 Task: Check a repository's "Repository Settings" to configure repository options.
Action: Mouse moved to (960, 406)
Screenshot: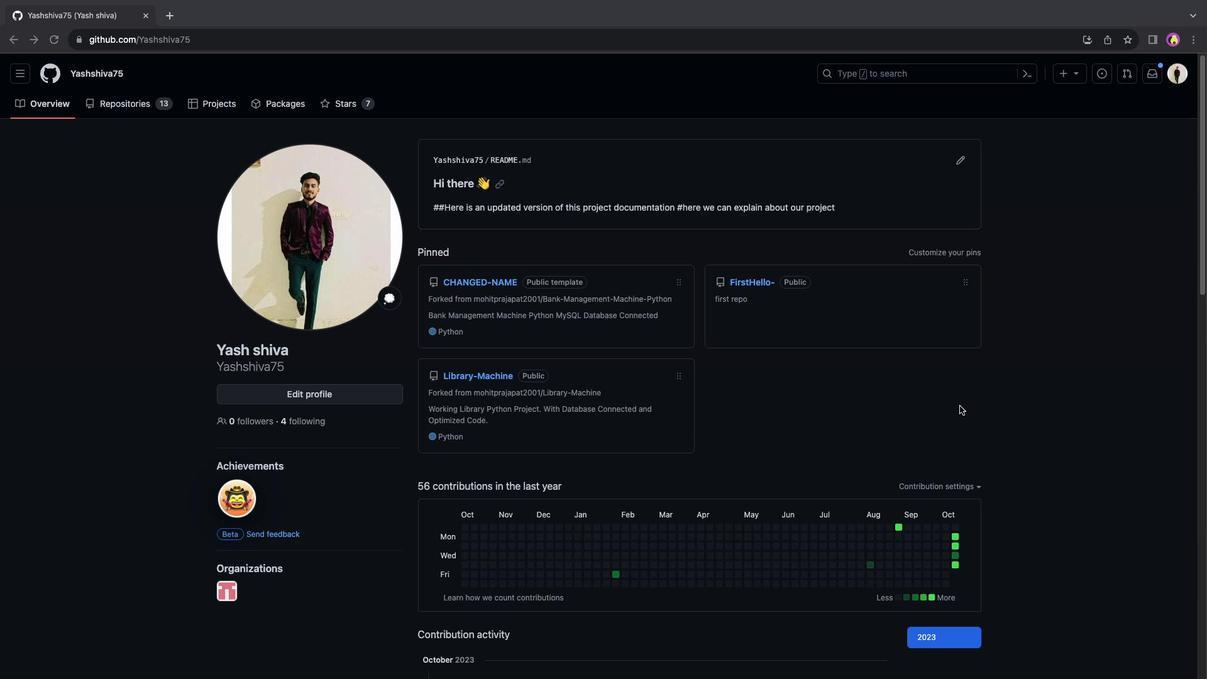 
Action: Mouse pressed left at (960, 406)
Screenshot: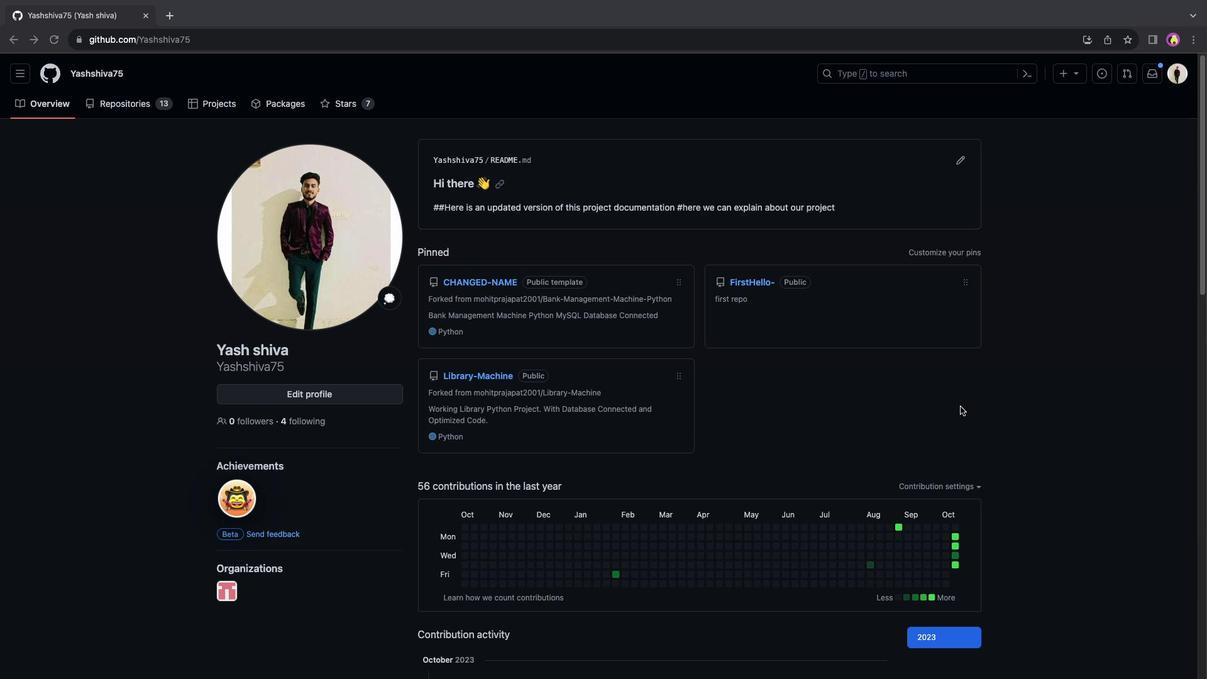 
Action: Mouse moved to (471, 283)
Screenshot: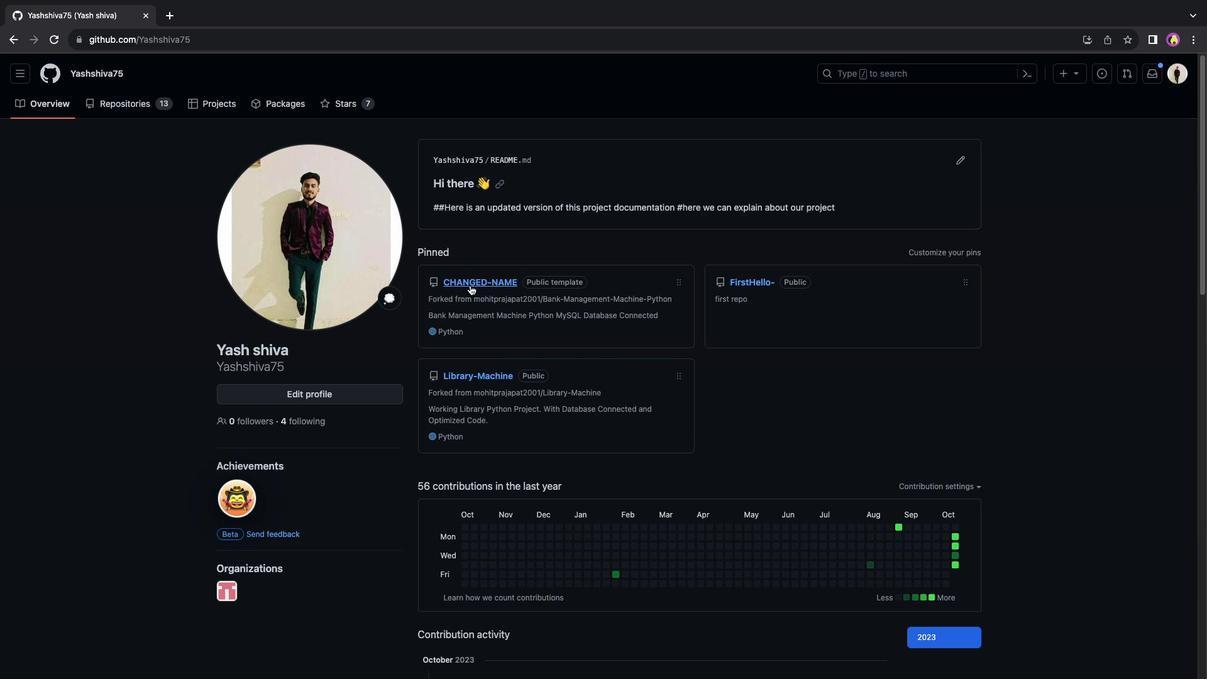 
Action: Mouse pressed left at (471, 283)
Screenshot: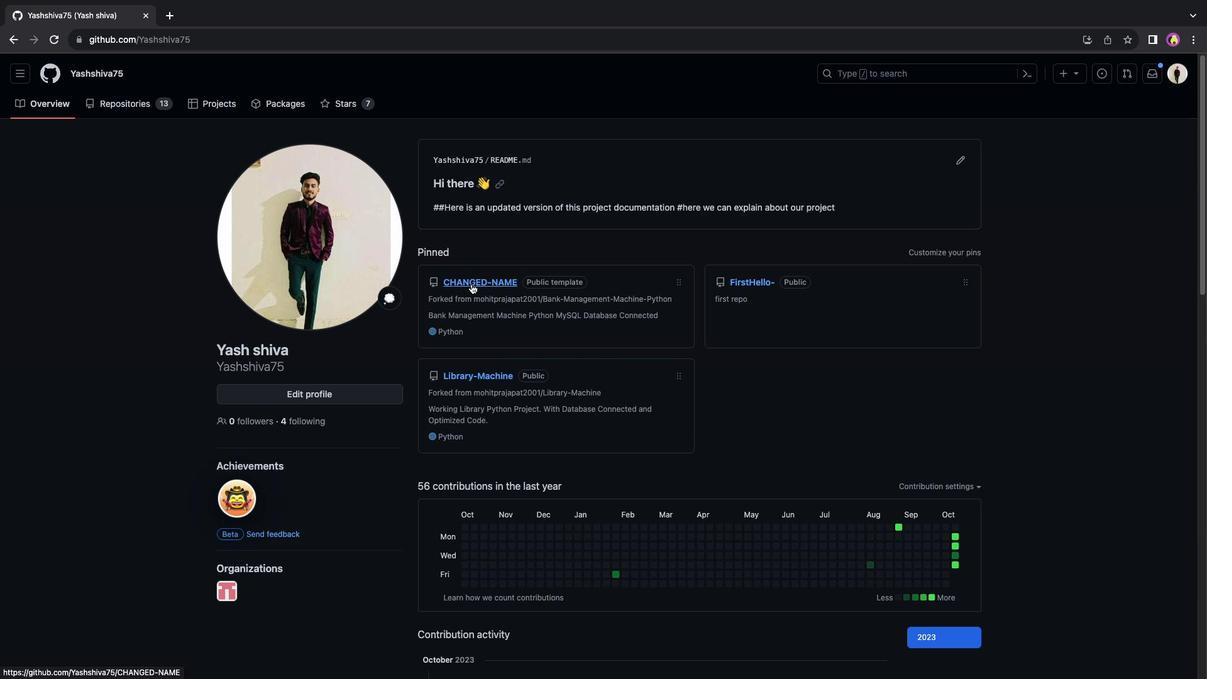 
Action: Mouse moved to (639, 106)
Screenshot: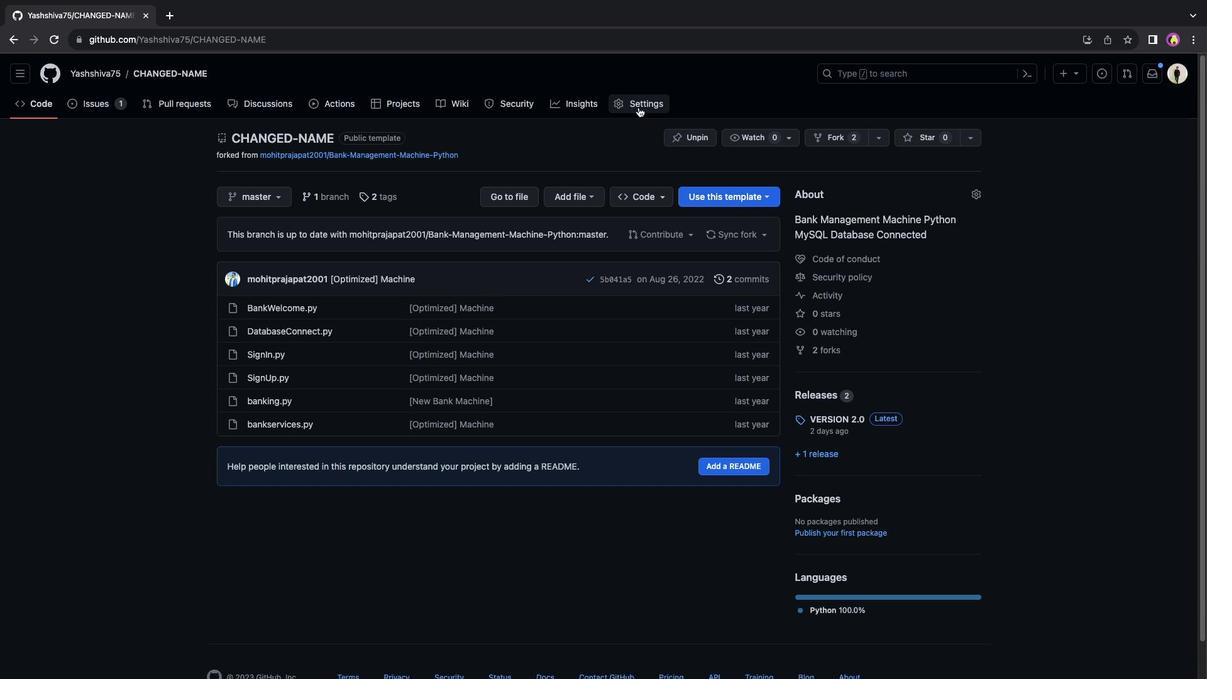
Action: Mouse pressed left at (639, 106)
Screenshot: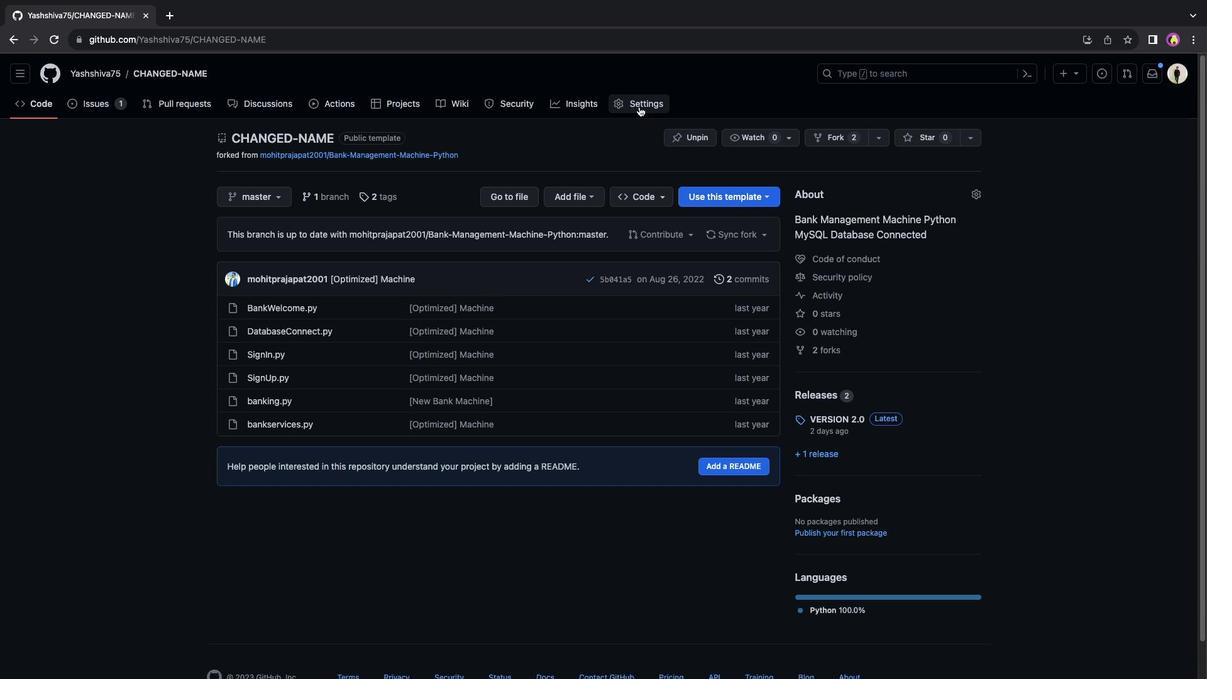 
Action: Mouse moved to (692, 330)
Screenshot: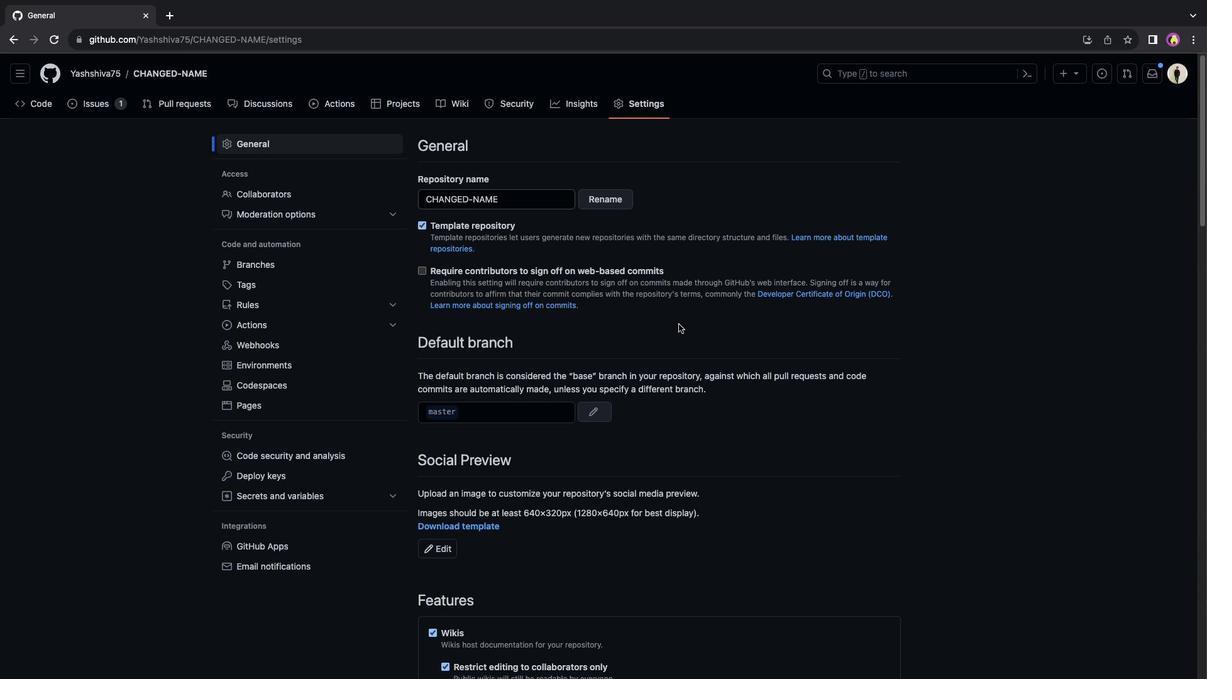 
Action: Mouse scrolled (692, 330) with delta (0, 0)
Screenshot: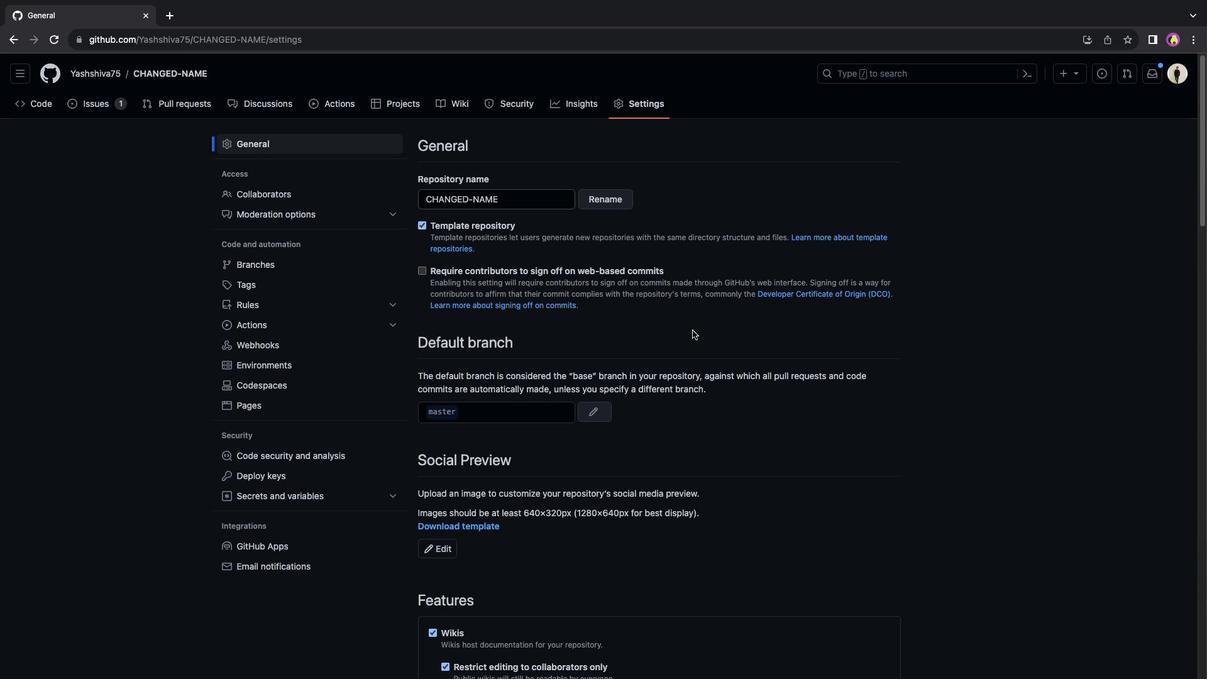
Action: Mouse scrolled (692, 330) with delta (0, 0)
Screenshot: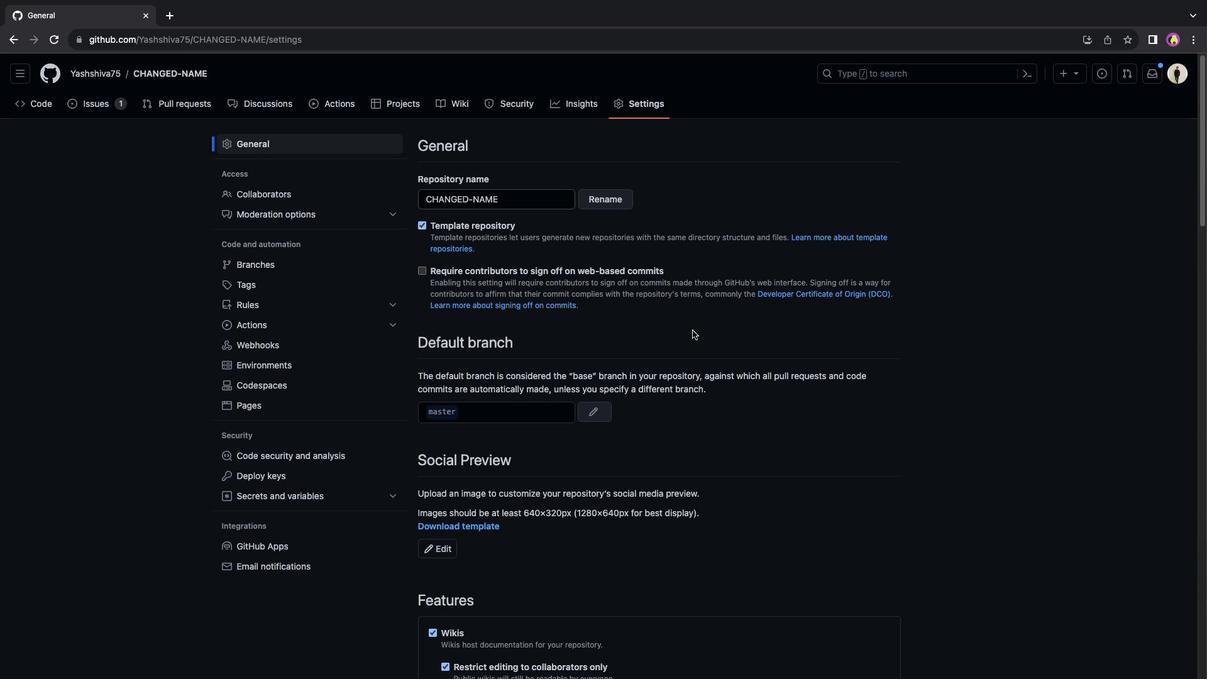 
Action: Mouse scrolled (692, 330) with delta (0, -1)
Screenshot: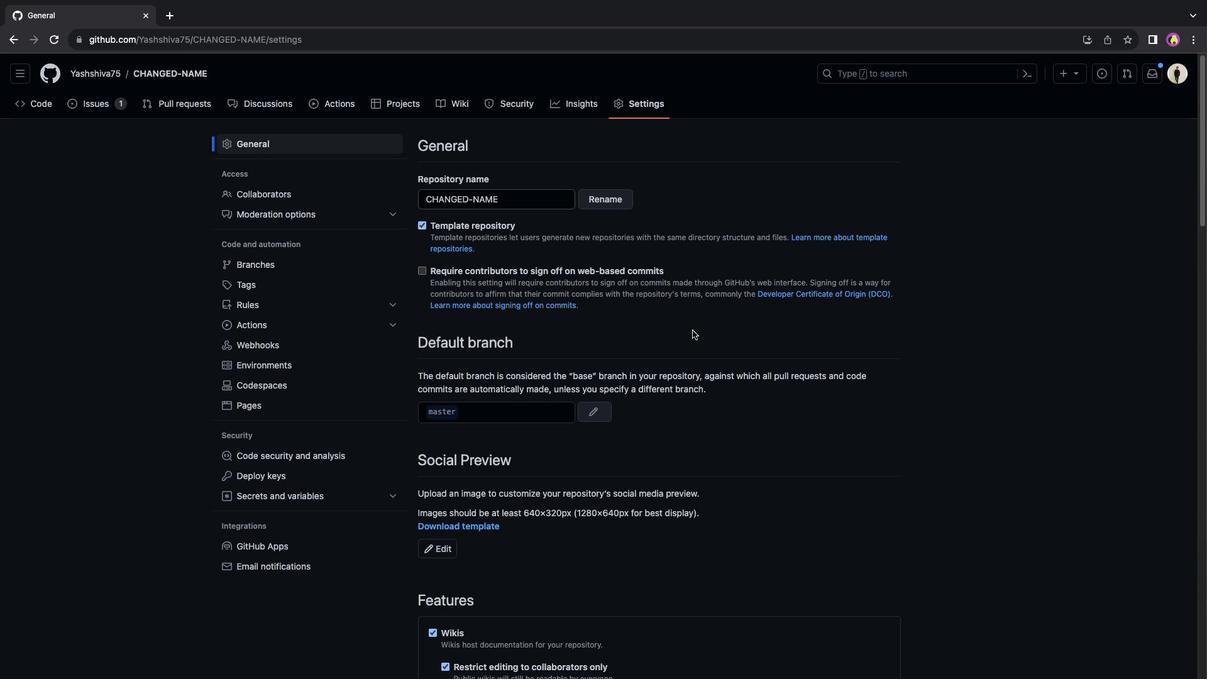 
Action: Mouse scrolled (692, 330) with delta (0, 0)
Screenshot: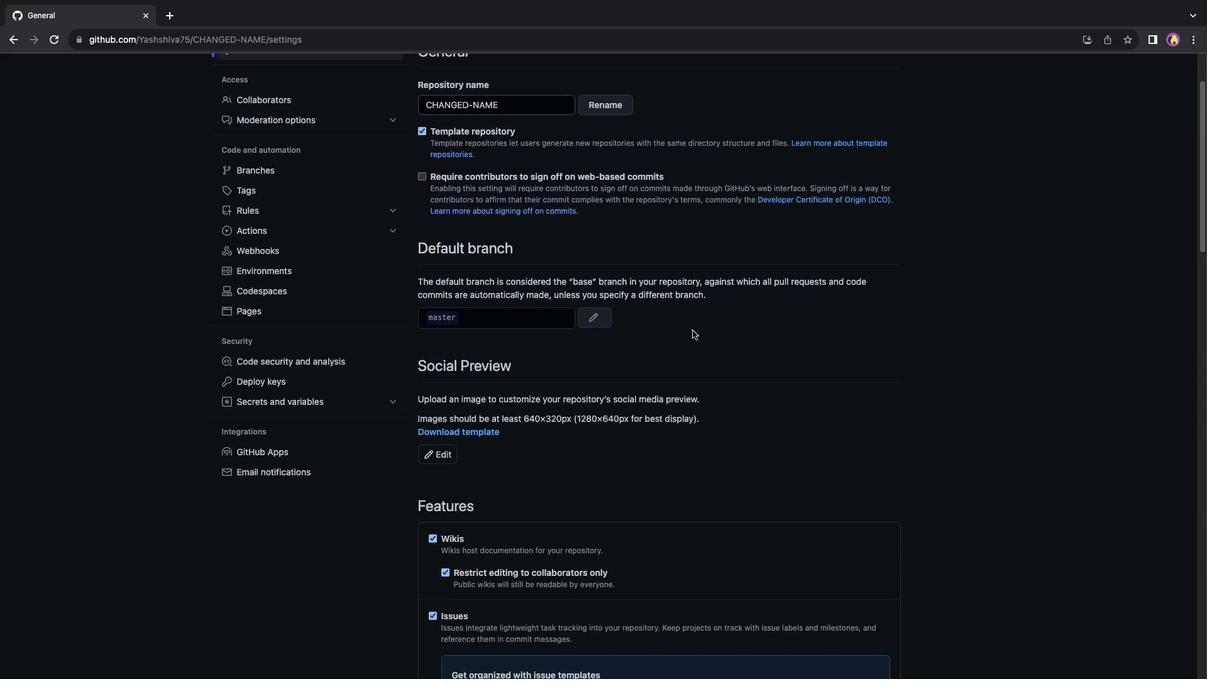 
Action: Mouse scrolled (692, 330) with delta (0, 0)
Screenshot: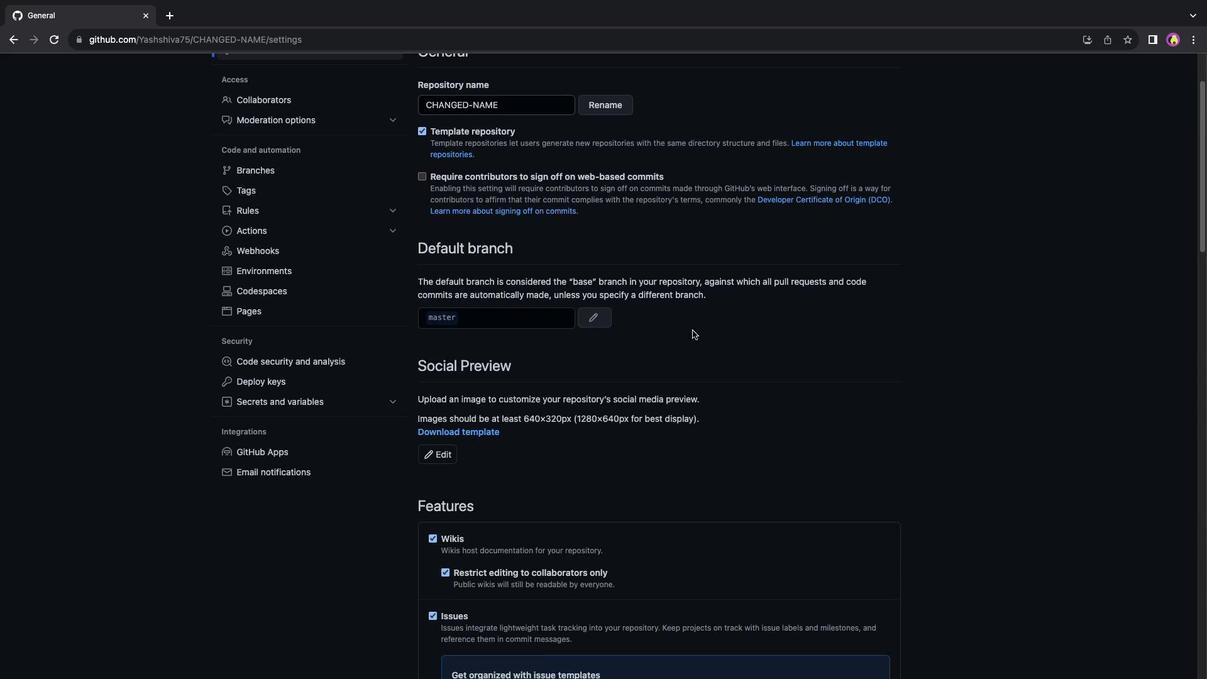 
Action: Mouse scrolled (692, 330) with delta (0, 0)
Screenshot: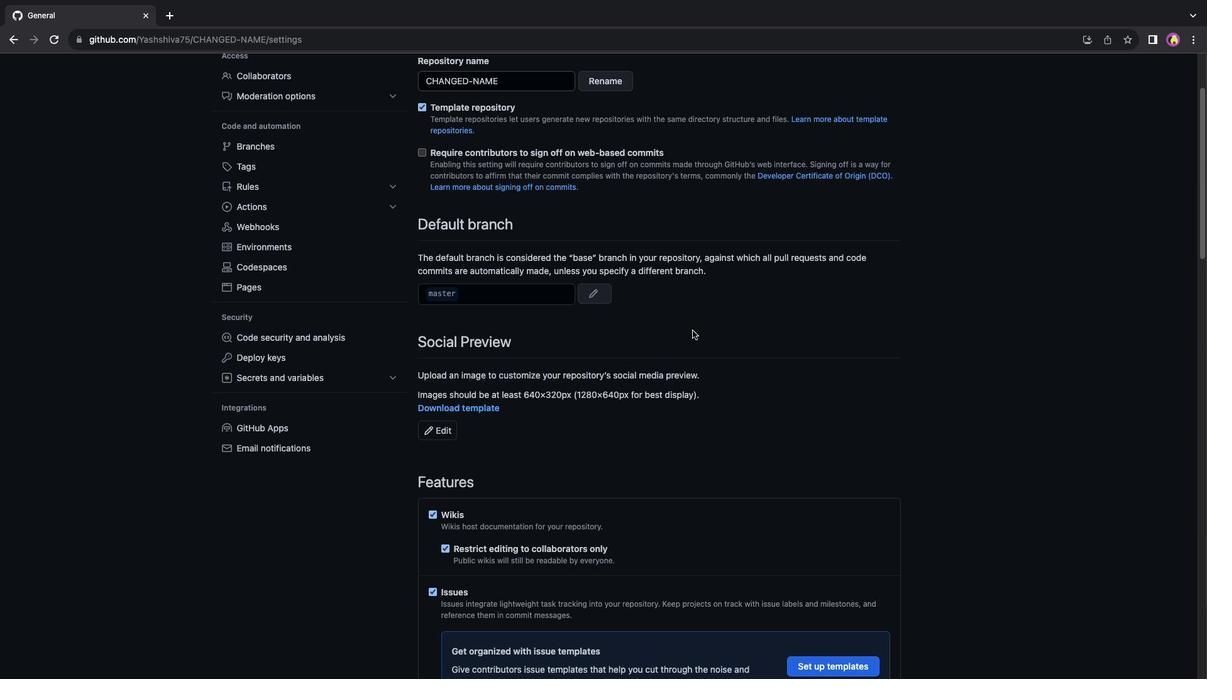 
Action: Mouse scrolled (692, 330) with delta (0, 0)
Screenshot: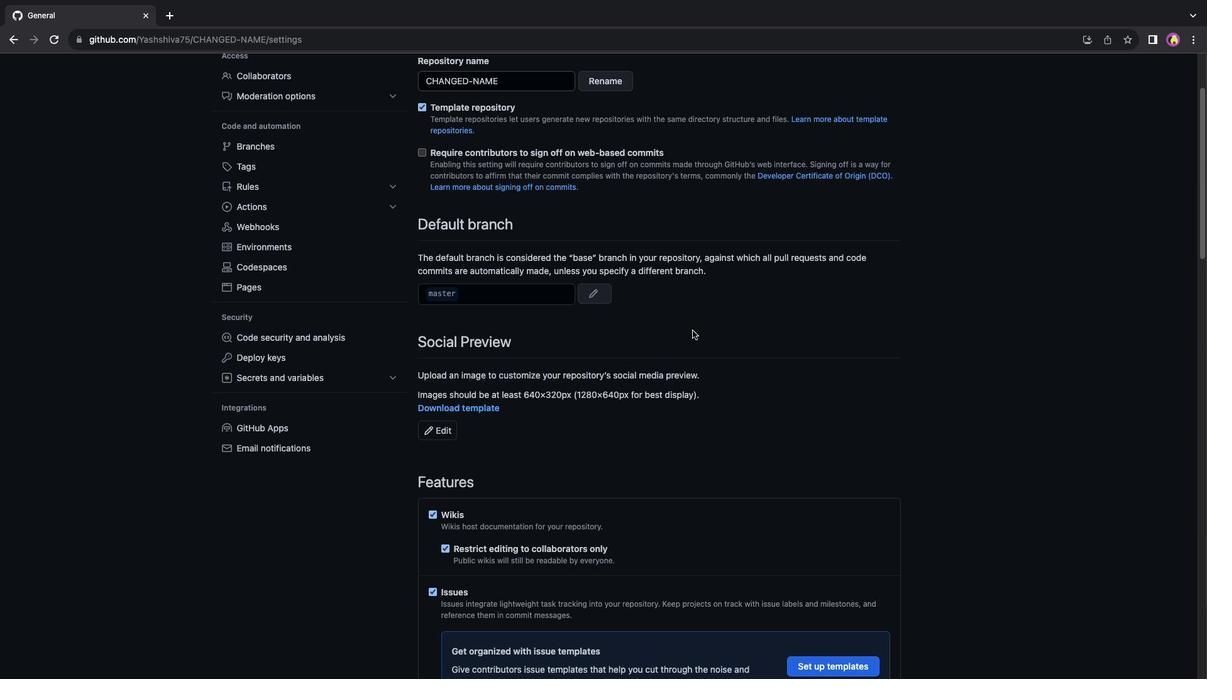 
Action: Mouse scrolled (692, 330) with delta (0, -1)
Screenshot: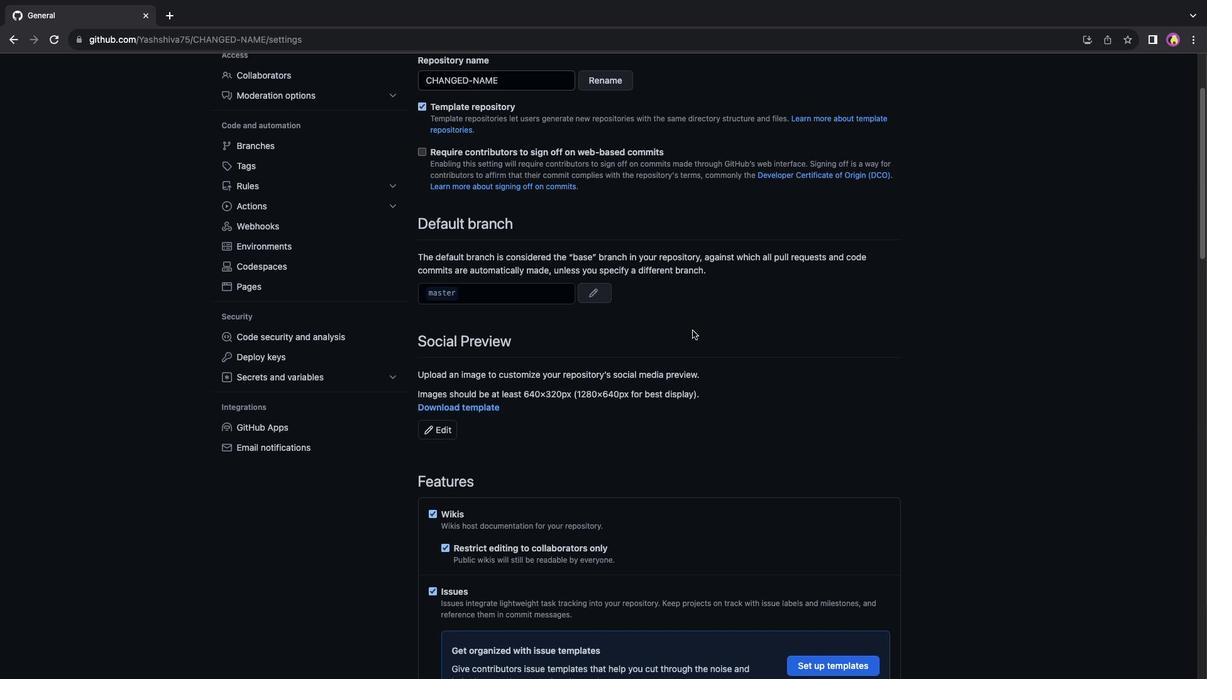 
Action: Mouse scrolled (692, 330) with delta (0, 0)
Screenshot: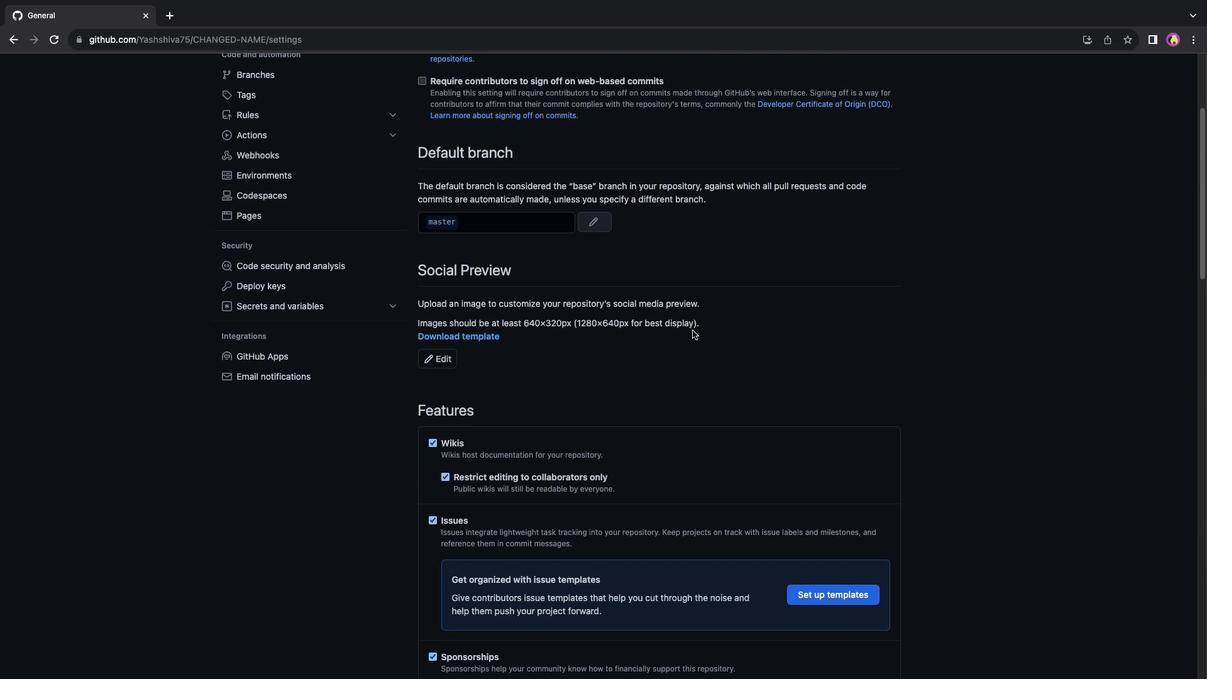 
Action: Mouse scrolled (692, 330) with delta (0, 0)
Screenshot: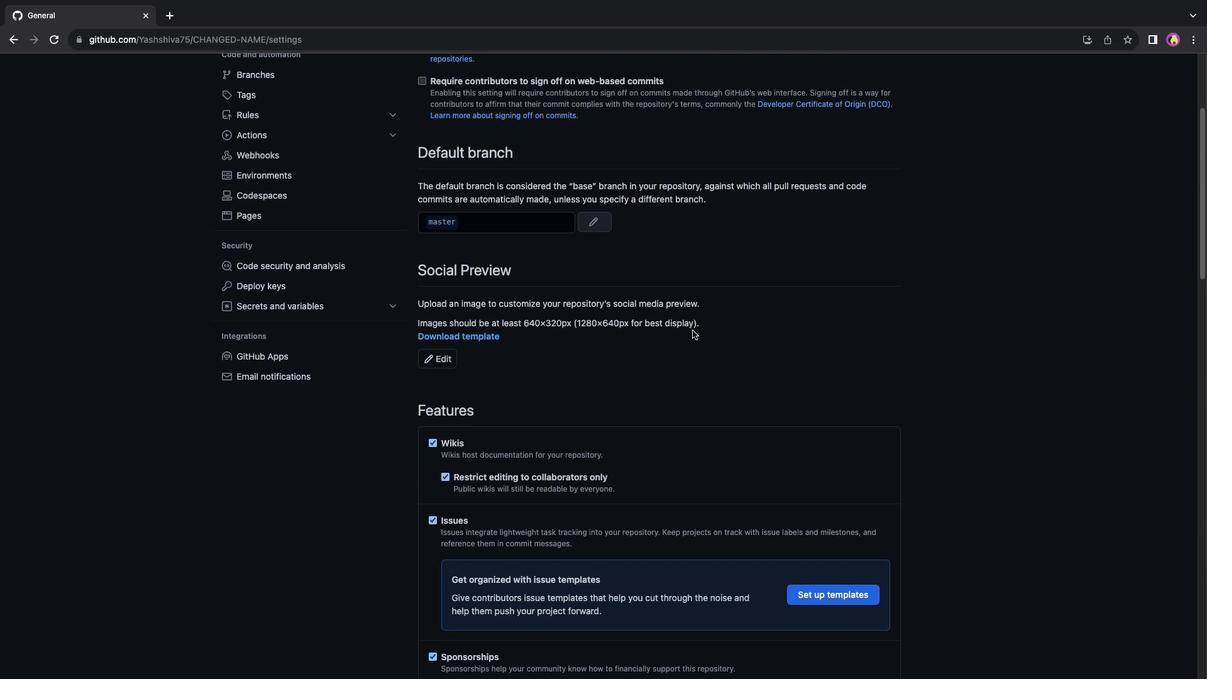 
Action: Mouse scrolled (692, 330) with delta (0, -1)
Screenshot: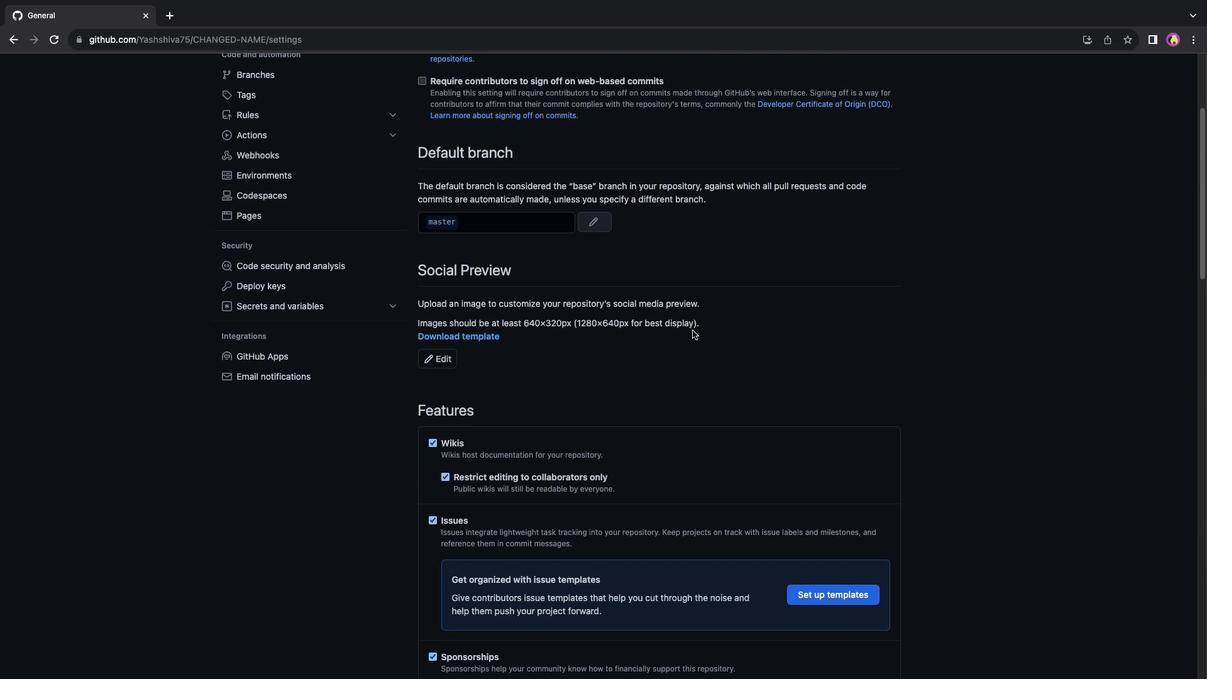 
Action: Mouse scrolled (692, 330) with delta (0, 0)
Screenshot: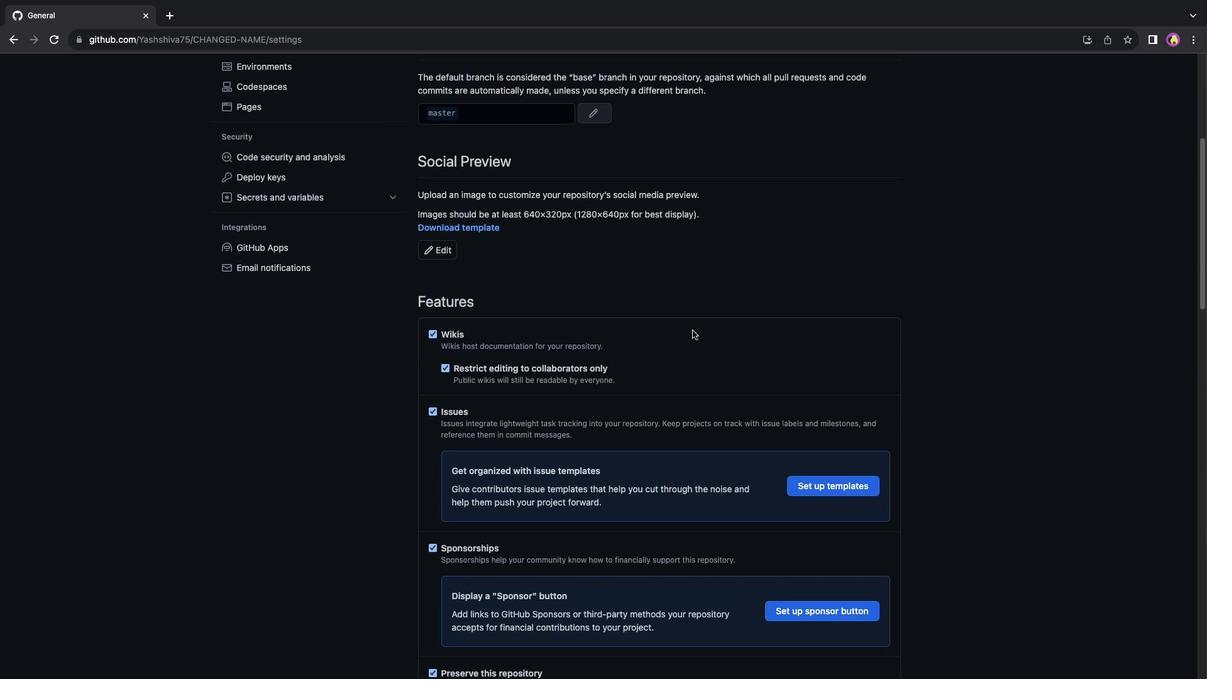 
Action: Mouse scrolled (692, 330) with delta (0, 0)
Screenshot: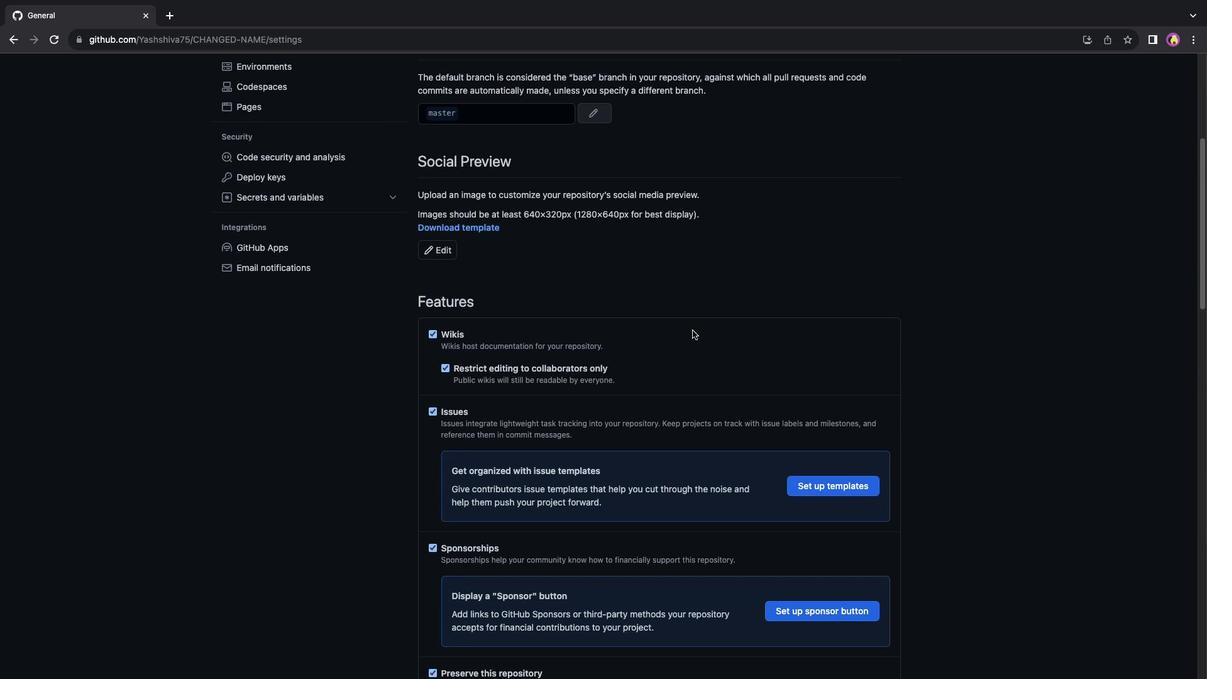 
Action: Mouse scrolled (692, 330) with delta (0, -1)
Screenshot: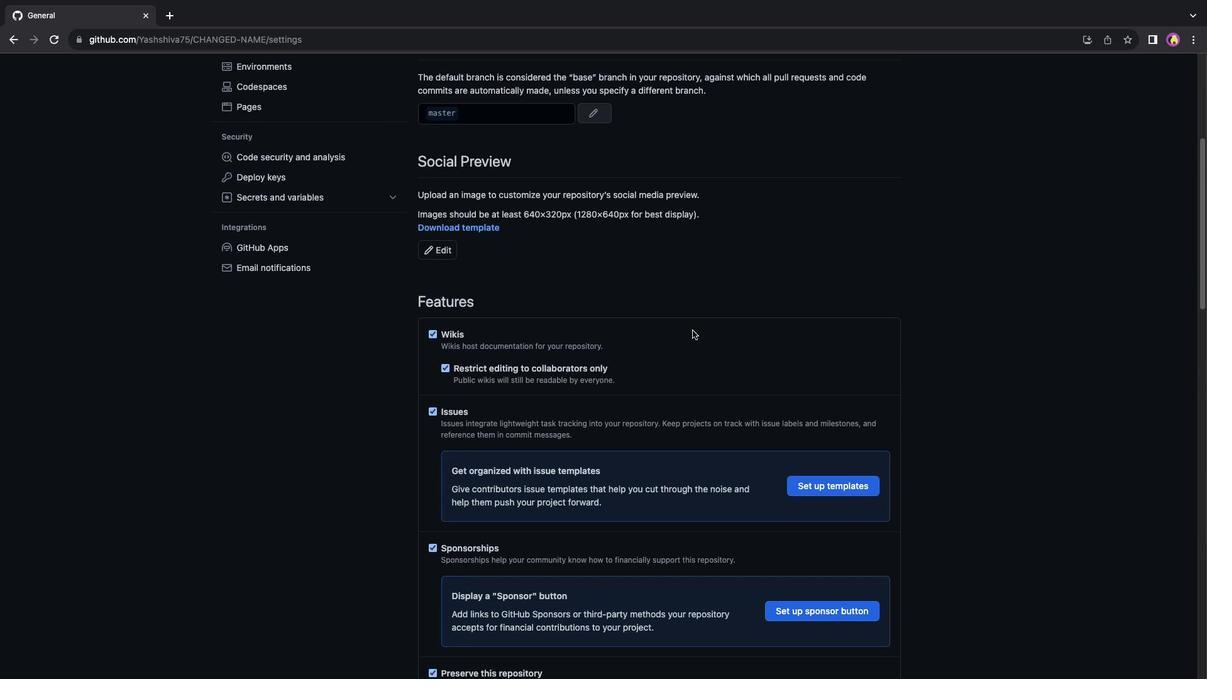 
Action: Mouse scrolled (692, 330) with delta (0, 0)
Screenshot: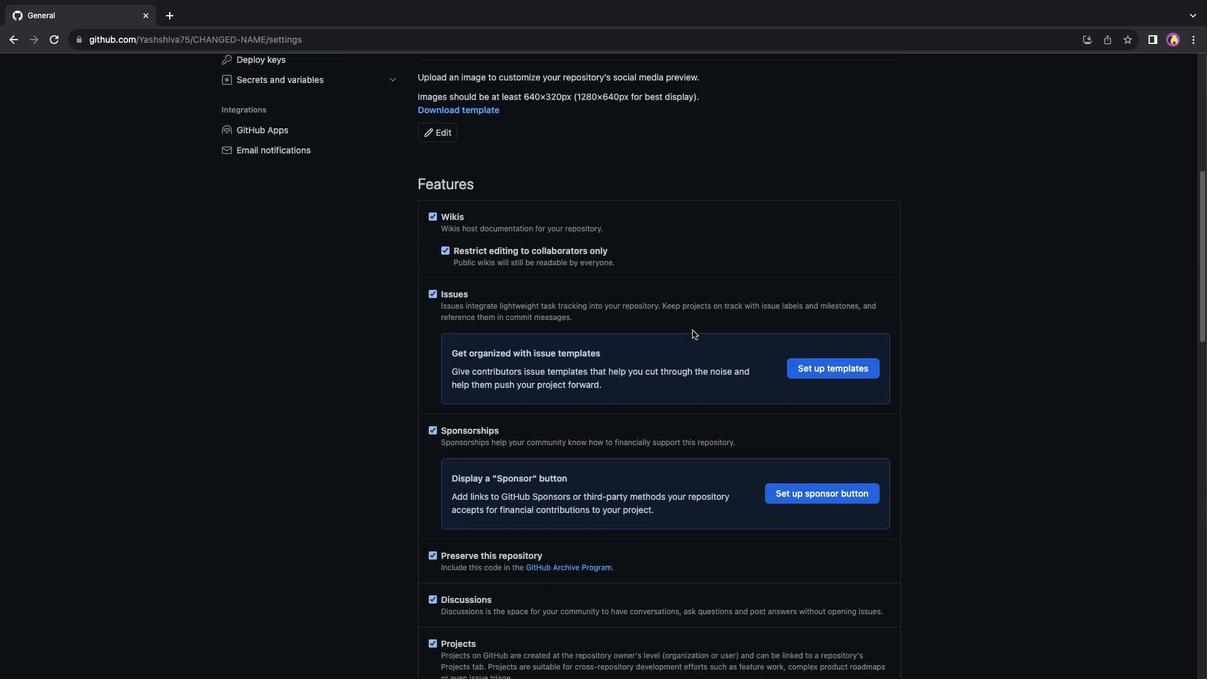 
Action: Mouse scrolled (692, 330) with delta (0, 0)
Screenshot: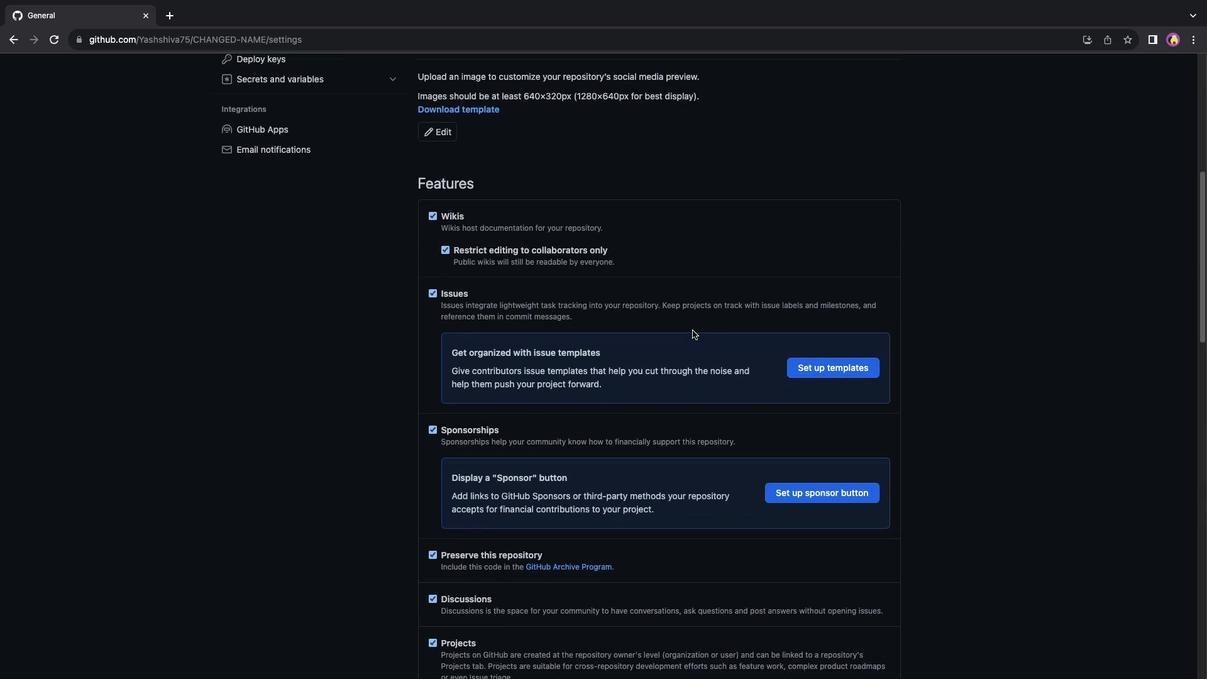 
Action: Mouse scrolled (692, 330) with delta (0, -1)
Screenshot: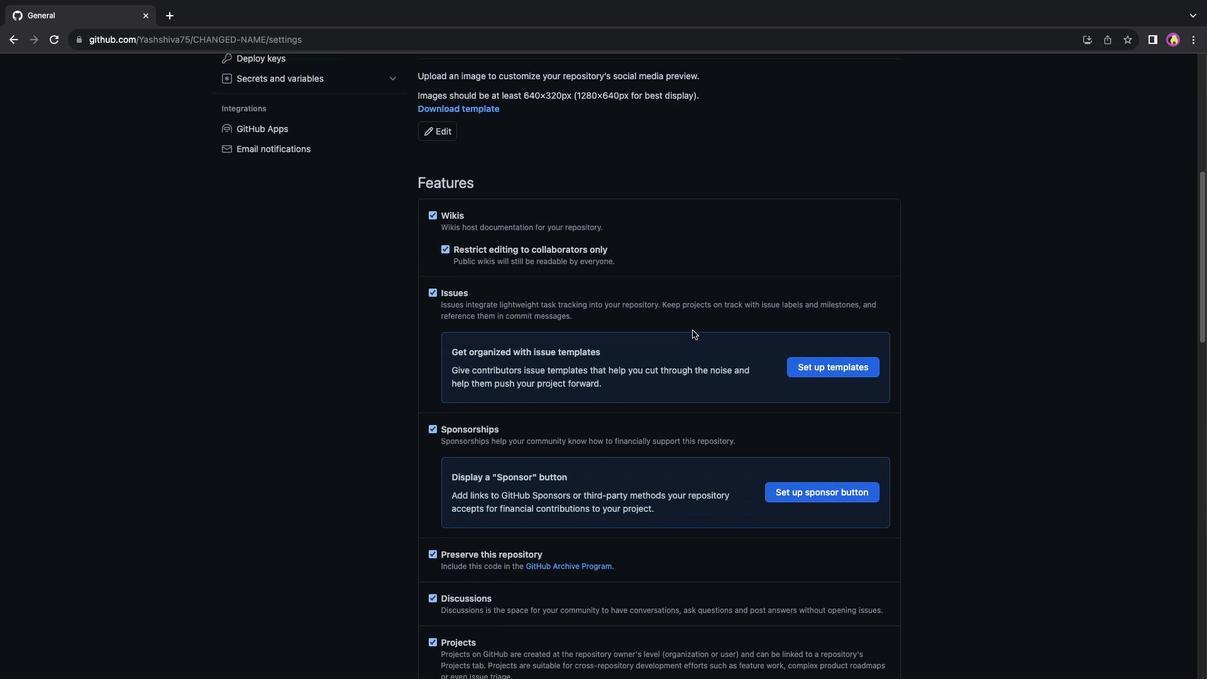 
Action: Mouse moved to (839, 278)
Screenshot: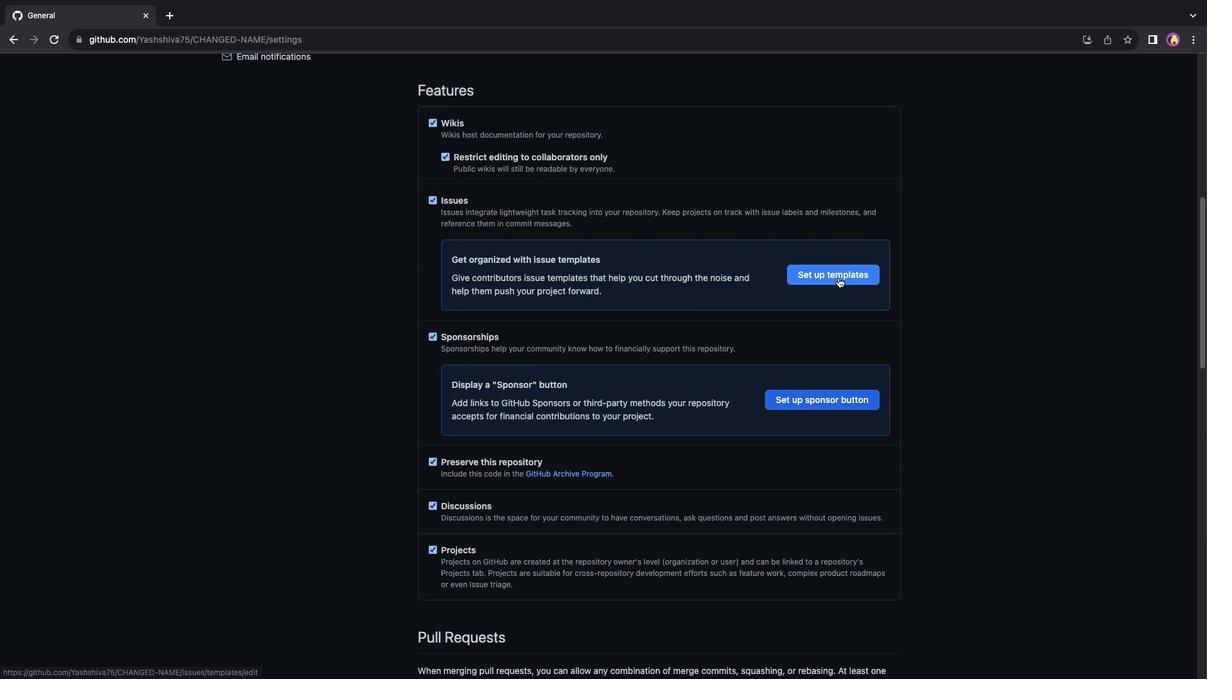 
Action: Mouse pressed left at (839, 278)
Screenshot: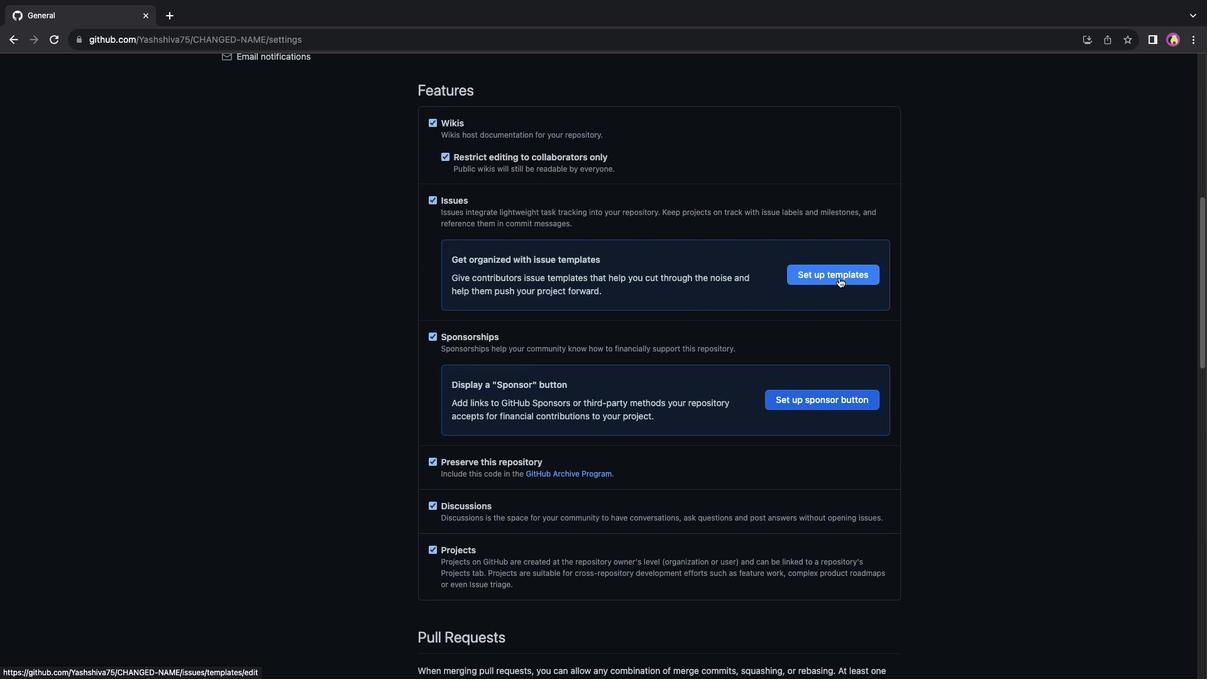
Action: Mouse moved to (651, 225)
Screenshot: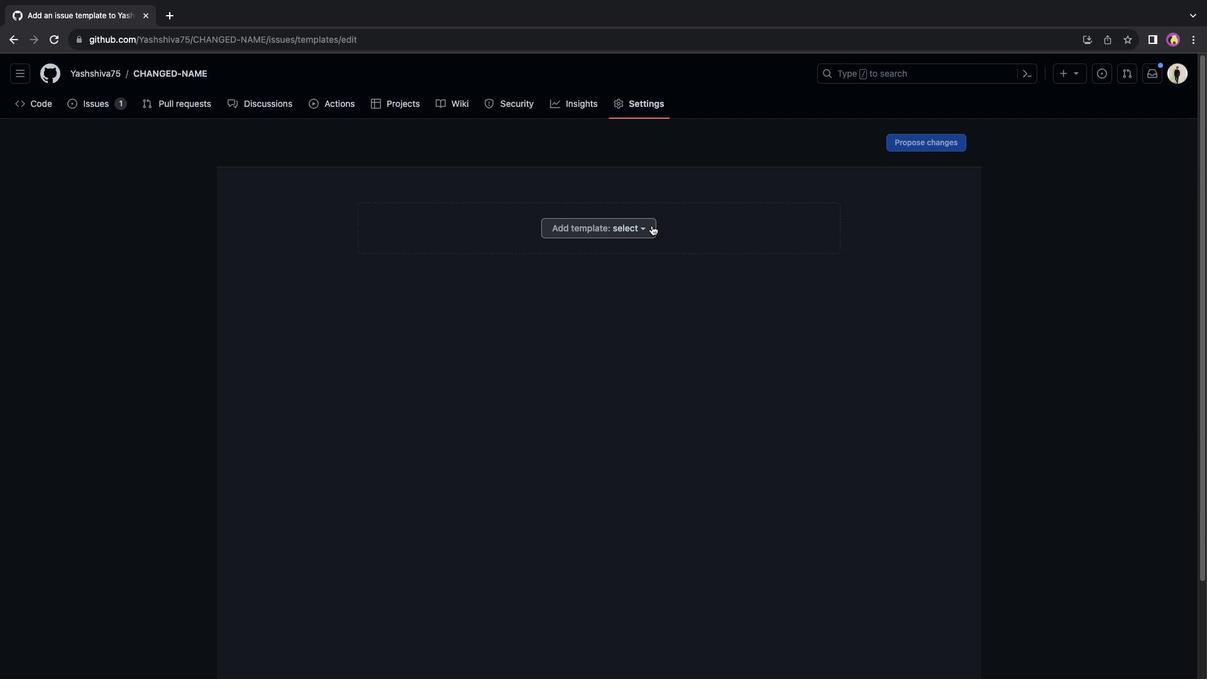 
Action: Mouse pressed left at (651, 225)
Screenshot: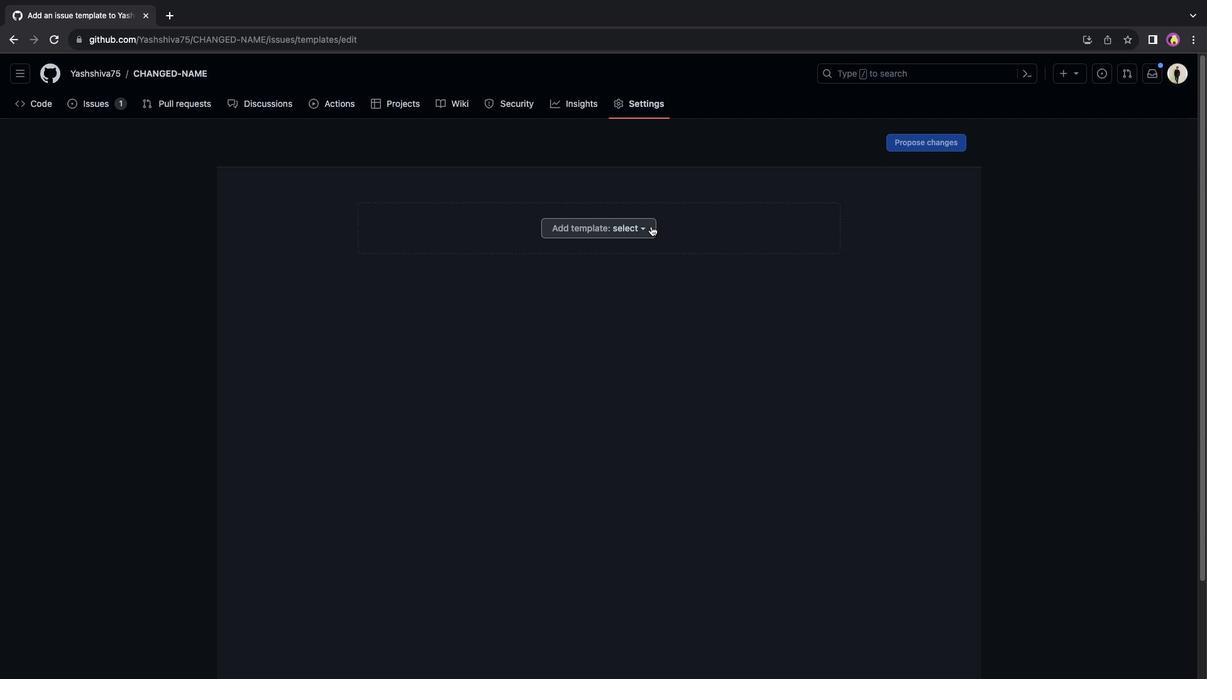 
Action: Mouse moved to (602, 288)
Screenshot: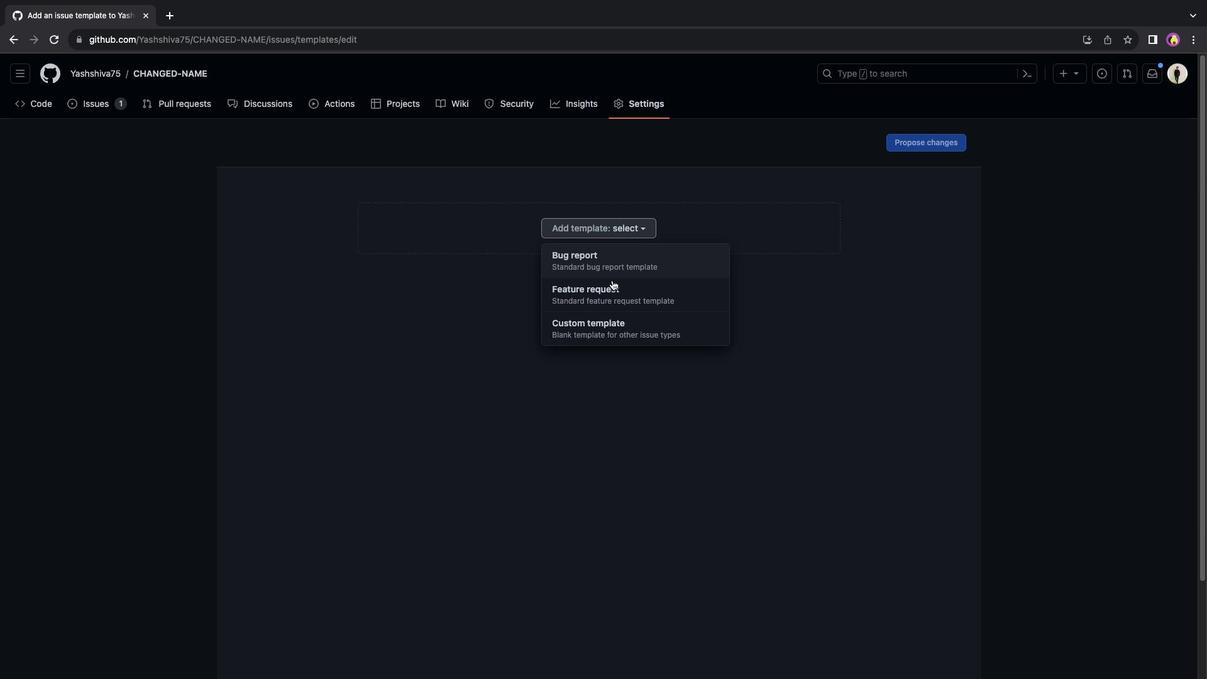 
Action: Mouse pressed left at (602, 288)
Screenshot: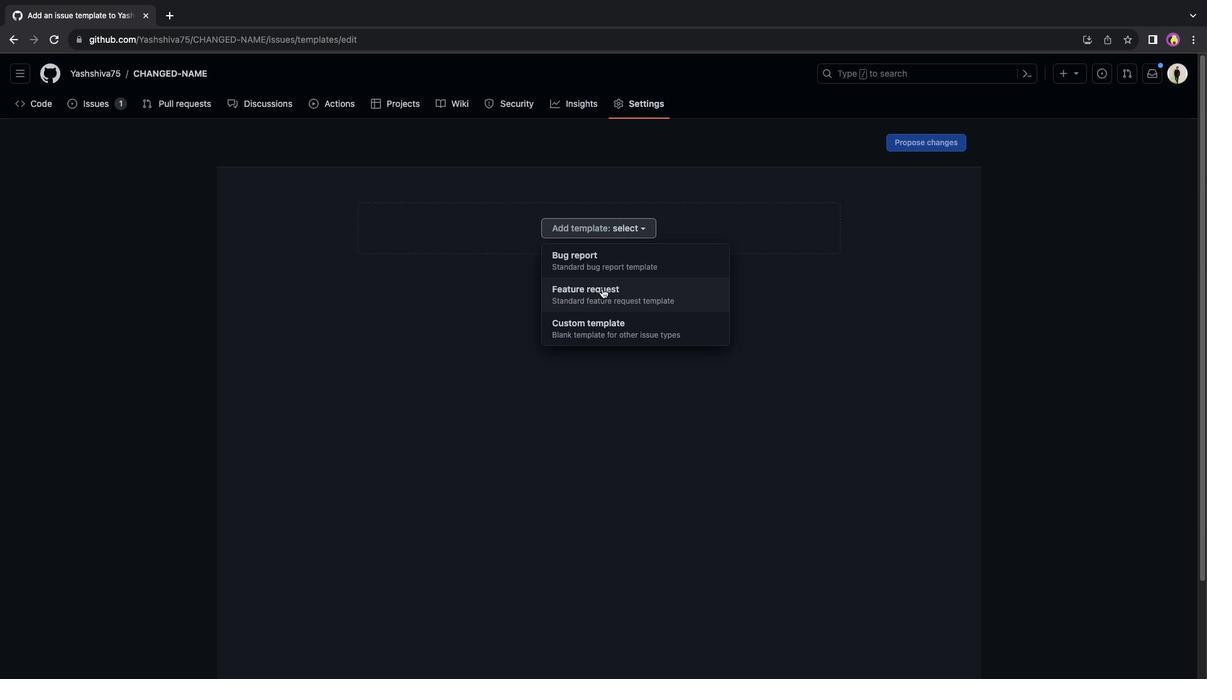 
Action: Mouse moved to (893, 147)
Screenshot: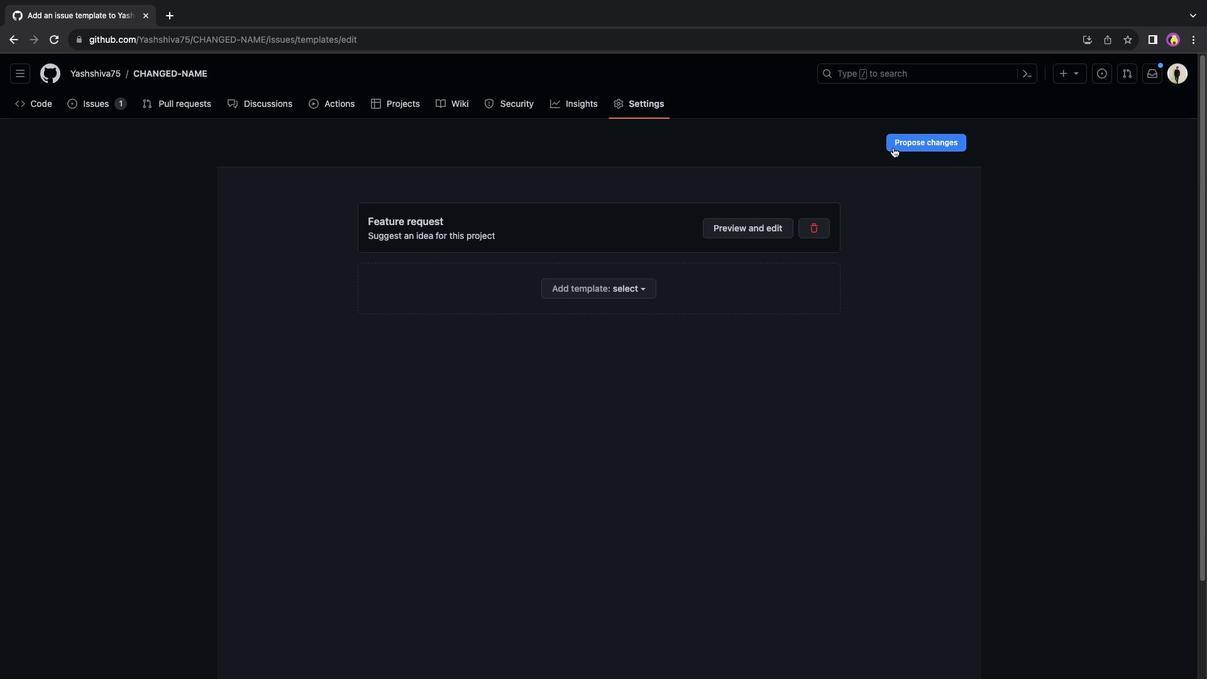 
Action: Mouse pressed left at (893, 147)
Screenshot: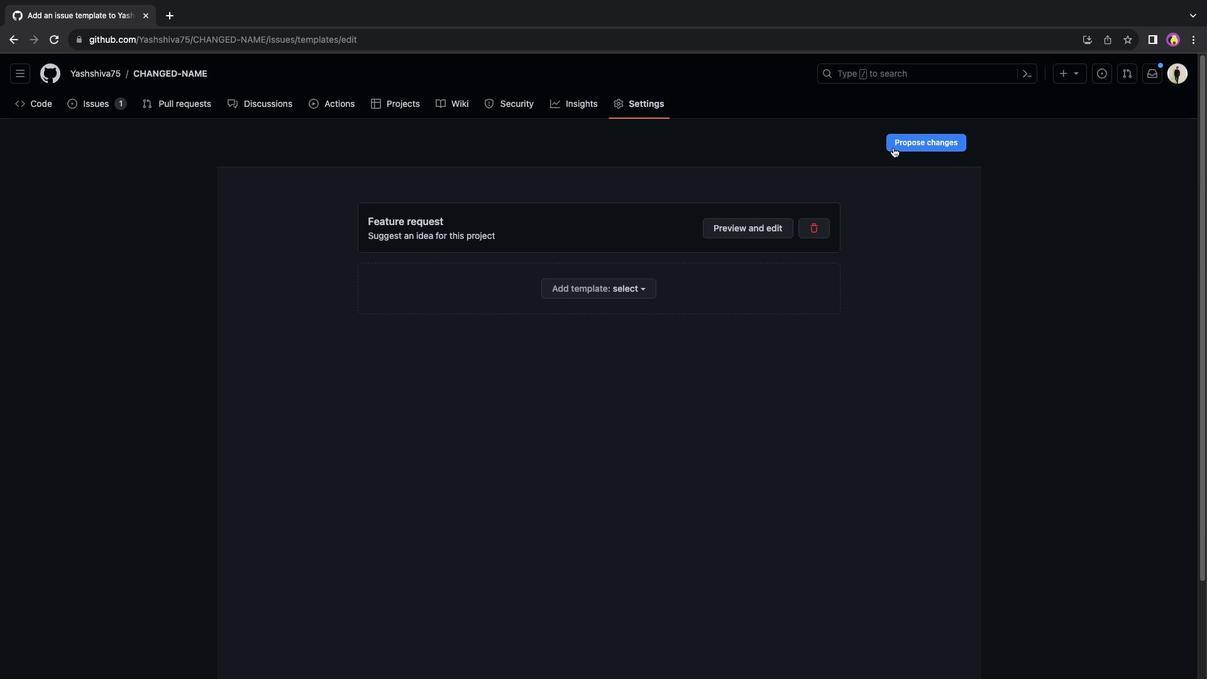 
Action: Mouse moved to (809, 467)
Screenshot: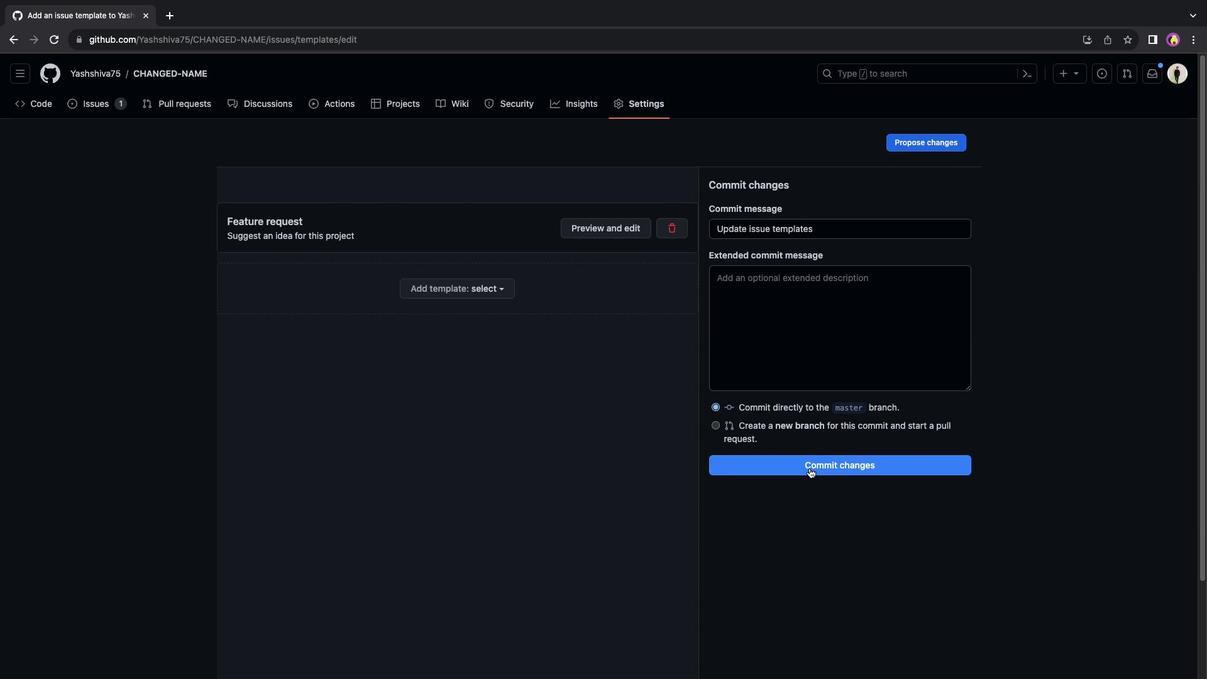 
Action: Mouse pressed left at (809, 467)
Screenshot: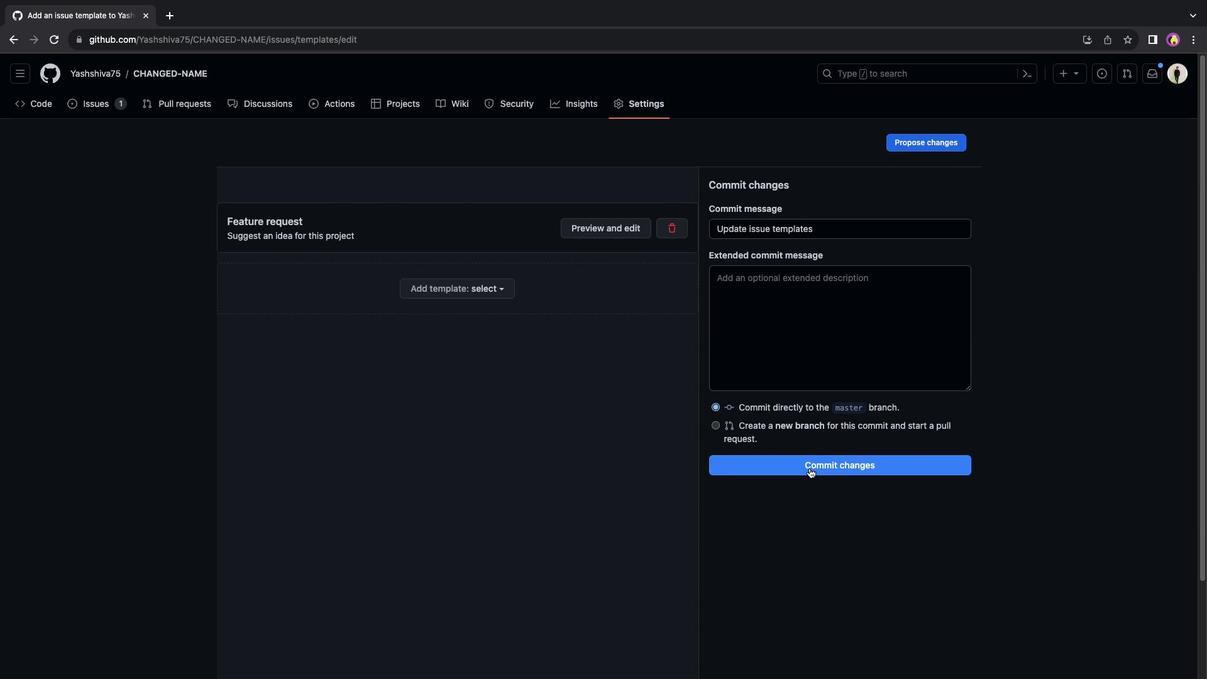 
Action: Mouse moved to (815, 462)
Screenshot: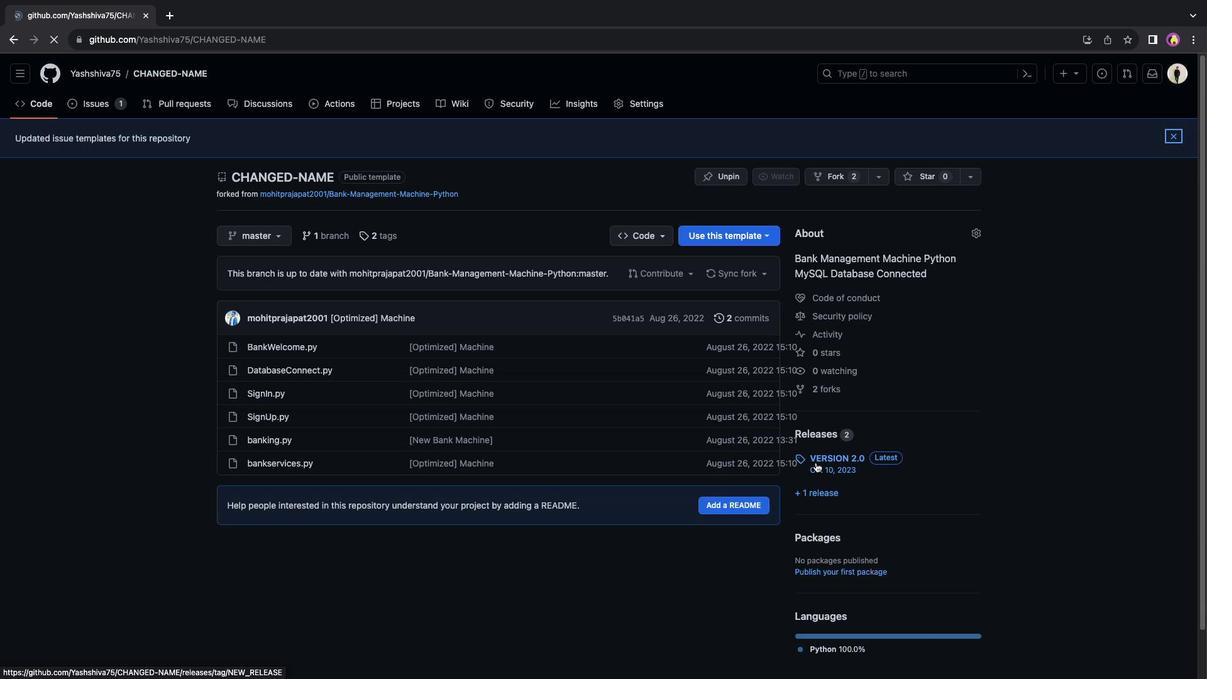 
Action: Mouse pressed left at (815, 462)
Screenshot: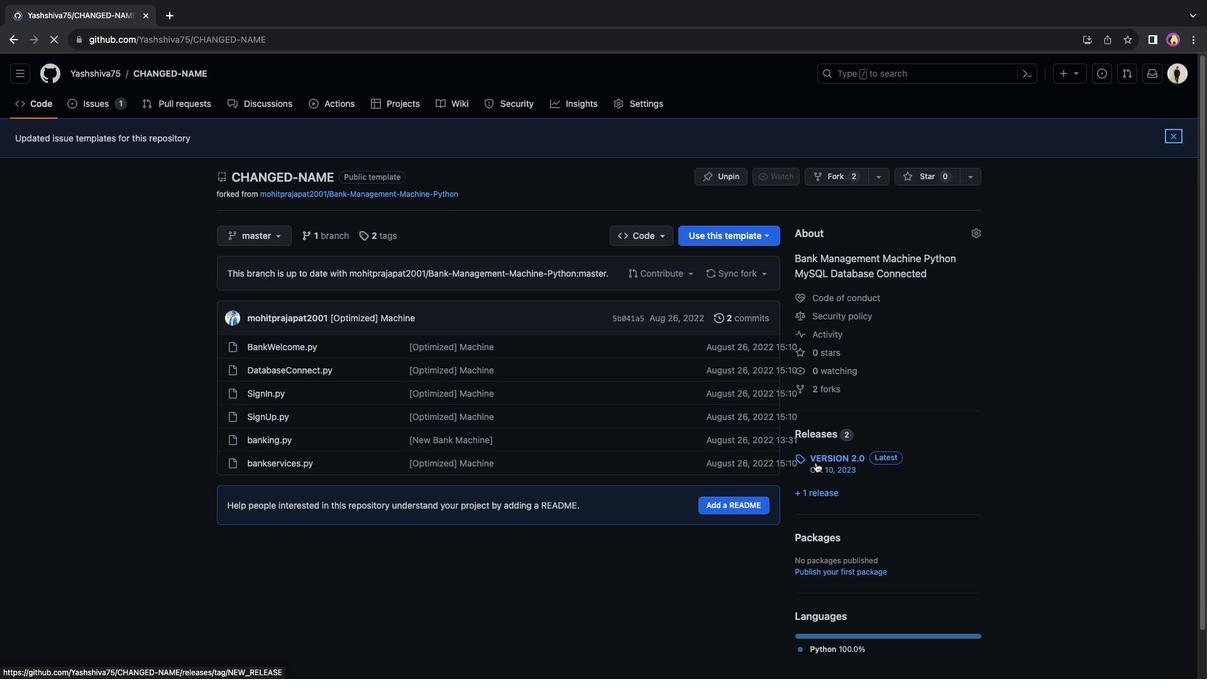 
Action: Mouse moved to (185, 75)
Screenshot: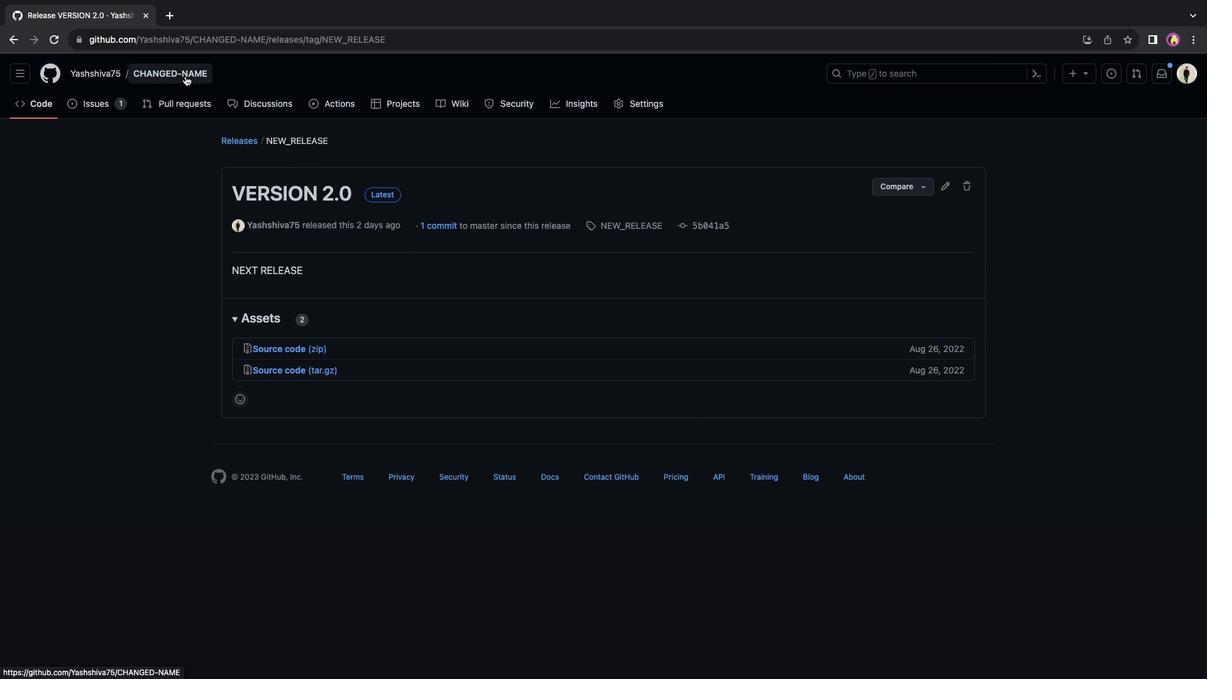 
Action: Mouse pressed left at (185, 75)
Screenshot: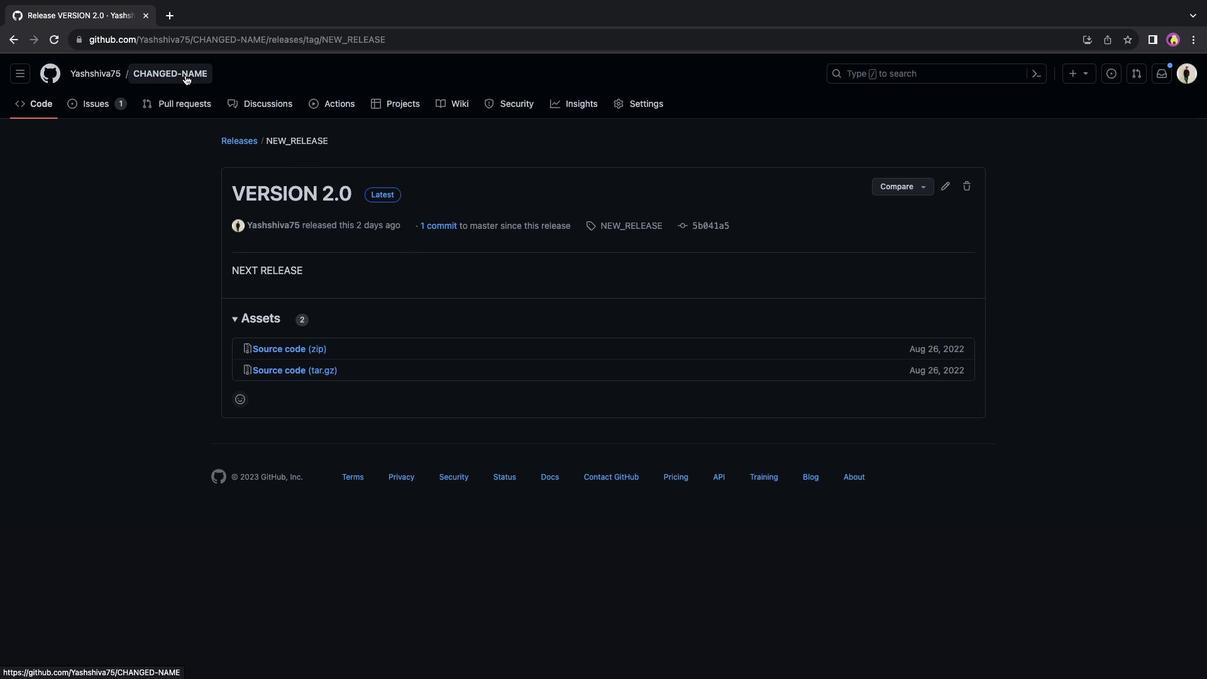 
Action: Mouse moved to (632, 93)
Screenshot: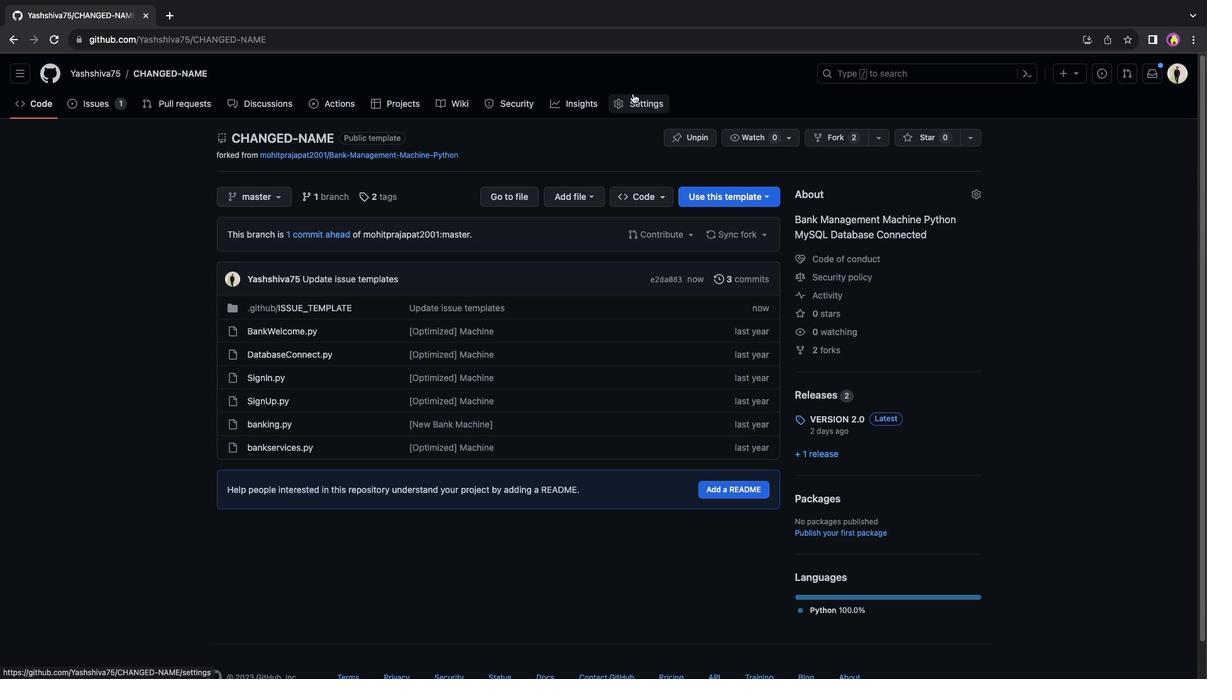 
Action: Mouse pressed left at (632, 93)
Screenshot: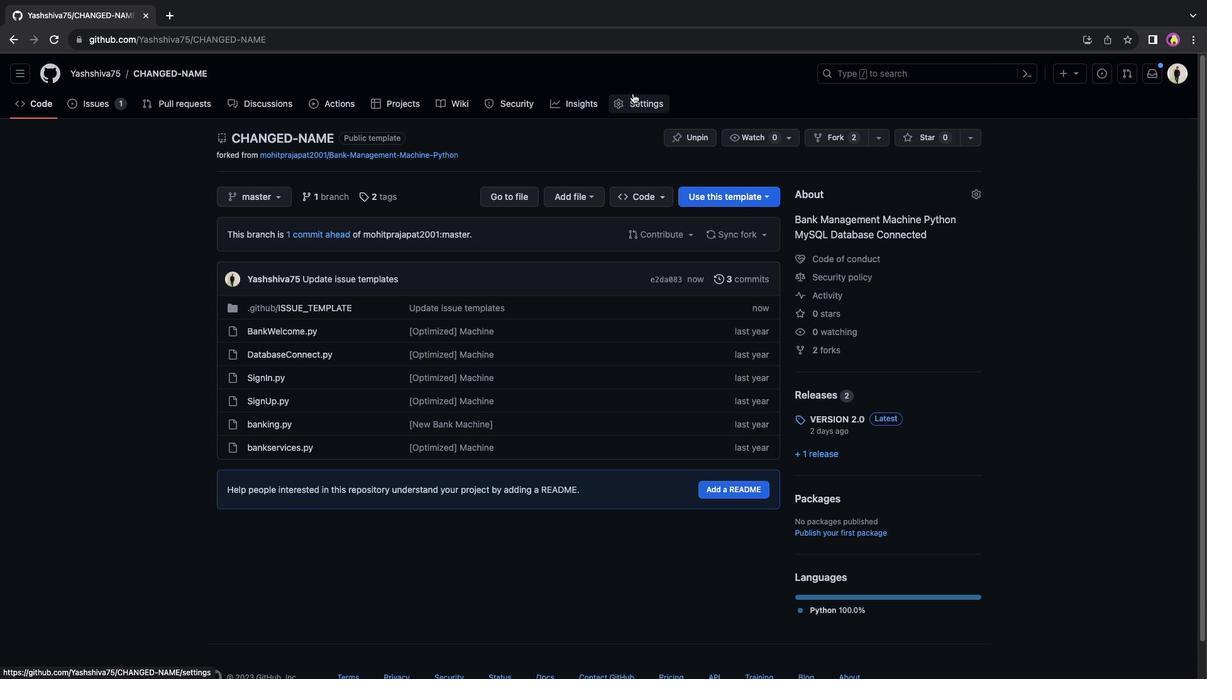 
Action: Mouse moved to (684, 321)
Screenshot: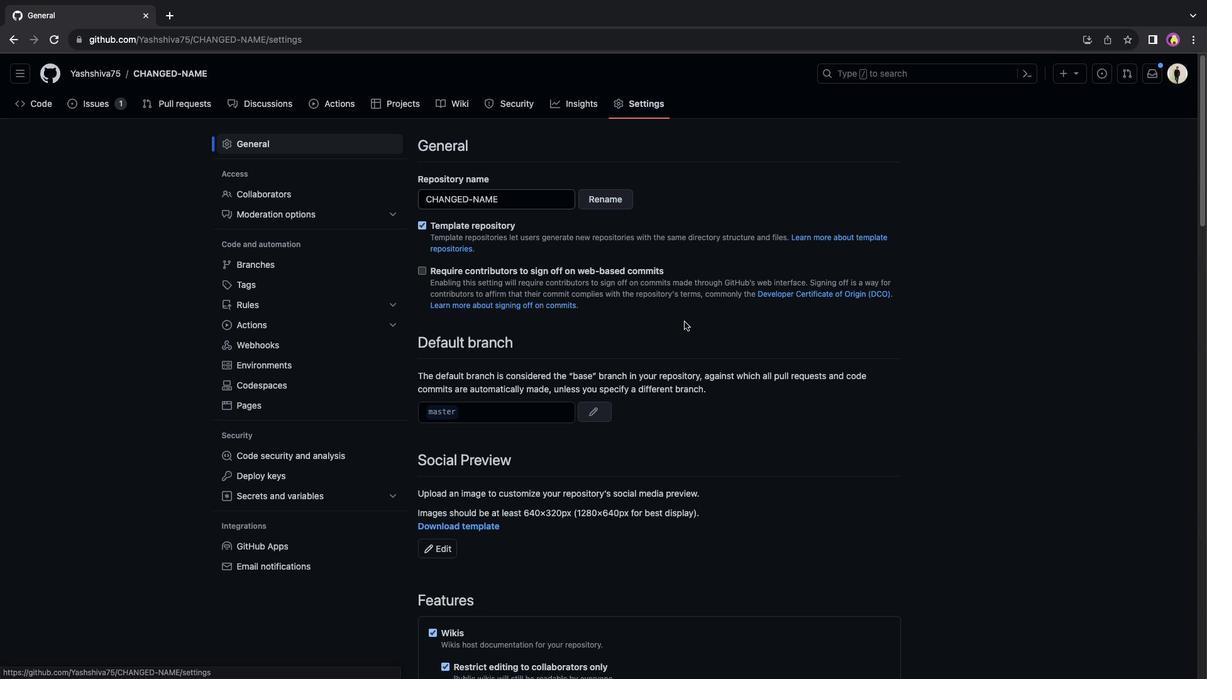 
Action: Mouse scrolled (684, 321) with delta (0, 0)
Screenshot: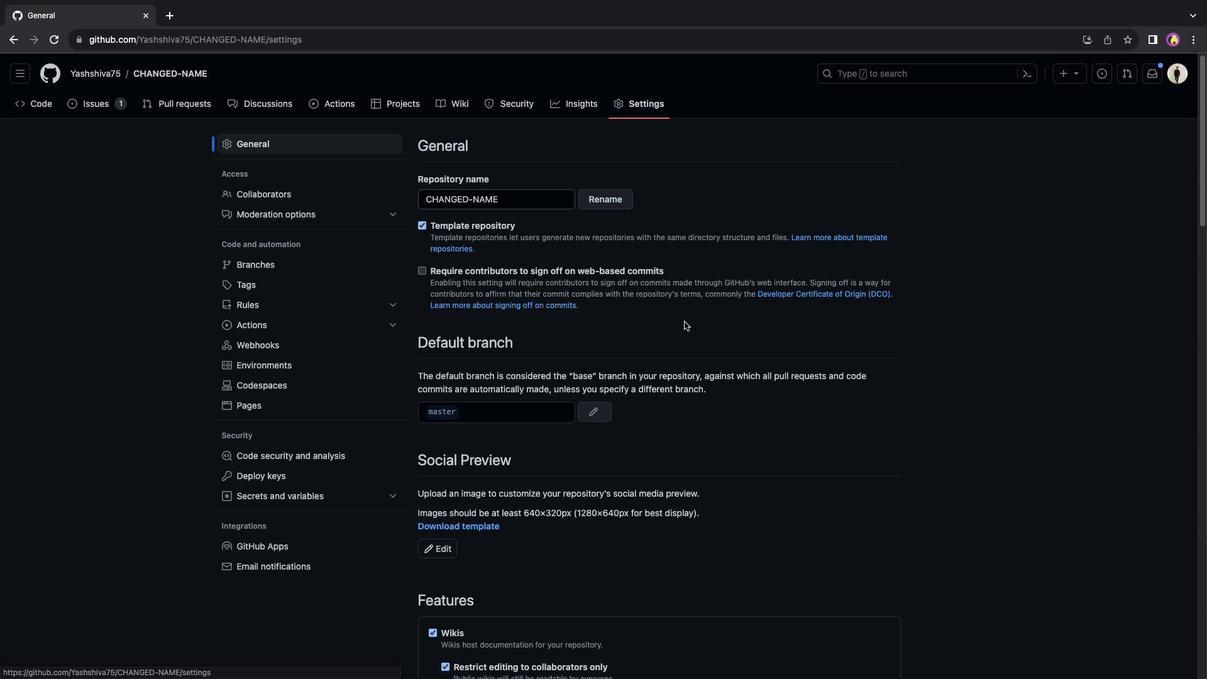 
Action: Mouse scrolled (684, 321) with delta (0, 0)
Screenshot: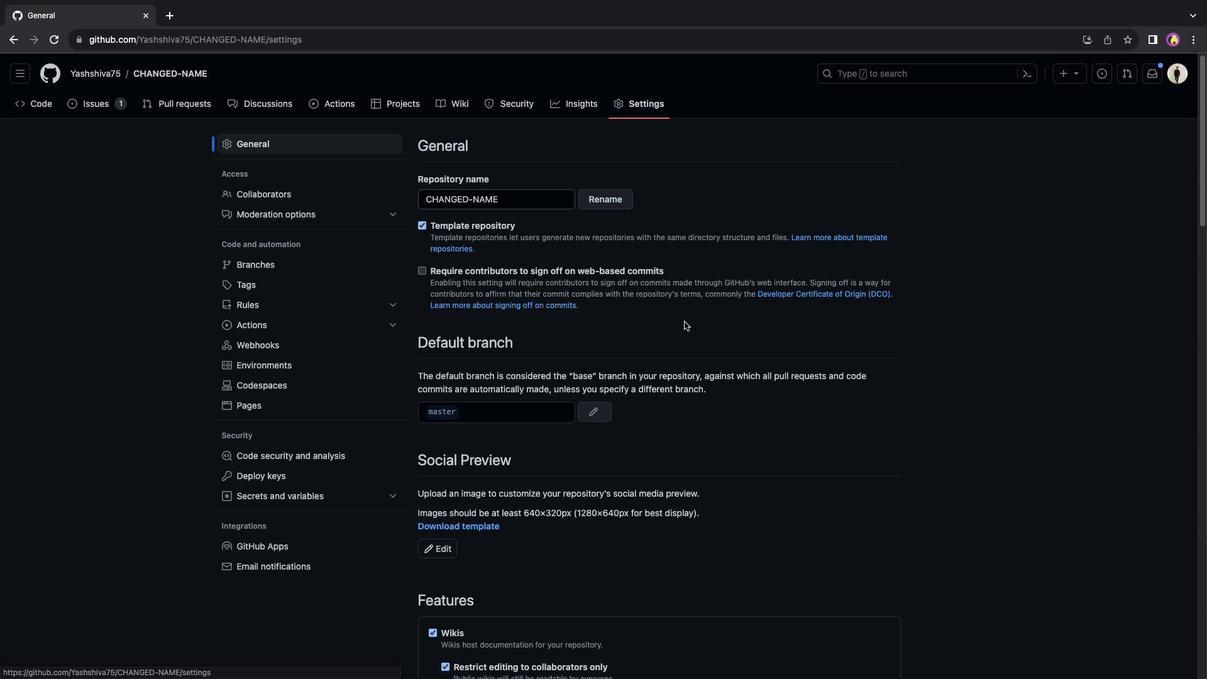 
Action: Mouse scrolled (684, 321) with delta (0, -1)
Screenshot: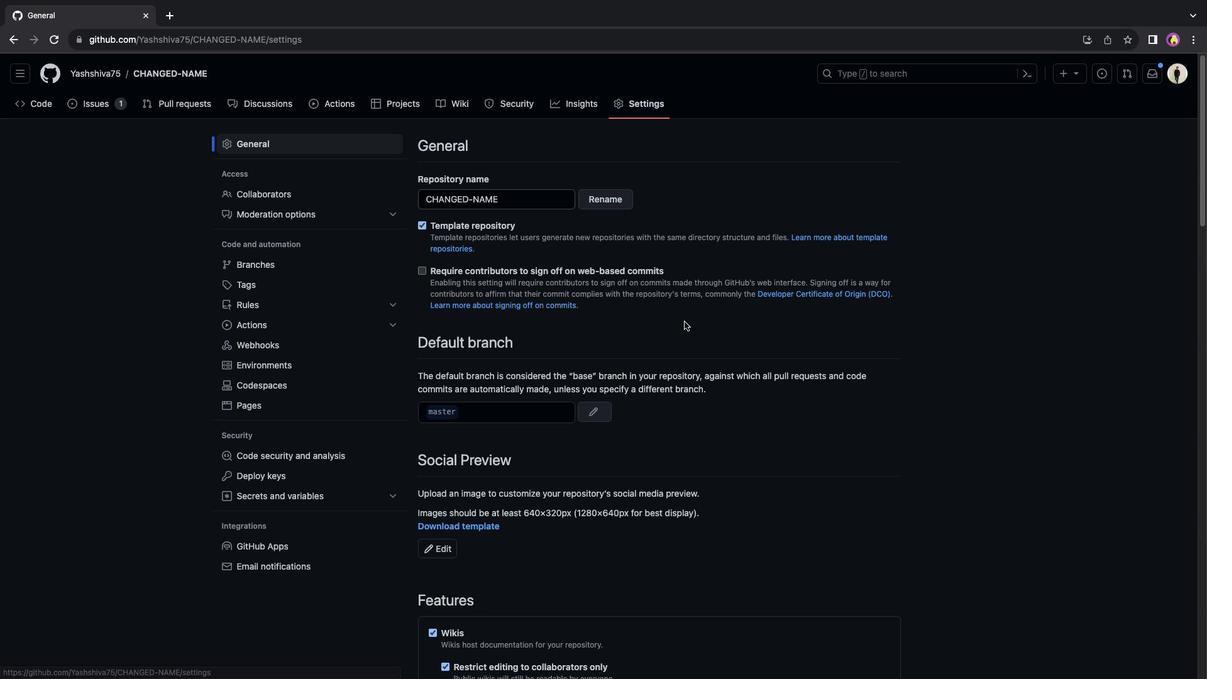 
Action: Mouse moved to (683, 321)
Screenshot: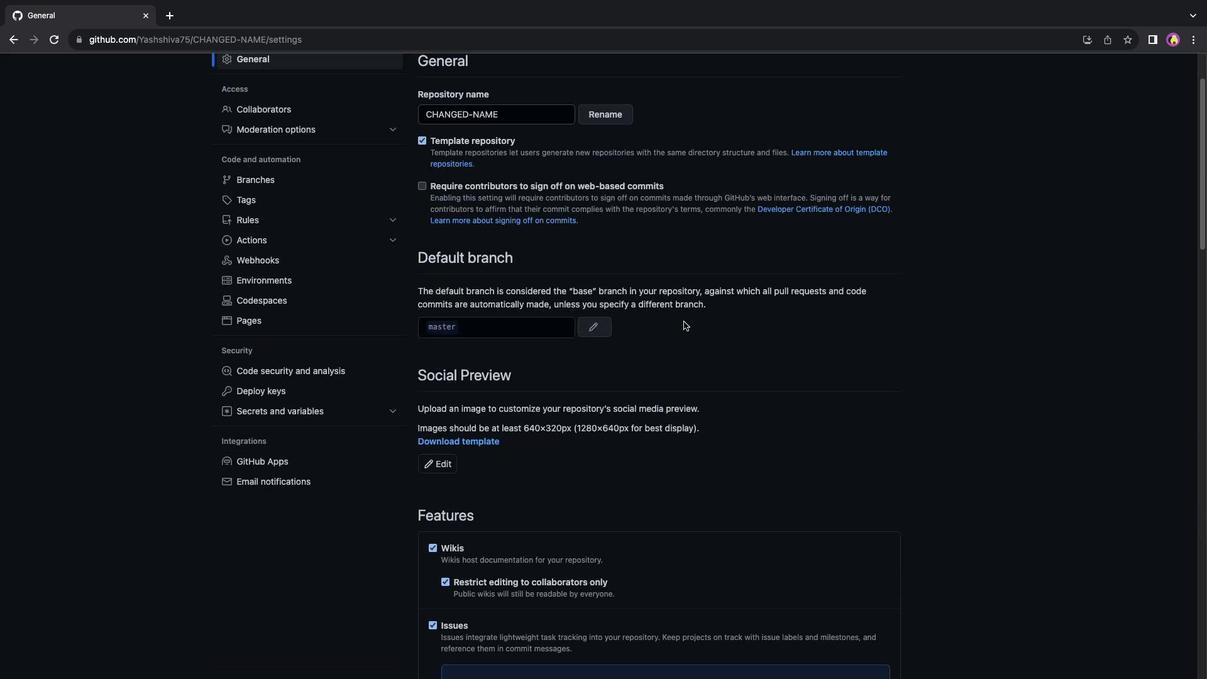 
Action: Mouse scrolled (683, 321) with delta (0, 0)
Screenshot: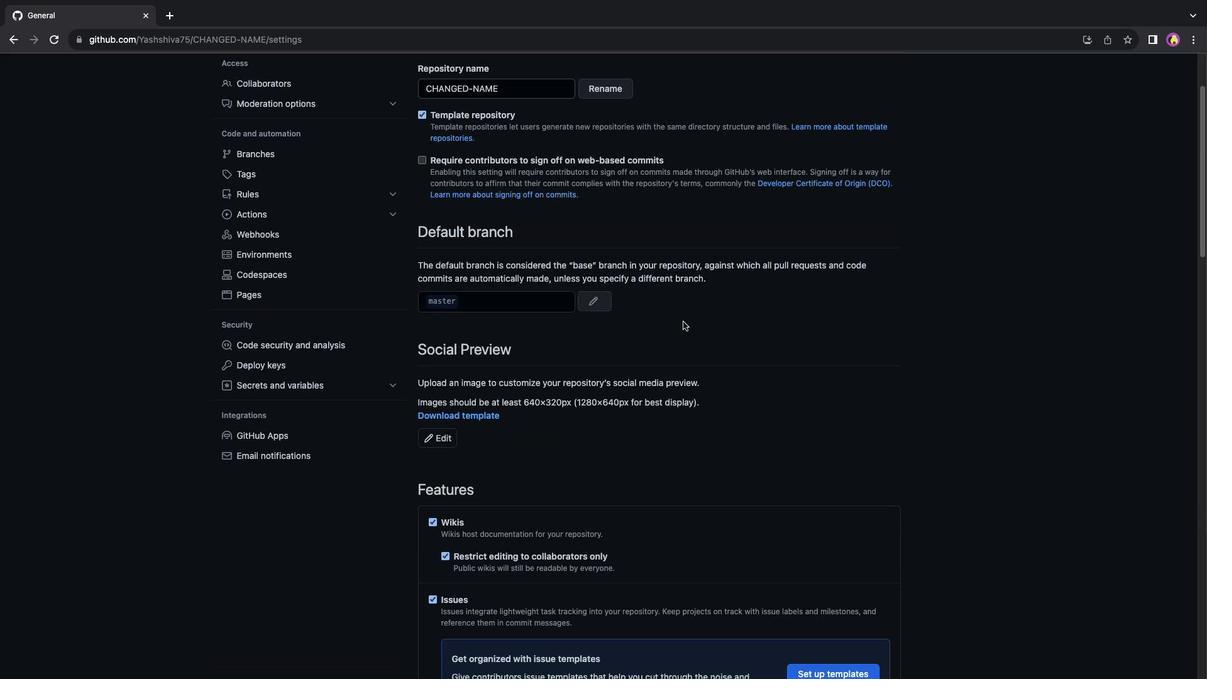 
Action: Mouse scrolled (683, 321) with delta (0, 0)
Screenshot: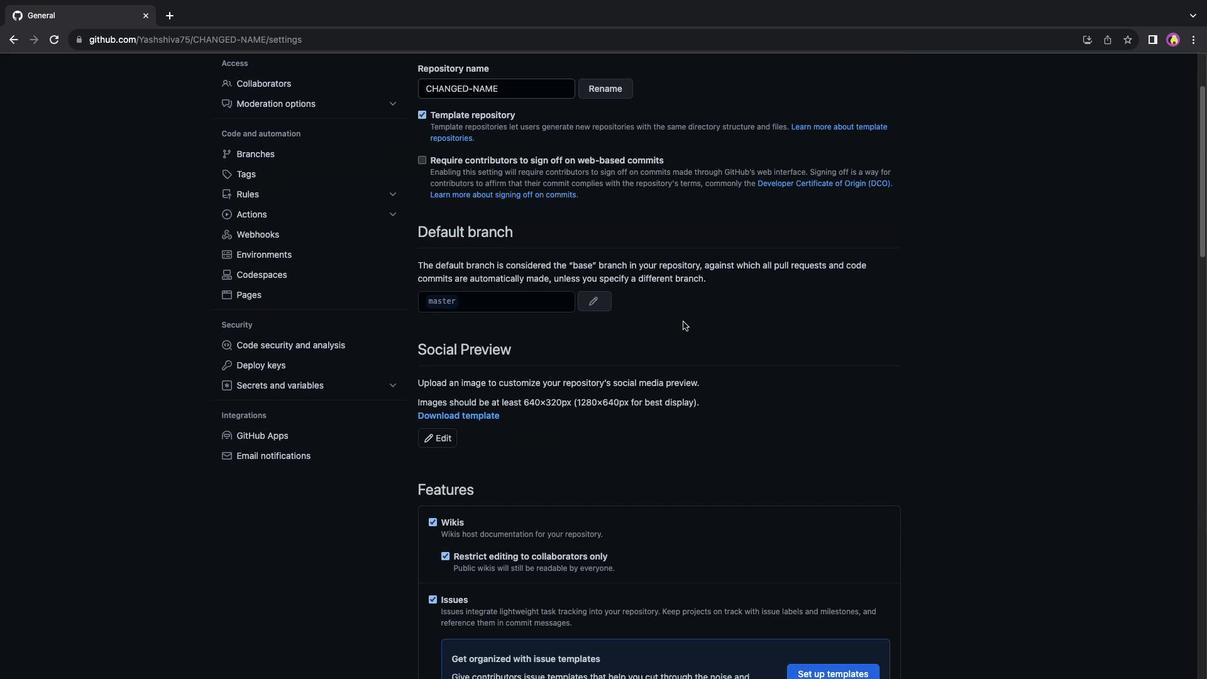 
Action: Mouse scrolled (683, 321) with delta (0, -1)
Screenshot: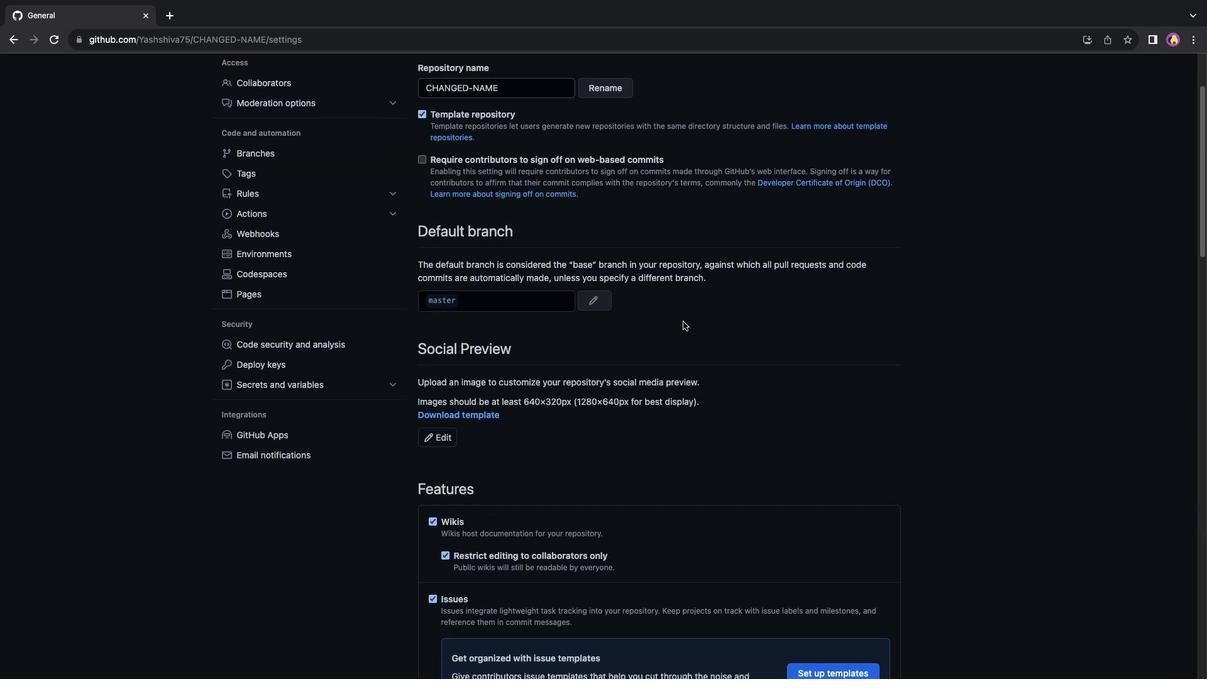 
Action: Mouse scrolled (683, 321) with delta (0, -1)
Screenshot: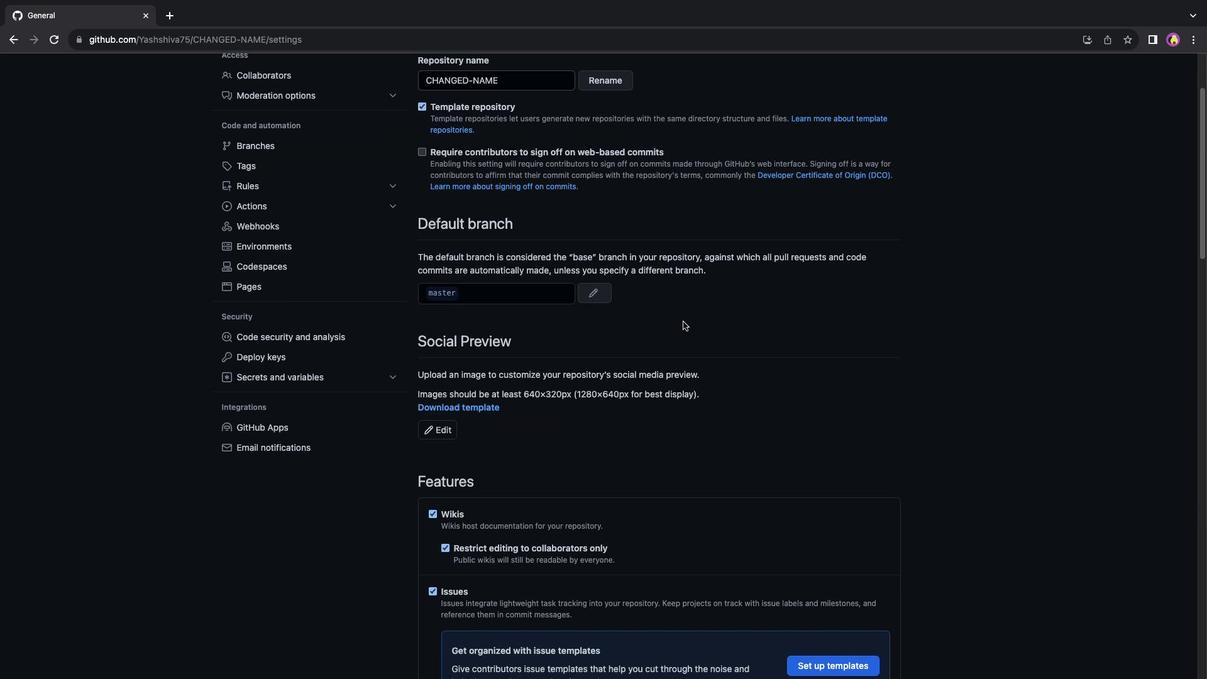 
Action: Mouse scrolled (683, 321) with delta (0, 0)
Screenshot: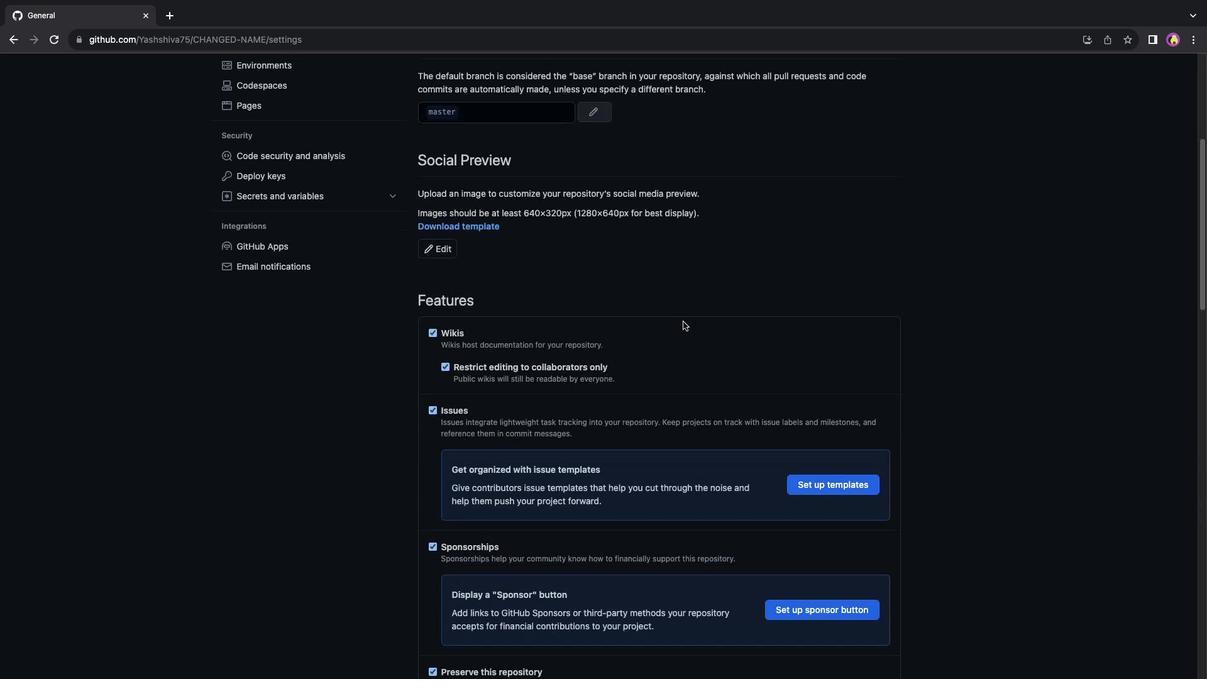 
Action: Mouse scrolled (683, 321) with delta (0, 0)
Screenshot: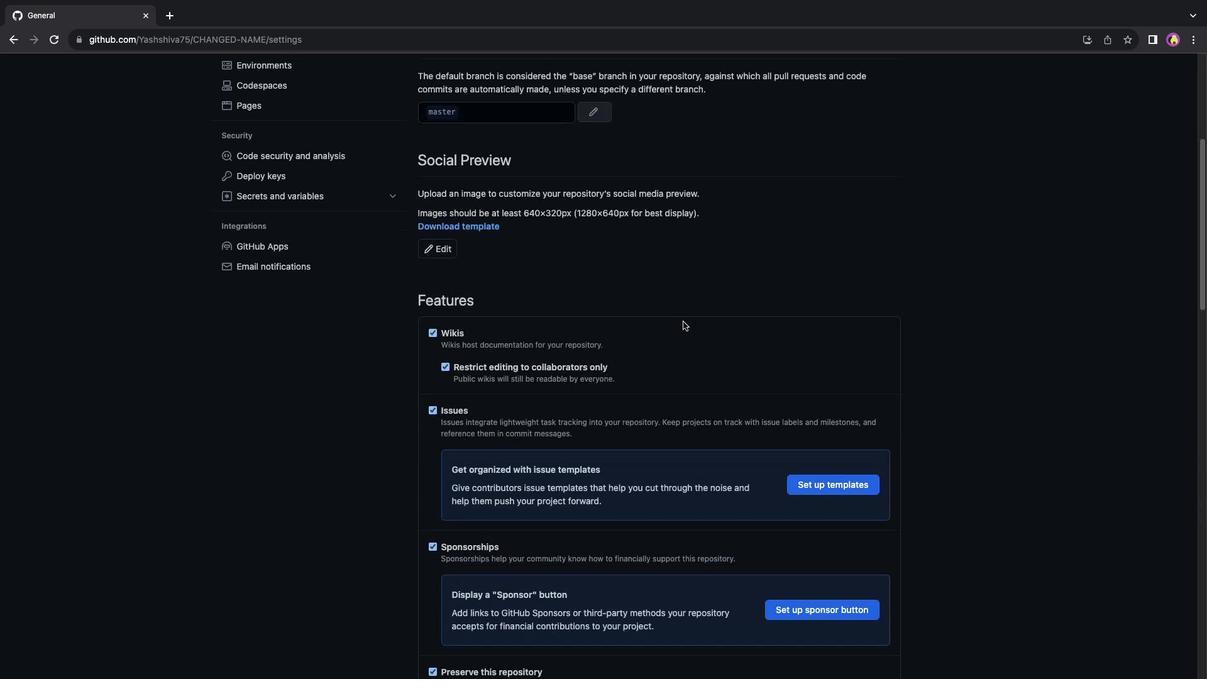 
Action: Mouse scrolled (683, 321) with delta (0, -1)
Screenshot: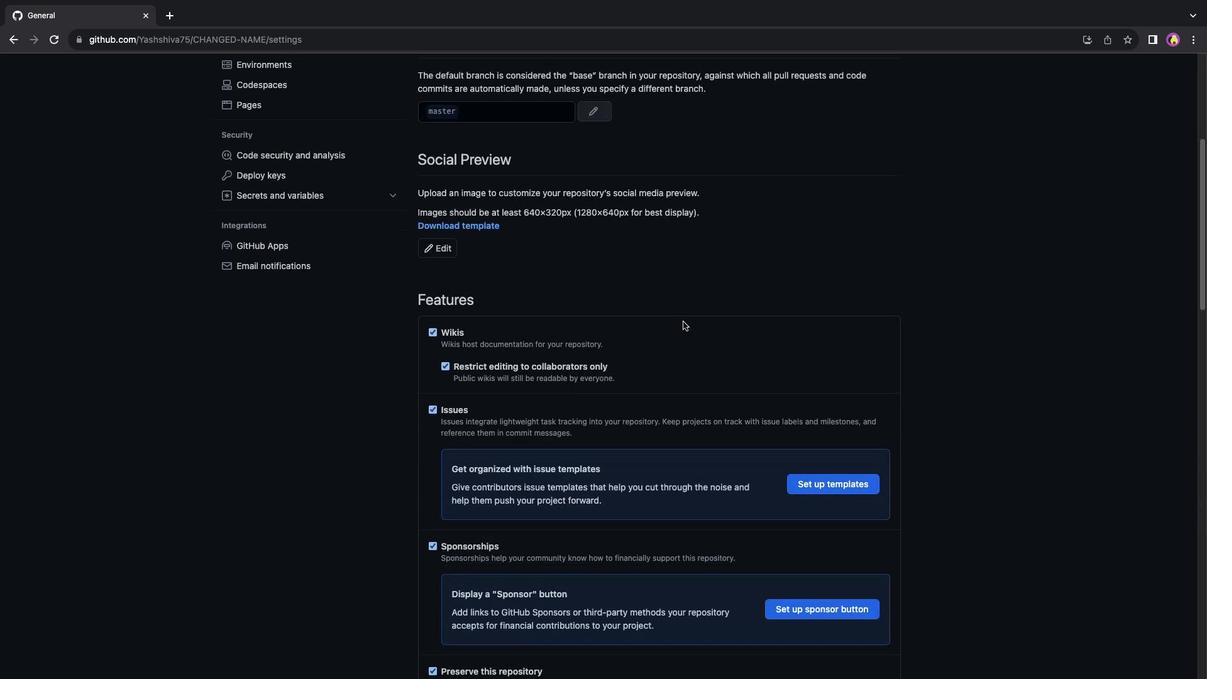 
Action: Mouse scrolled (683, 321) with delta (0, 0)
Screenshot: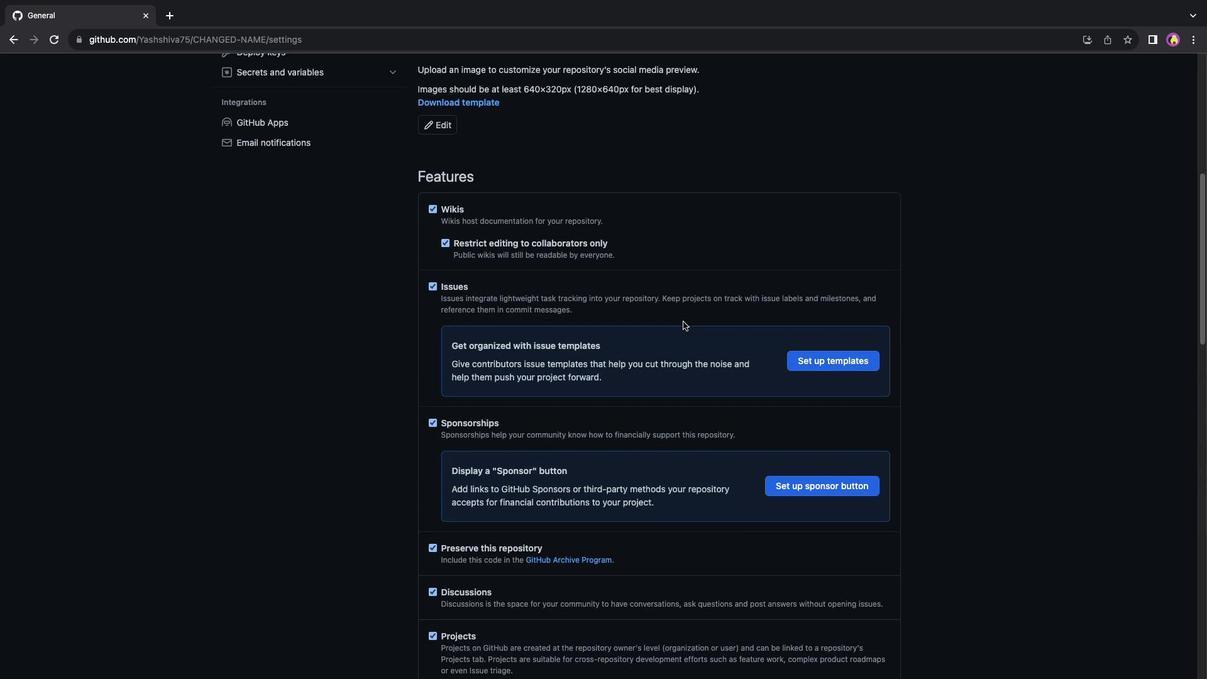 
Action: Mouse scrolled (683, 321) with delta (0, 0)
Screenshot: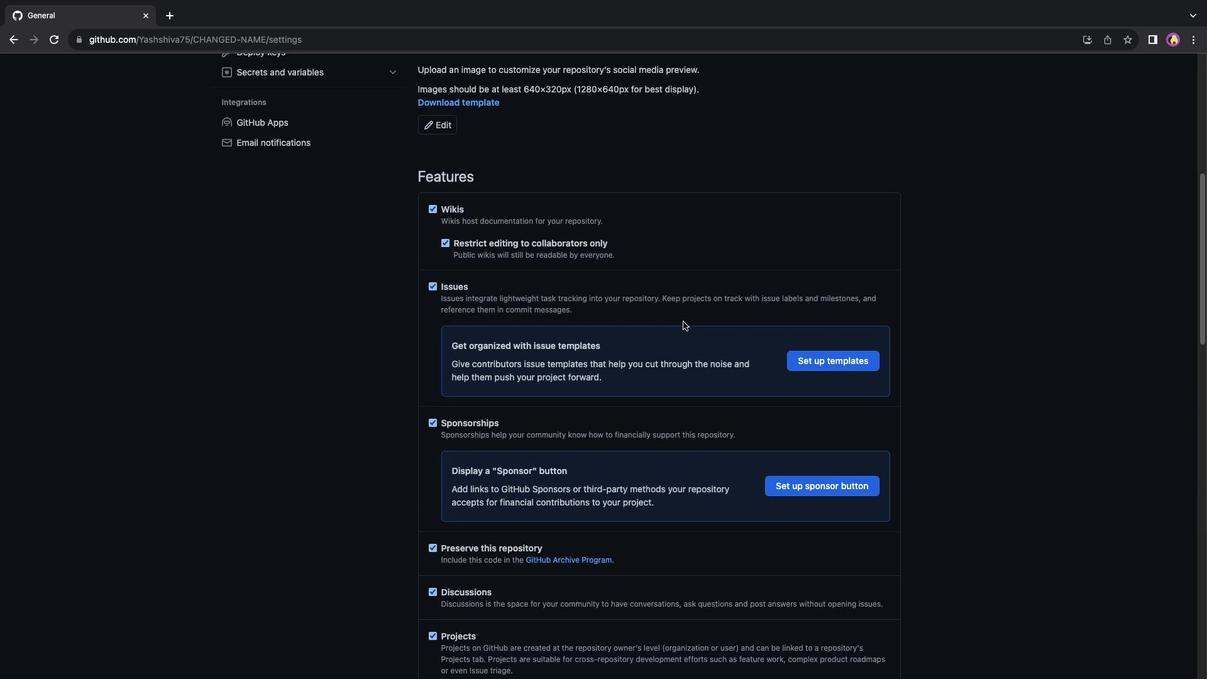 
Action: Mouse scrolled (683, 321) with delta (0, -1)
Screenshot: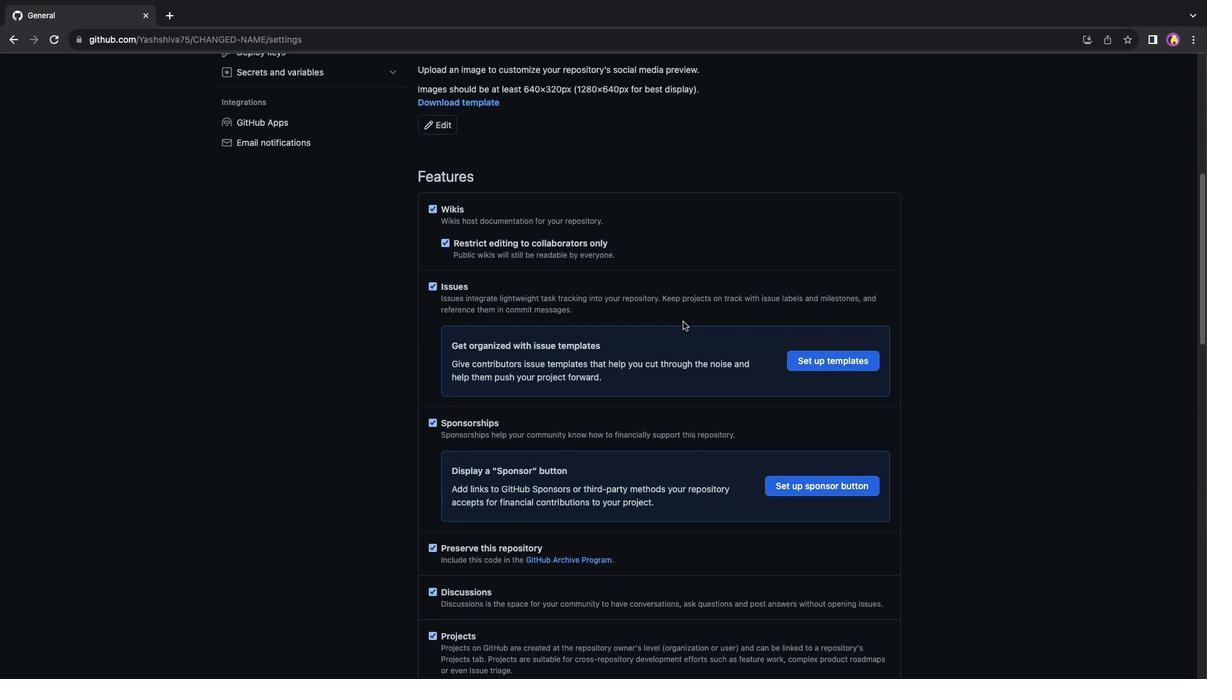 
Action: Mouse scrolled (683, 321) with delta (0, 0)
Screenshot: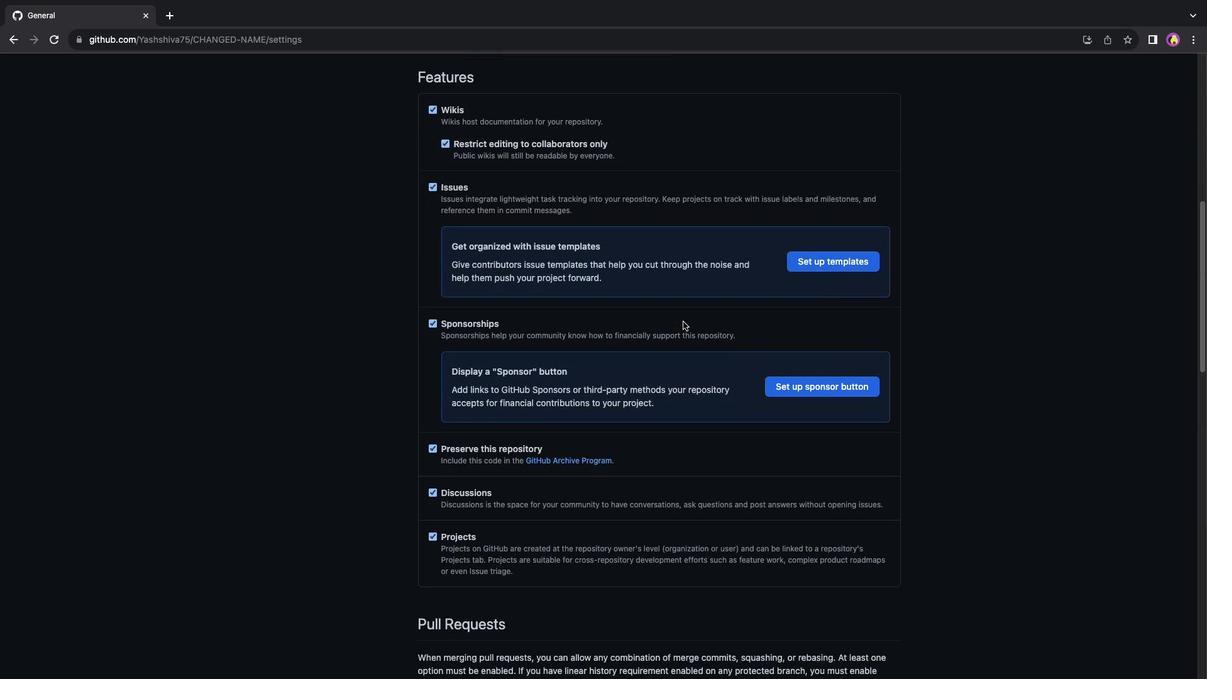
Action: Mouse scrolled (683, 321) with delta (0, 0)
Screenshot: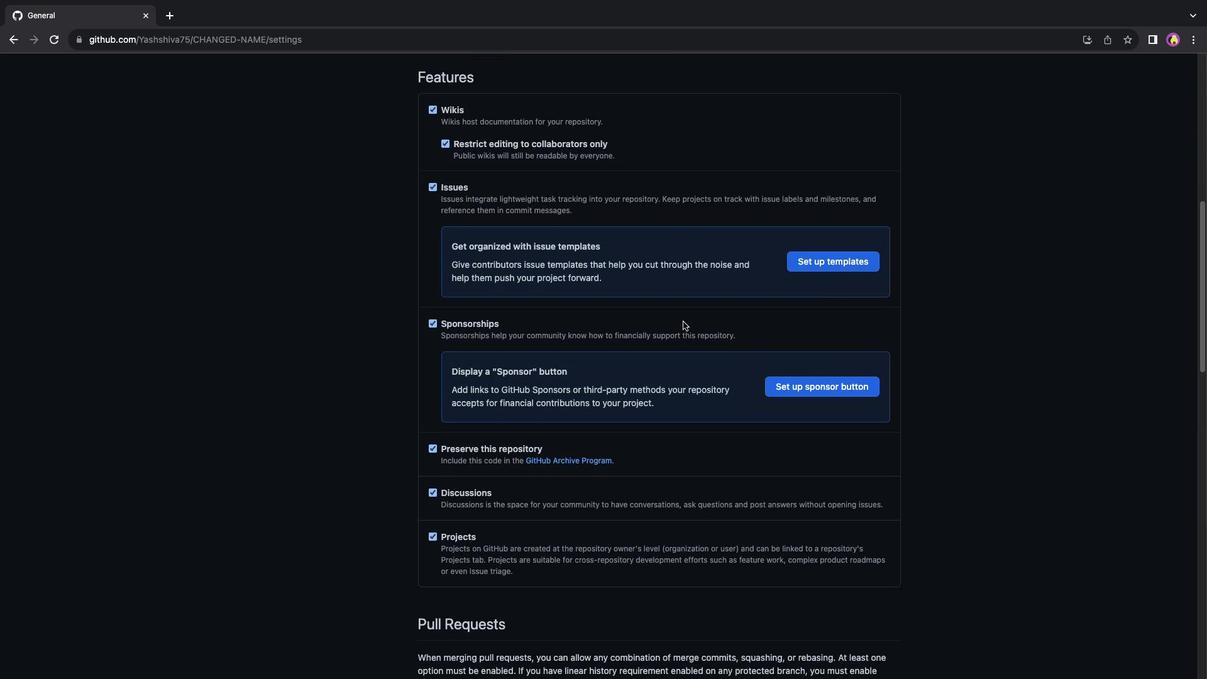
Action: Mouse scrolled (683, 321) with delta (0, -1)
Screenshot: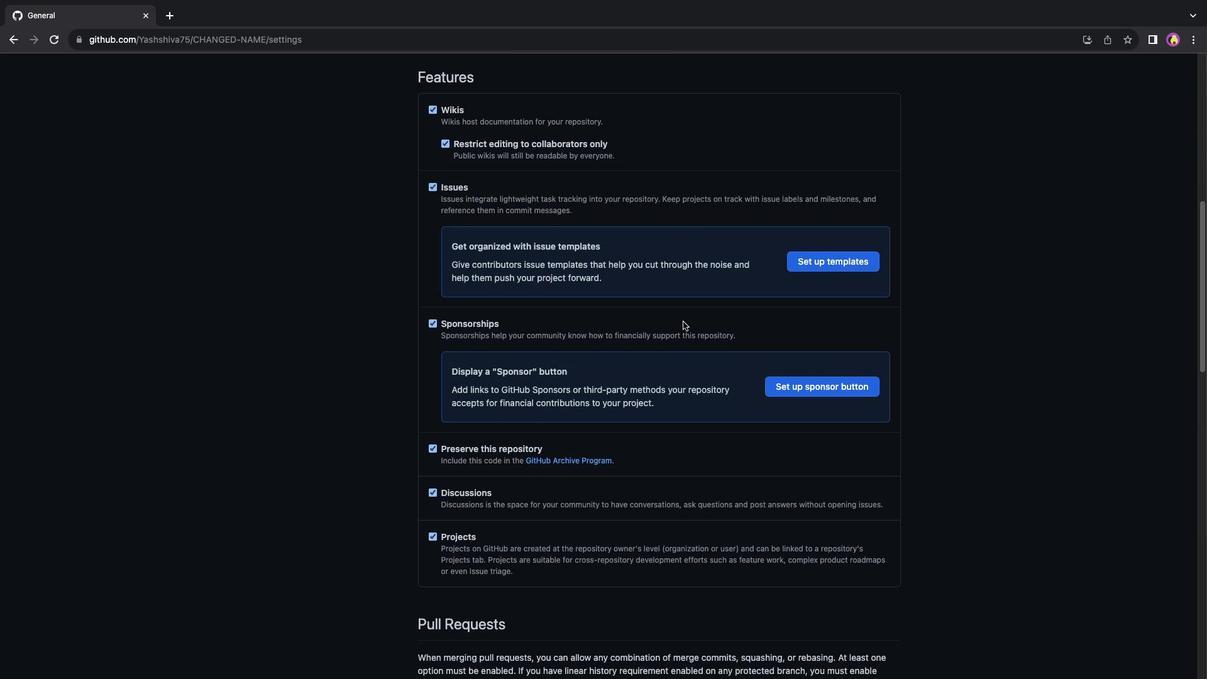 
Action: Mouse scrolled (683, 321) with delta (0, -3)
Screenshot: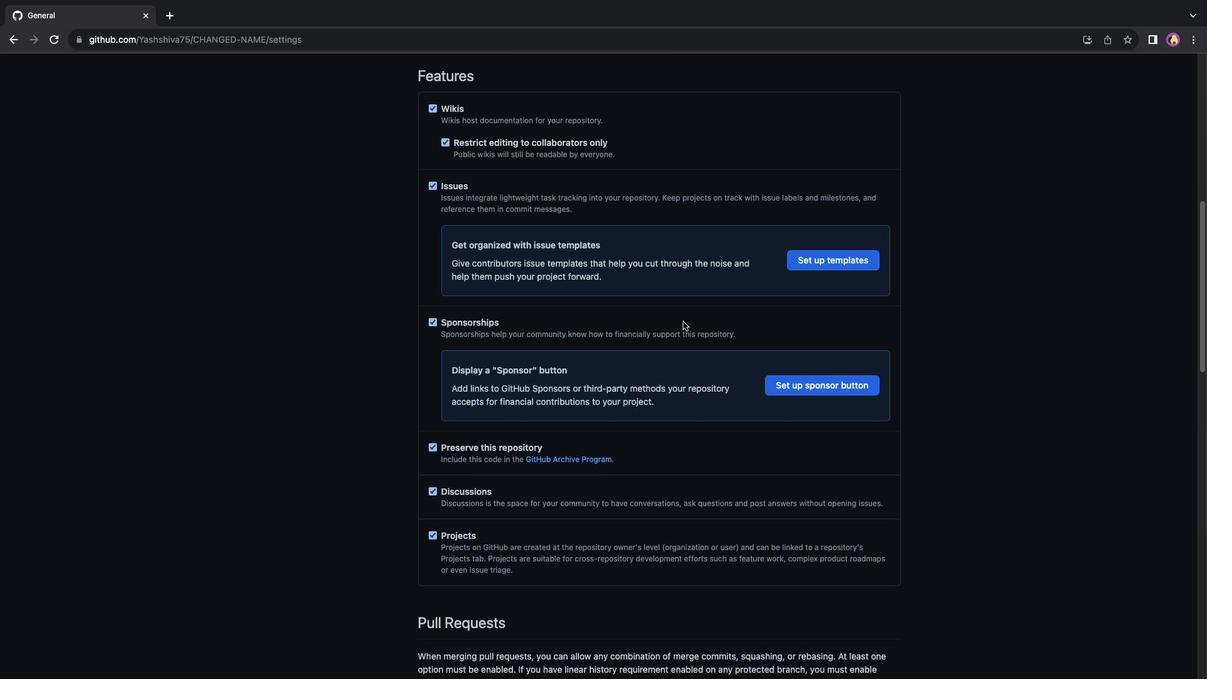 
Action: Mouse scrolled (683, 321) with delta (0, 0)
Screenshot: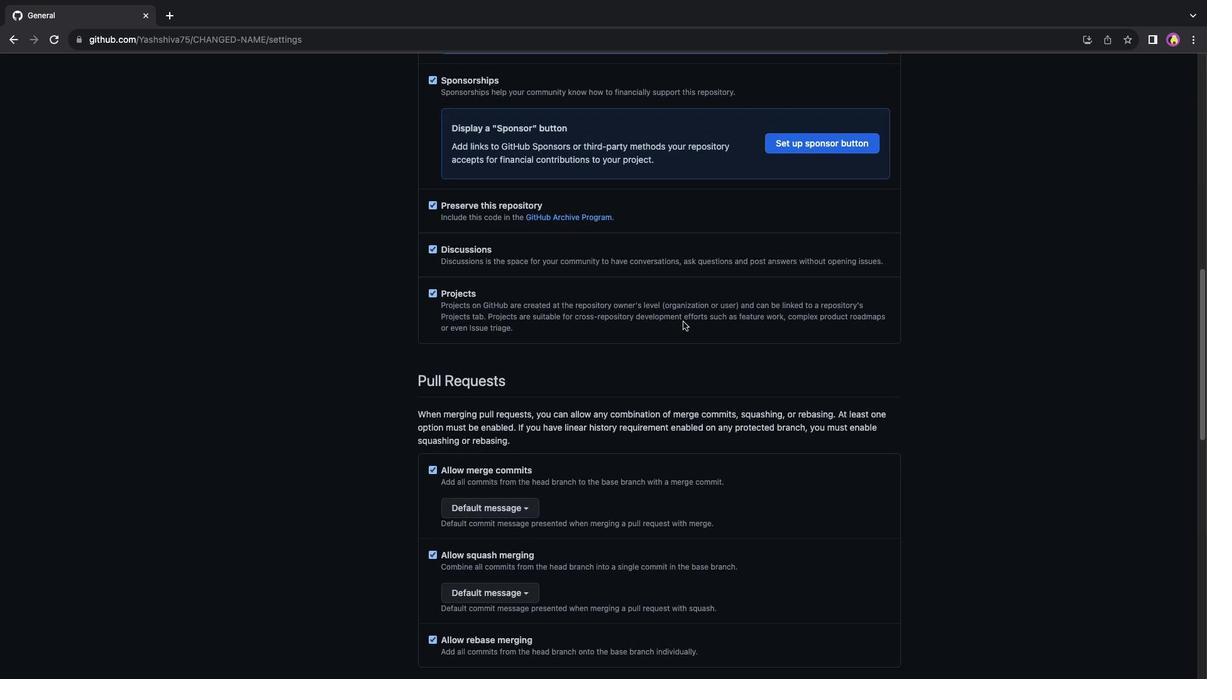 
Action: Mouse scrolled (683, 321) with delta (0, 0)
Screenshot: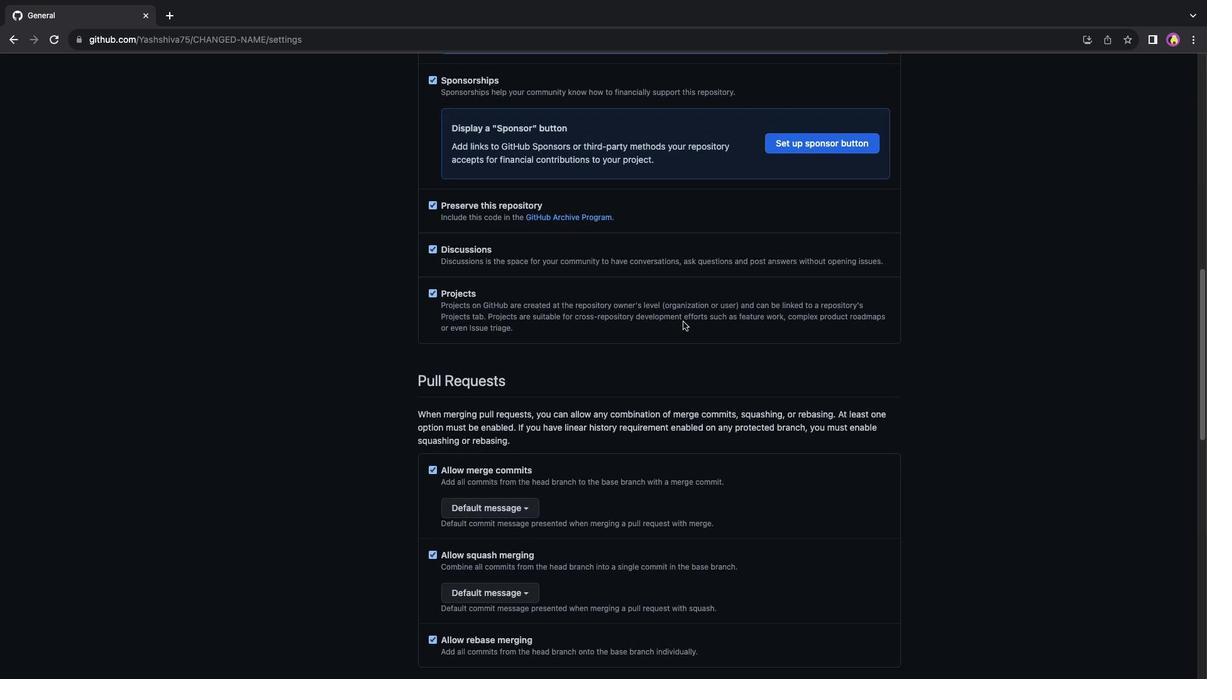 
Action: Mouse scrolled (683, 321) with delta (0, -1)
Screenshot: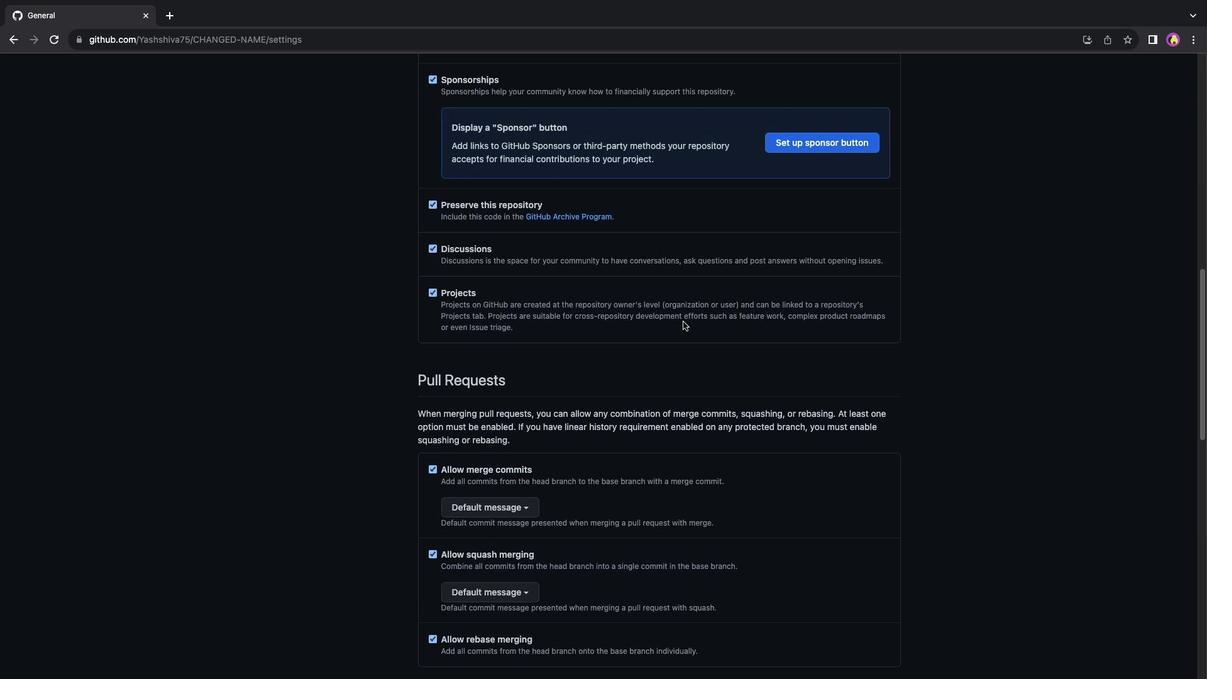 
Action: Mouse scrolled (683, 321) with delta (0, 0)
Screenshot: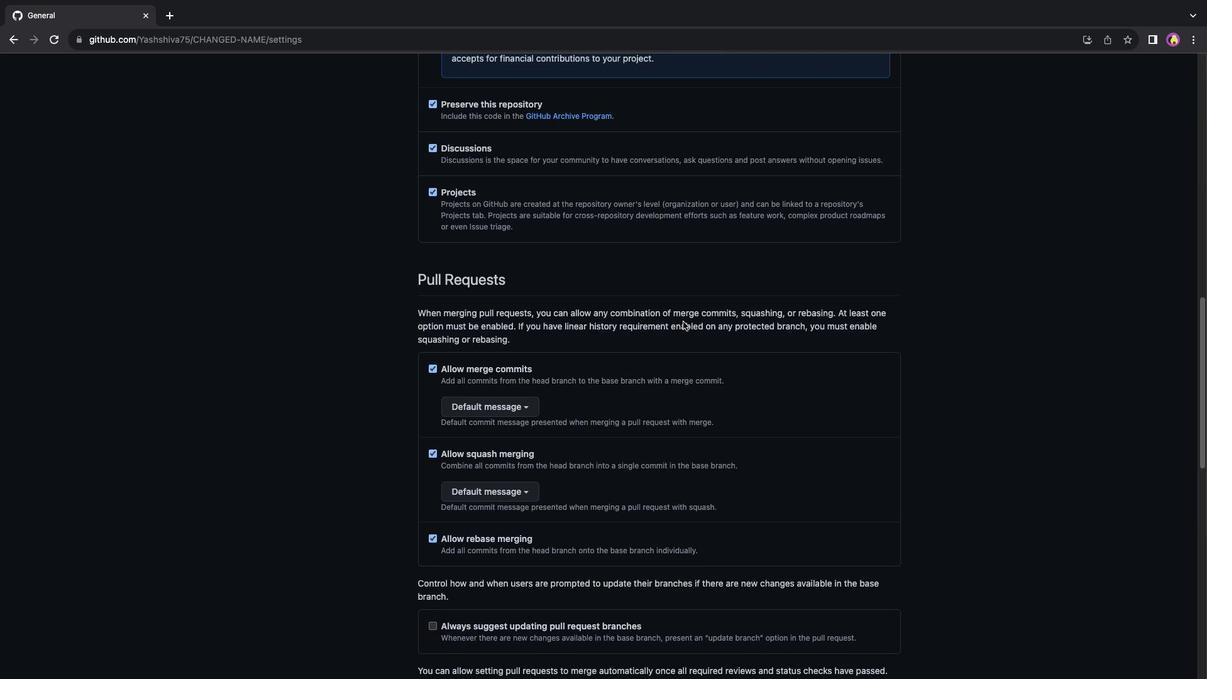 
Action: Mouse scrolled (683, 321) with delta (0, 0)
Screenshot: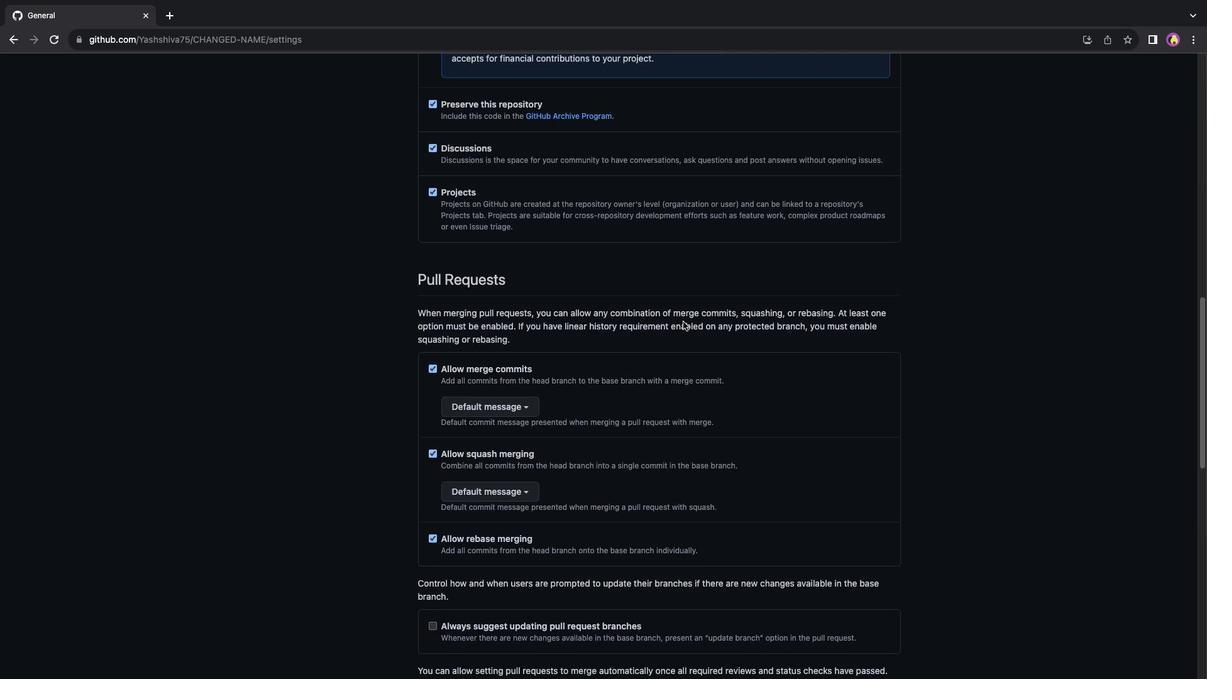 
Action: Mouse scrolled (683, 321) with delta (0, -1)
Screenshot: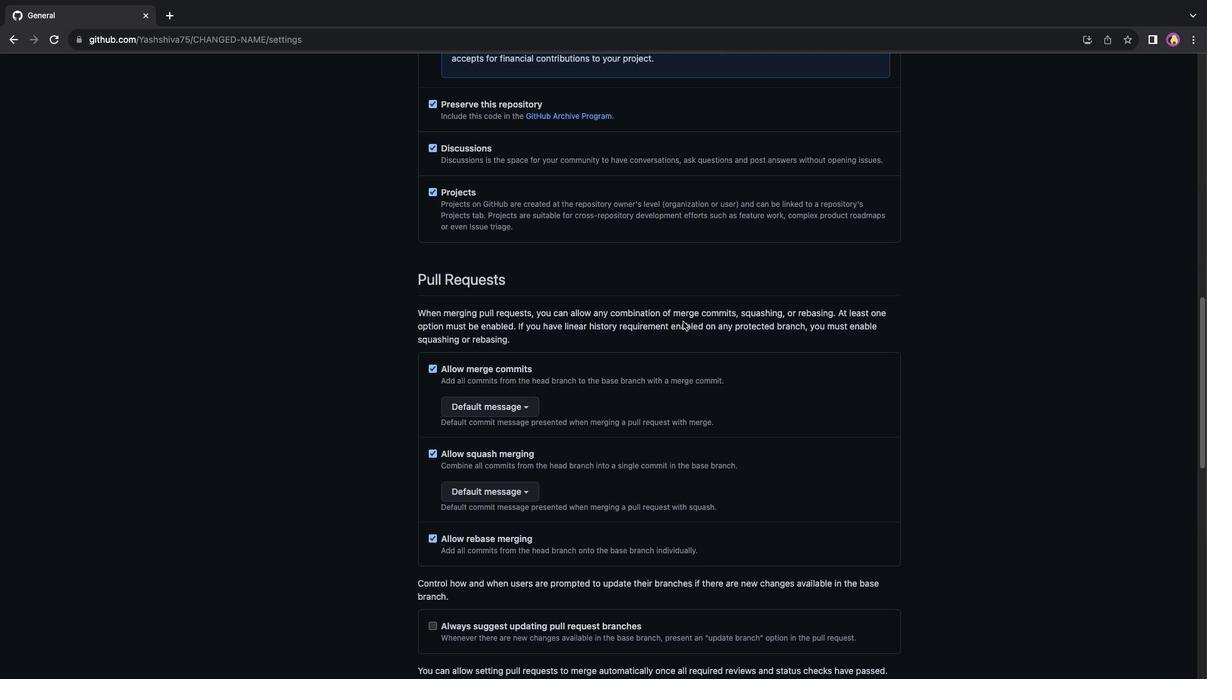 
Action: Mouse moved to (679, 327)
Screenshot: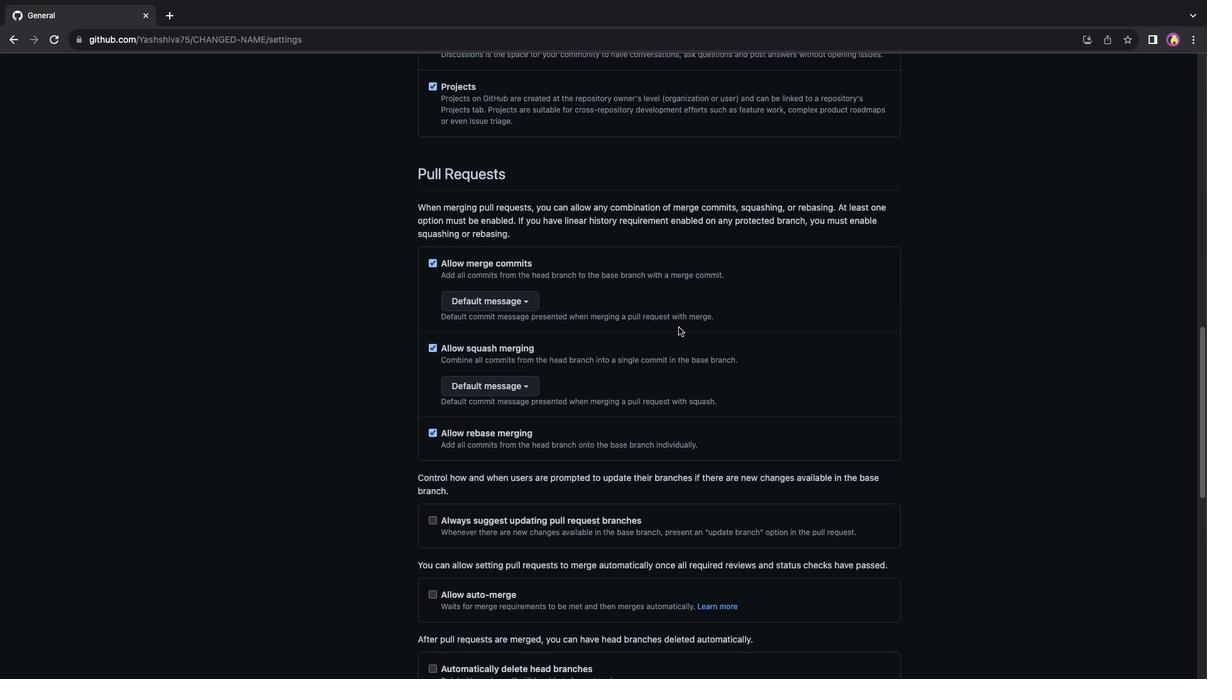 
Action: Mouse scrolled (679, 327) with delta (0, 0)
Screenshot: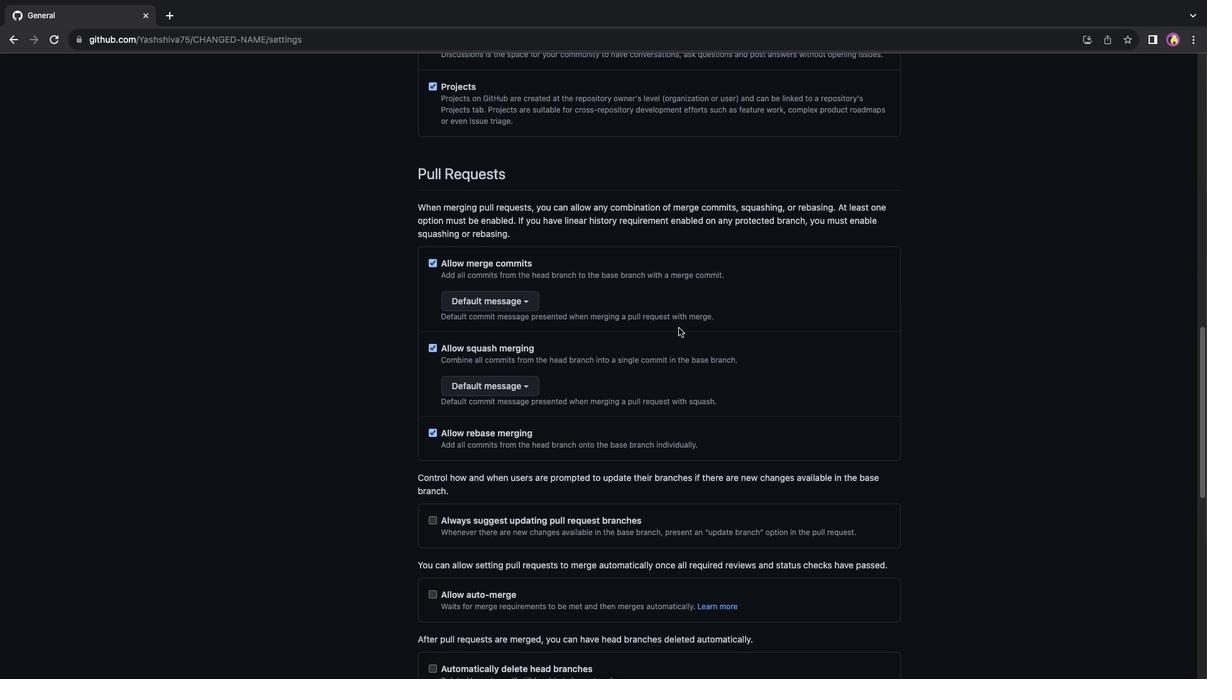 
Action: Mouse scrolled (679, 327) with delta (0, 0)
Screenshot: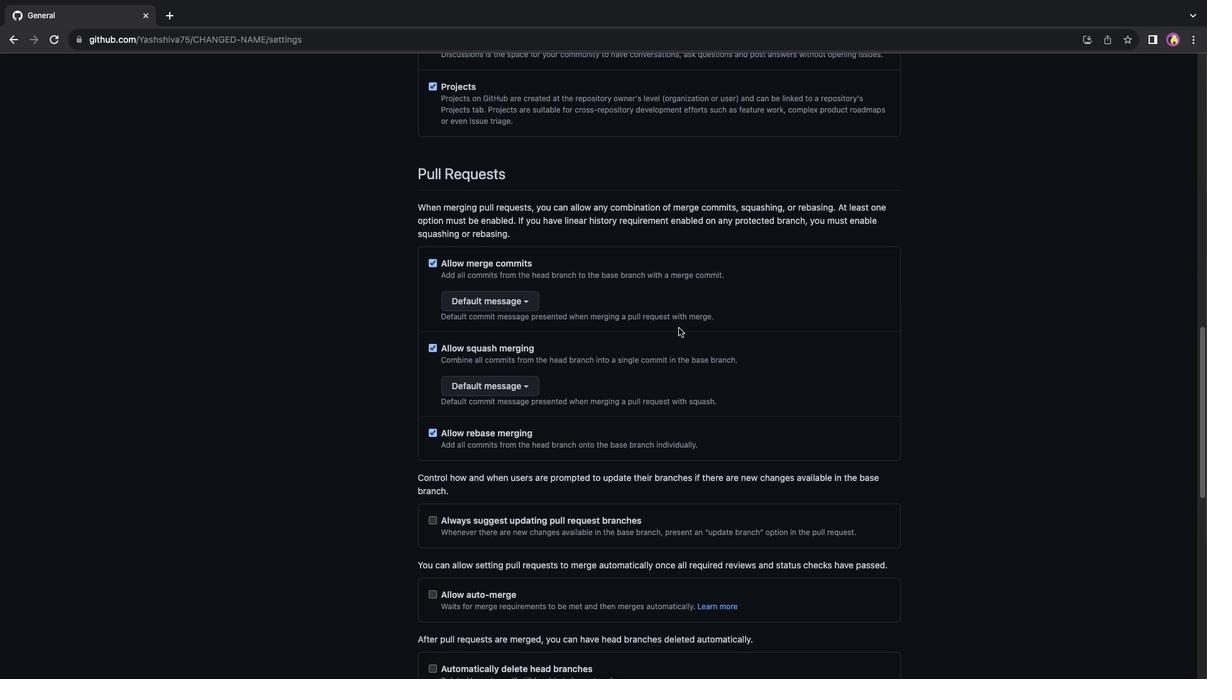 
Action: Mouse scrolled (679, 327) with delta (0, -1)
Screenshot: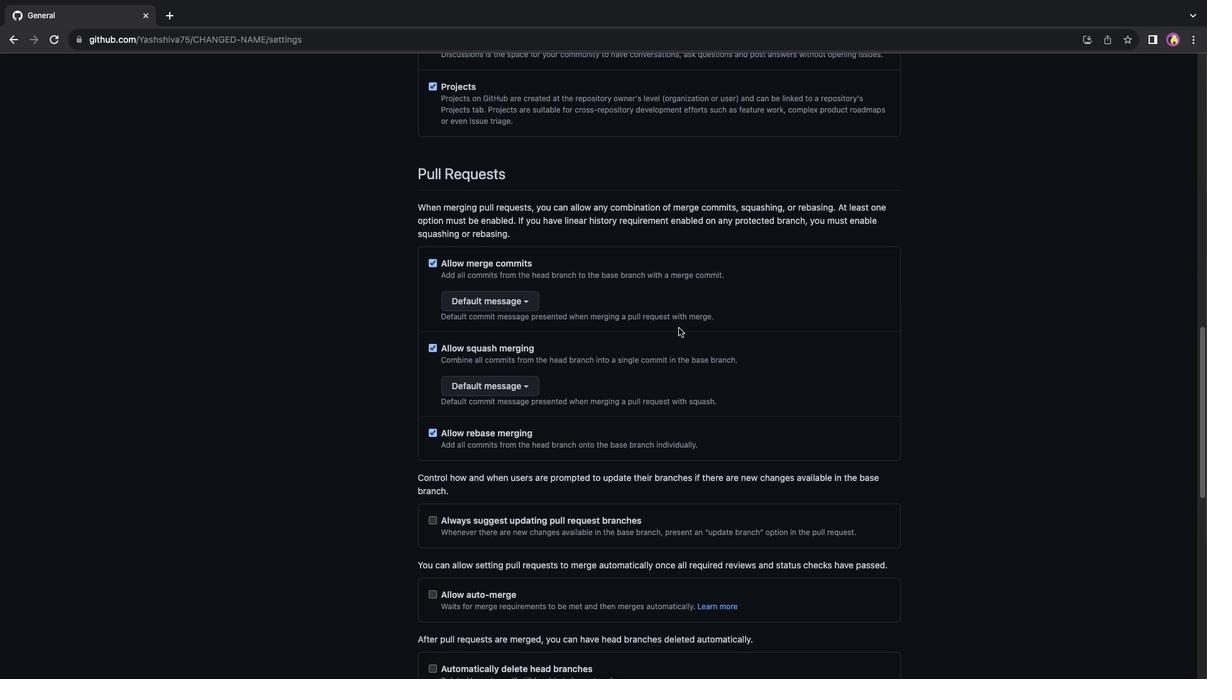 
Action: Mouse moved to (518, 196)
Screenshot: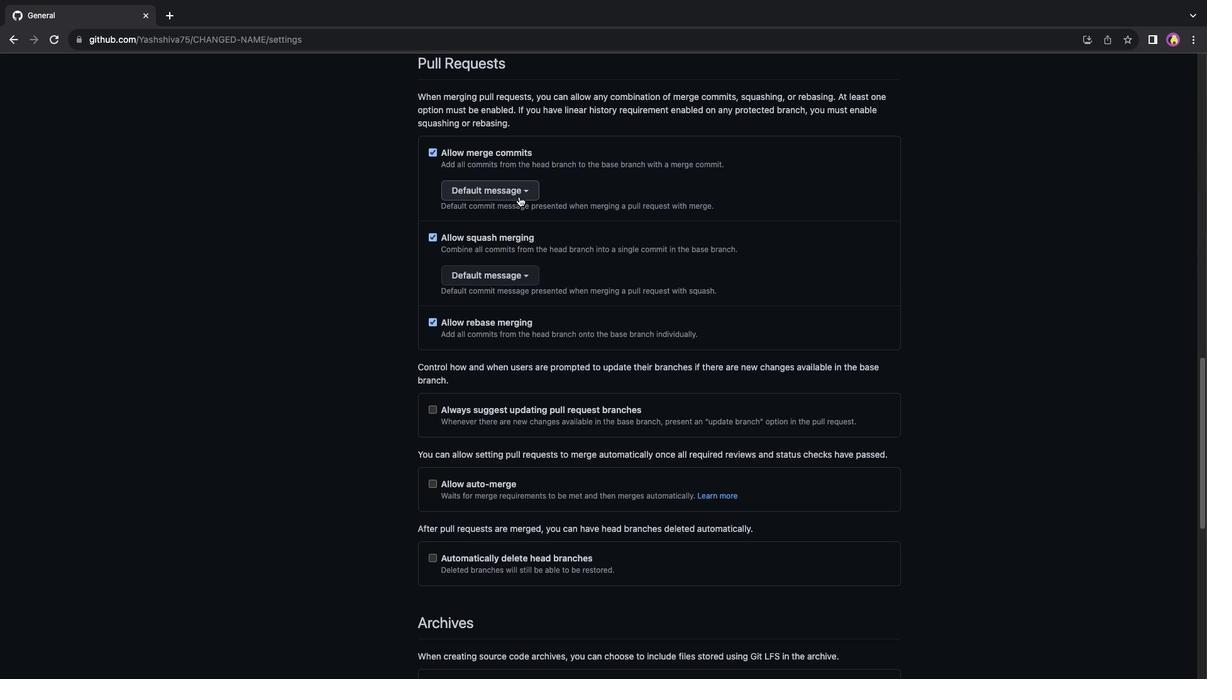 
Action: Mouse pressed left at (518, 196)
Screenshot: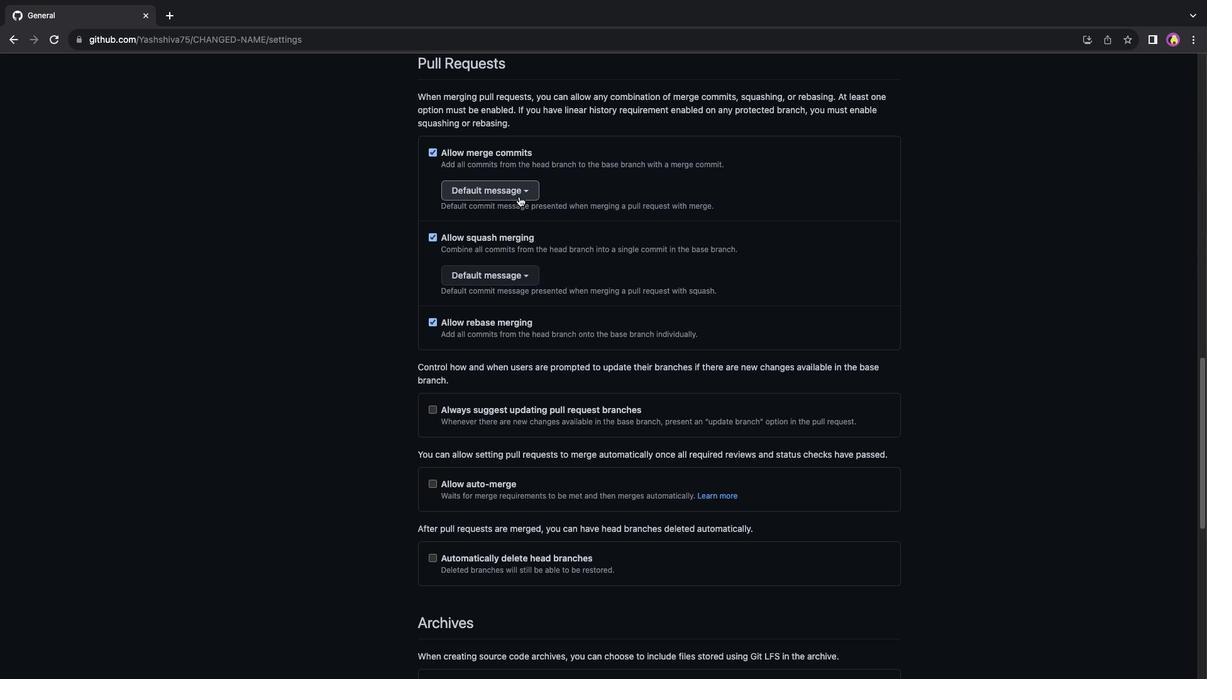 
Action: Mouse moved to (514, 238)
Screenshot: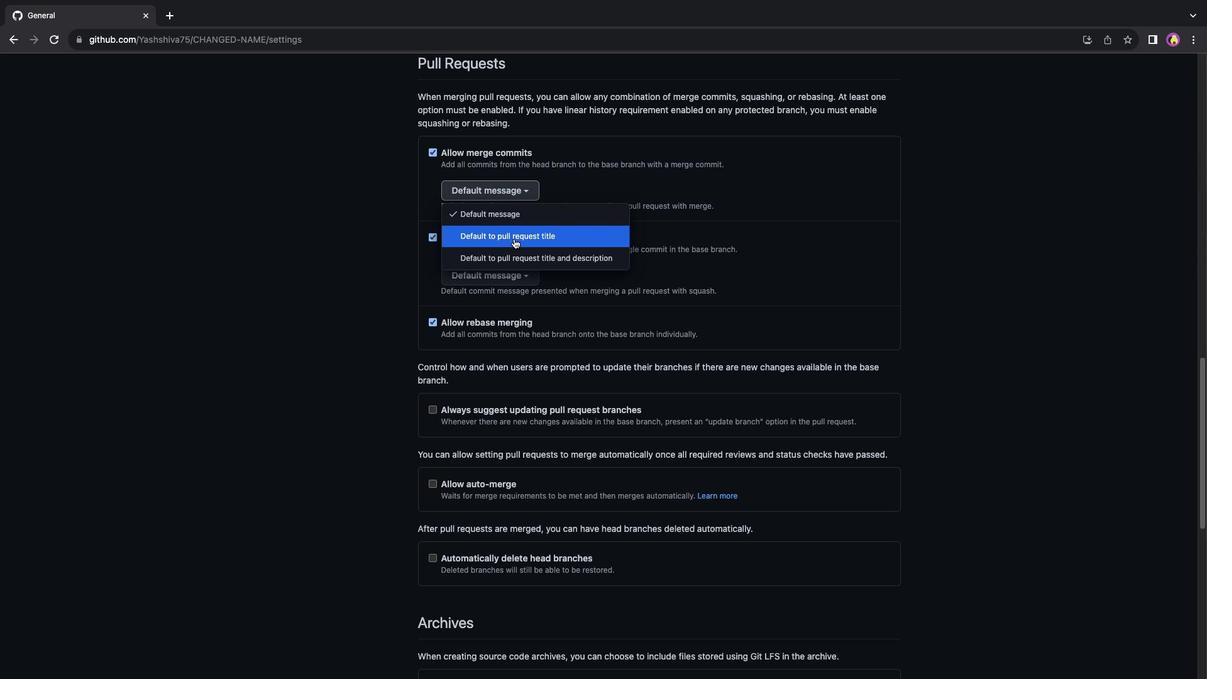 
Action: Mouse pressed left at (514, 238)
Screenshot: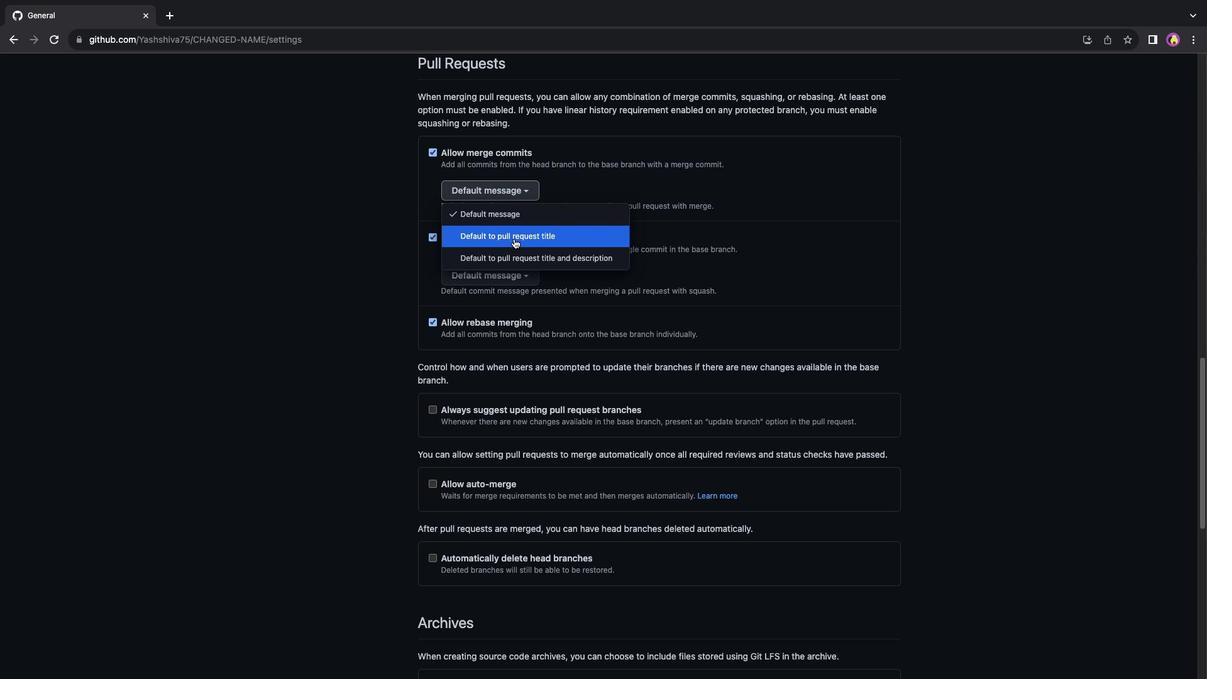 
Action: Mouse moved to (501, 271)
Screenshot: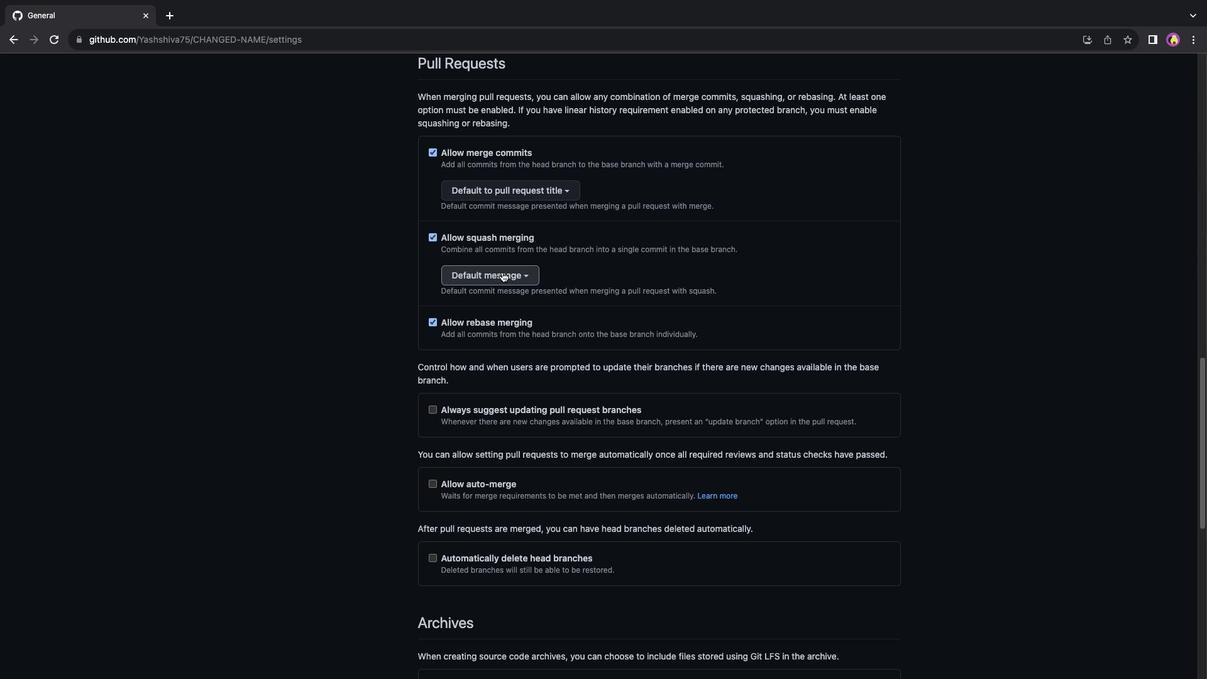 
Action: Mouse pressed left at (501, 271)
Screenshot: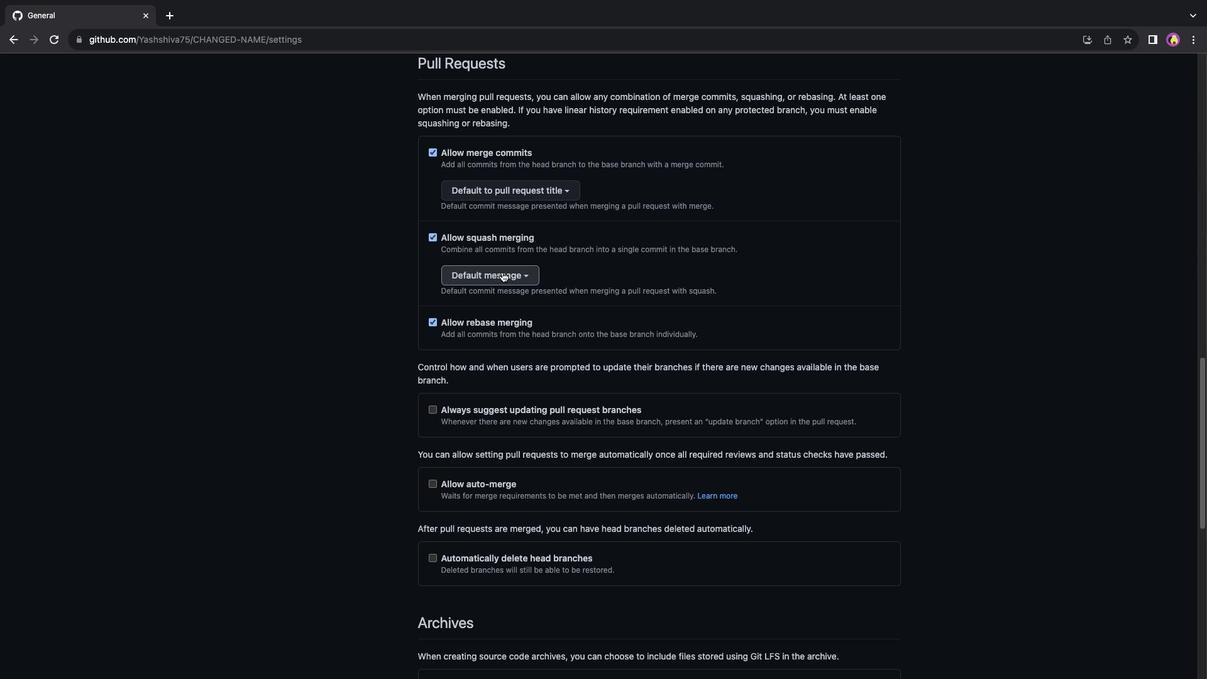 
Action: Mouse moved to (483, 314)
Screenshot: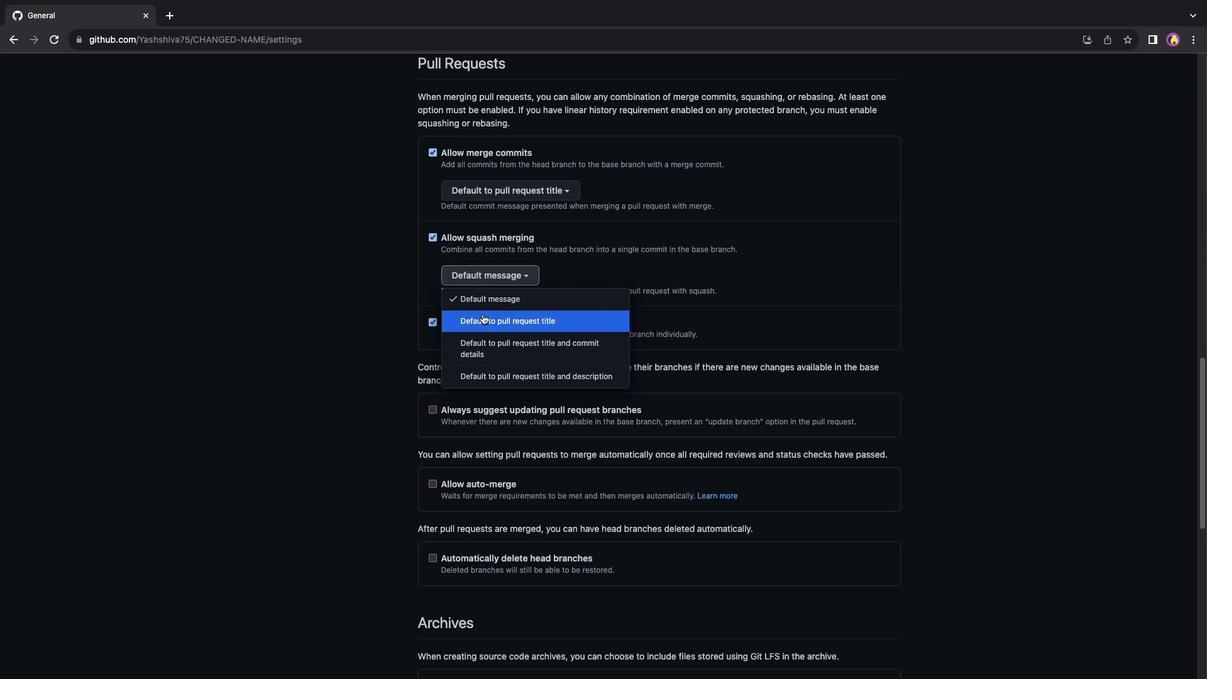 
Action: Mouse pressed left at (483, 314)
Screenshot: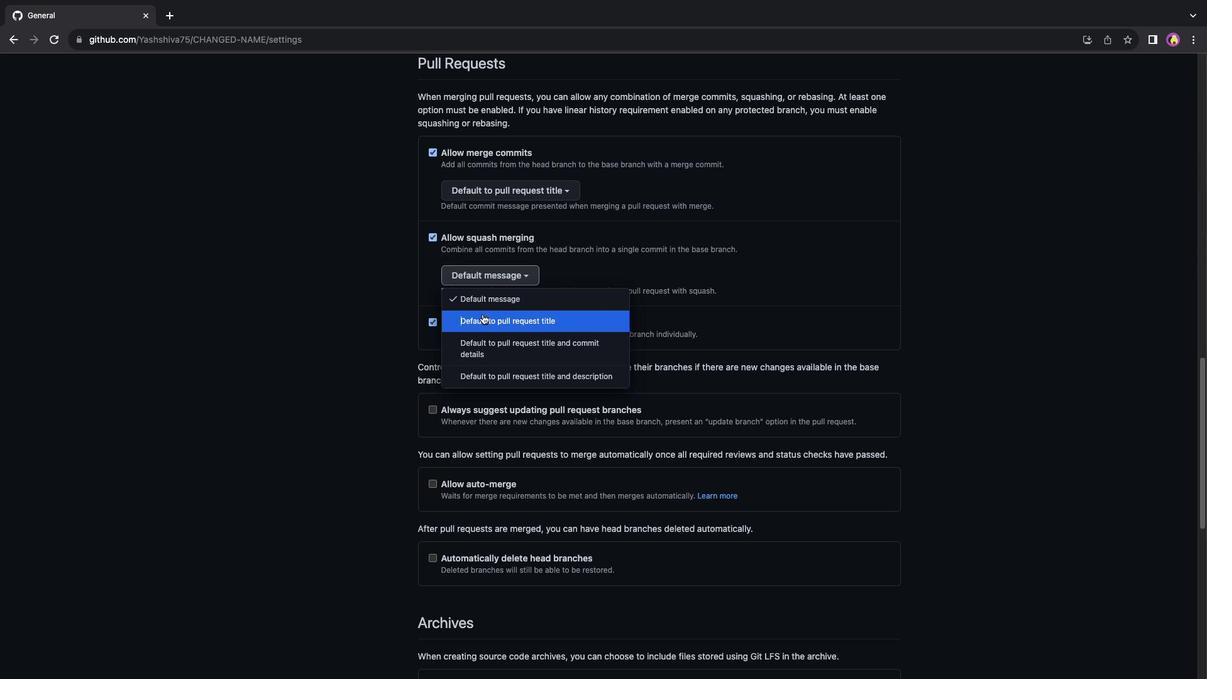 
Action: Mouse moved to (659, 376)
Screenshot: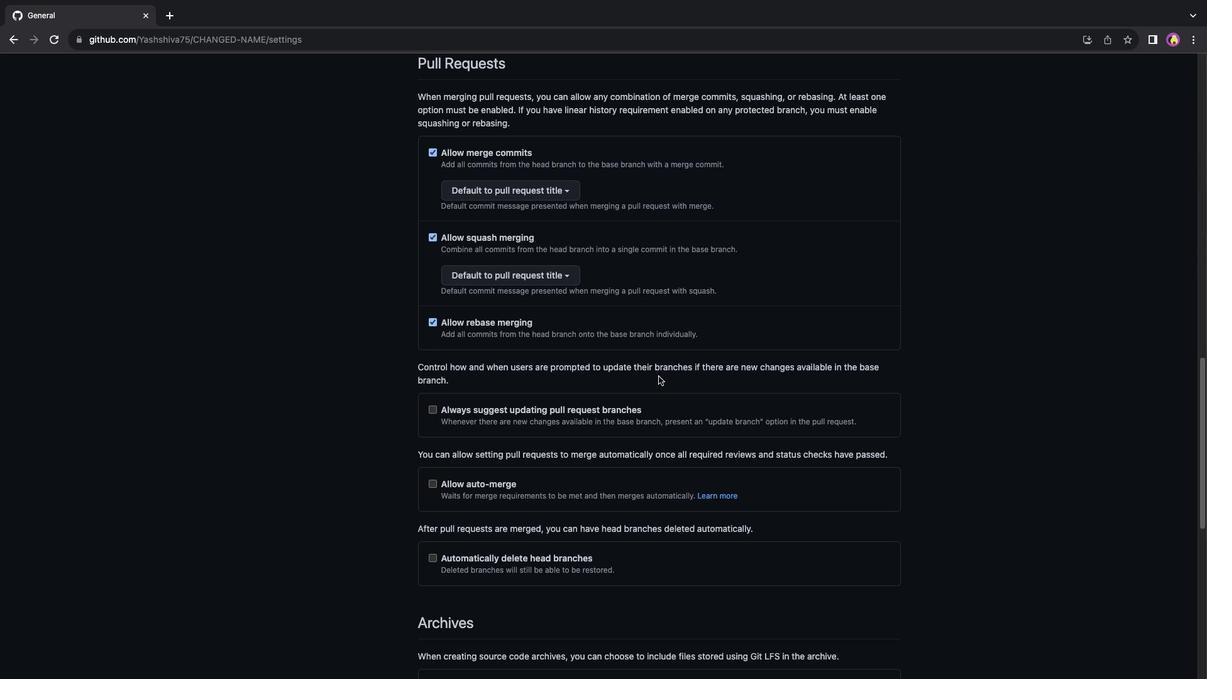 
Action: Mouse scrolled (659, 376) with delta (0, 0)
Screenshot: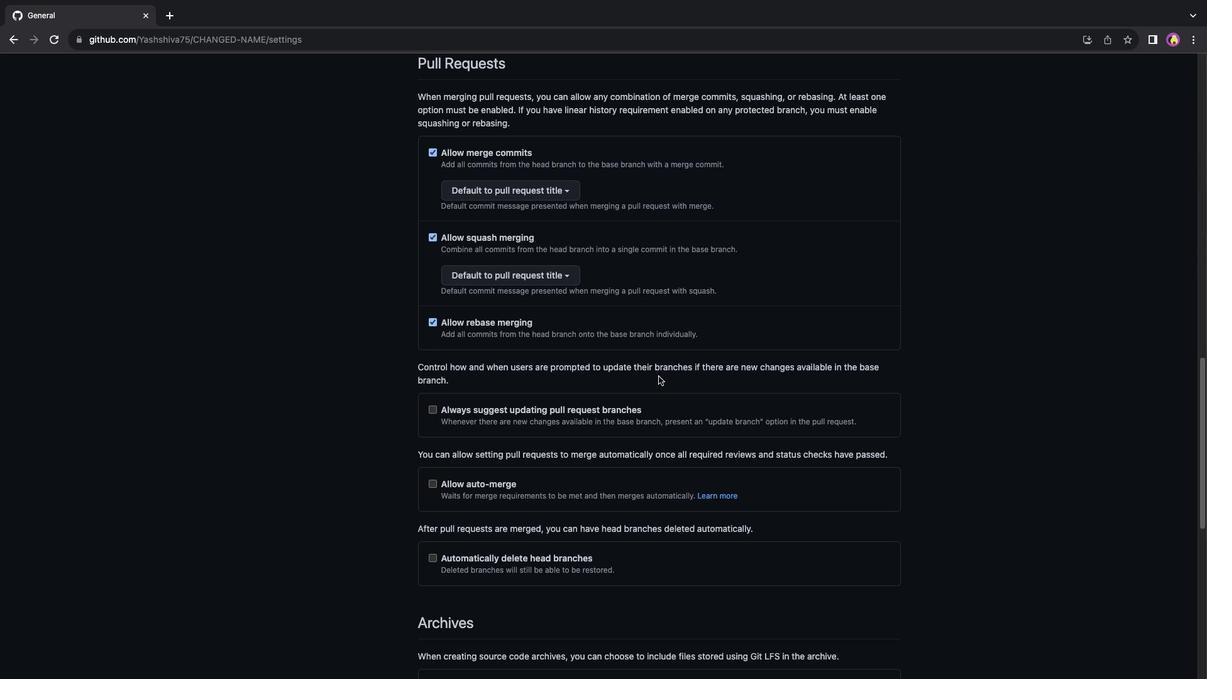 
Action: Mouse scrolled (659, 376) with delta (0, 0)
Screenshot: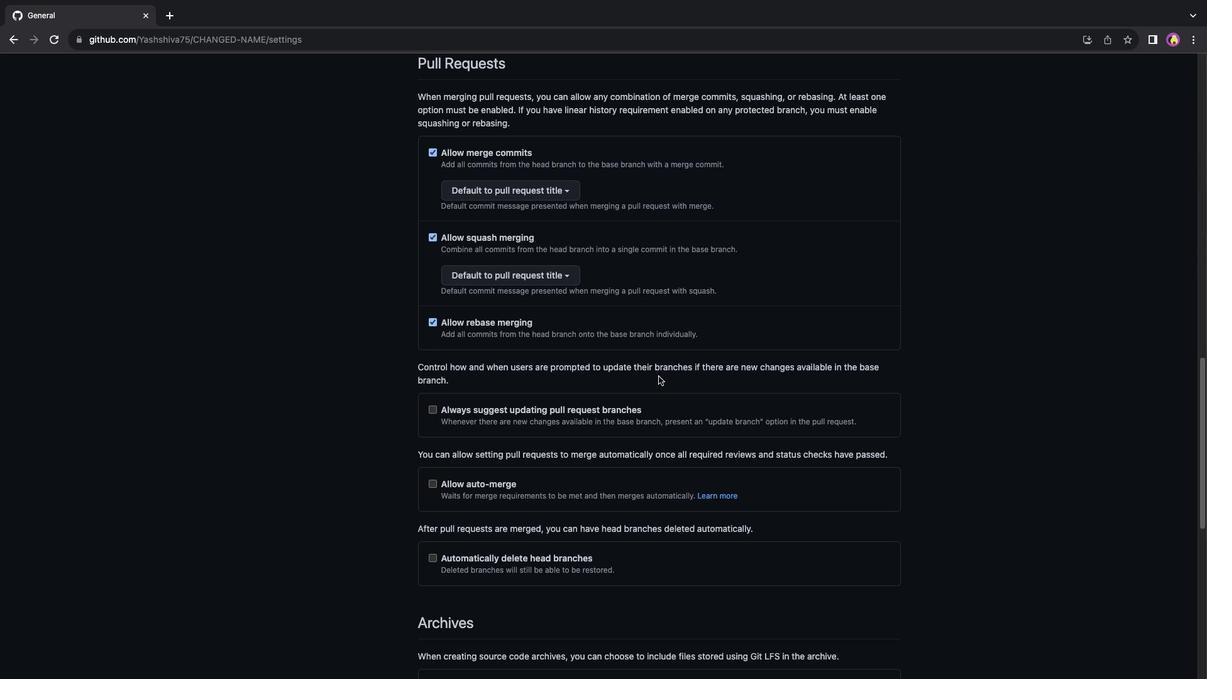 
Action: Mouse scrolled (659, 376) with delta (0, -2)
Screenshot: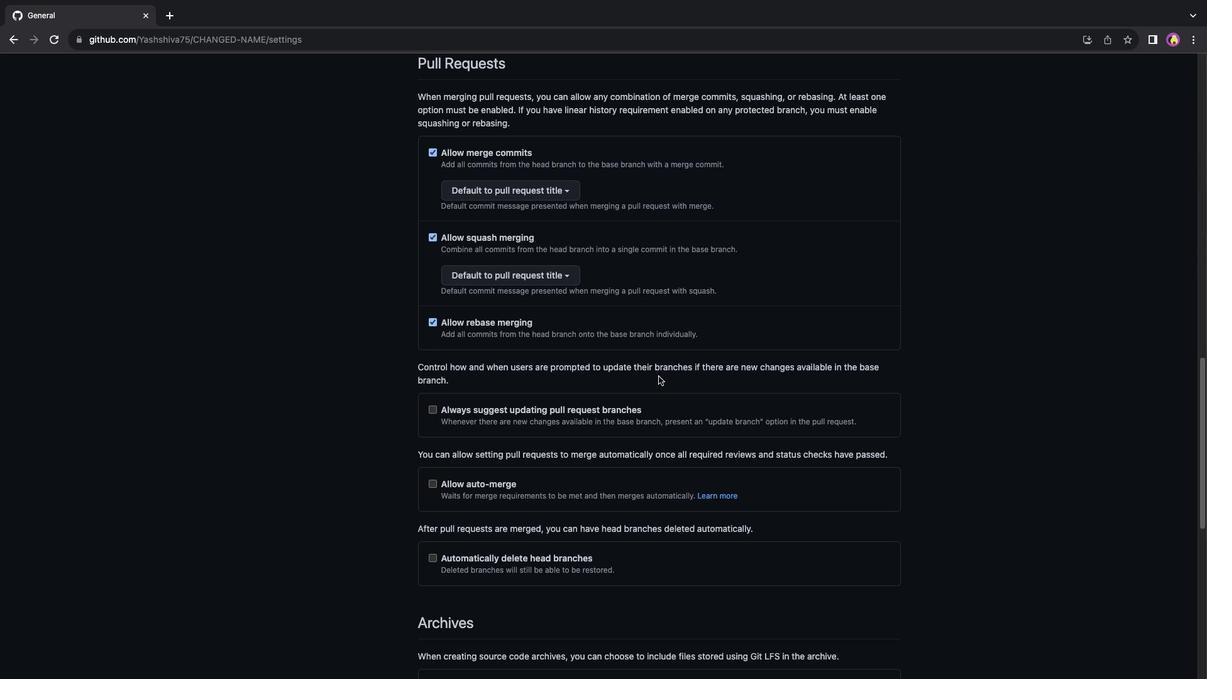
Action: Mouse scrolled (659, 376) with delta (0, -3)
Screenshot: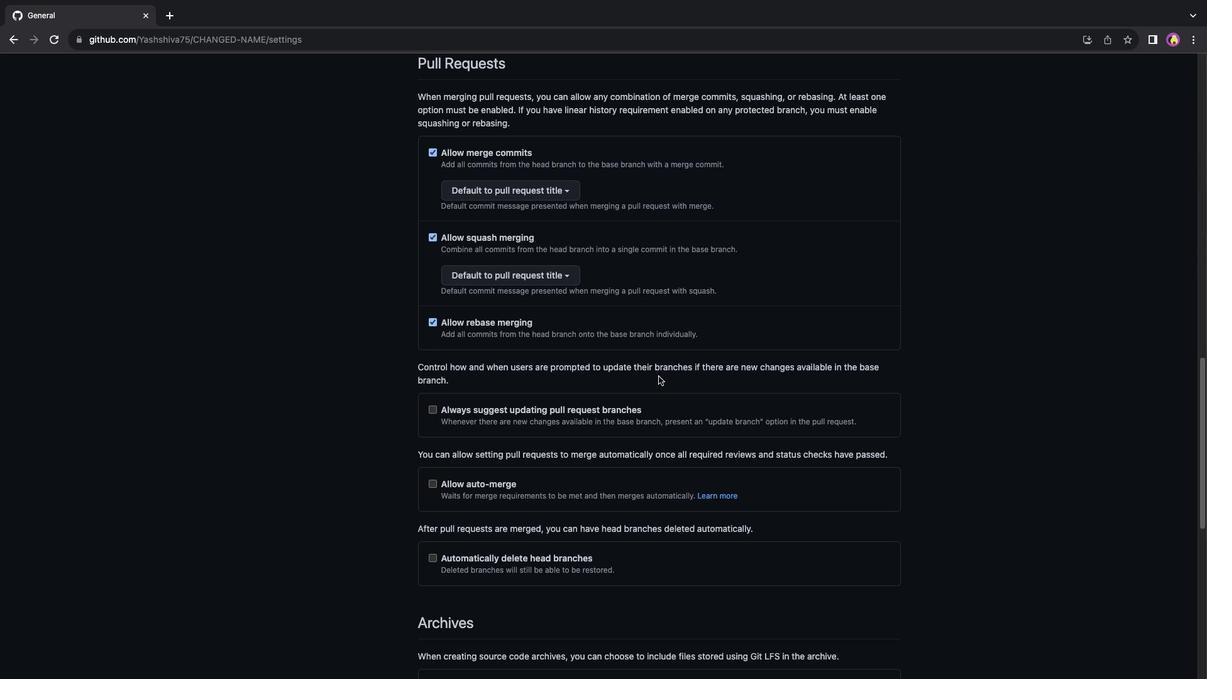 
Action: Mouse moved to (657, 376)
Screenshot: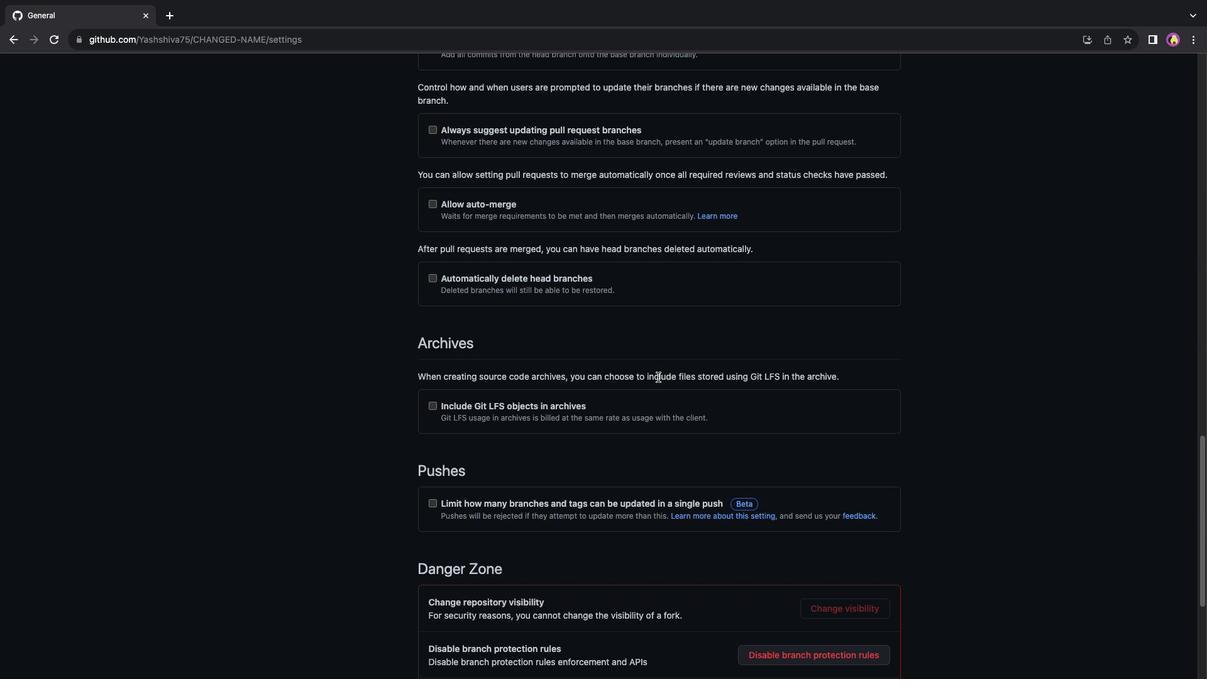 
Action: Mouse scrolled (657, 376) with delta (0, 0)
Screenshot: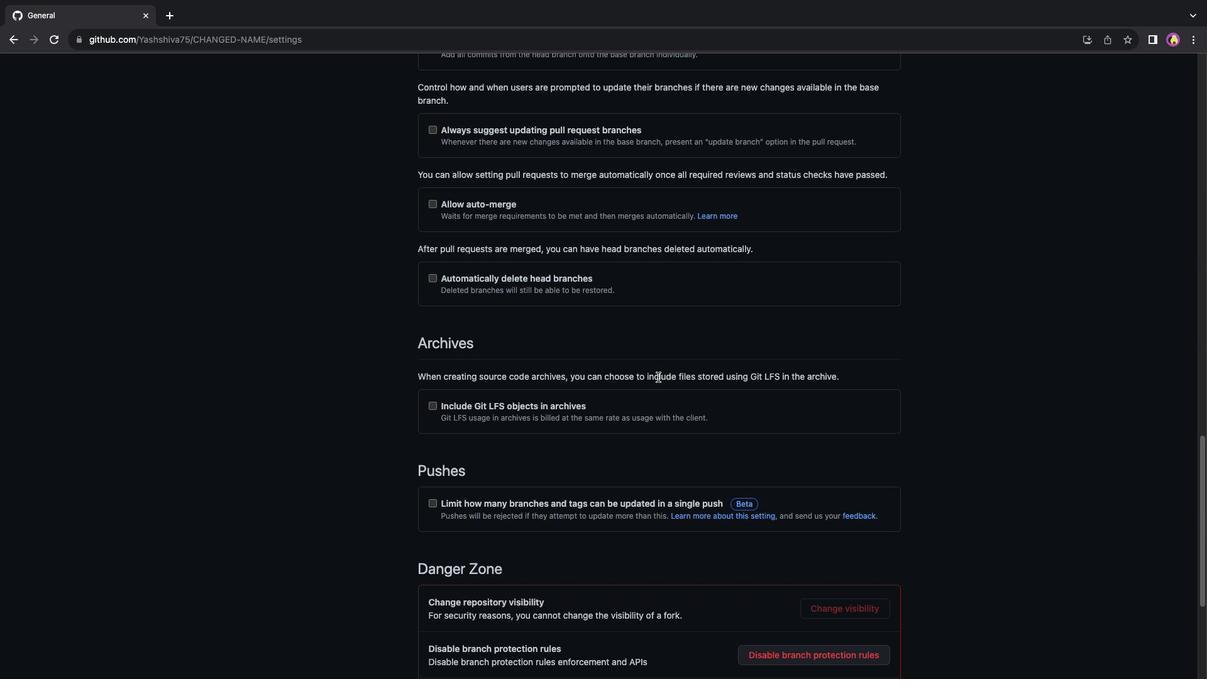 
Action: Mouse scrolled (657, 376) with delta (0, 0)
Screenshot: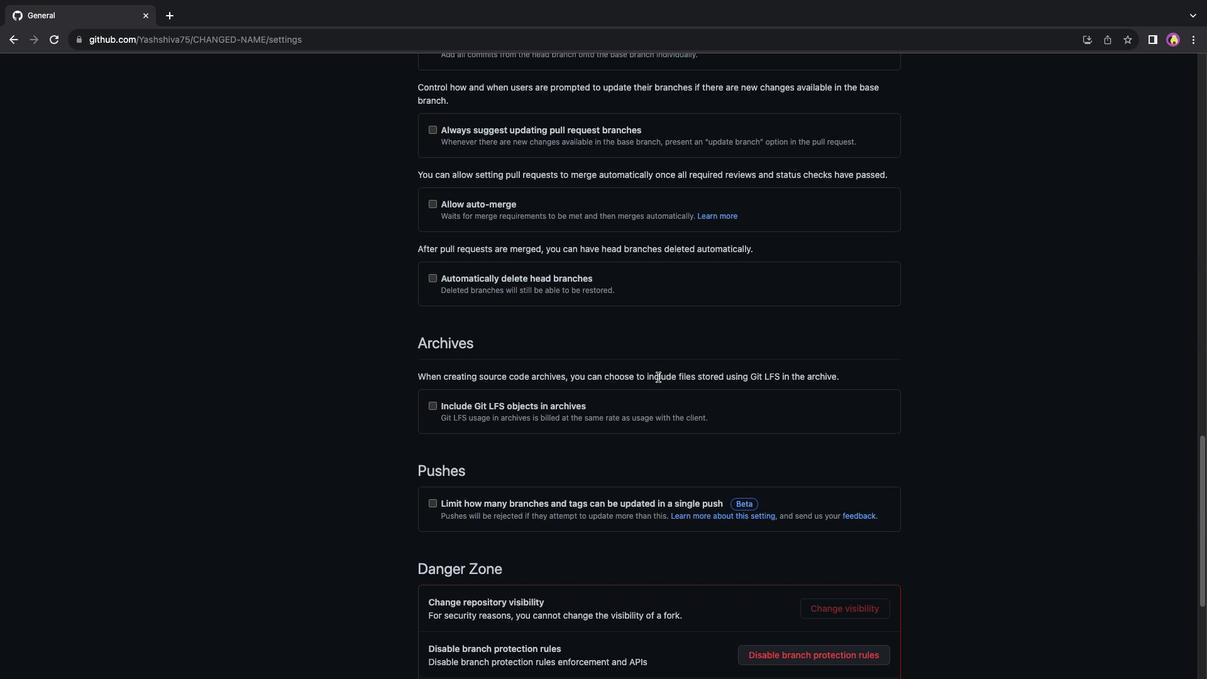 
Action: Mouse scrolled (657, 376) with delta (0, -1)
Screenshot: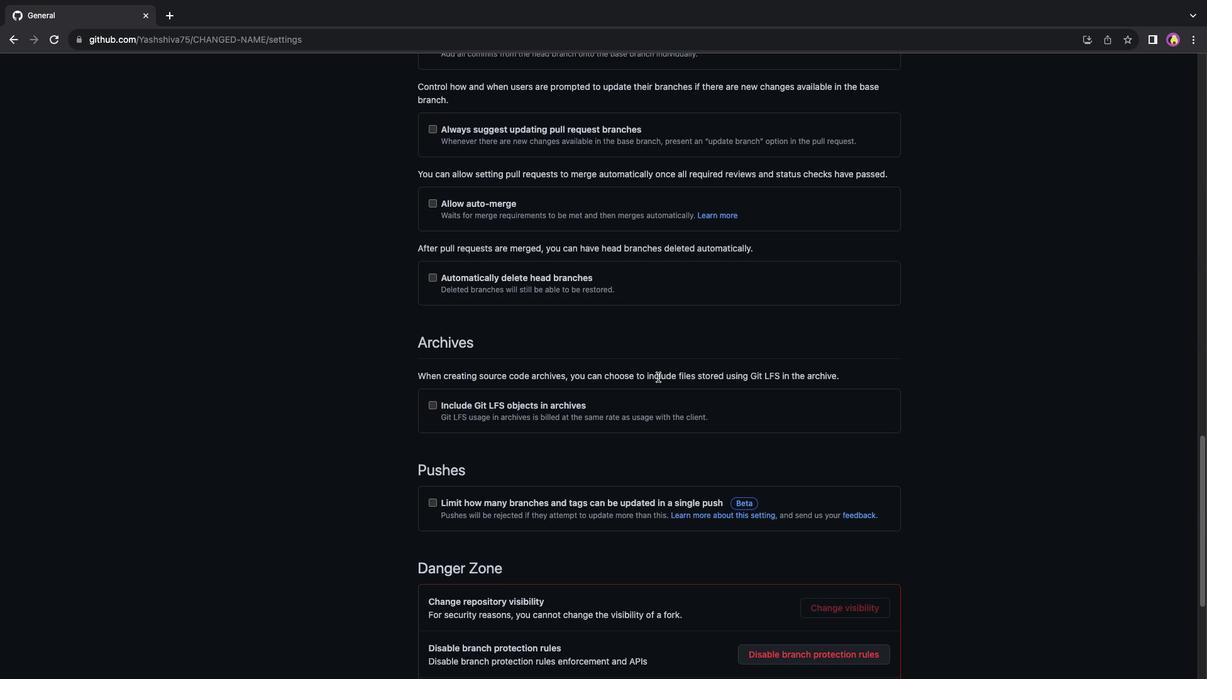 
Action: Mouse scrolled (657, 376) with delta (0, 0)
Screenshot: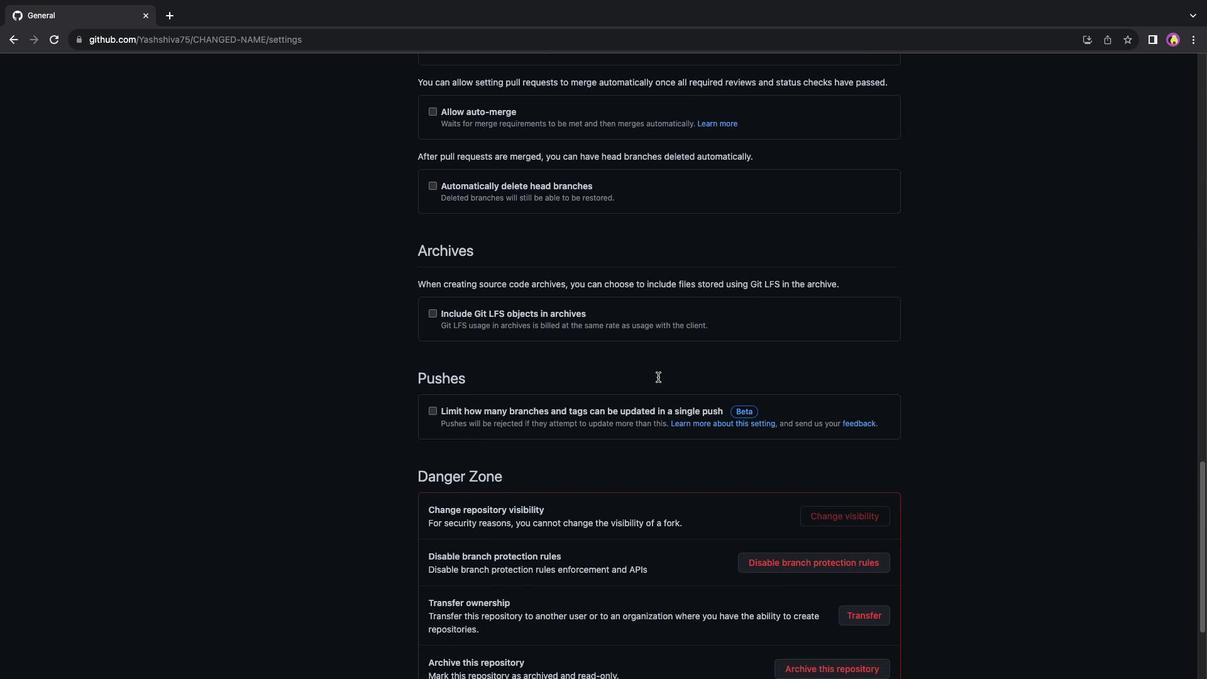 
Action: Mouse scrolled (657, 376) with delta (0, 0)
Screenshot: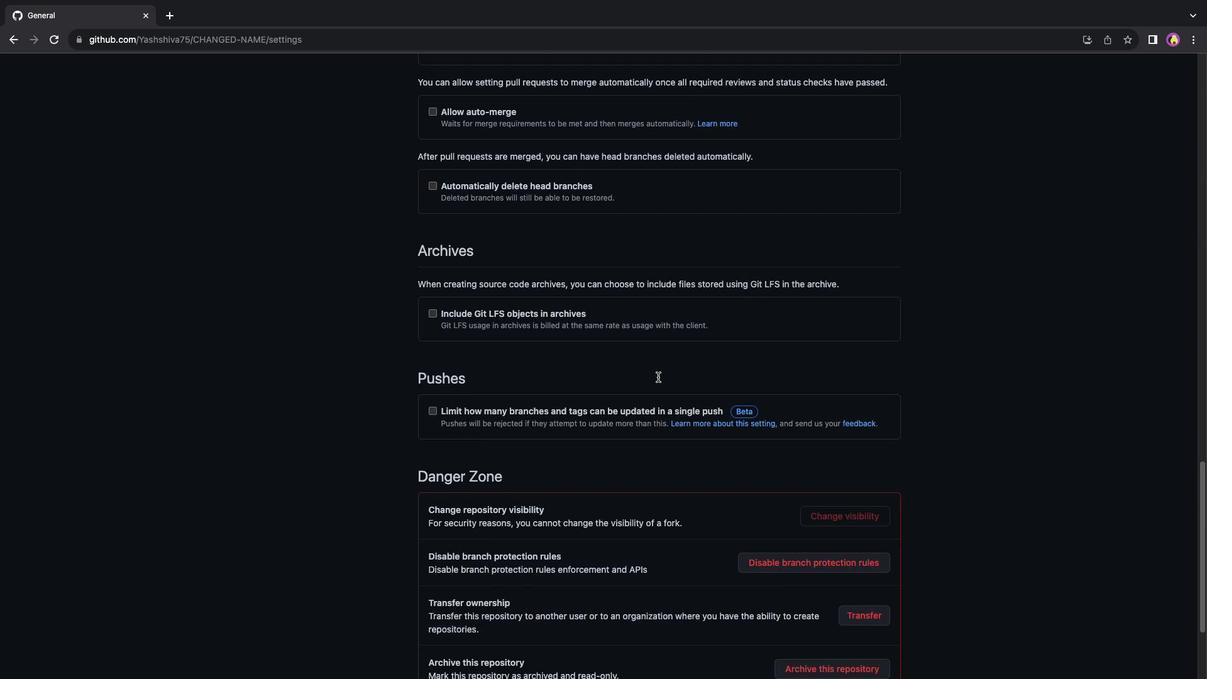 
Action: Mouse scrolled (657, 376) with delta (0, -1)
Screenshot: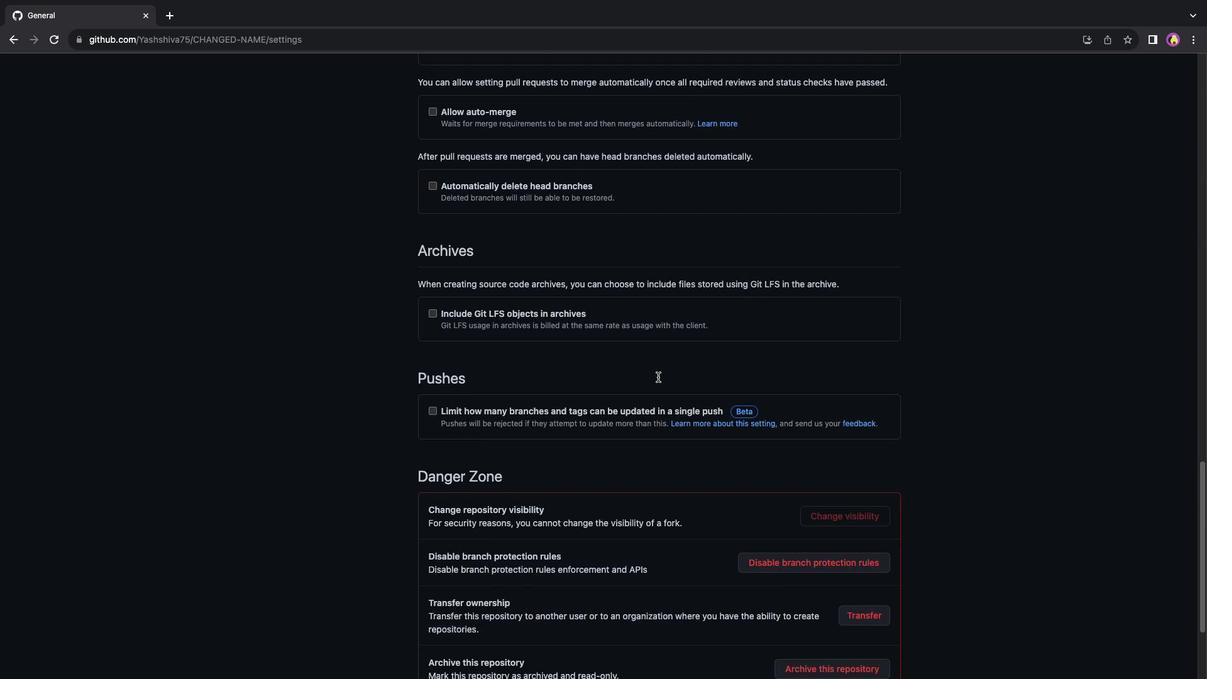
Action: Mouse moved to (702, 371)
Screenshot: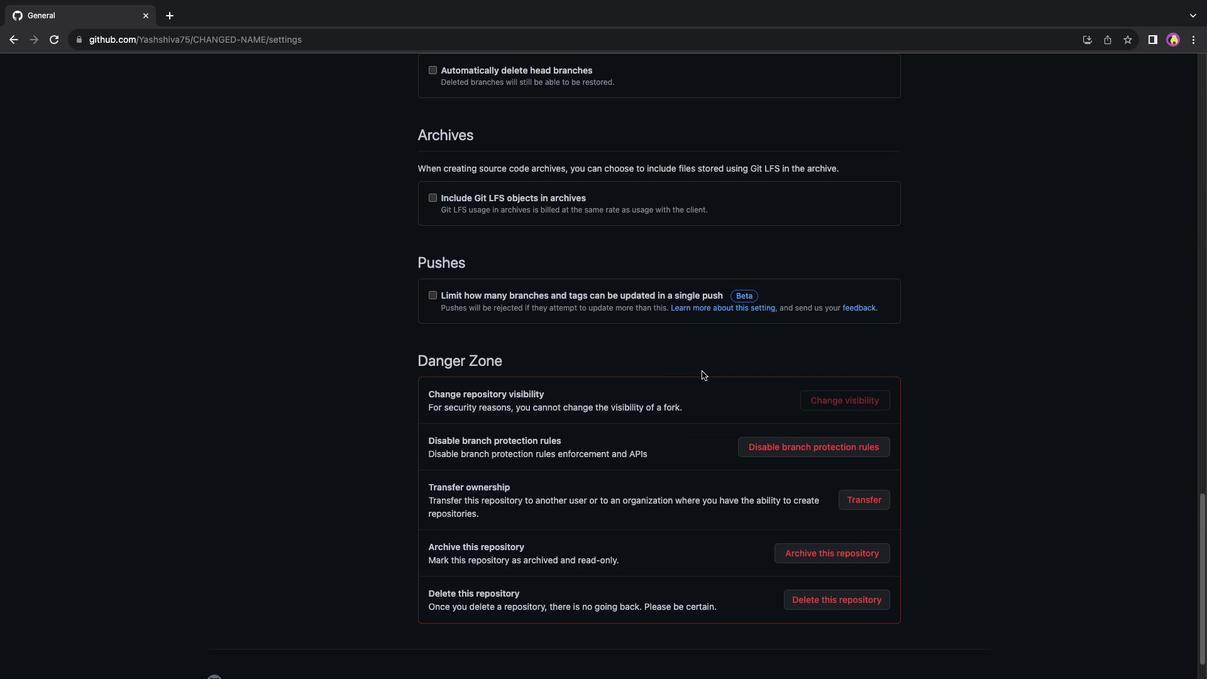 
Action: Mouse scrolled (702, 371) with delta (0, 0)
Screenshot: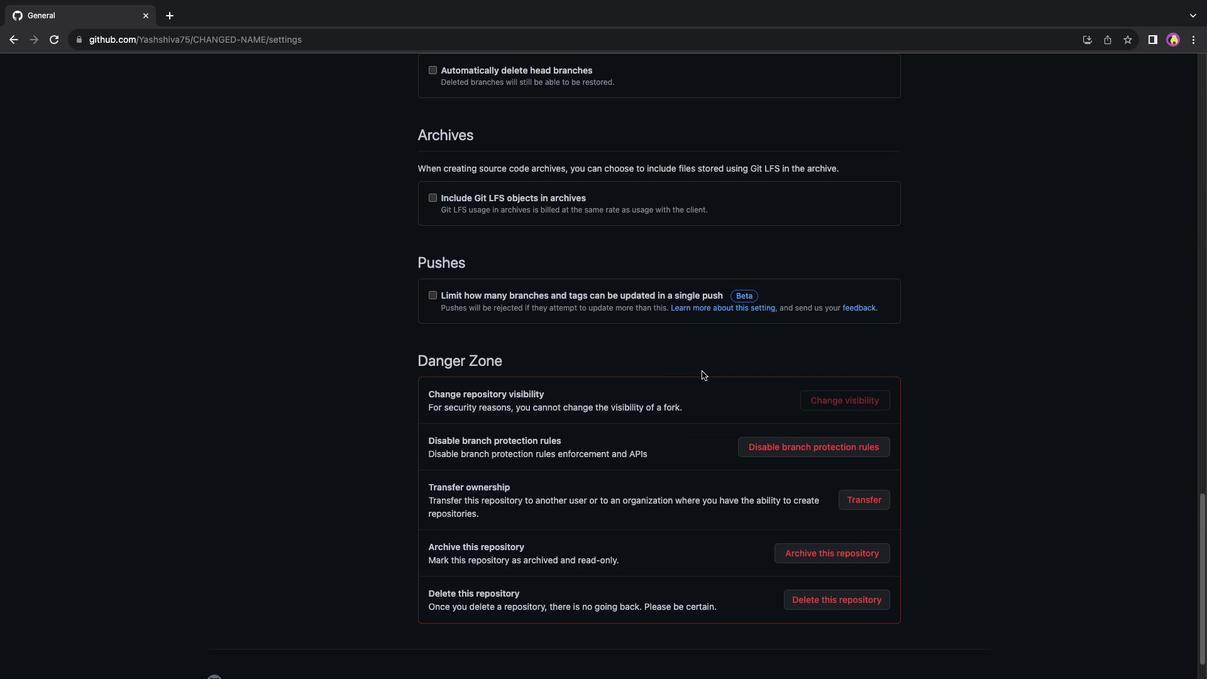 
Action: Mouse scrolled (702, 371) with delta (0, 0)
Screenshot: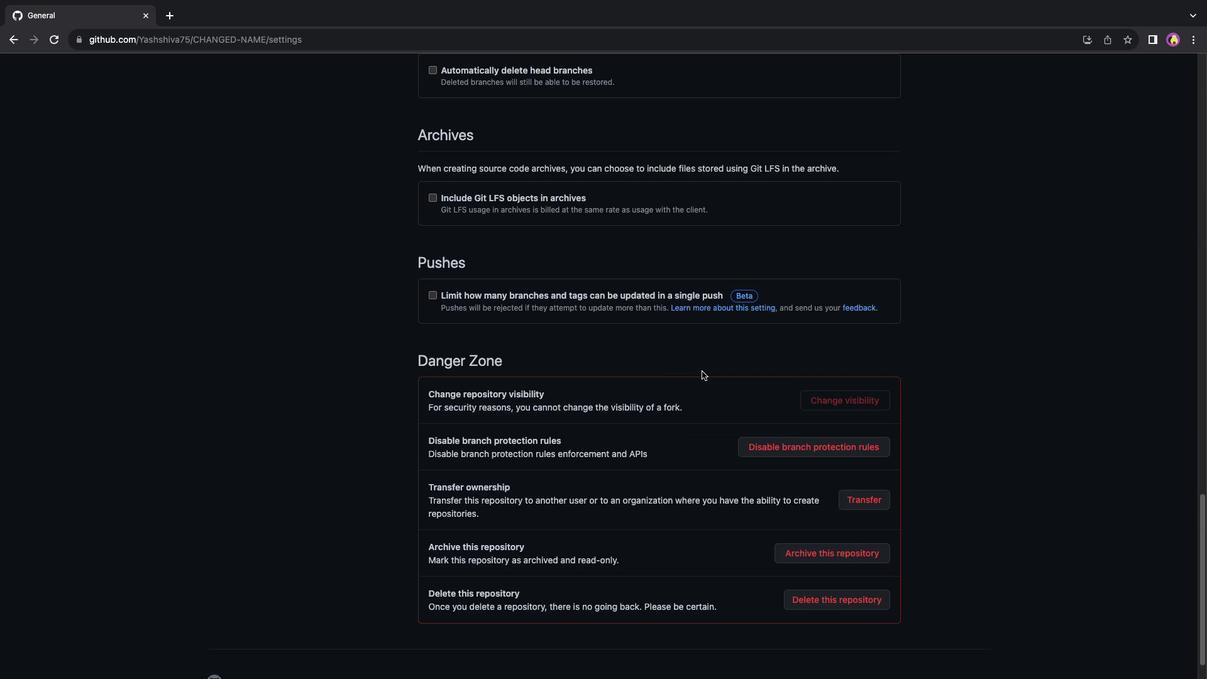
Action: Mouse scrolled (702, 371) with delta (0, 0)
Screenshot: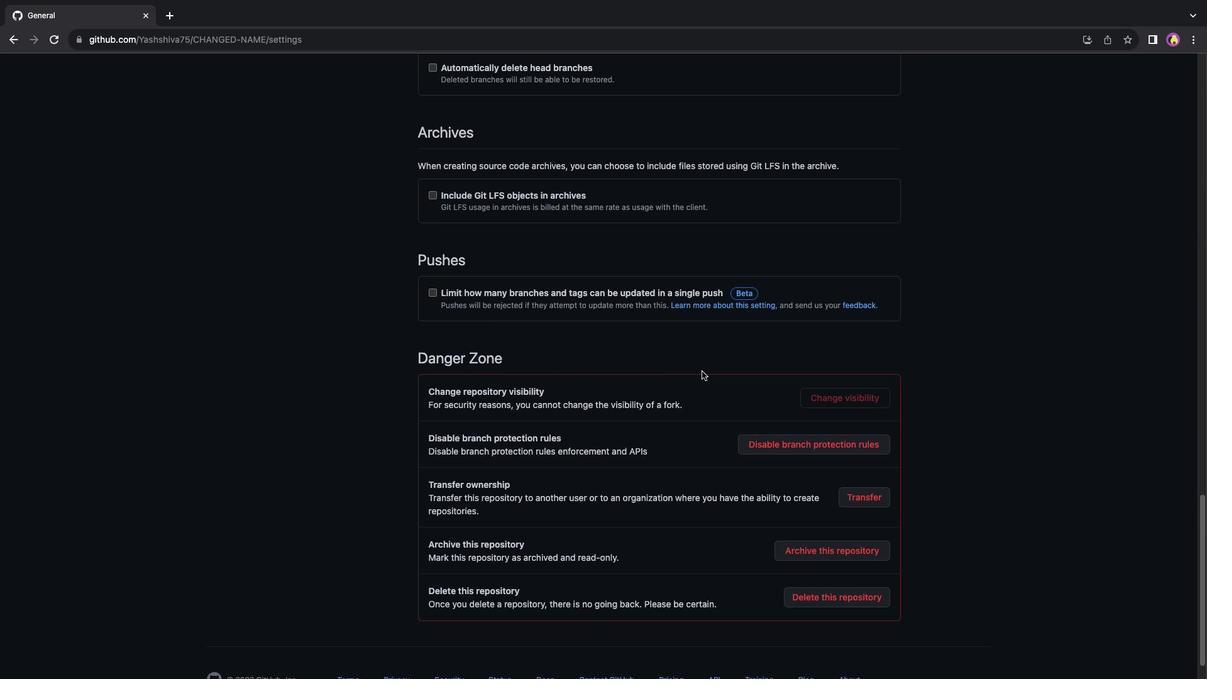 
Action: Mouse moved to (817, 409)
Screenshot: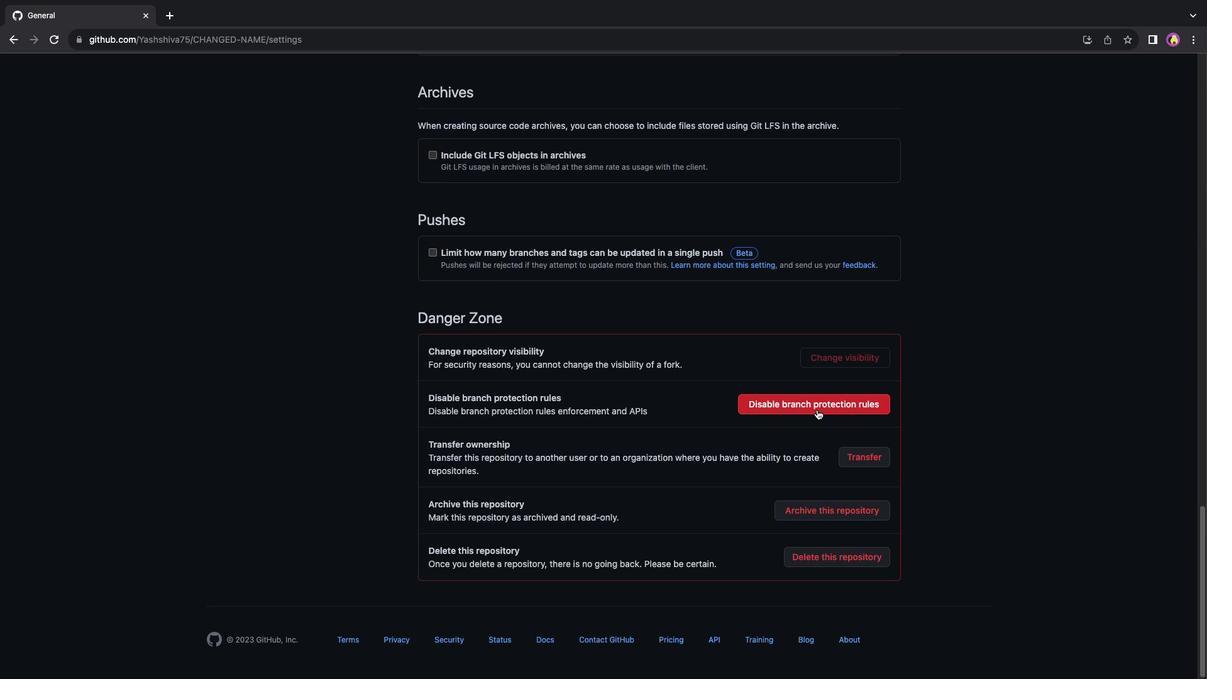 
Action: Mouse pressed left at (817, 409)
Screenshot: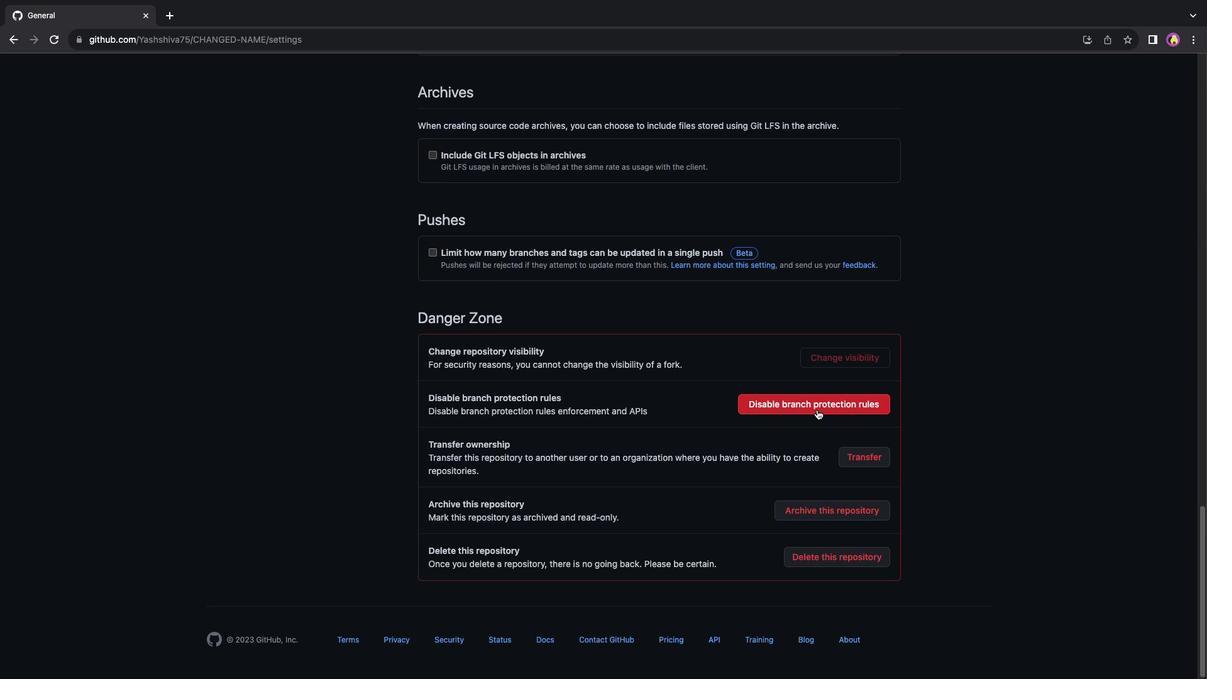
Action: Mouse moved to (666, 357)
Screenshot: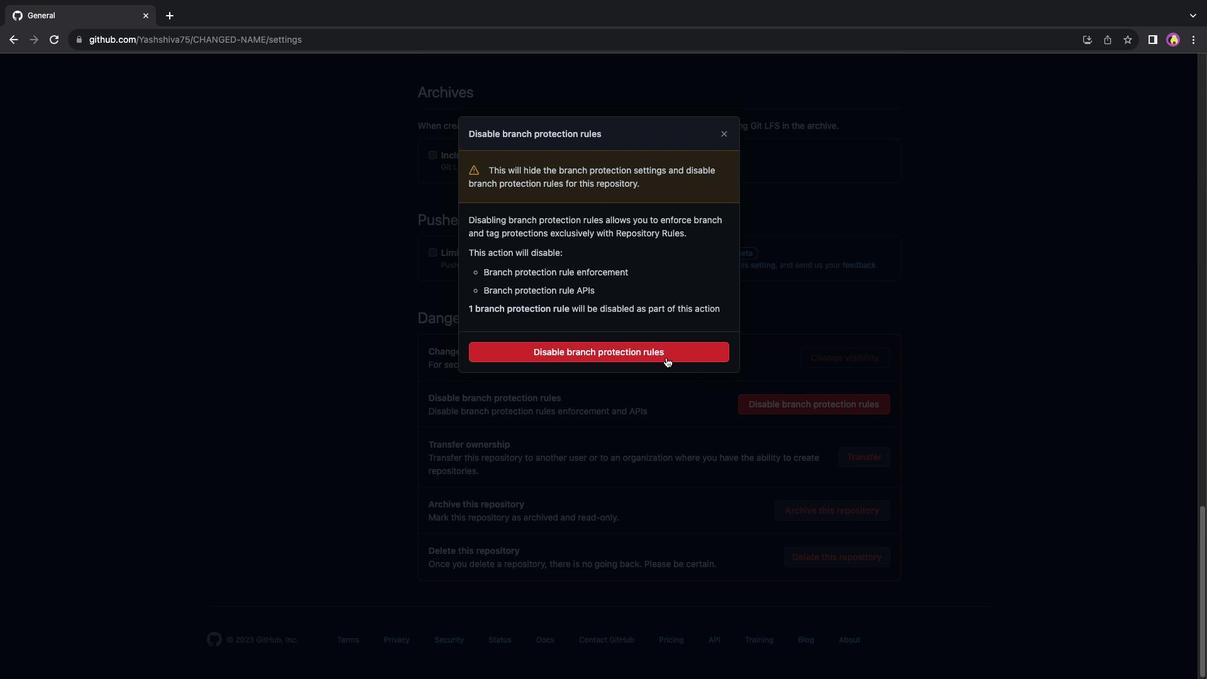 
Action: Mouse pressed left at (666, 357)
Screenshot: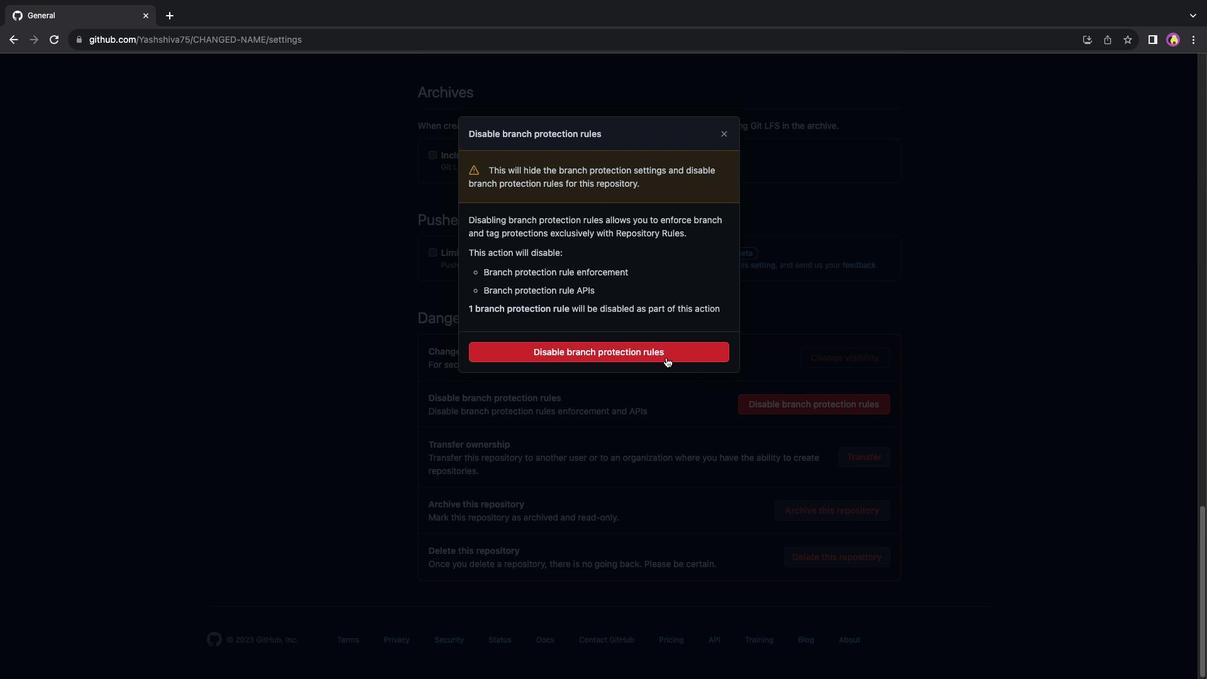 
Action: Mouse moved to (719, 376)
Screenshot: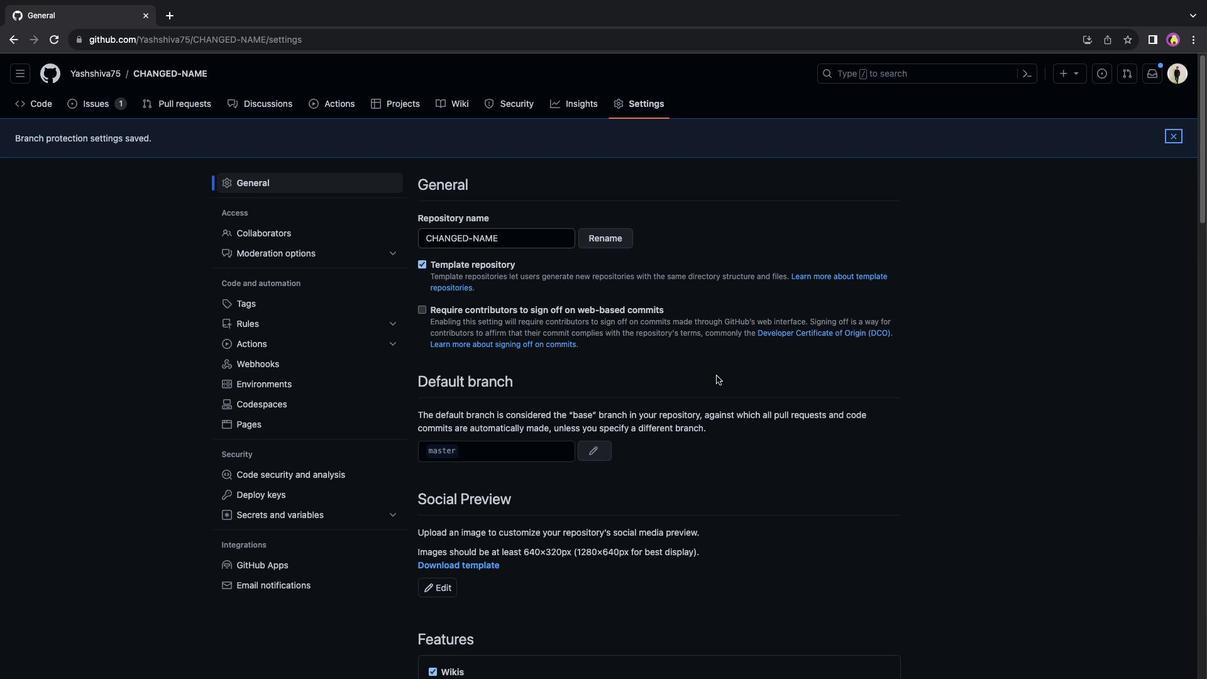 
Action: Mouse scrolled (719, 376) with delta (0, 0)
Screenshot: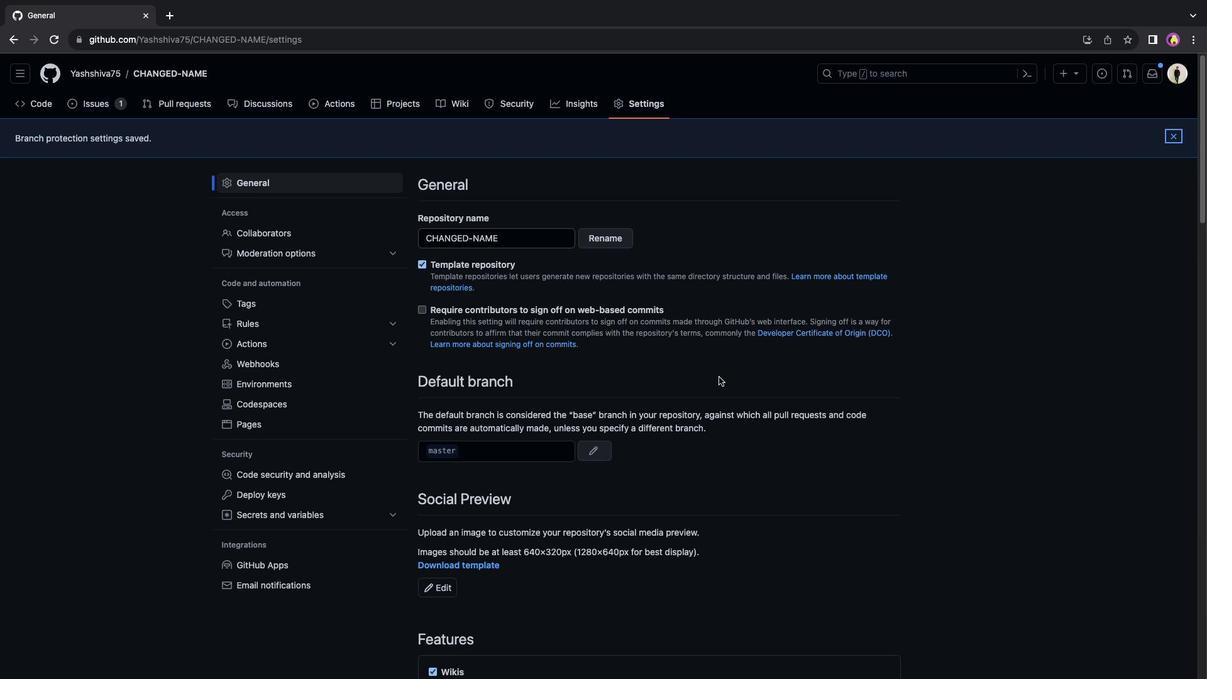 
Action: Mouse scrolled (719, 376) with delta (0, 0)
Screenshot: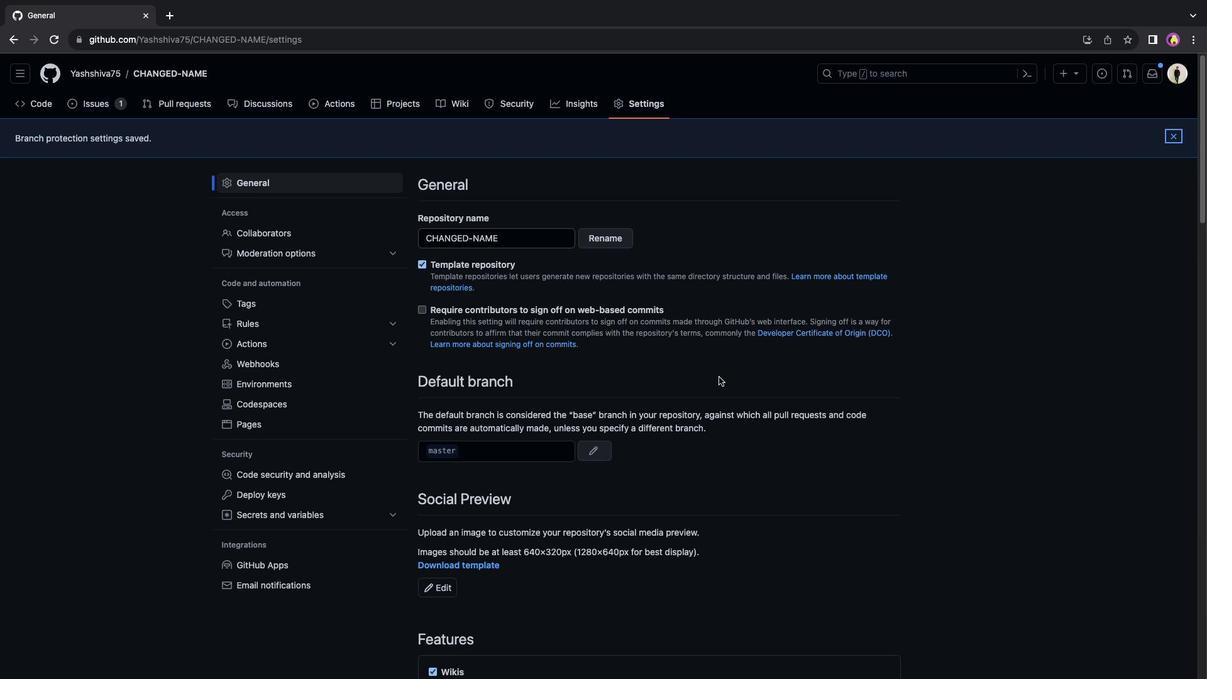 
Action: Mouse scrolled (719, 376) with delta (0, -2)
Screenshot: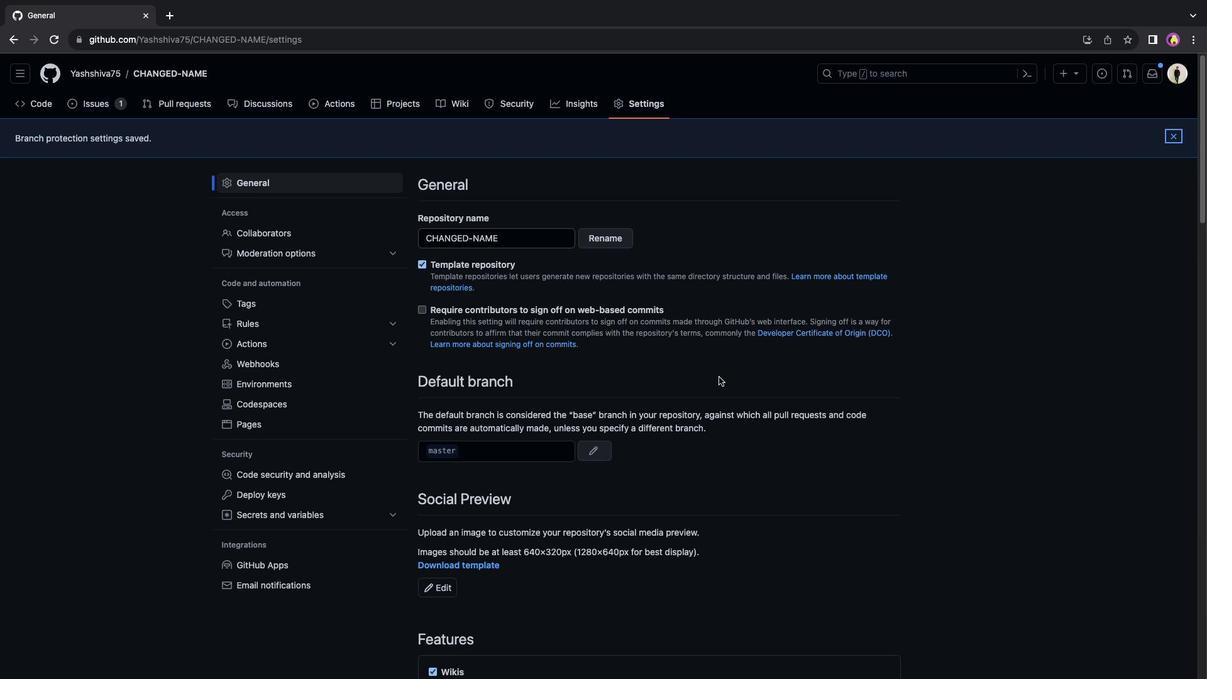 
Action: Mouse scrolled (719, 376) with delta (0, -3)
Screenshot: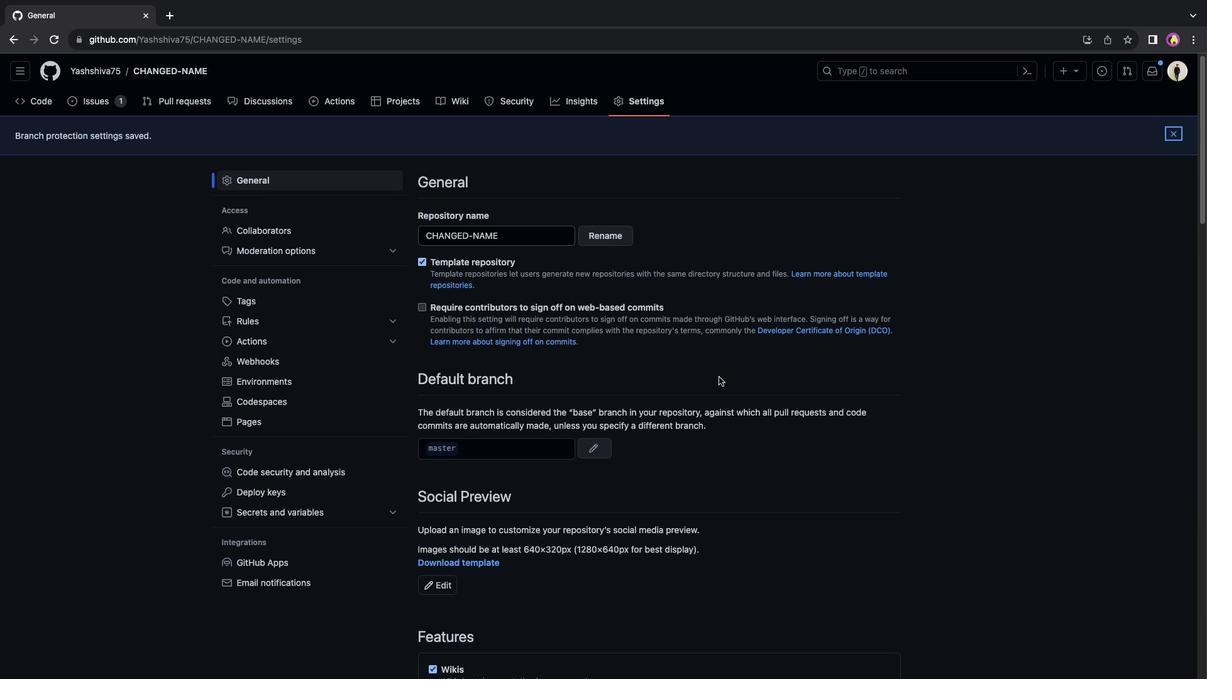 
Action: Mouse scrolled (719, 376) with delta (0, 0)
Screenshot: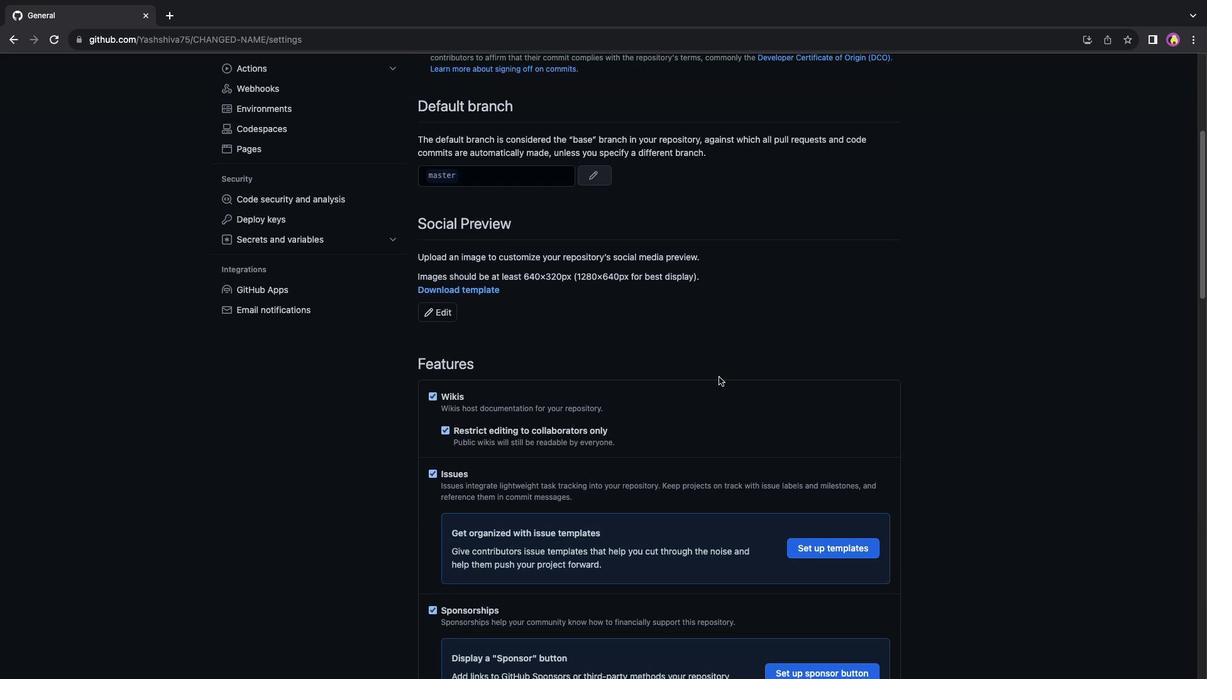 
Action: Mouse scrolled (719, 376) with delta (0, 0)
Screenshot: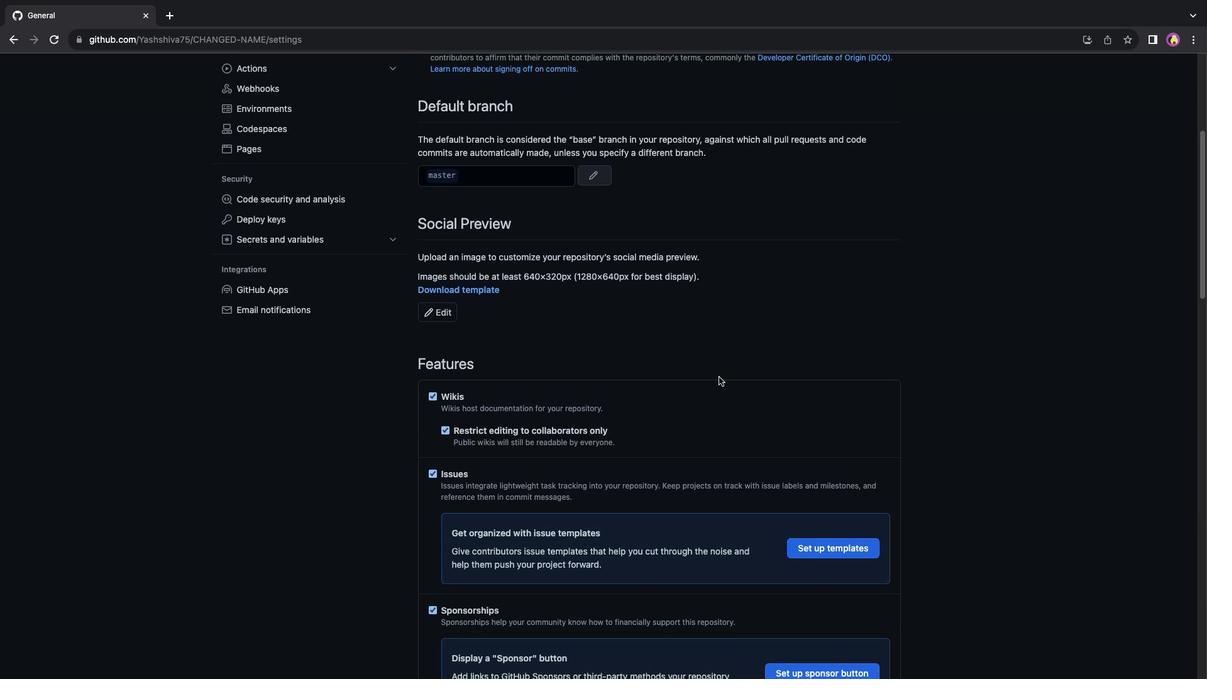 
Action: Mouse scrolled (719, 376) with delta (0, -1)
Screenshot: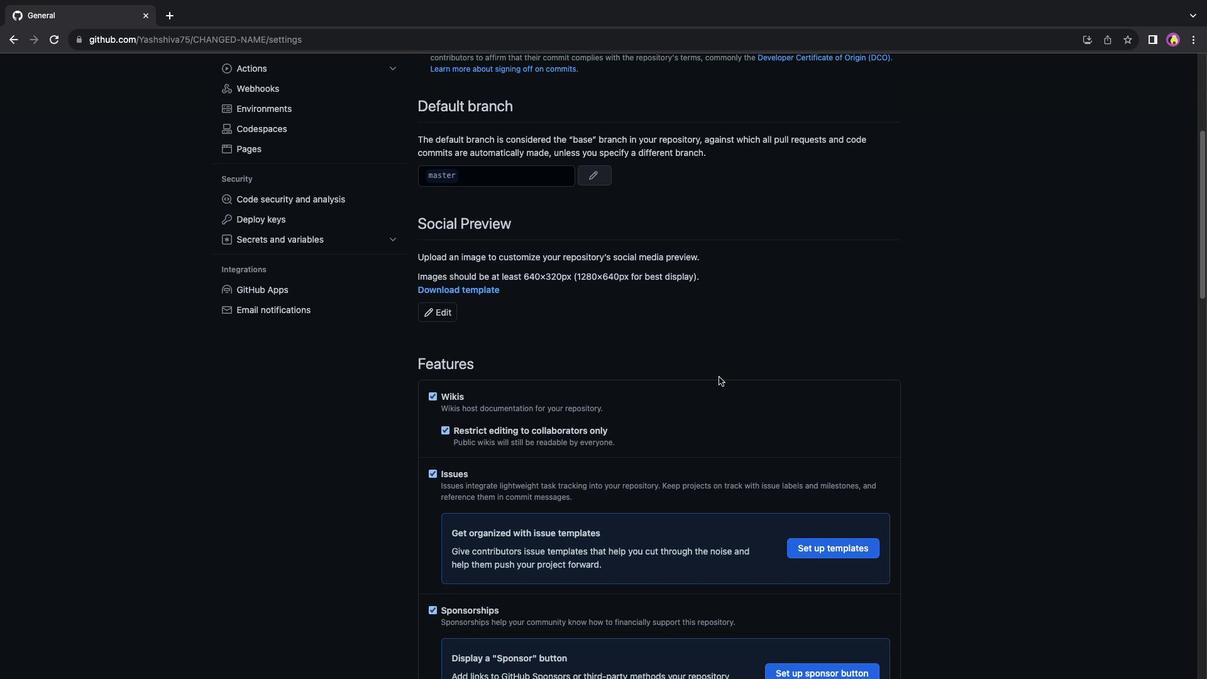 
Action: Mouse scrolled (719, 376) with delta (0, -3)
Screenshot: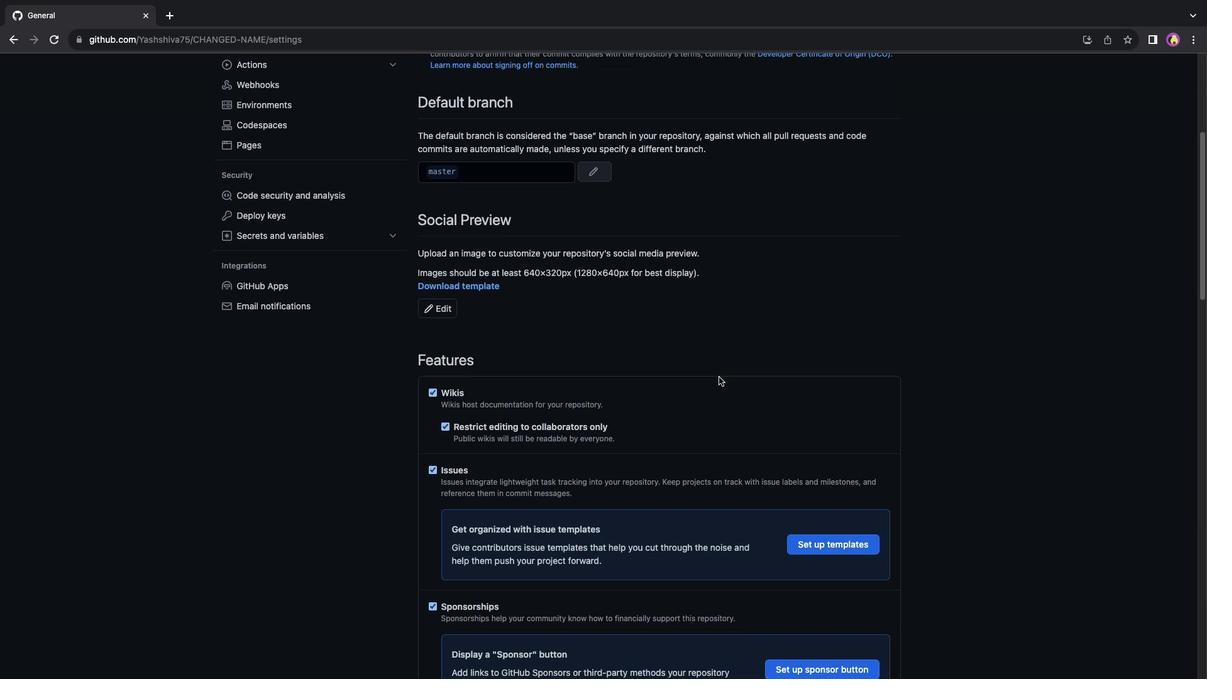 
Action: Mouse scrolled (719, 376) with delta (0, 0)
Screenshot: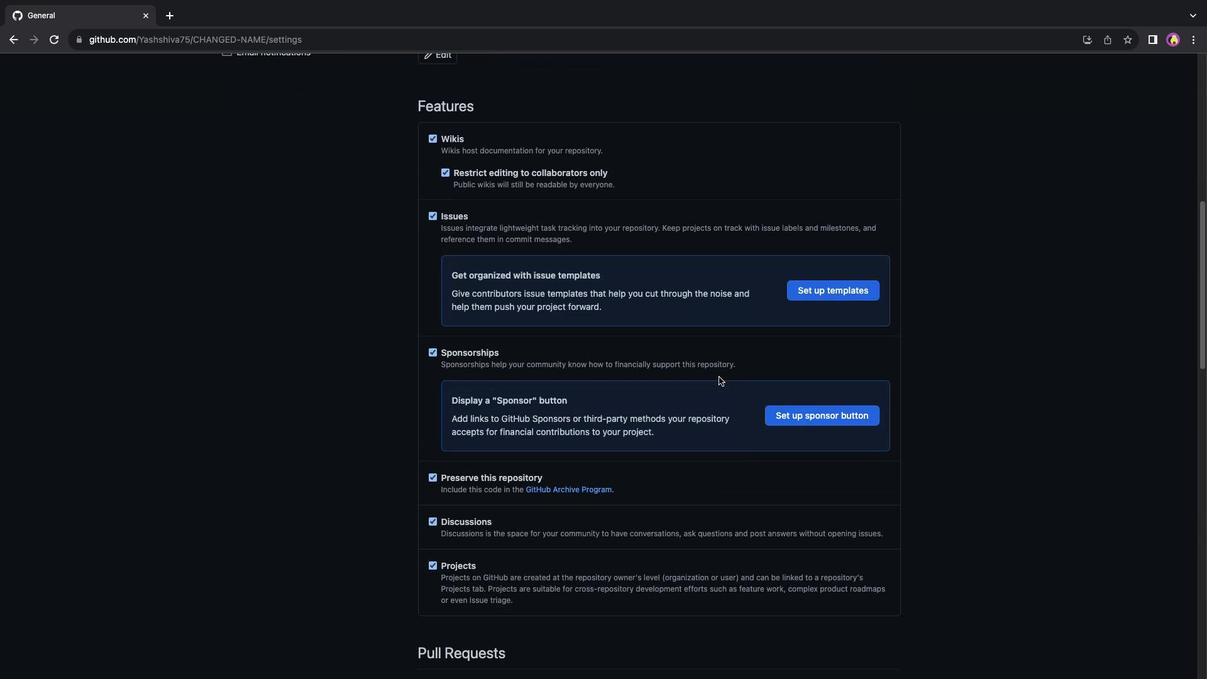 
Action: Mouse scrolled (719, 376) with delta (0, 0)
Screenshot: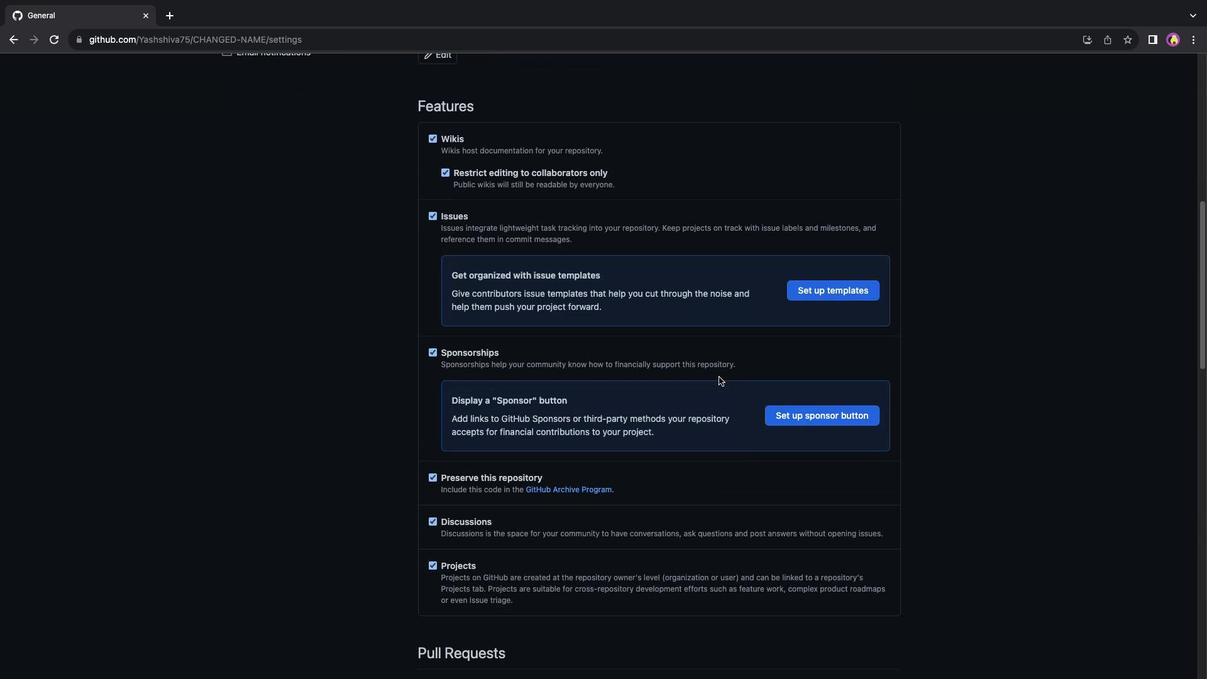 
Action: Mouse scrolled (719, 376) with delta (0, -1)
Screenshot: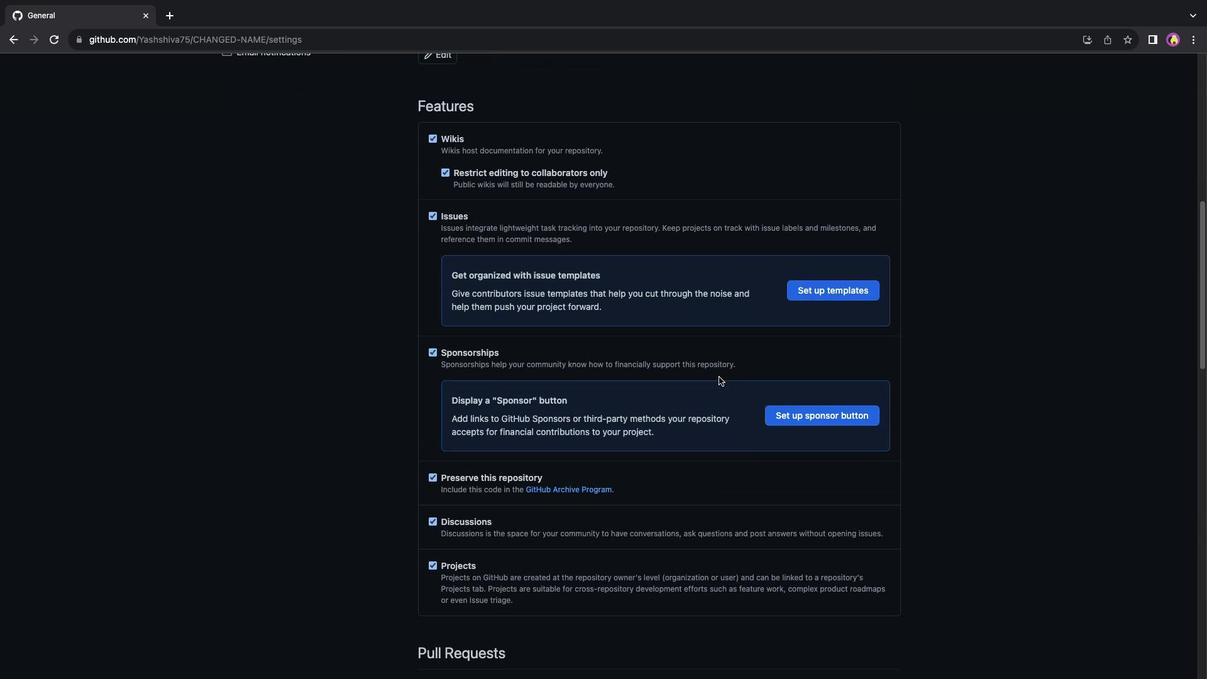 
Action: Mouse moved to (719, 376)
Screenshot: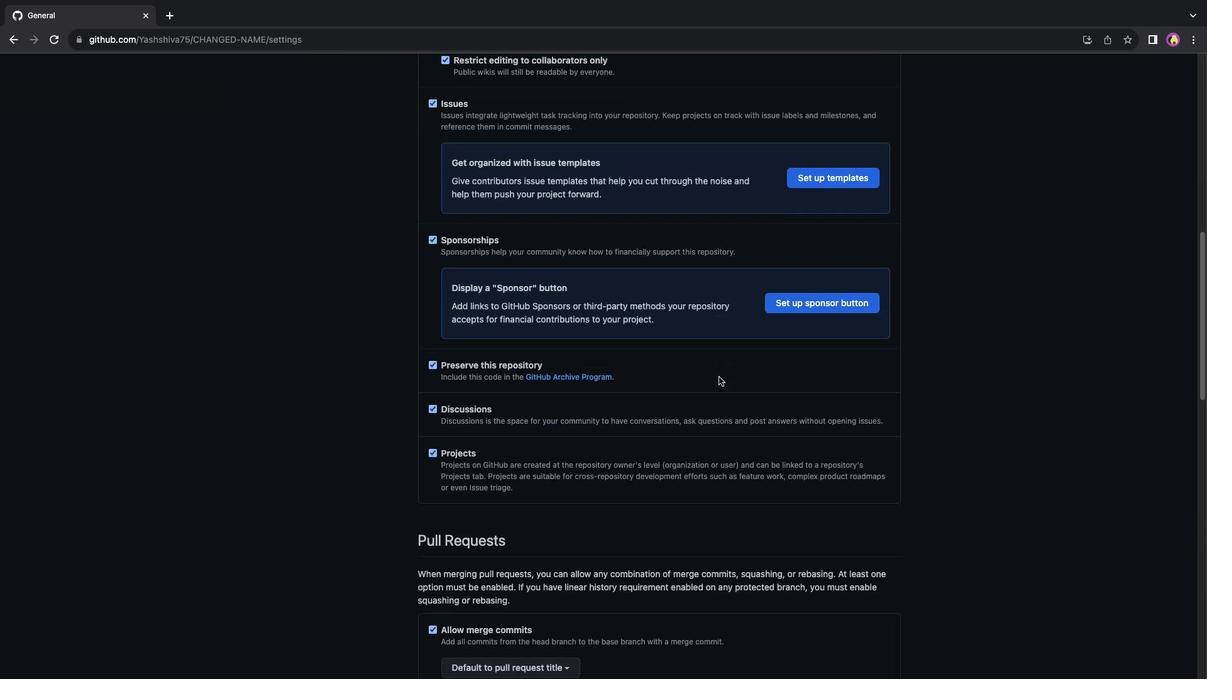 
Action: Mouse scrolled (719, 376) with delta (0, 0)
Screenshot: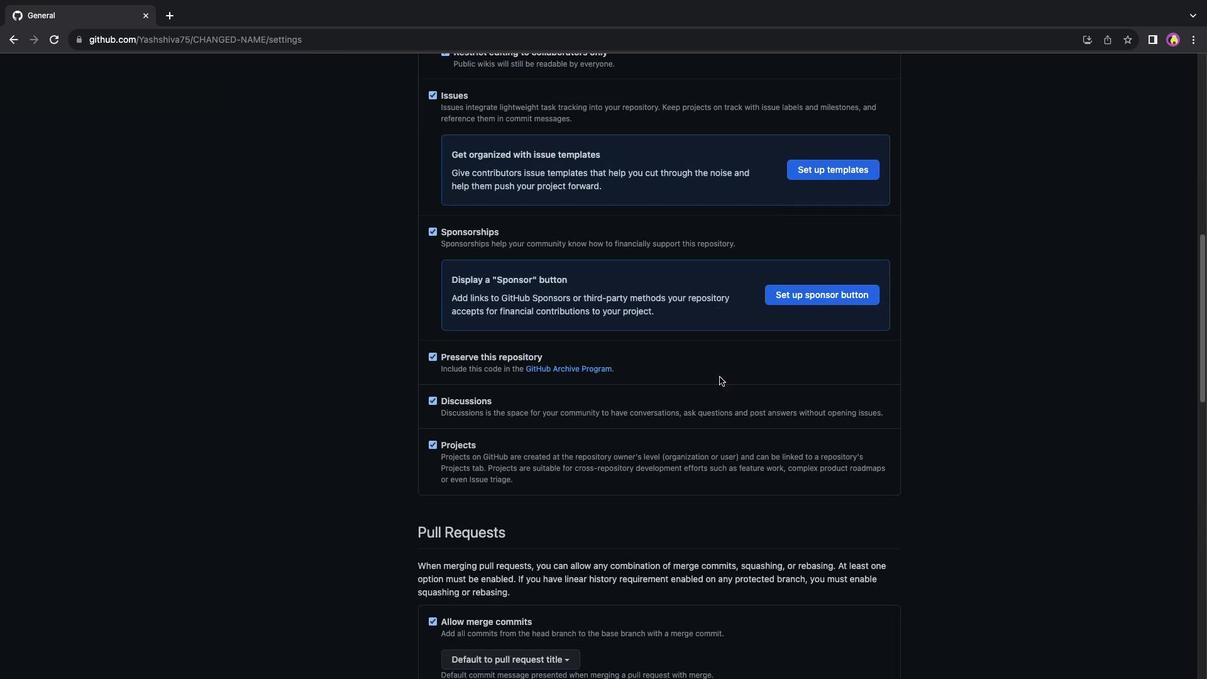 
Action: Mouse scrolled (719, 376) with delta (0, 0)
Screenshot: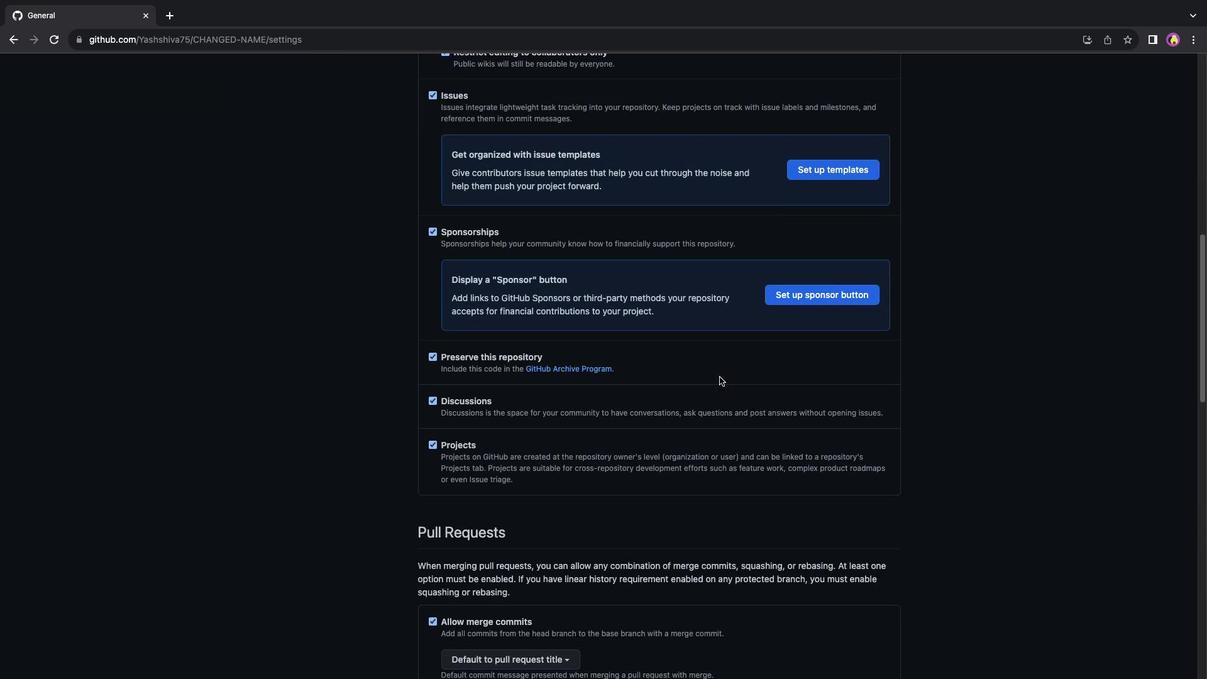 
Action: Mouse scrolled (719, 376) with delta (0, -1)
Screenshot: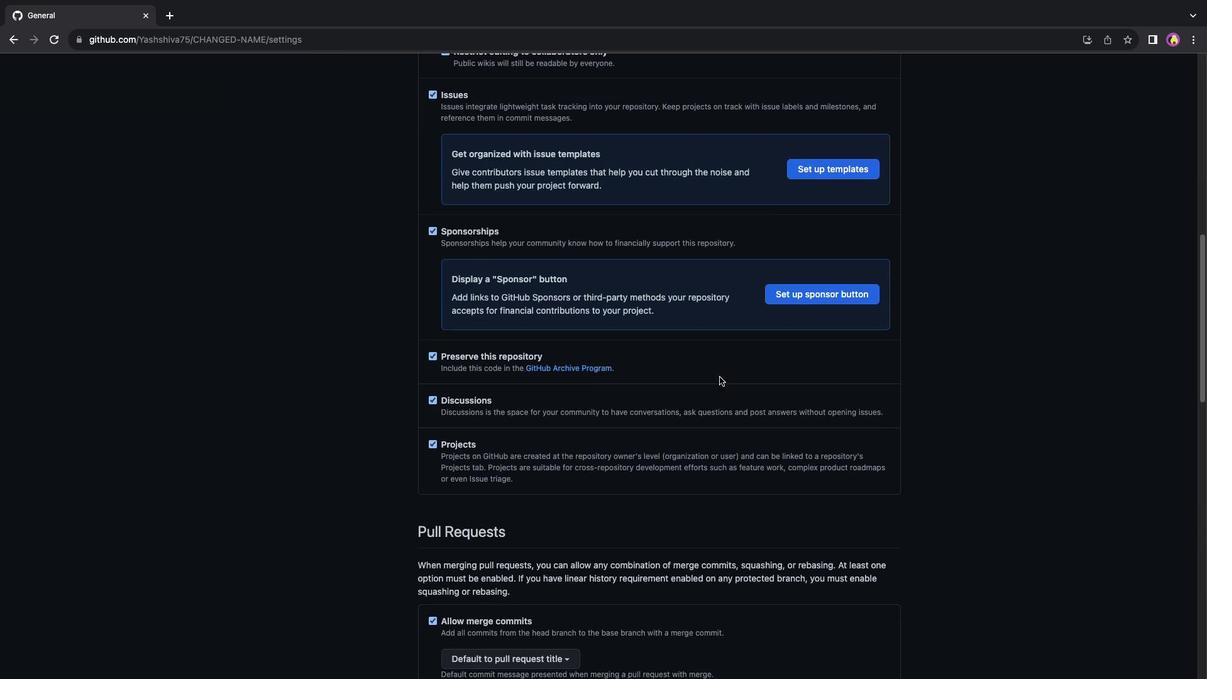 
Action: Mouse scrolled (719, 376) with delta (0, -3)
Screenshot: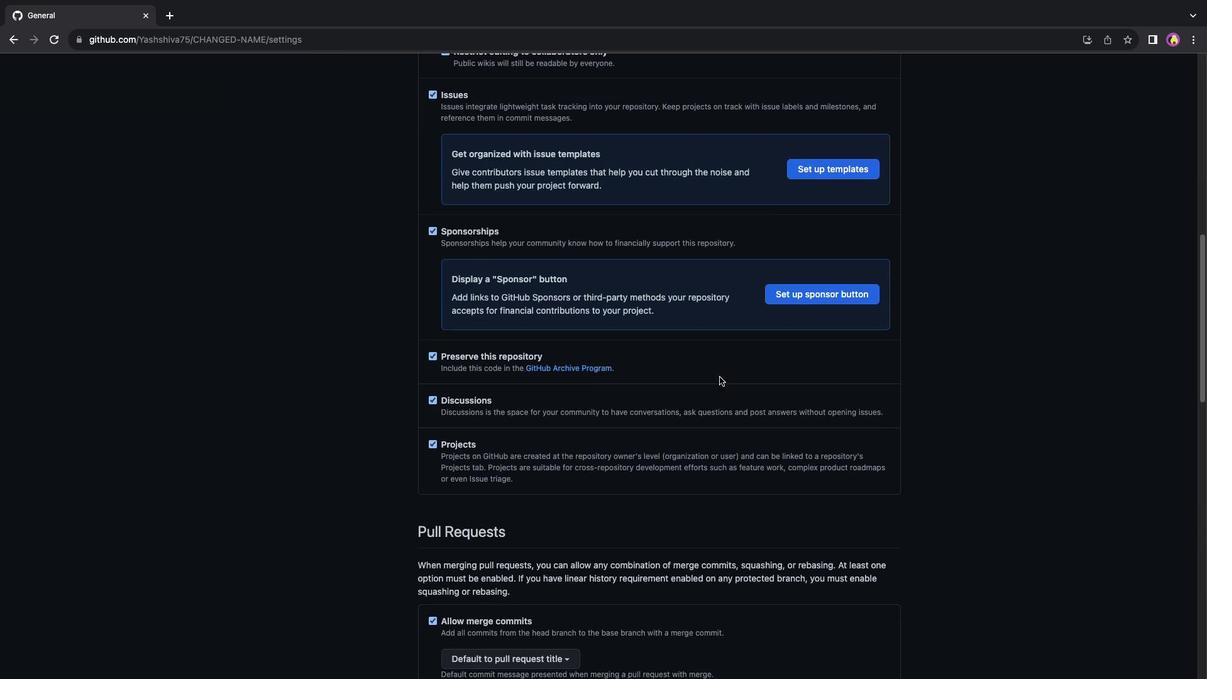 
Action: Mouse moved to (719, 383)
Screenshot: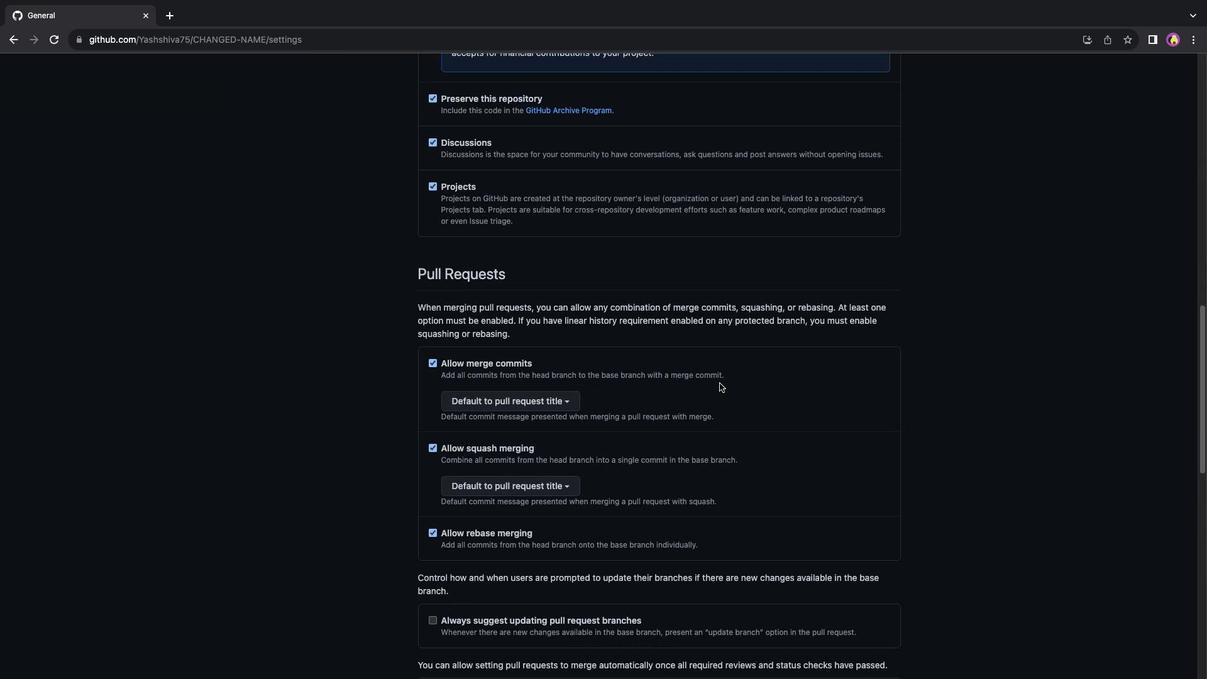 
Action: Mouse scrolled (719, 383) with delta (0, 0)
Screenshot: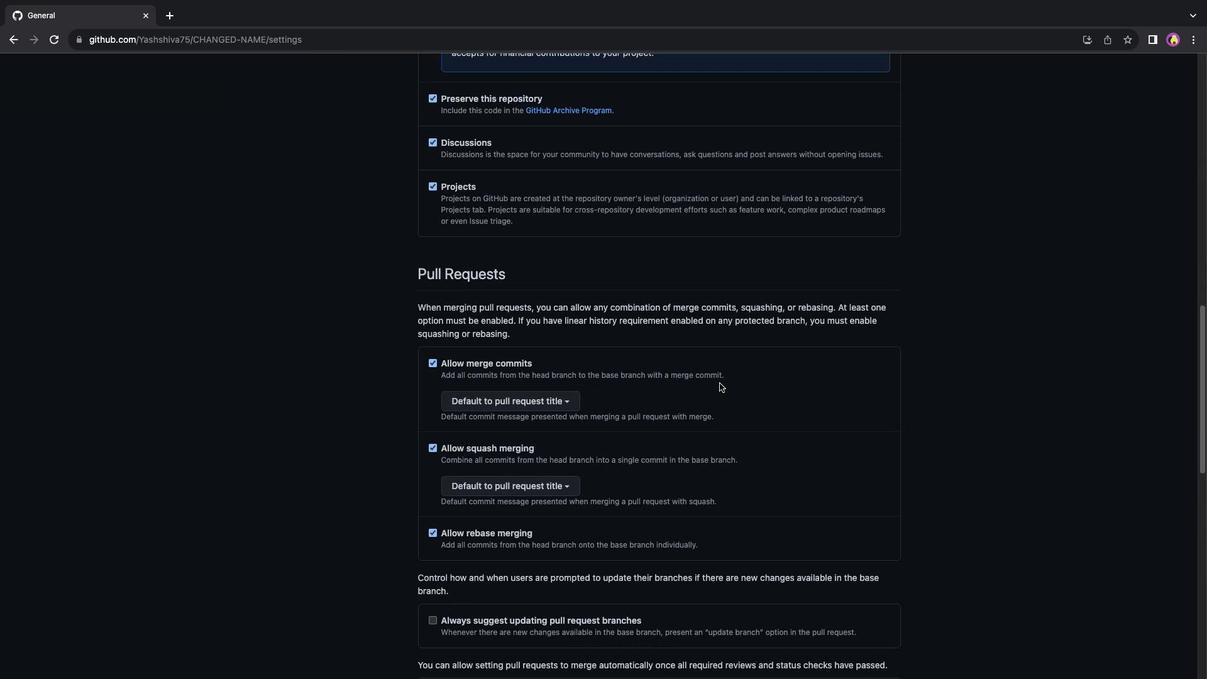 
Action: Mouse scrolled (719, 383) with delta (0, 0)
Screenshot: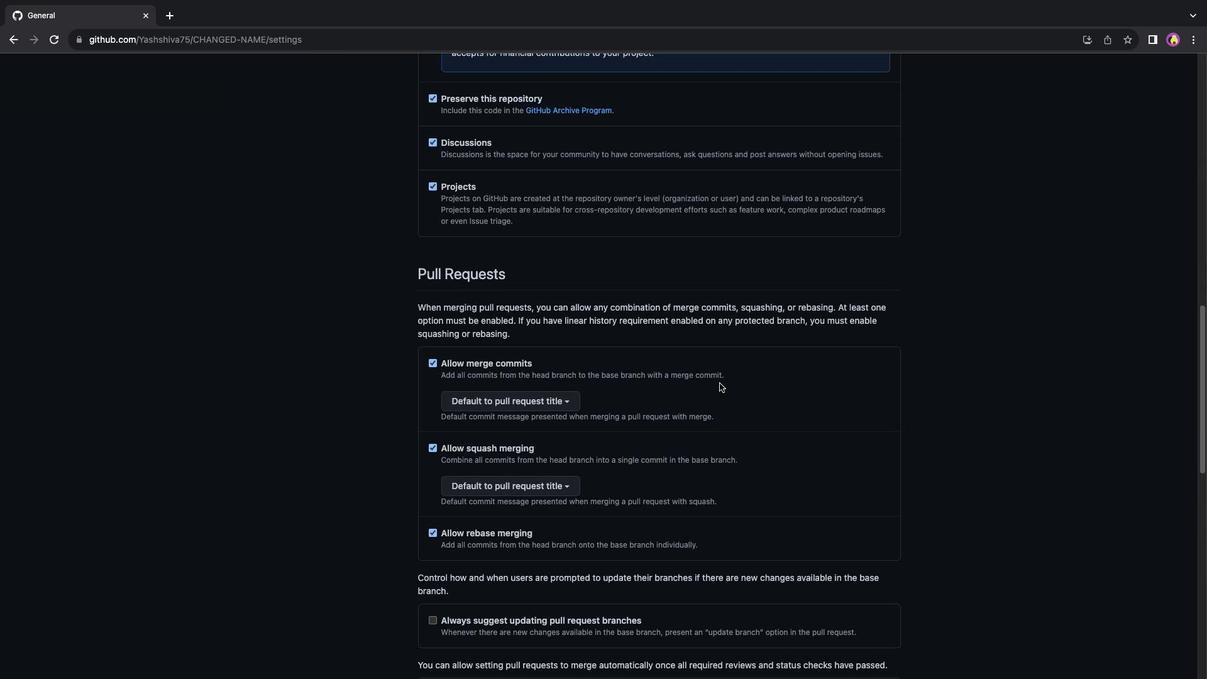 
Action: Mouse scrolled (719, 383) with delta (0, -1)
Screenshot: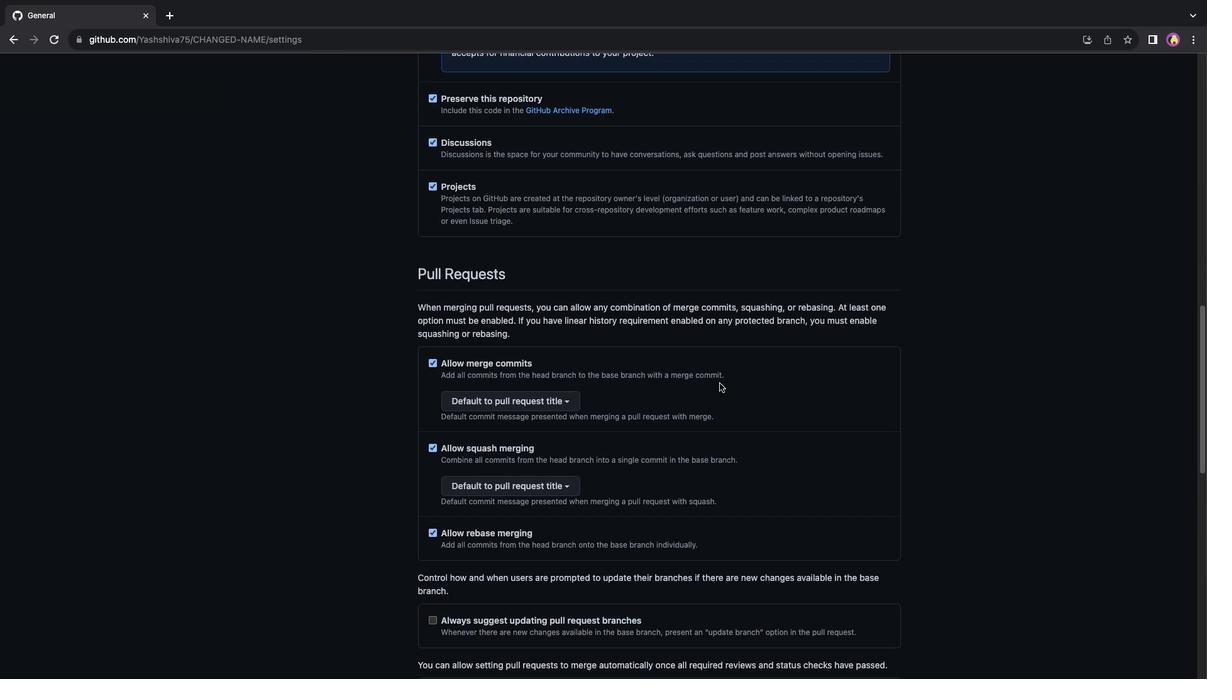 
Action: Mouse scrolled (719, 383) with delta (0, 0)
Screenshot: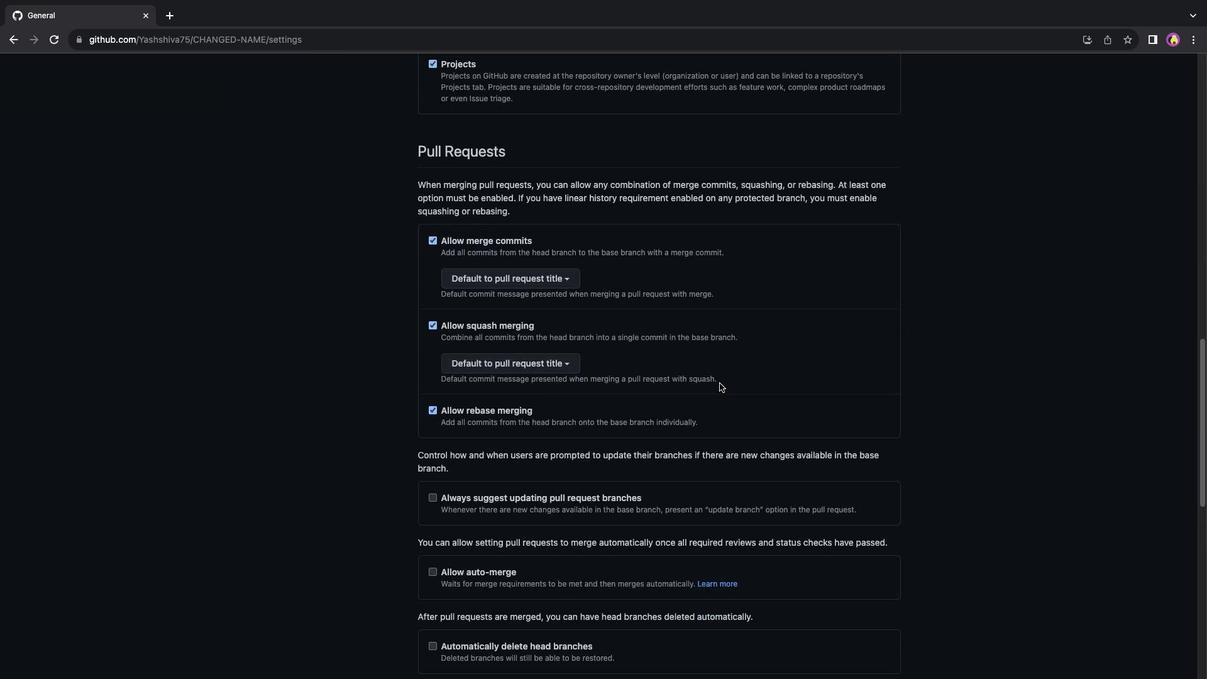 
Action: Mouse scrolled (719, 383) with delta (0, 0)
Screenshot: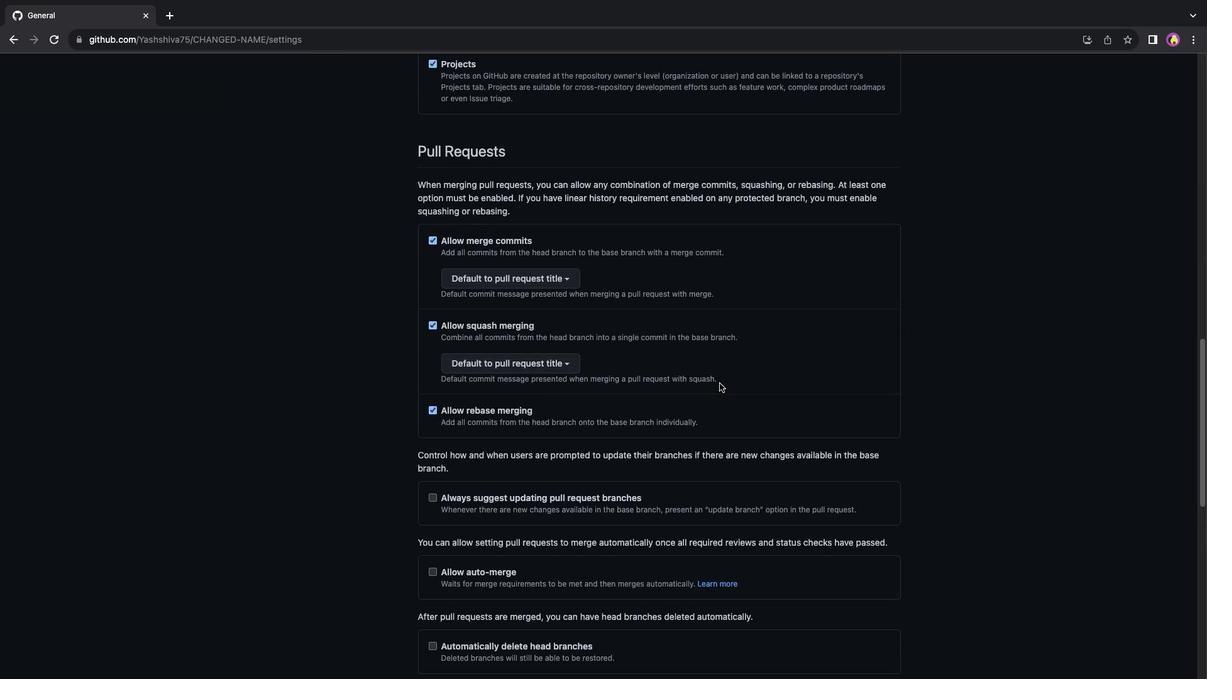
Action: Mouse scrolled (719, 383) with delta (0, -1)
Screenshot: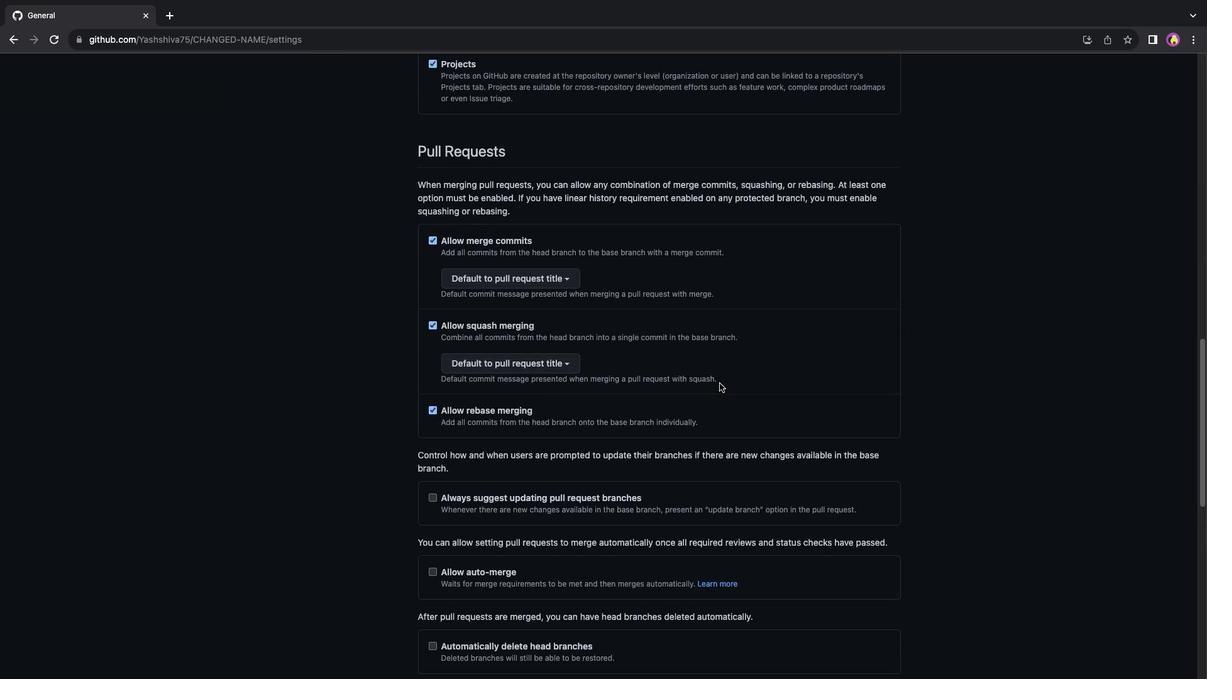 
Action: Mouse scrolled (719, 383) with delta (0, -3)
Screenshot: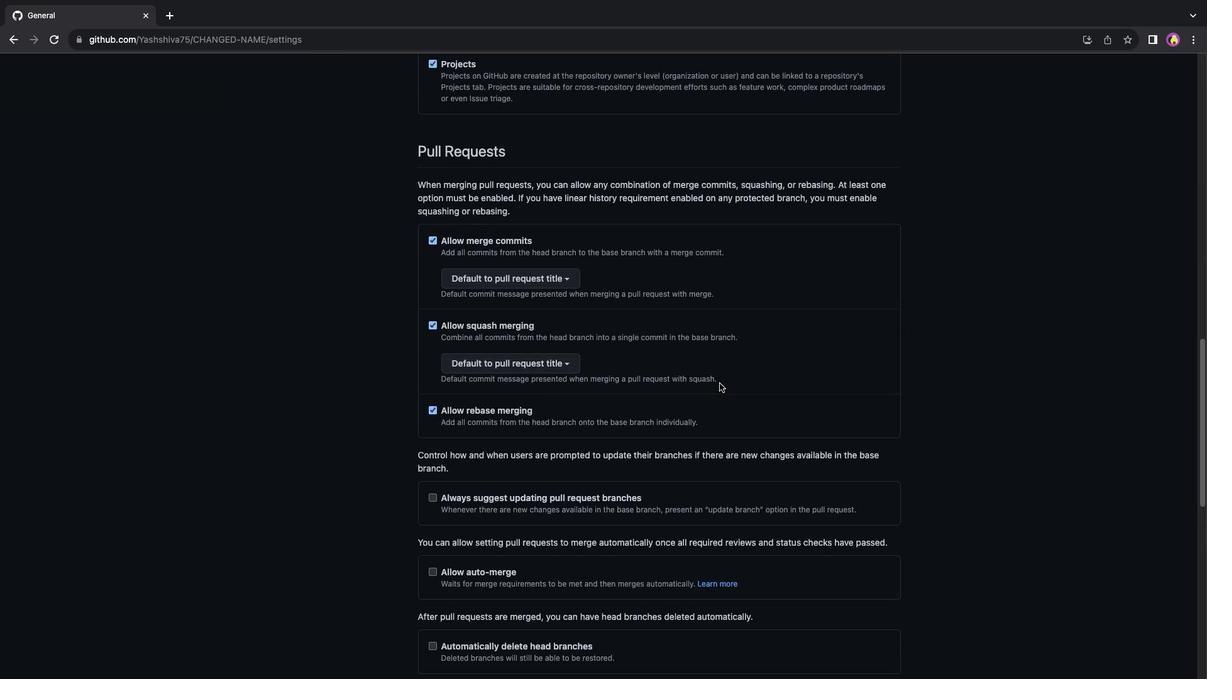 
Action: Mouse scrolled (719, 383) with delta (0, -3)
Screenshot: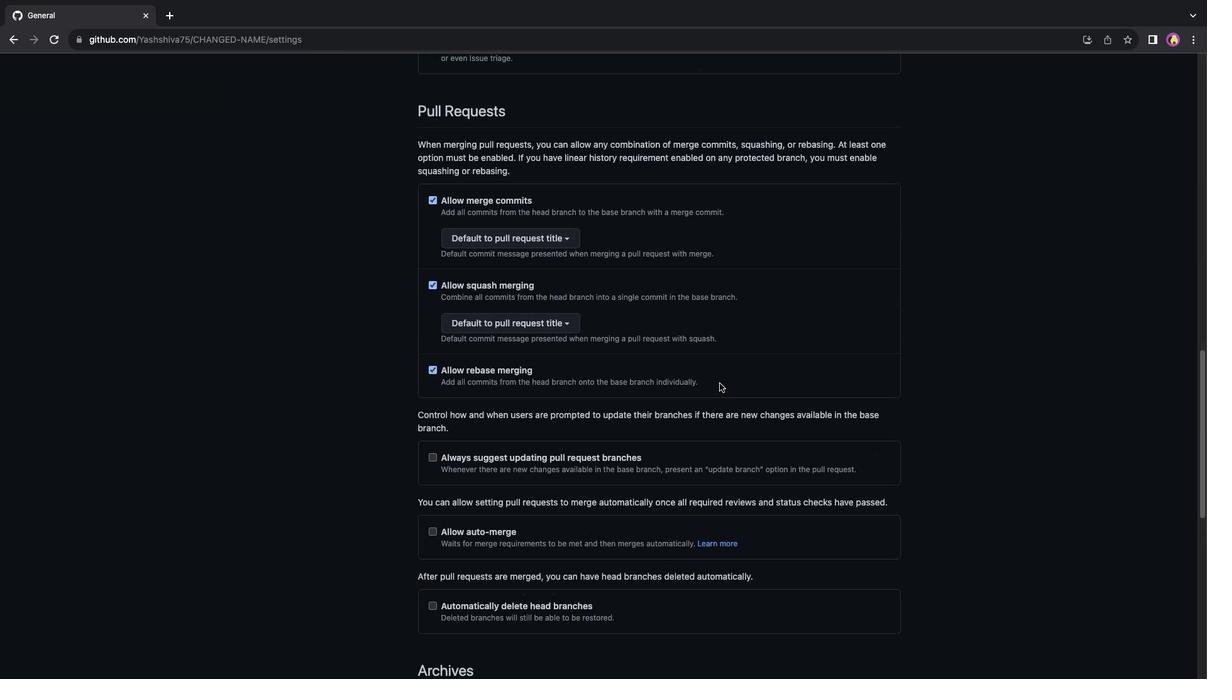 
Action: Mouse scrolled (719, 383) with delta (0, 0)
Screenshot: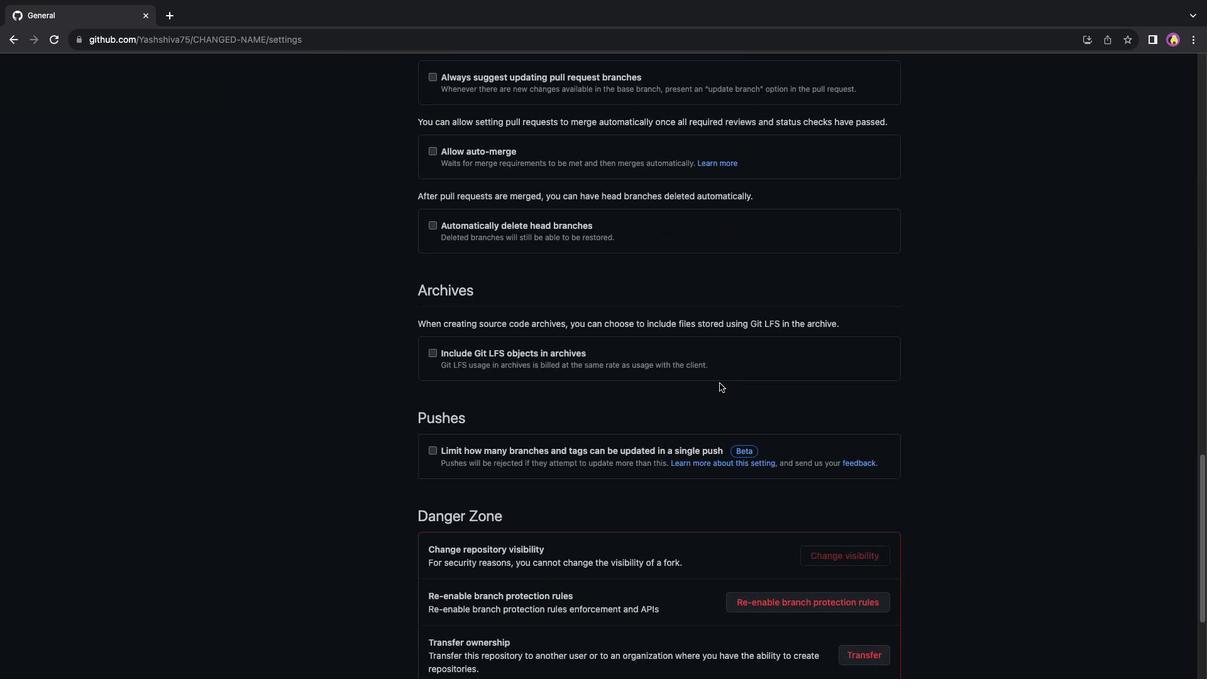 
Action: Mouse scrolled (719, 383) with delta (0, 0)
Screenshot: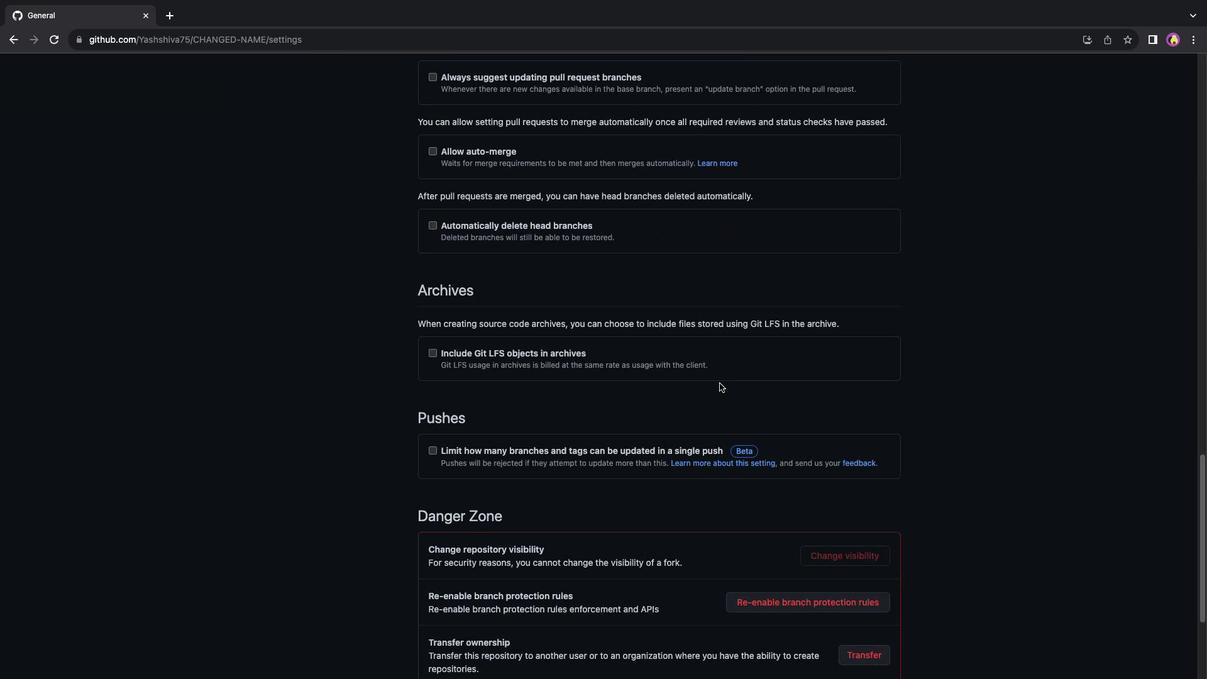 
Action: Mouse scrolled (719, 383) with delta (0, -2)
Screenshot: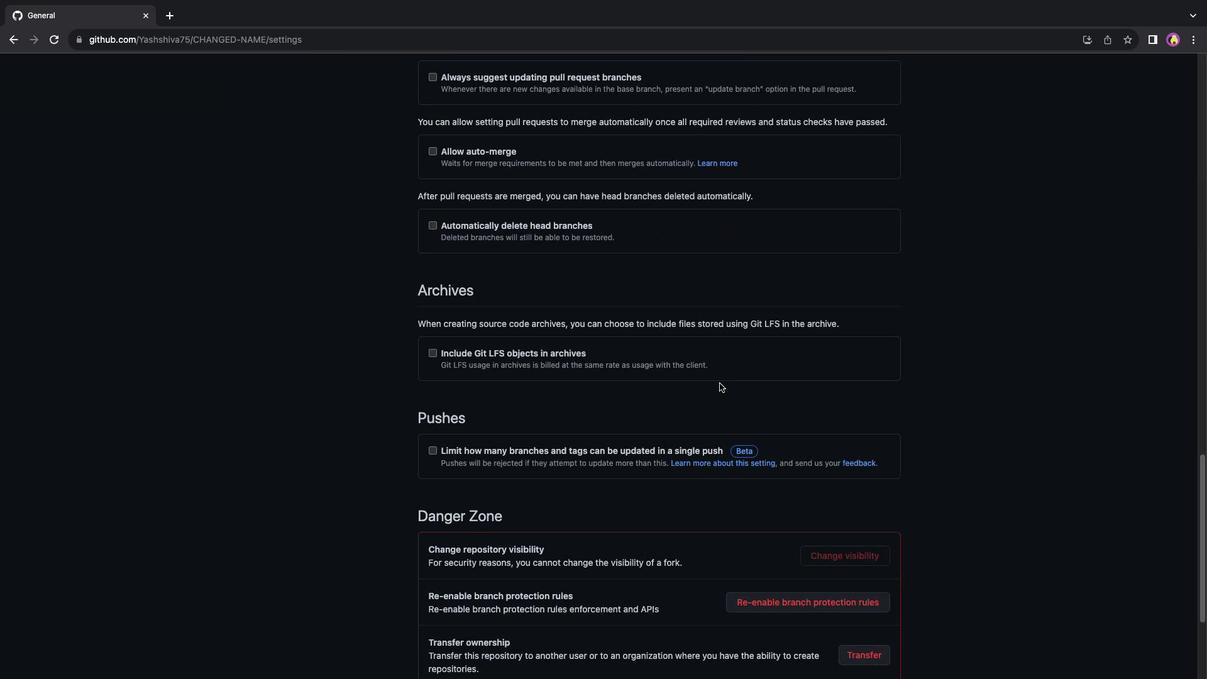 
Action: Mouse scrolled (719, 383) with delta (0, -3)
Screenshot: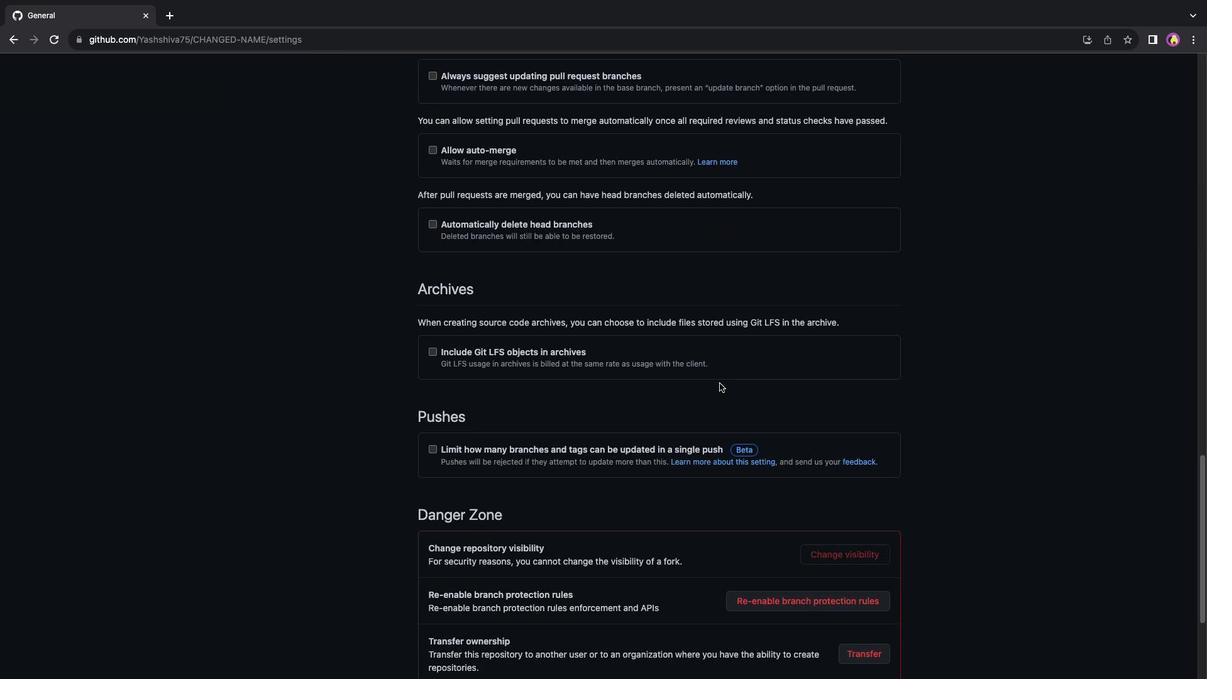 
Action: Mouse moved to (718, 383)
Screenshot: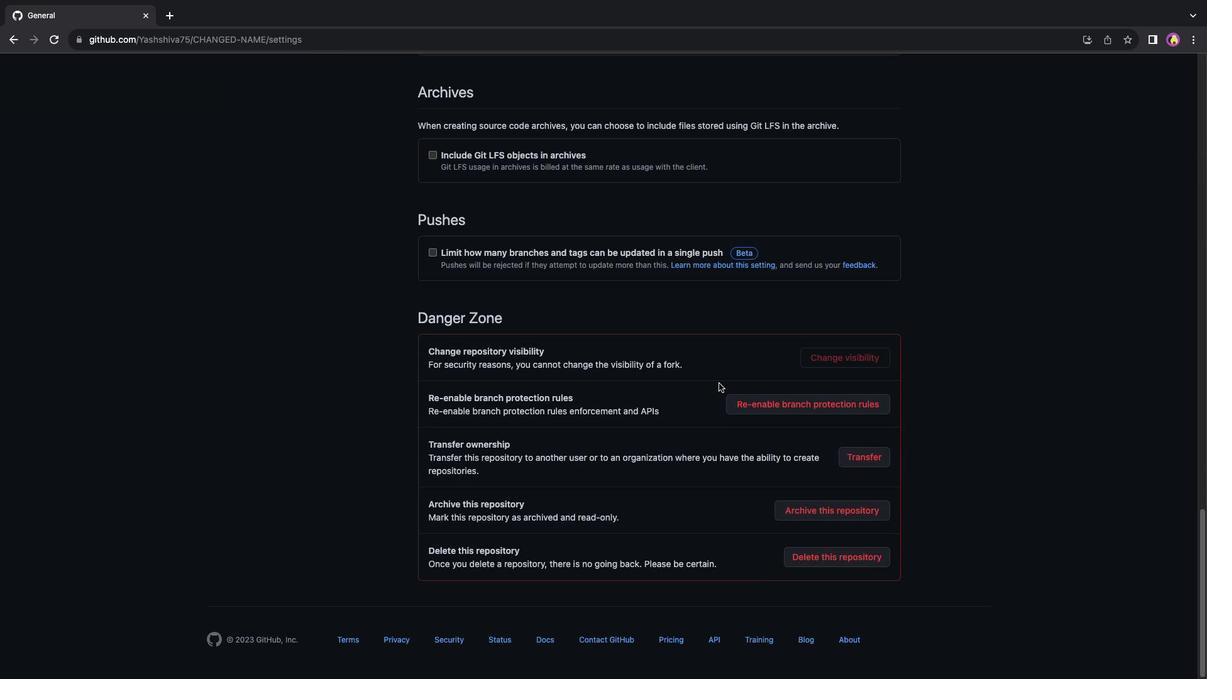
Action: Mouse scrolled (718, 383) with delta (0, 0)
Screenshot: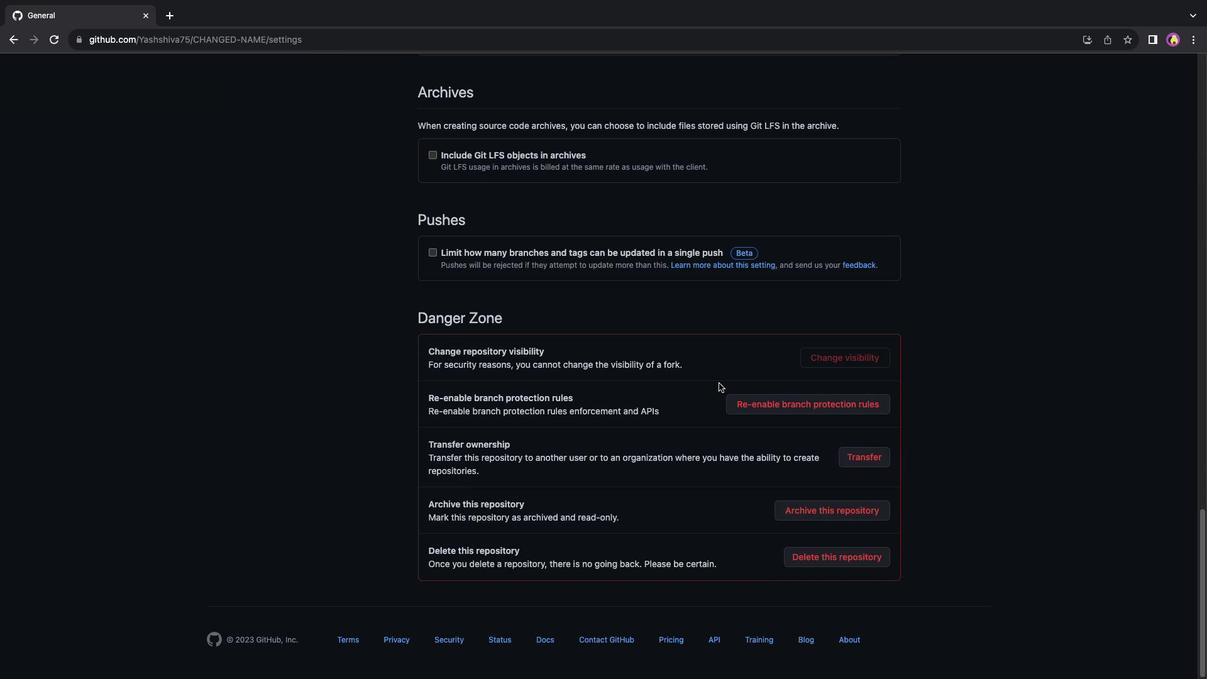 
Action: Mouse moved to (718, 383)
Screenshot: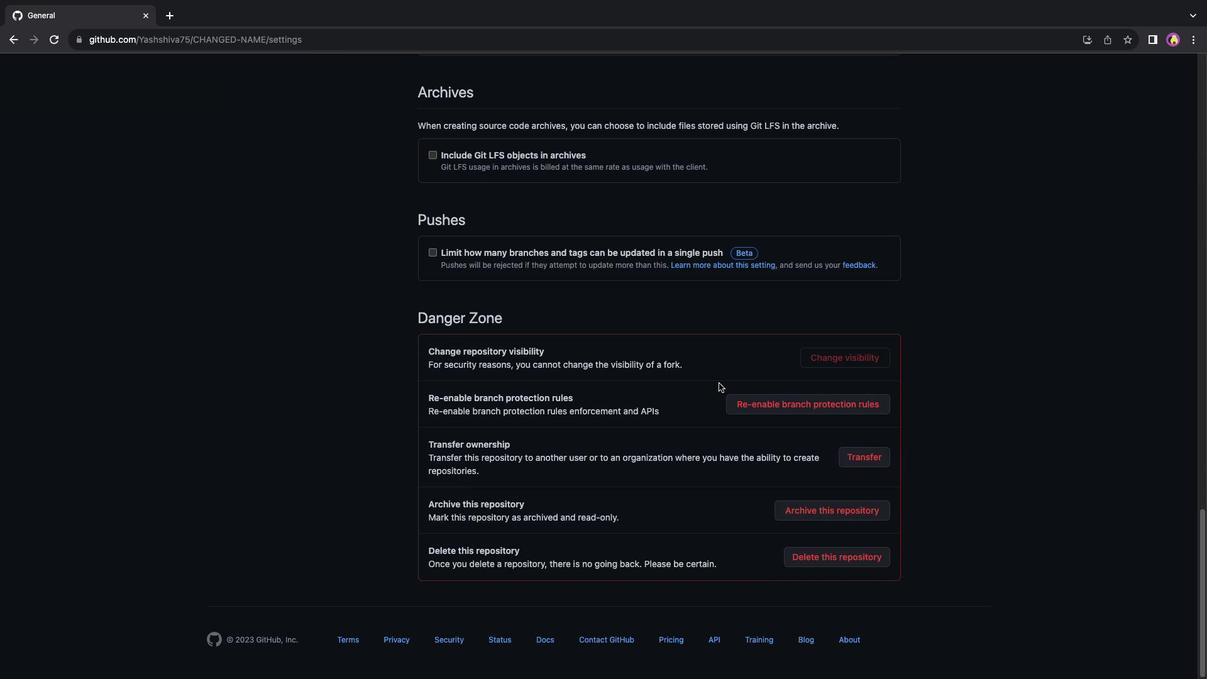 
Action: Mouse scrolled (718, 383) with delta (0, 0)
Screenshot: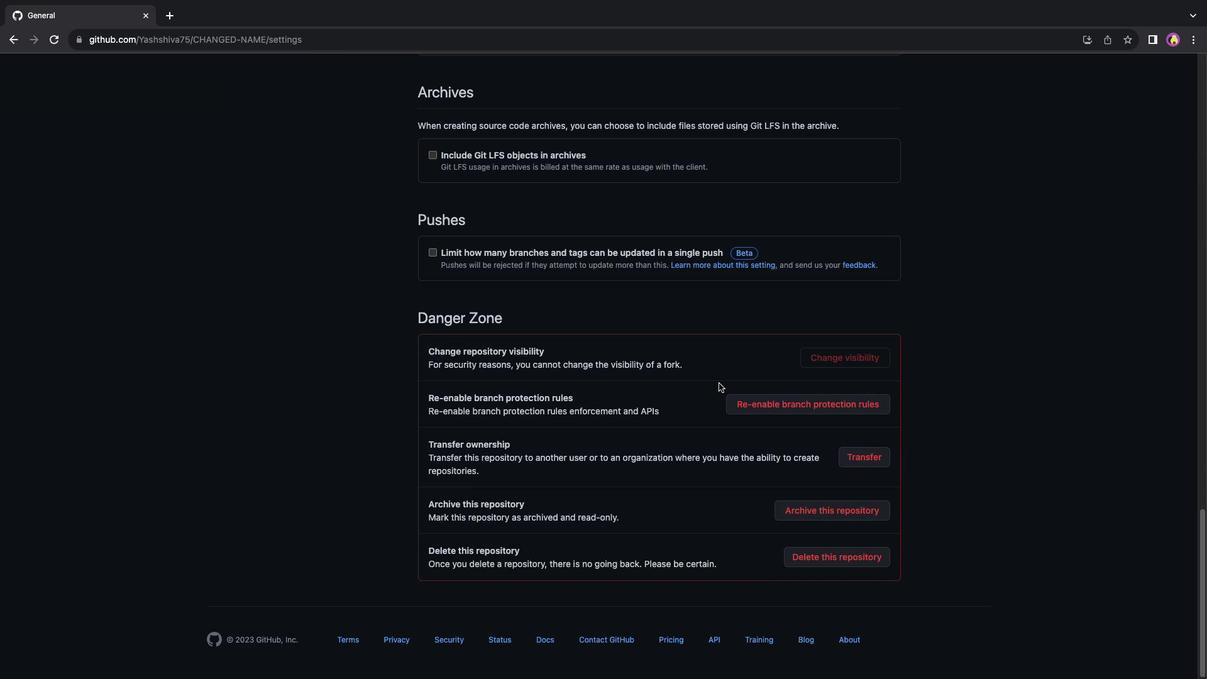 
Action: Mouse scrolled (718, 383) with delta (0, 0)
Screenshot: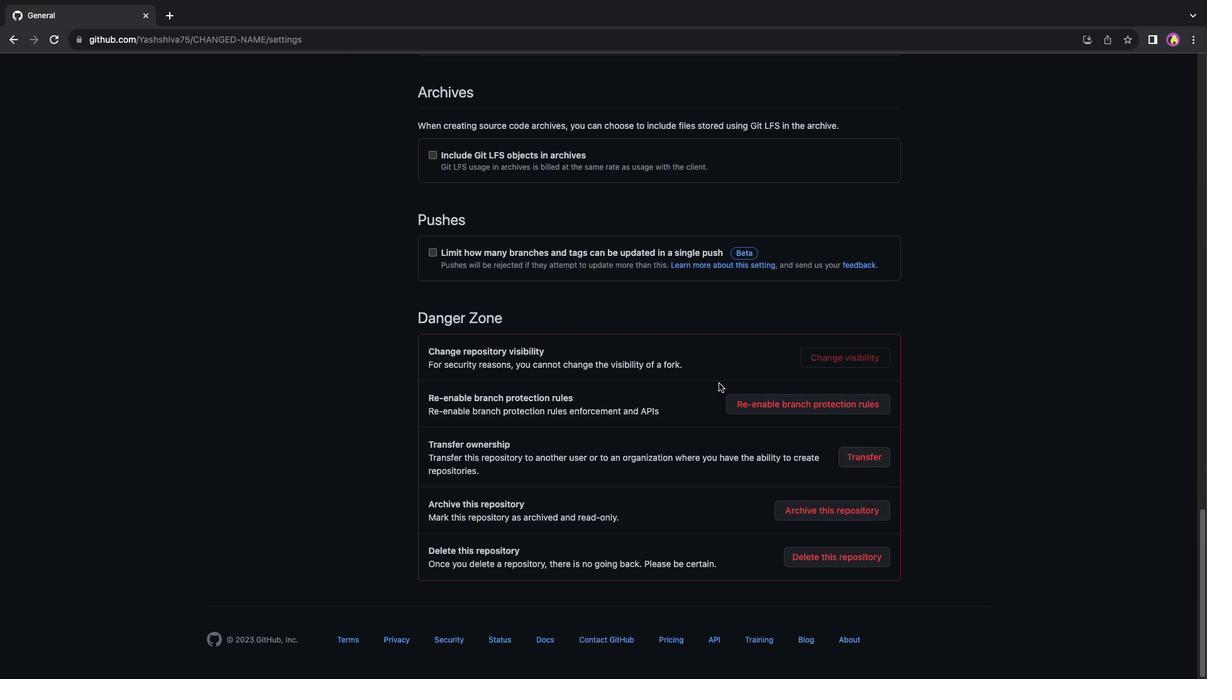 
Action: Mouse scrolled (718, 383) with delta (0, 0)
Screenshot: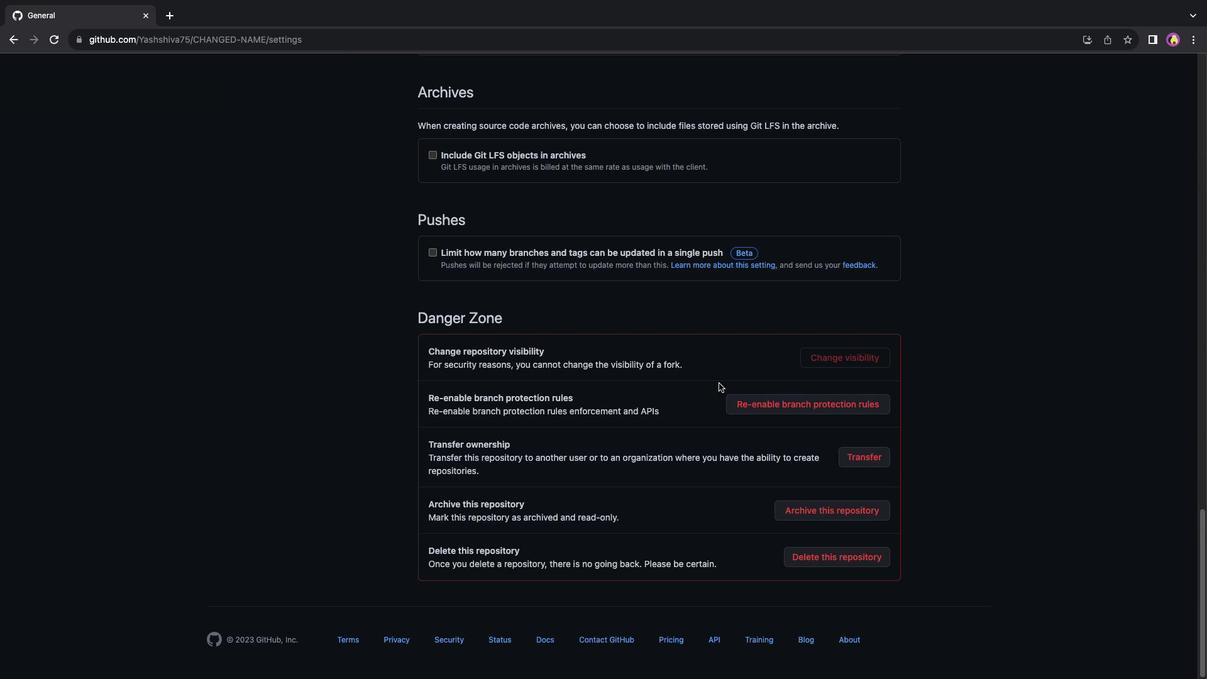 
Action: Mouse moved to (552, 434)
Screenshot: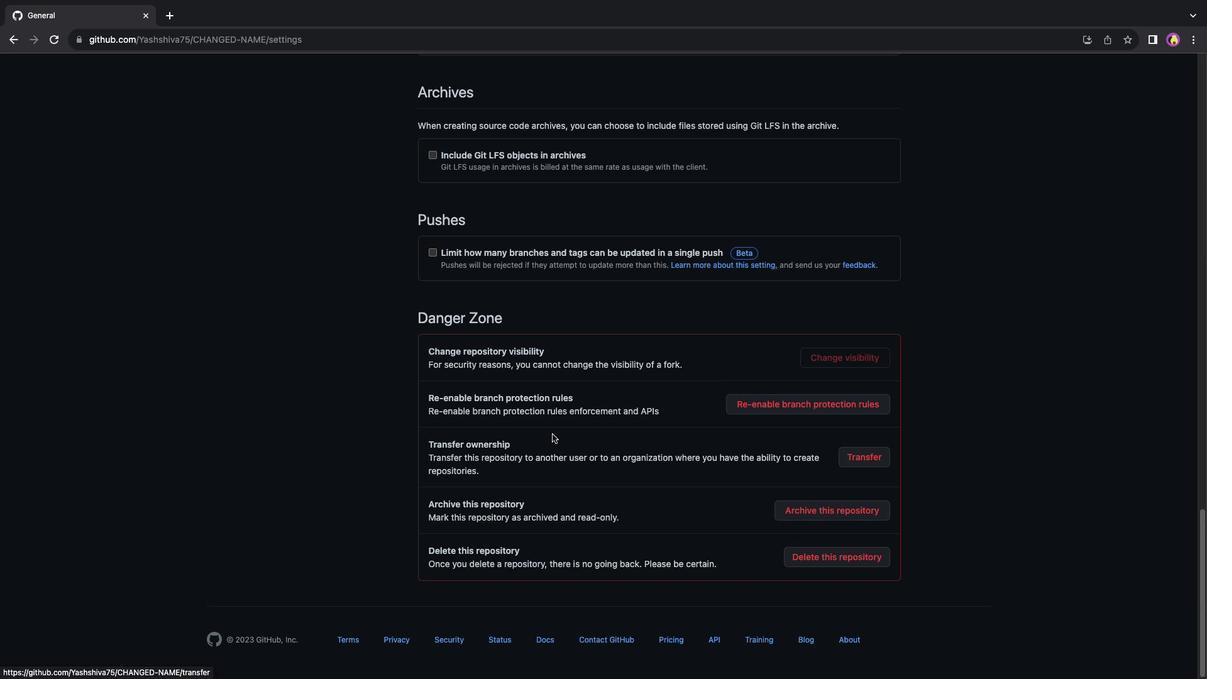 
Action: Mouse scrolled (552, 434) with delta (0, 0)
Screenshot: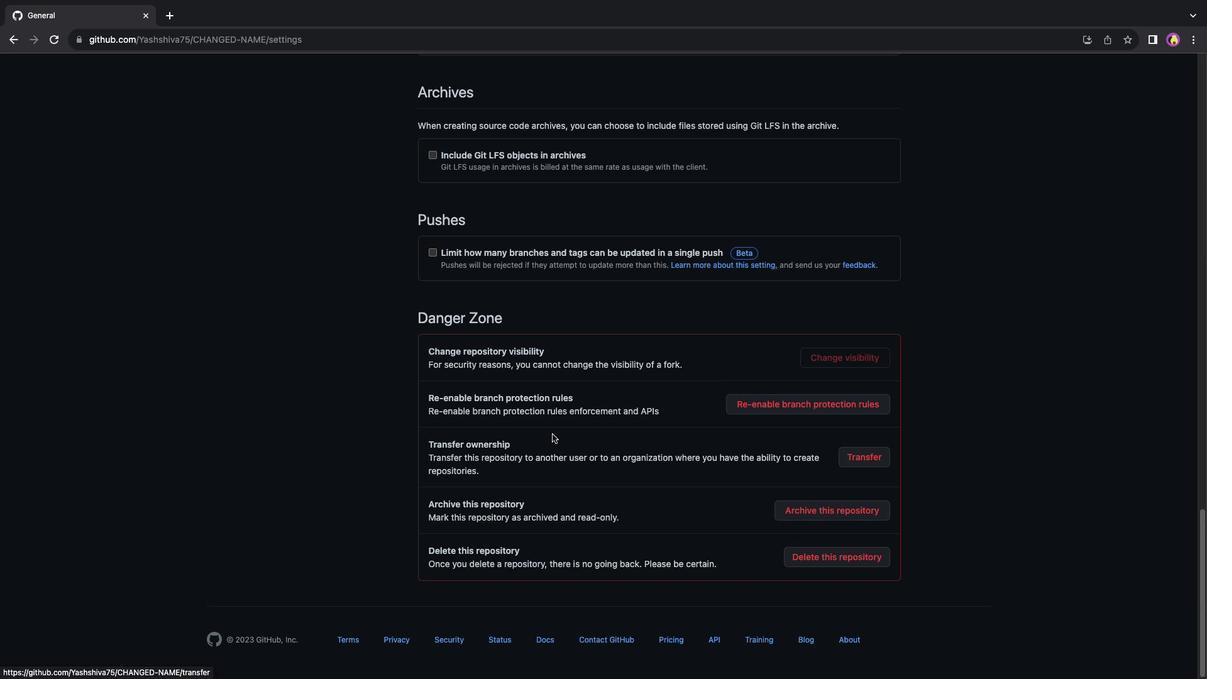 
Action: Mouse scrolled (552, 434) with delta (0, 0)
Screenshot: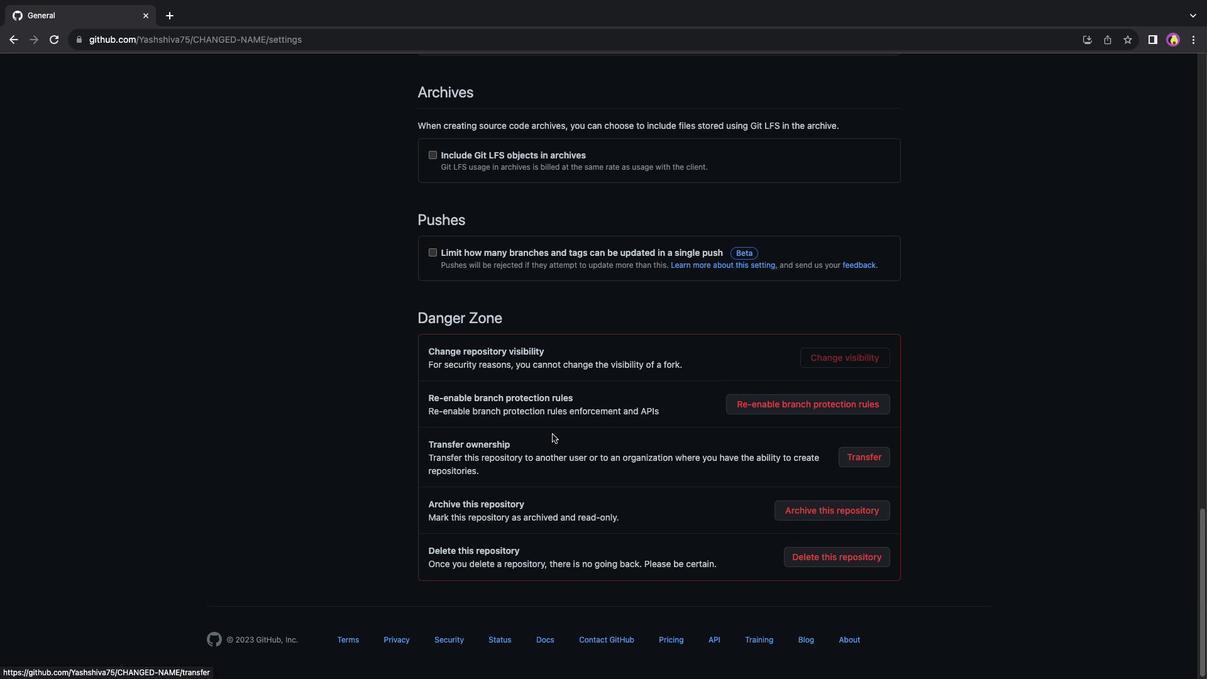 
Action: Mouse scrolled (552, 434) with delta (0, 1)
Screenshot: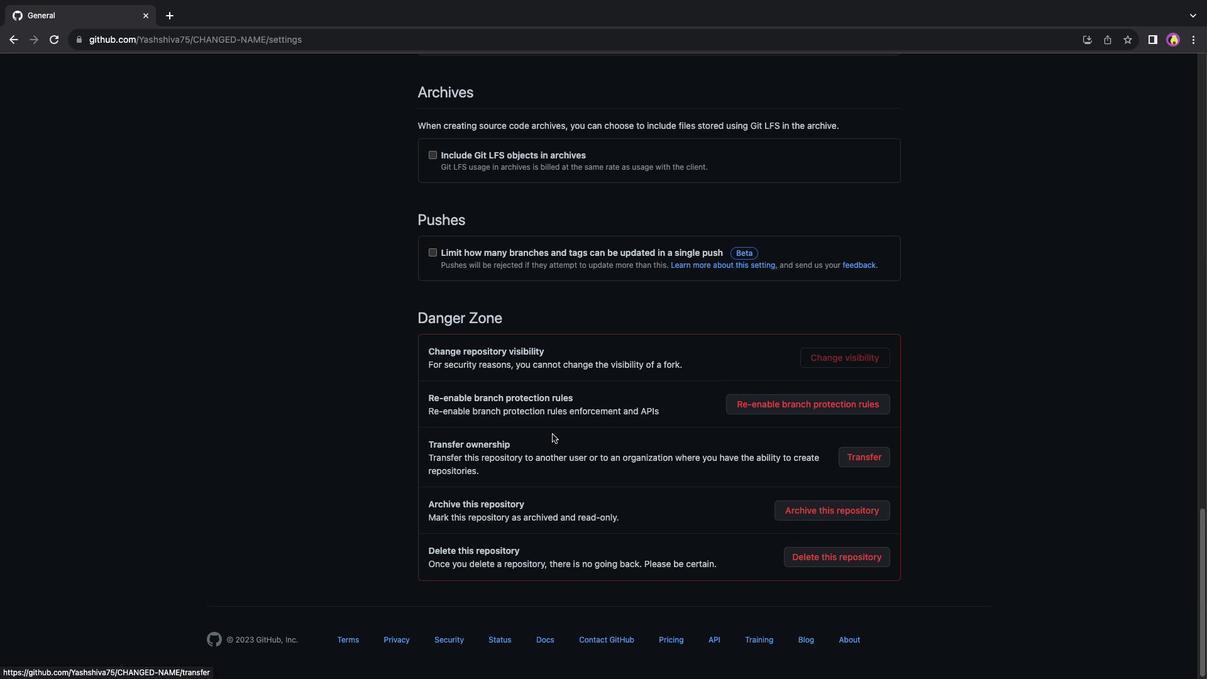 
Action: Mouse scrolled (552, 434) with delta (0, 3)
Screenshot: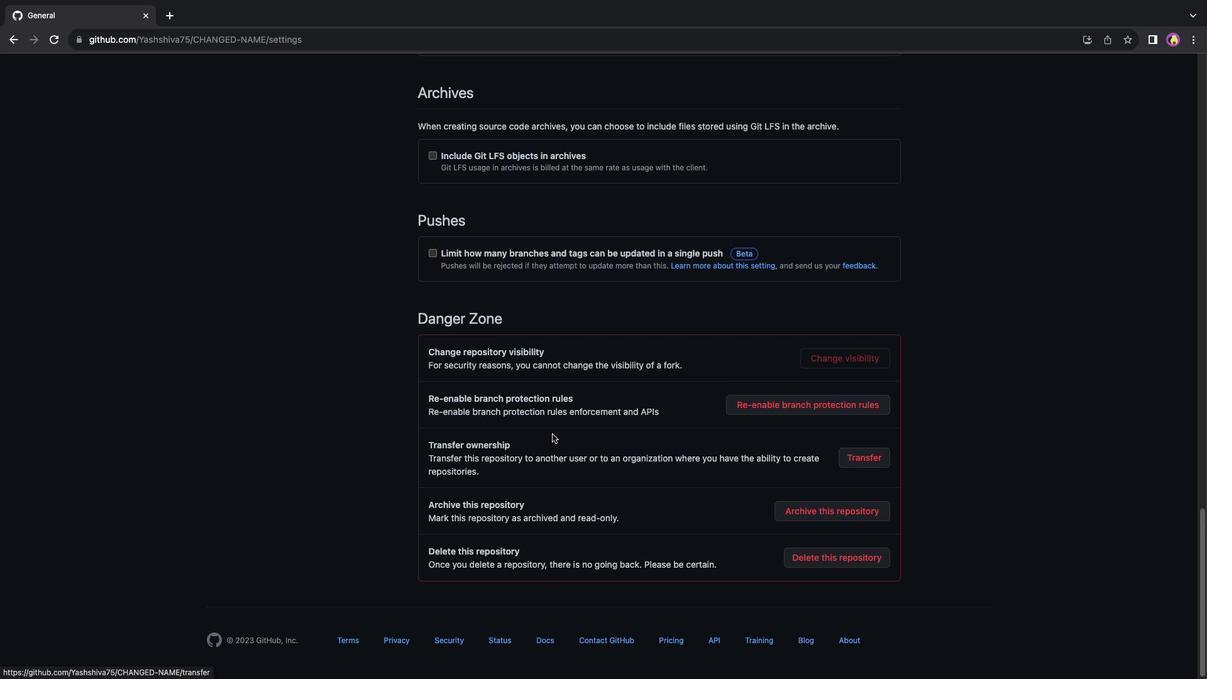 
Action: Mouse scrolled (552, 434) with delta (0, 3)
Screenshot: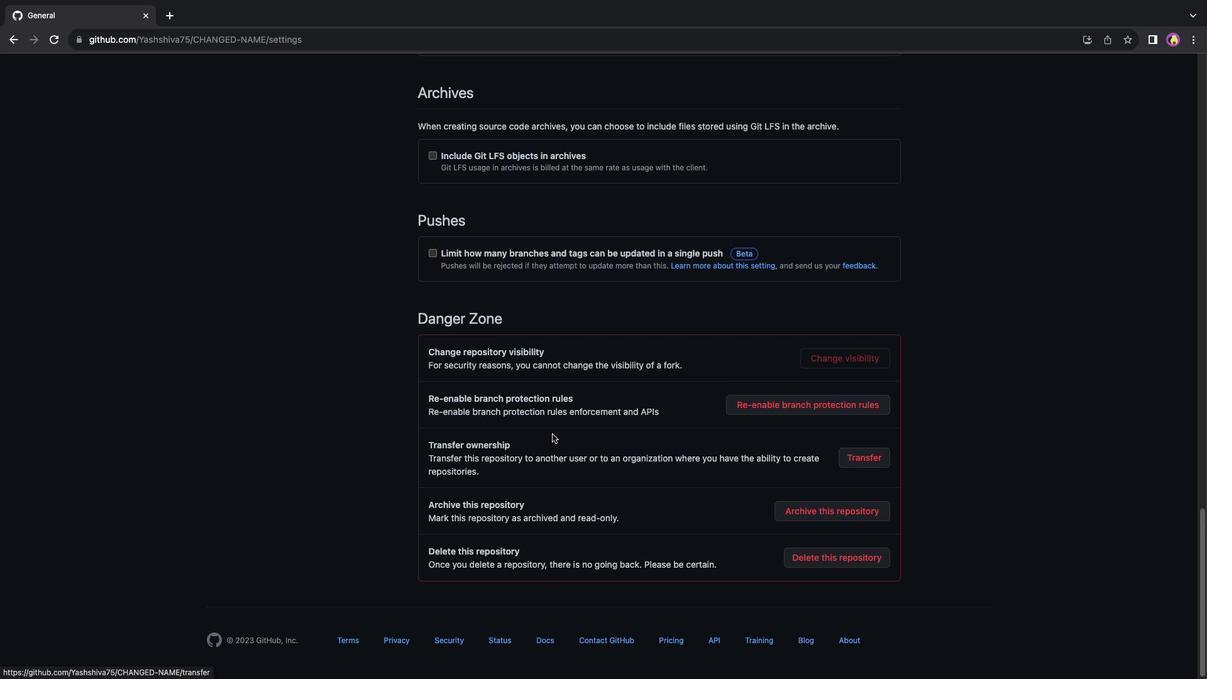 
Action: Mouse scrolled (552, 434) with delta (0, 4)
Screenshot: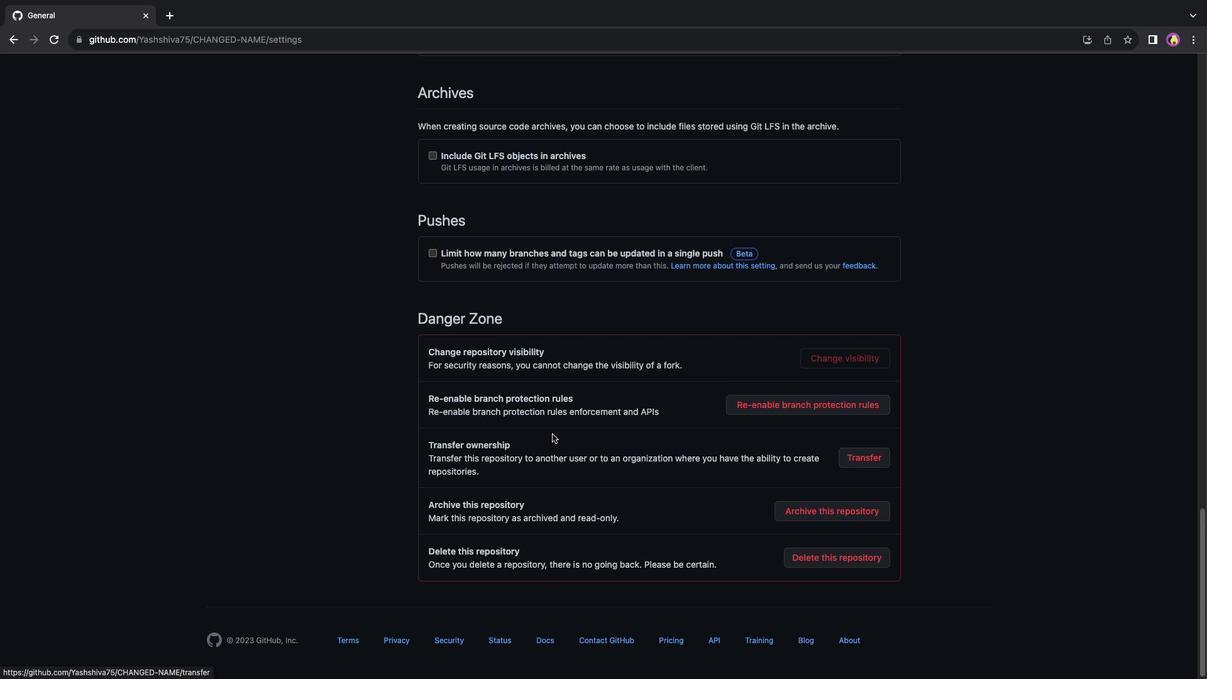 
Action: Mouse scrolled (552, 434) with delta (0, 0)
Screenshot: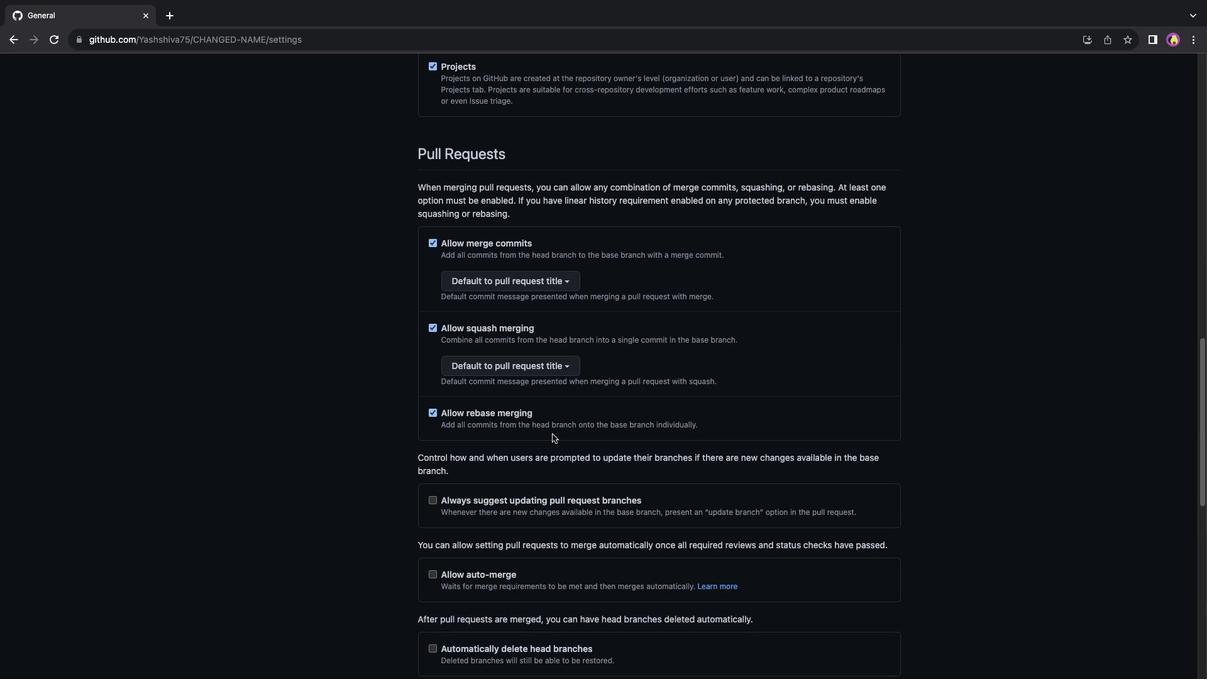 
Action: Mouse scrolled (552, 434) with delta (0, 0)
Screenshot: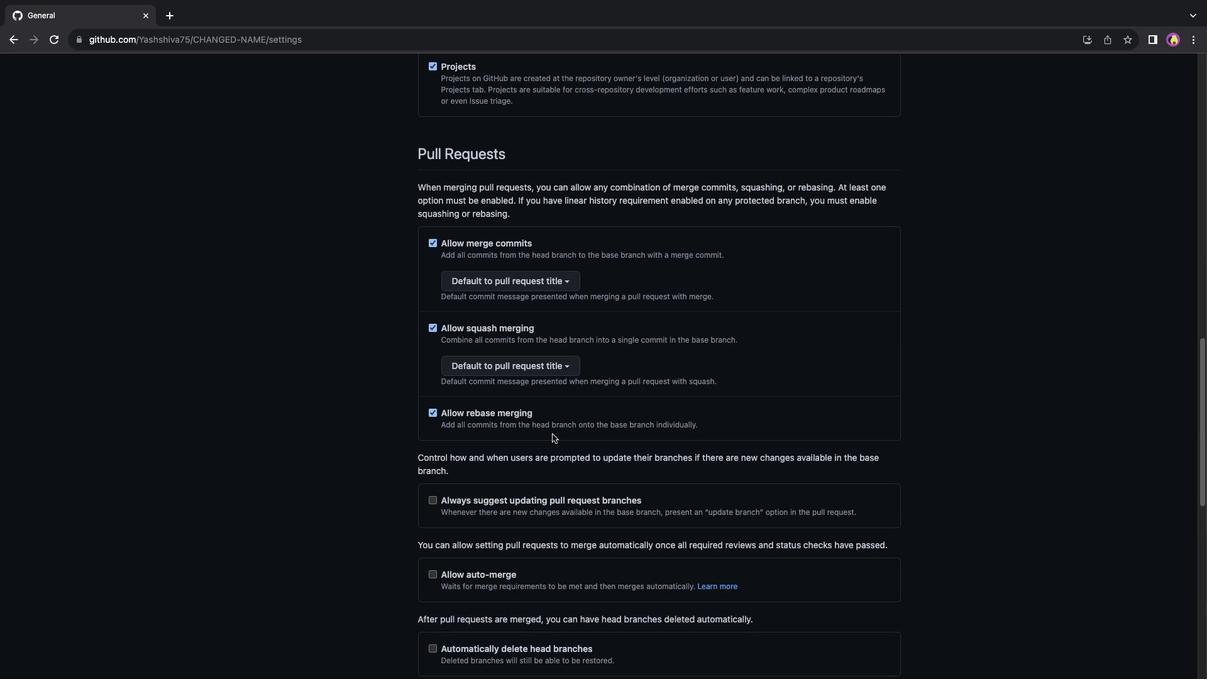 
Action: Mouse scrolled (552, 434) with delta (0, -2)
Screenshot: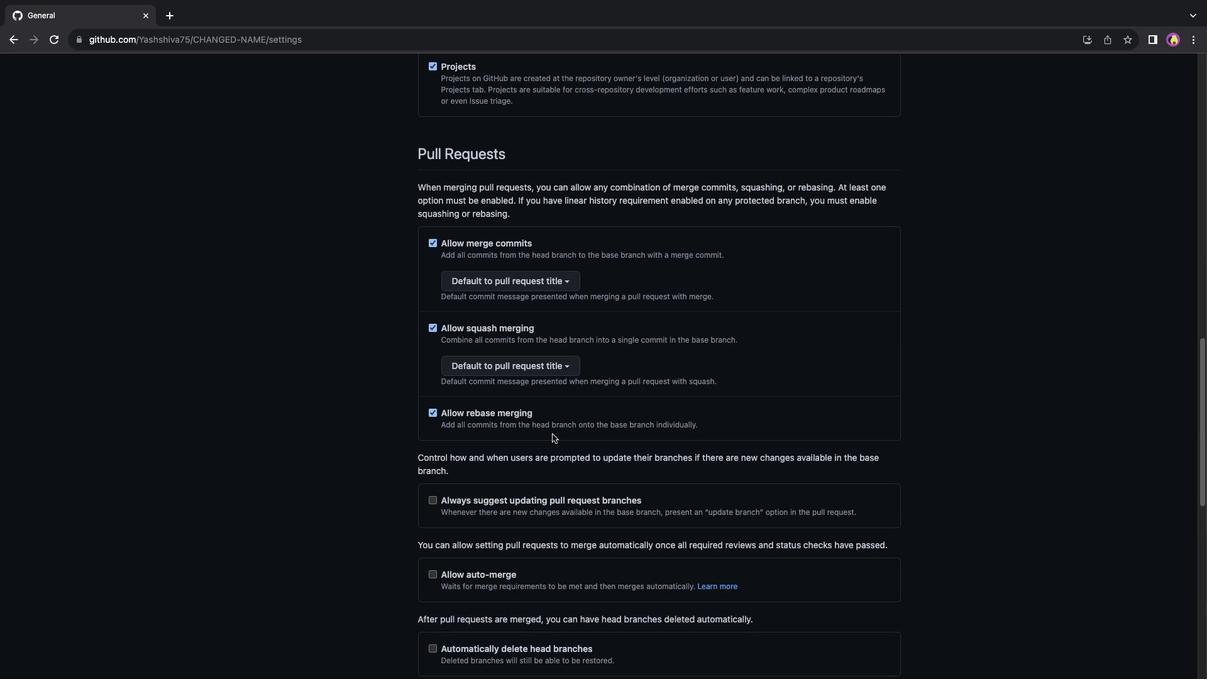 
Action: Mouse scrolled (552, 434) with delta (0, -3)
Screenshot: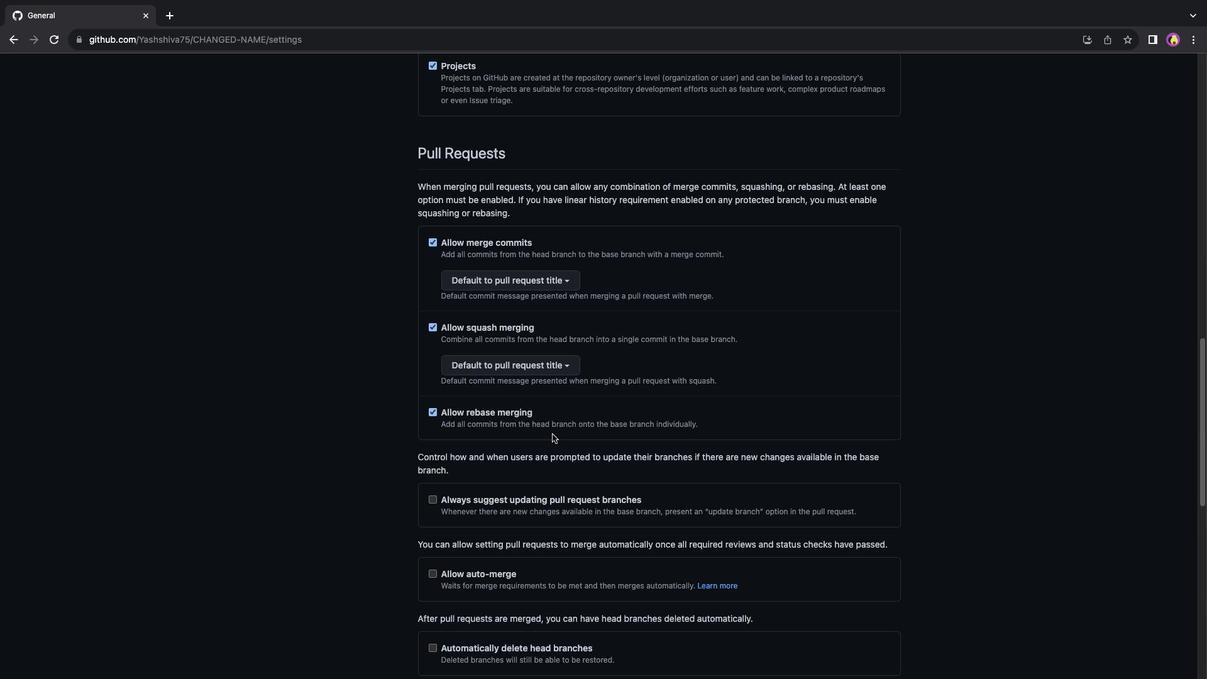 
Action: Mouse scrolled (552, 434) with delta (0, -3)
Screenshot: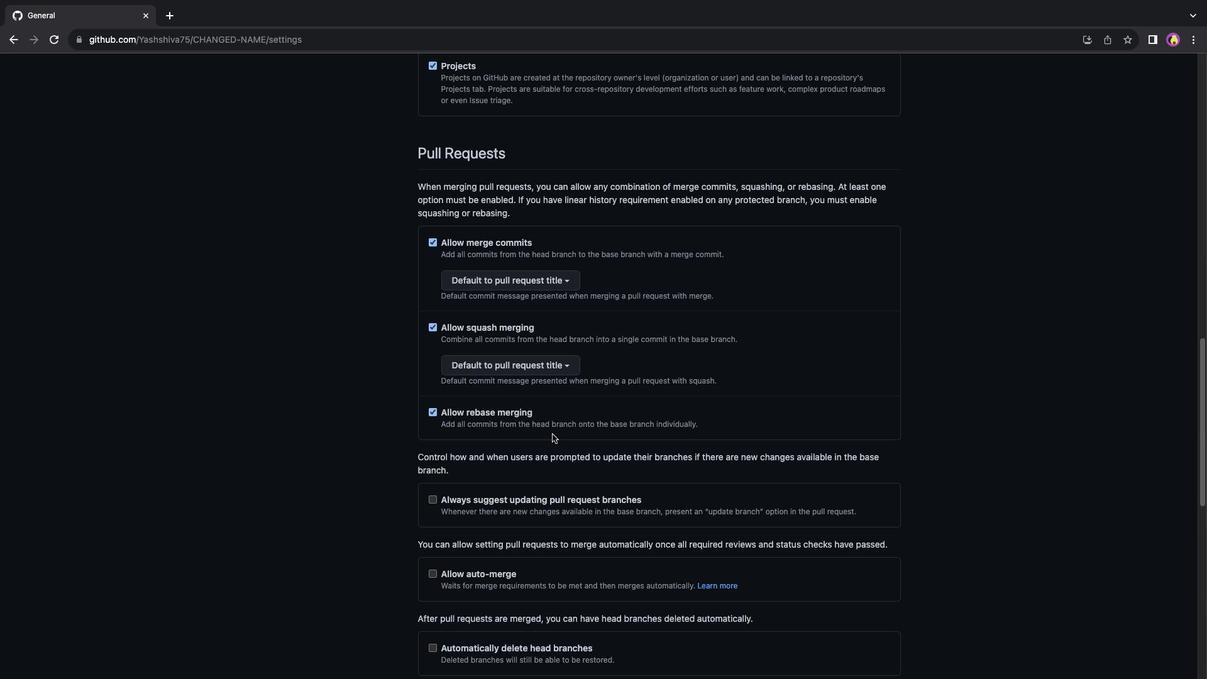 
Action: Mouse scrolled (552, 434) with delta (0, -4)
Screenshot: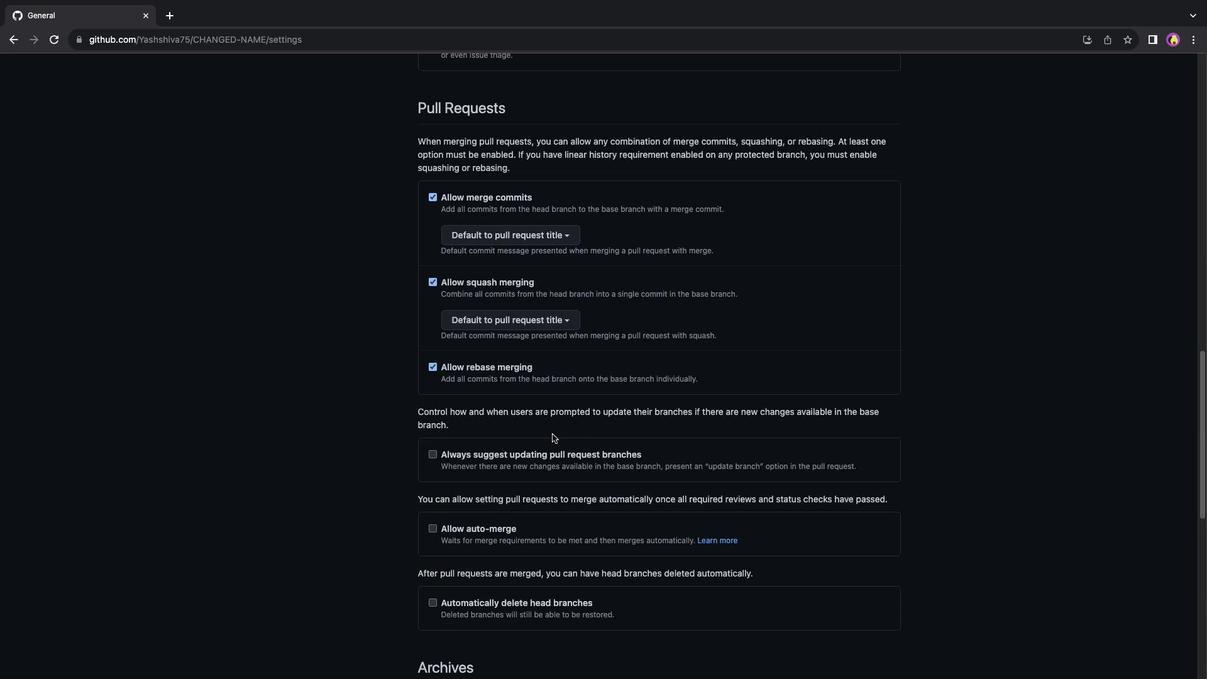 
Action: Mouse moved to (432, 251)
Screenshot: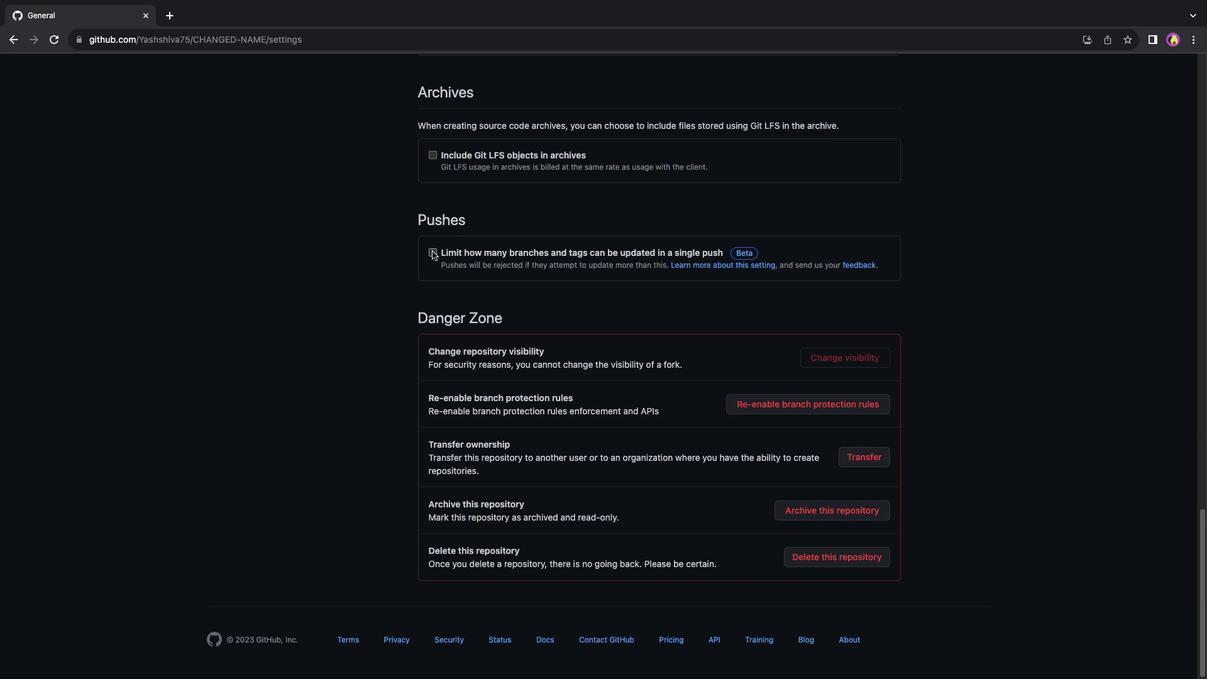 
Action: Mouse pressed left at (432, 251)
Screenshot: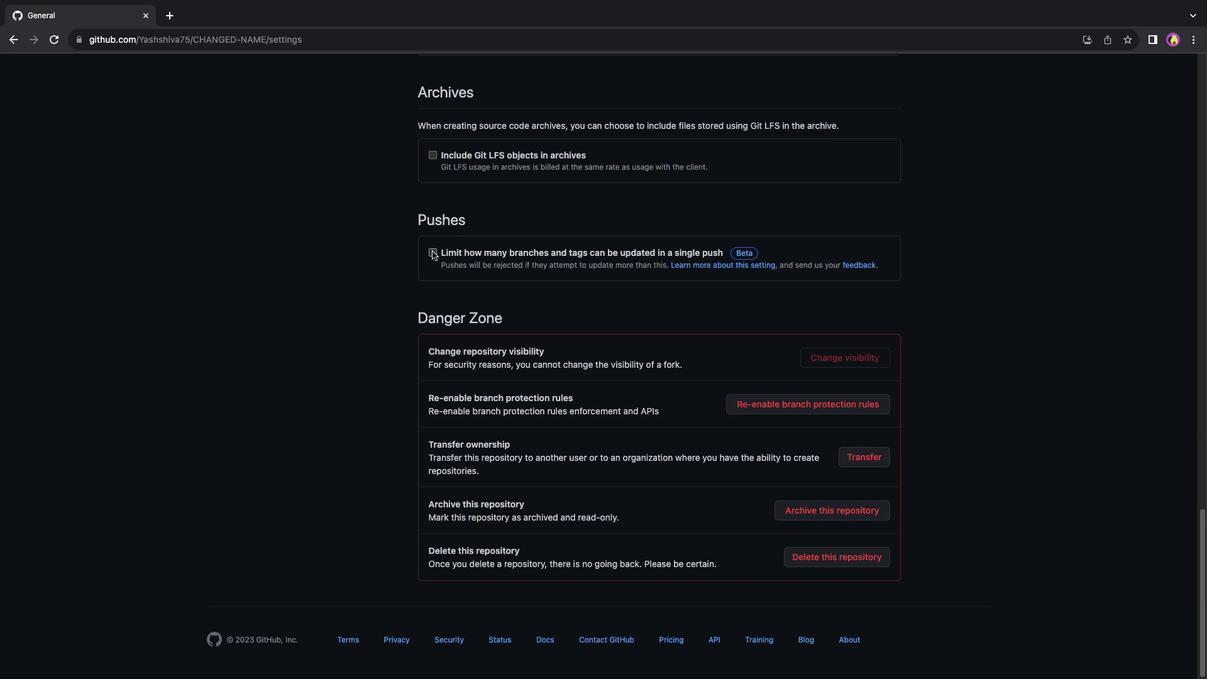 
Action: Mouse moved to (439, 262)
Screenshot: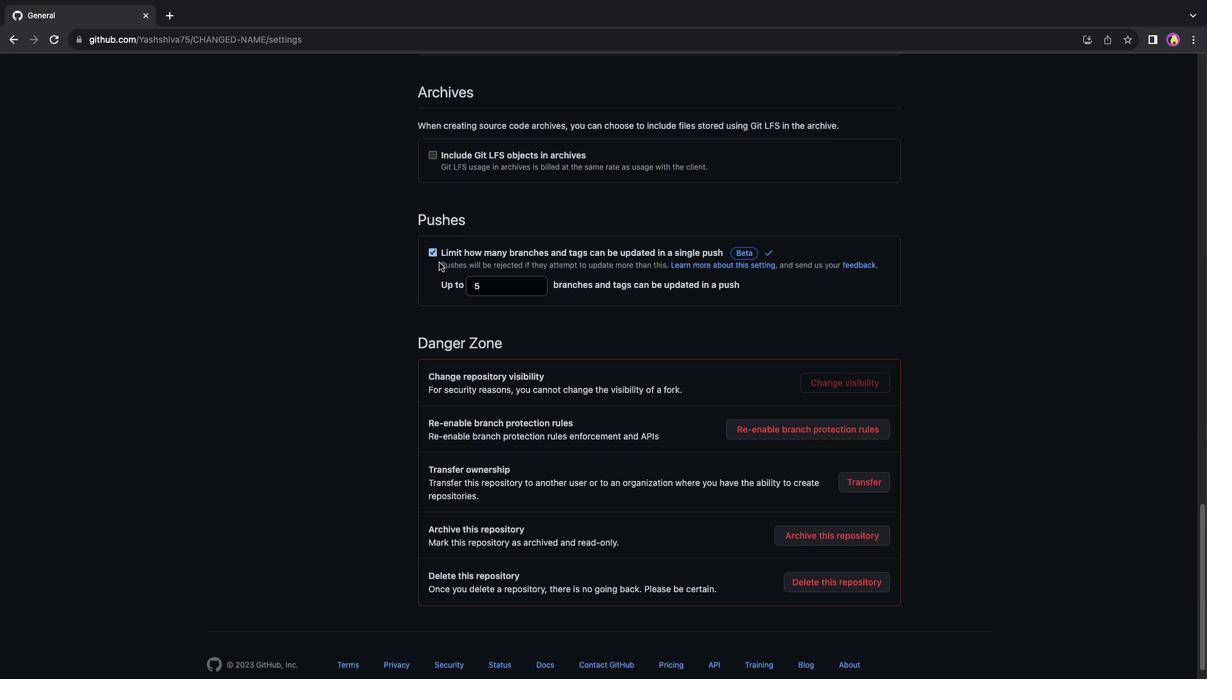 
Action: Mouse scrolled (439, 262) with delta (0, 0)
Screenshot: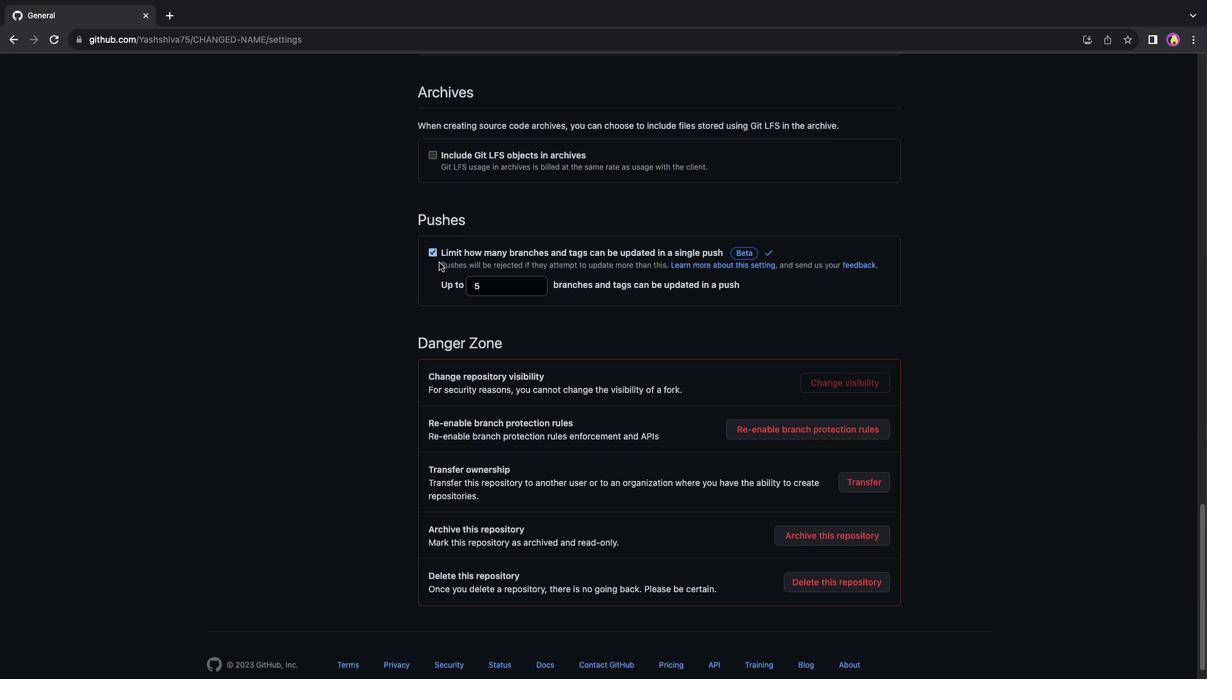 
Action: Mouse moved to (439, 262)
Screenshot: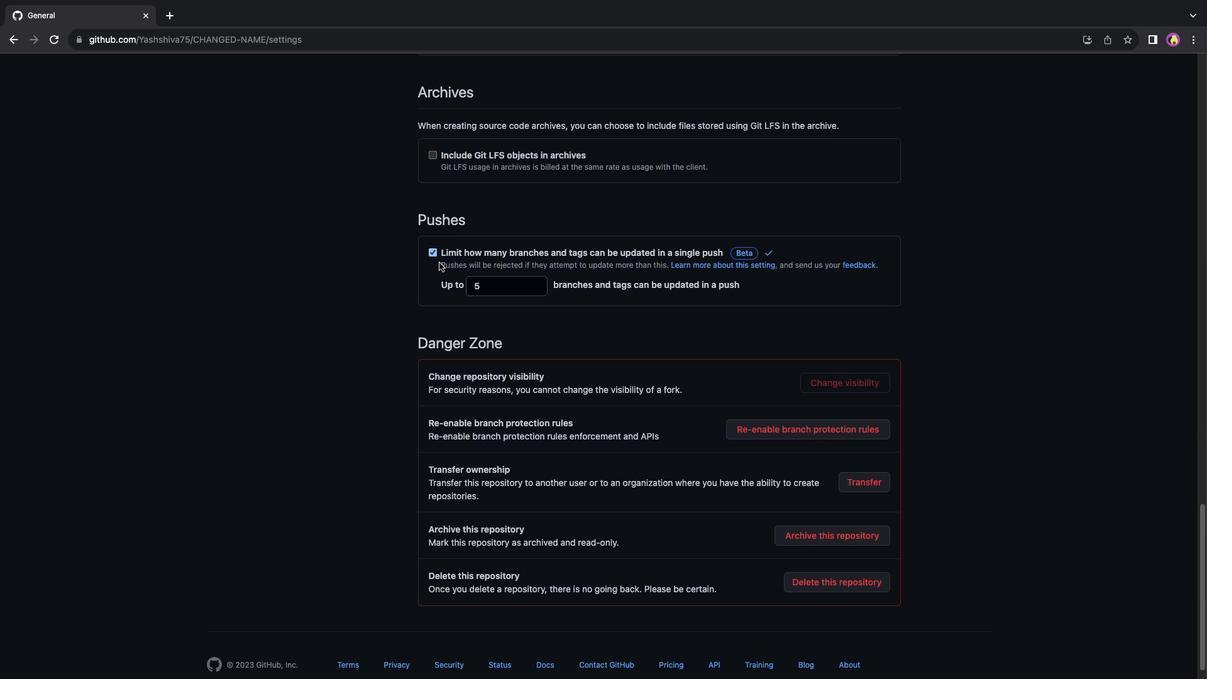 
Action: Mouse scrolled (439, 262) with delta (0, 0)
Screenshot: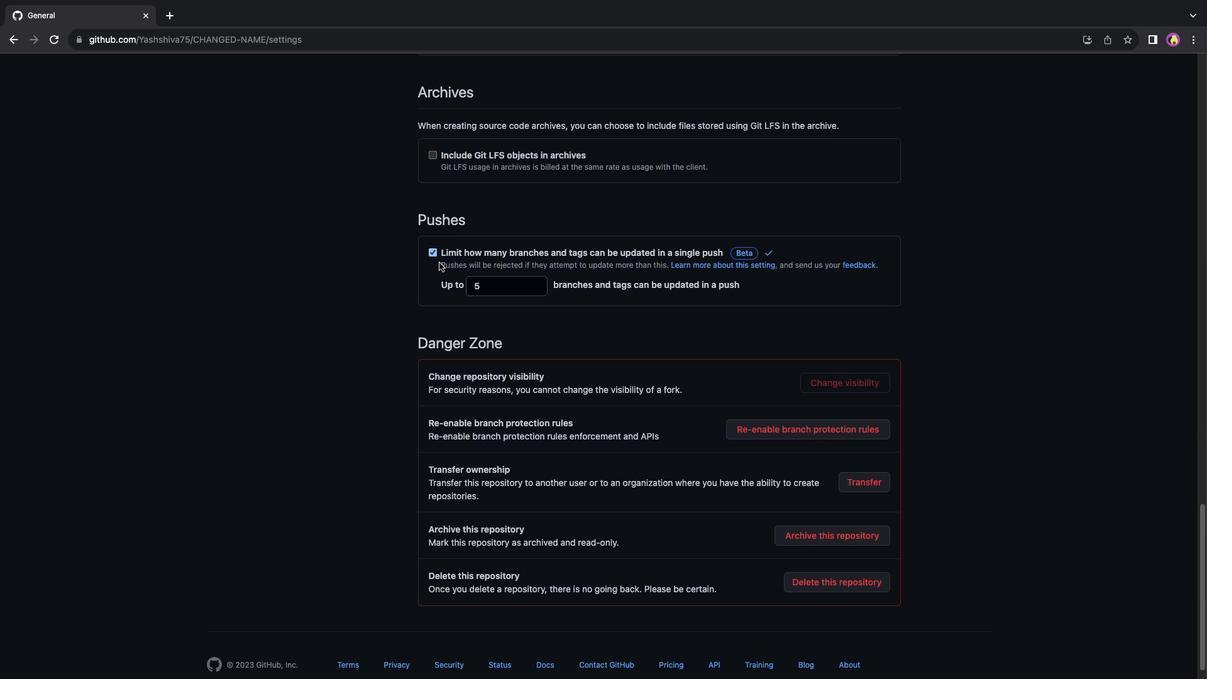 
Action: Mouse moved to (439, 262)
Screenshot: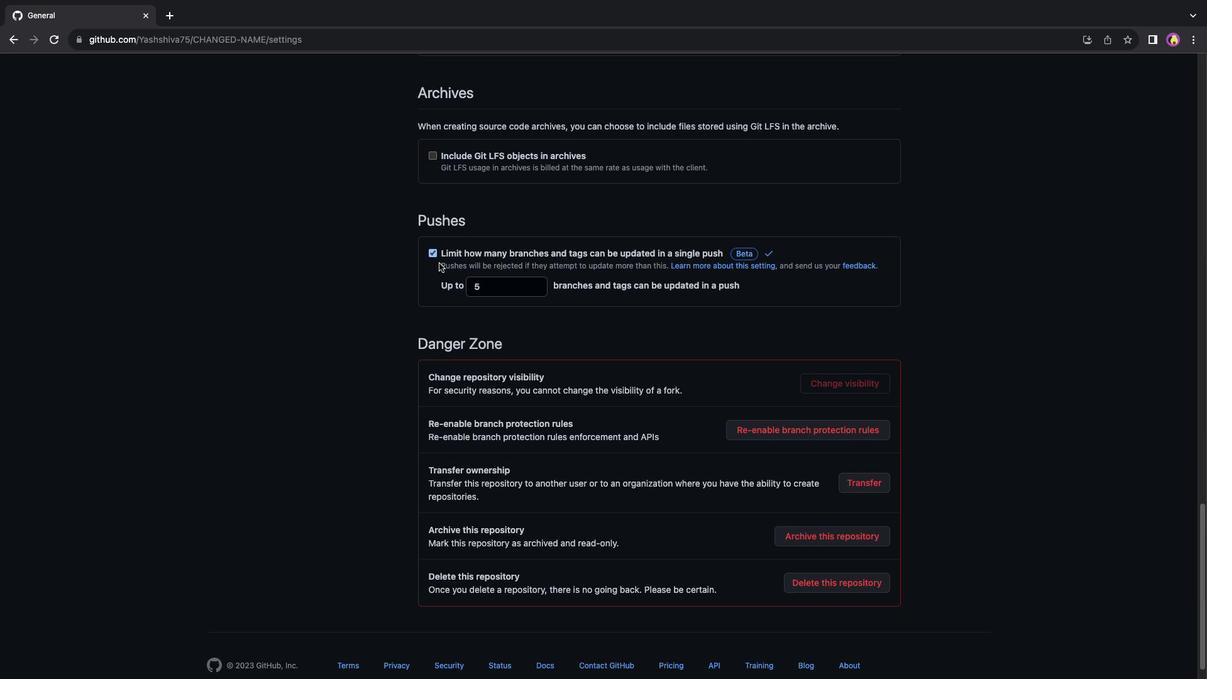 
Action: Mouse scrolled (439, 262) with delta (0, 1)
Screenshot: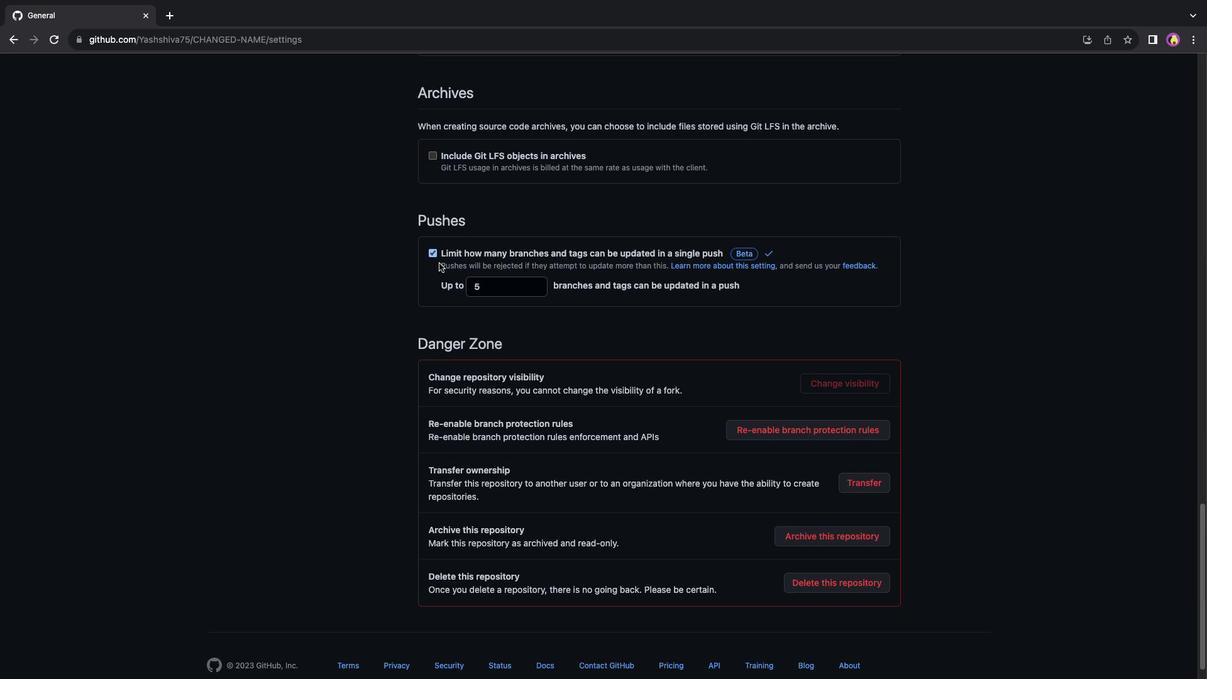 
Action: Mouse moved to (439, 262)
Screenshot: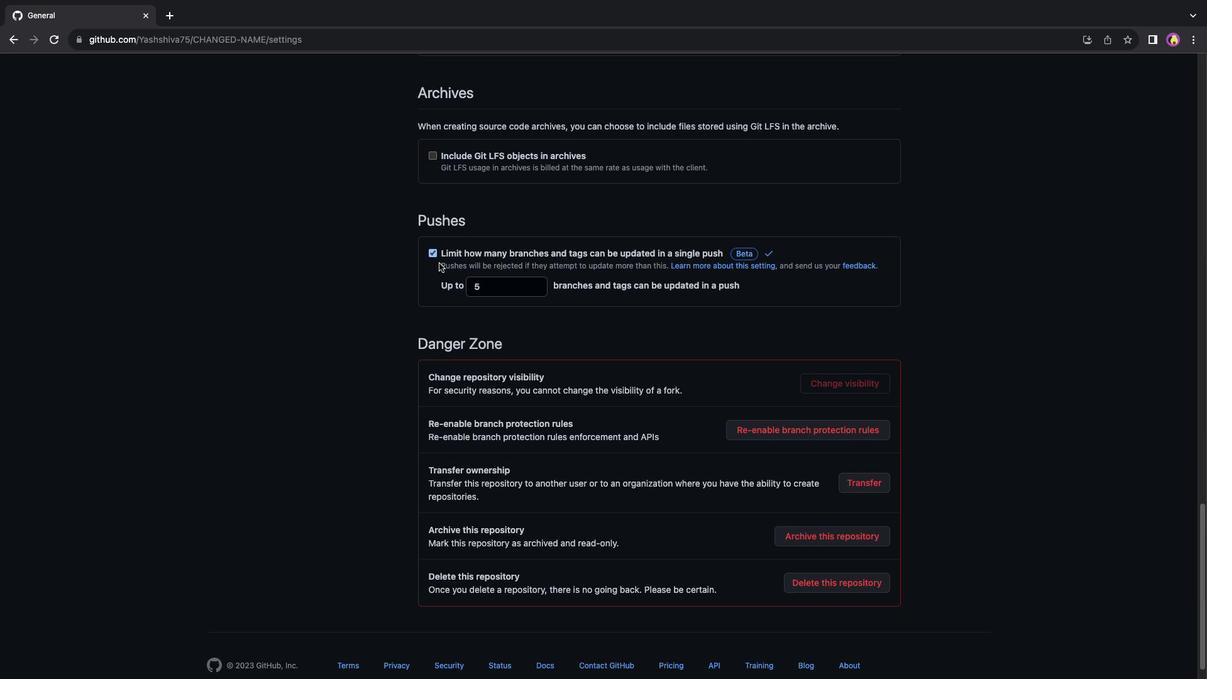 
Action: Mouse scrolled (439, 262) with delta (0, 3)
Screenshot: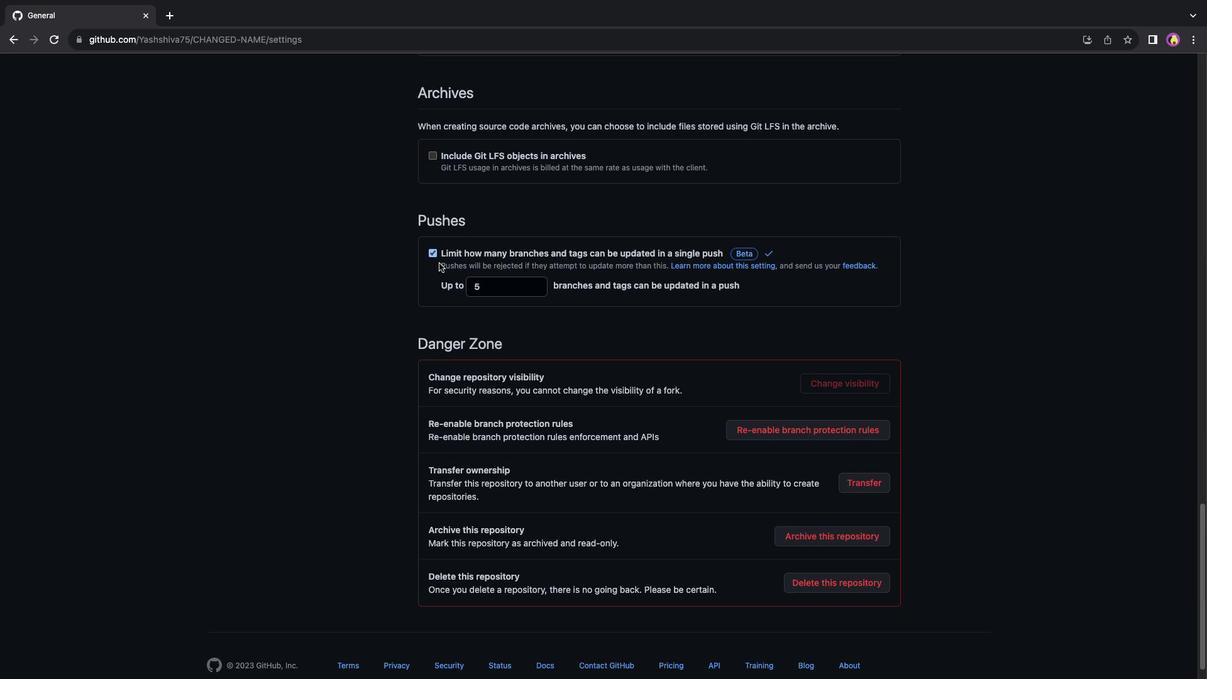 
Action: Mouse scrolled (439, 262) with delta (0, 3)
Screenshot: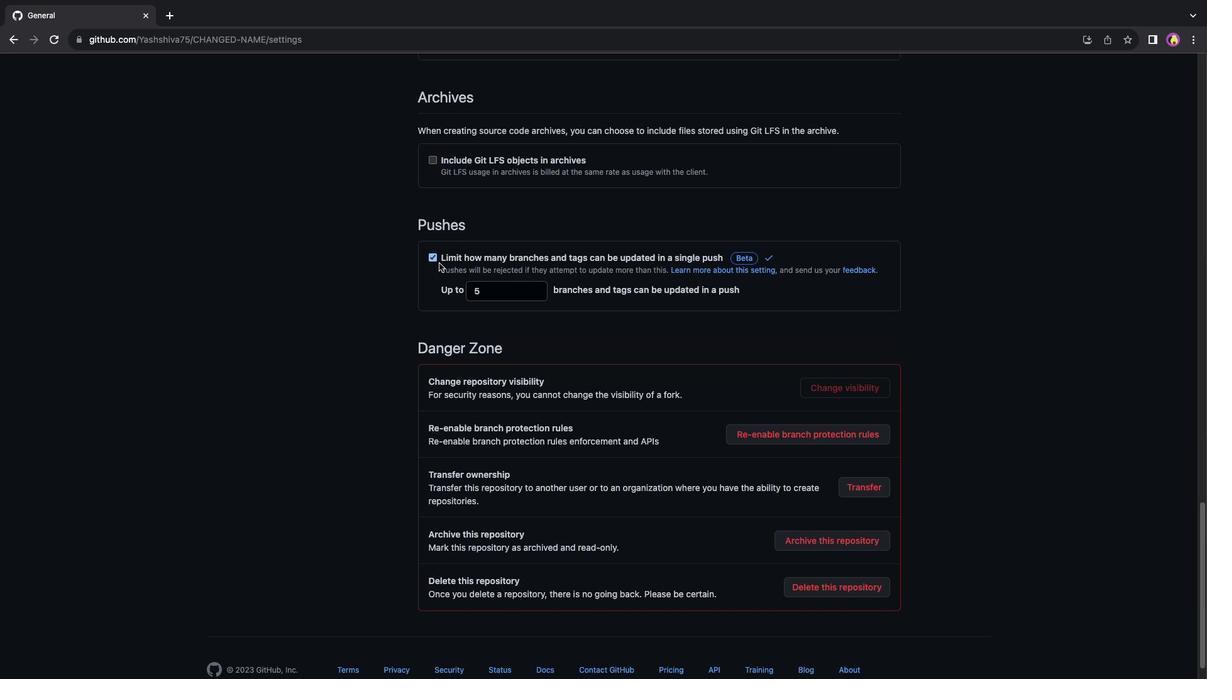 
Action: Mouse moved to (439, 263)
Screenshot: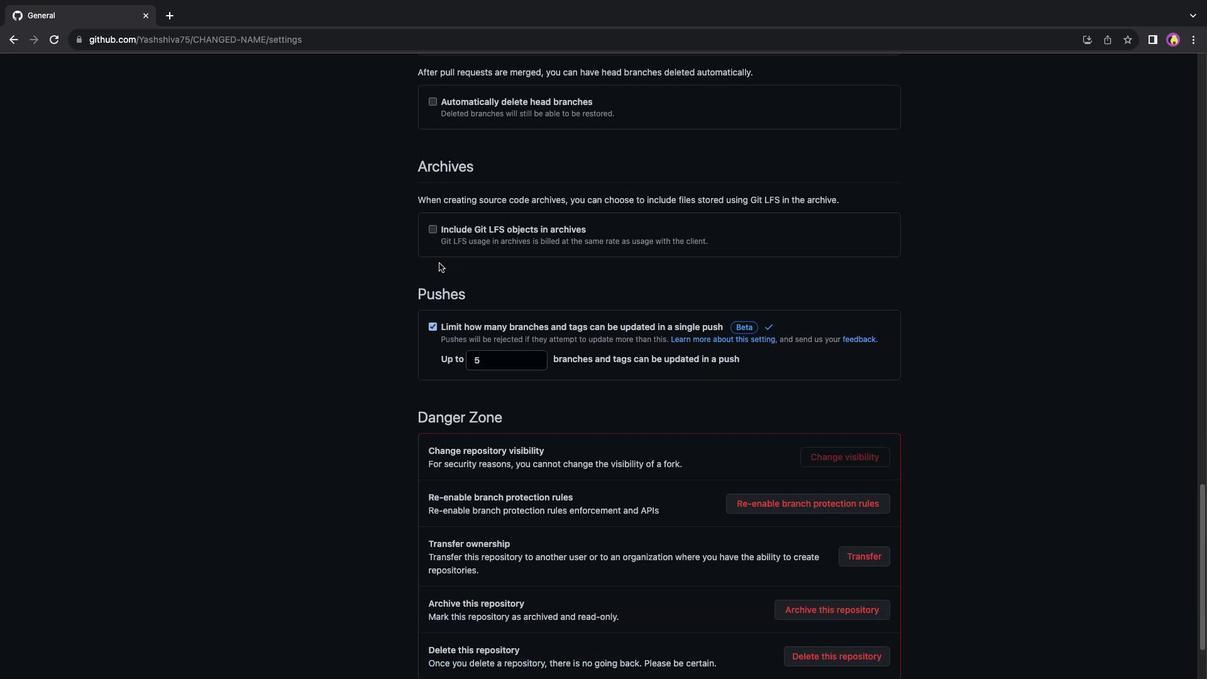 
Action: Mouse scrolled (439, 263) with delta (0, 0)
Screenshot: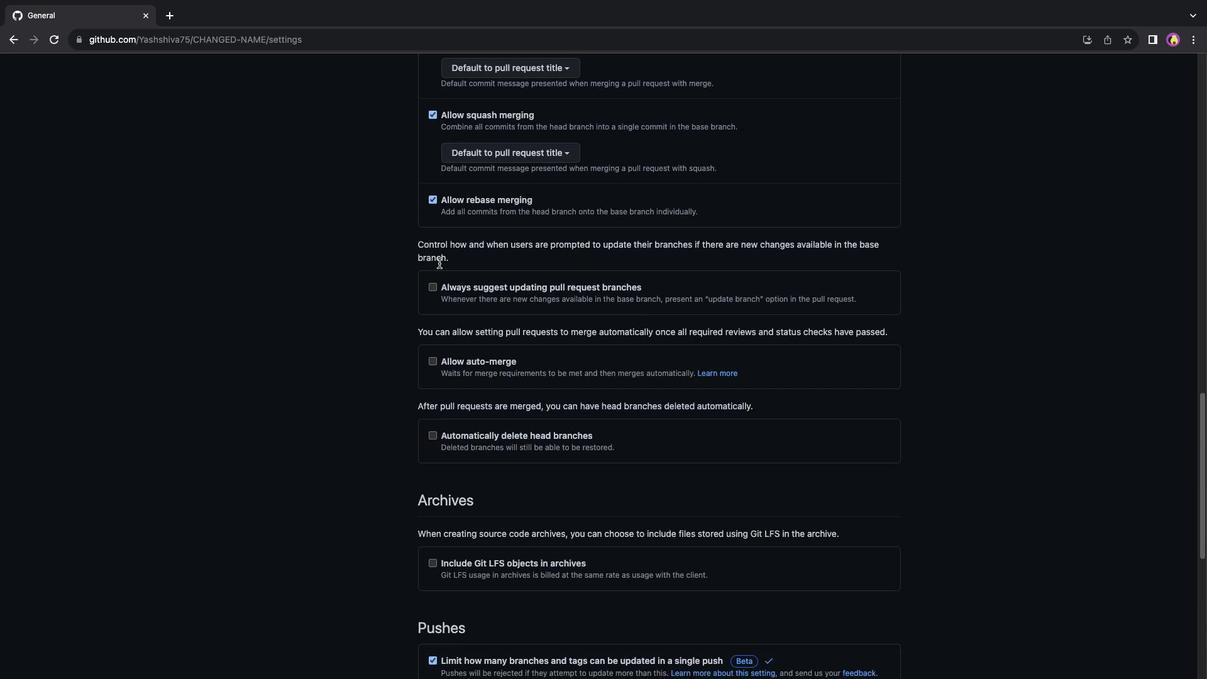 
Action: Mouse scrolled (439, 263) with delta (0, 0)
Screenshot: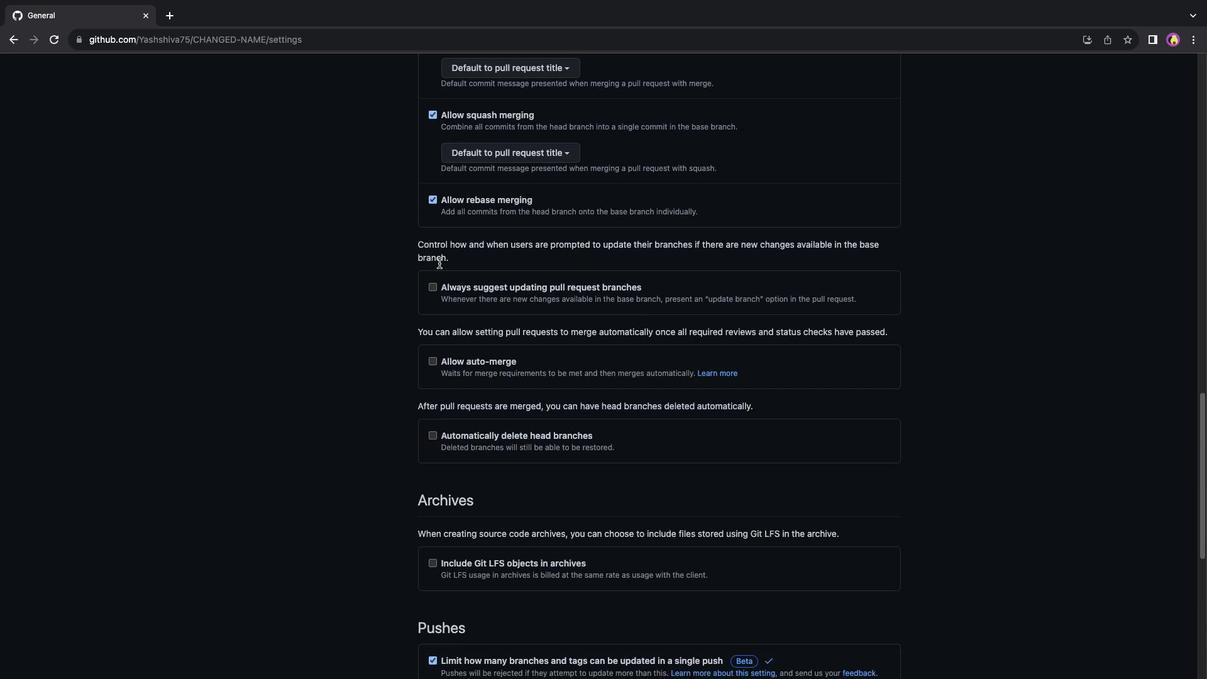 
Action: Mouse scrolled (439, 263) with delta (0, 1)
Screenshot: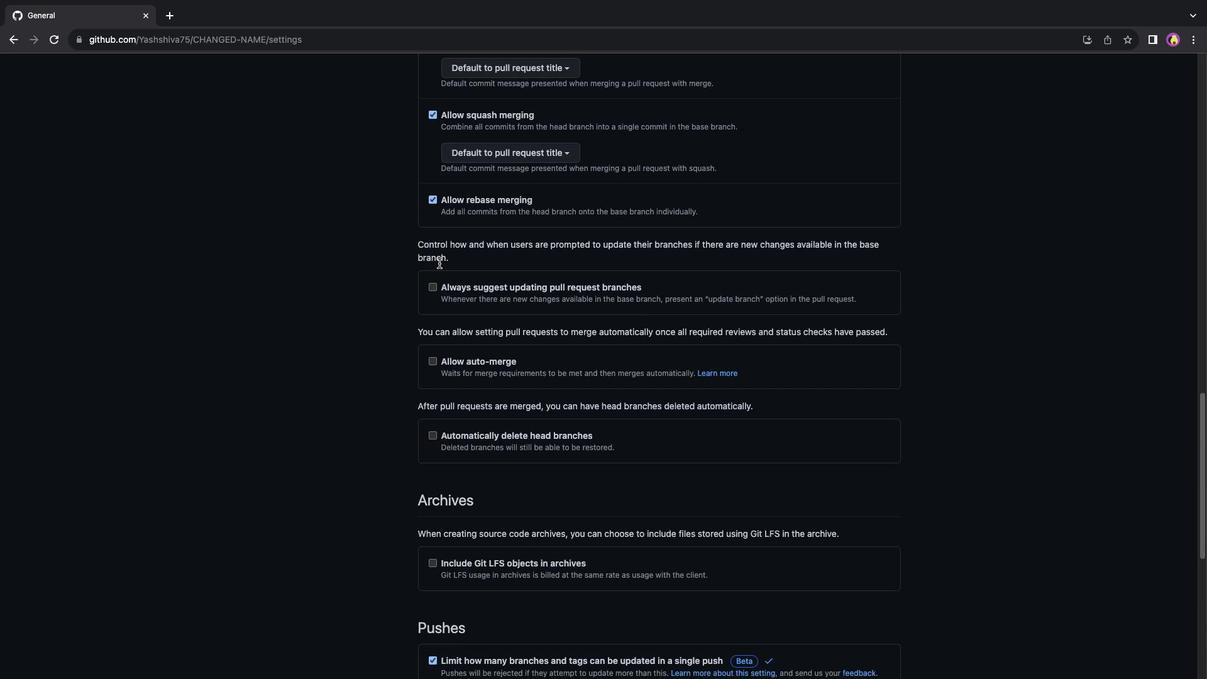 
Action: Mouse scrolled (439, 263) with delta (0, 3)
Screenshot: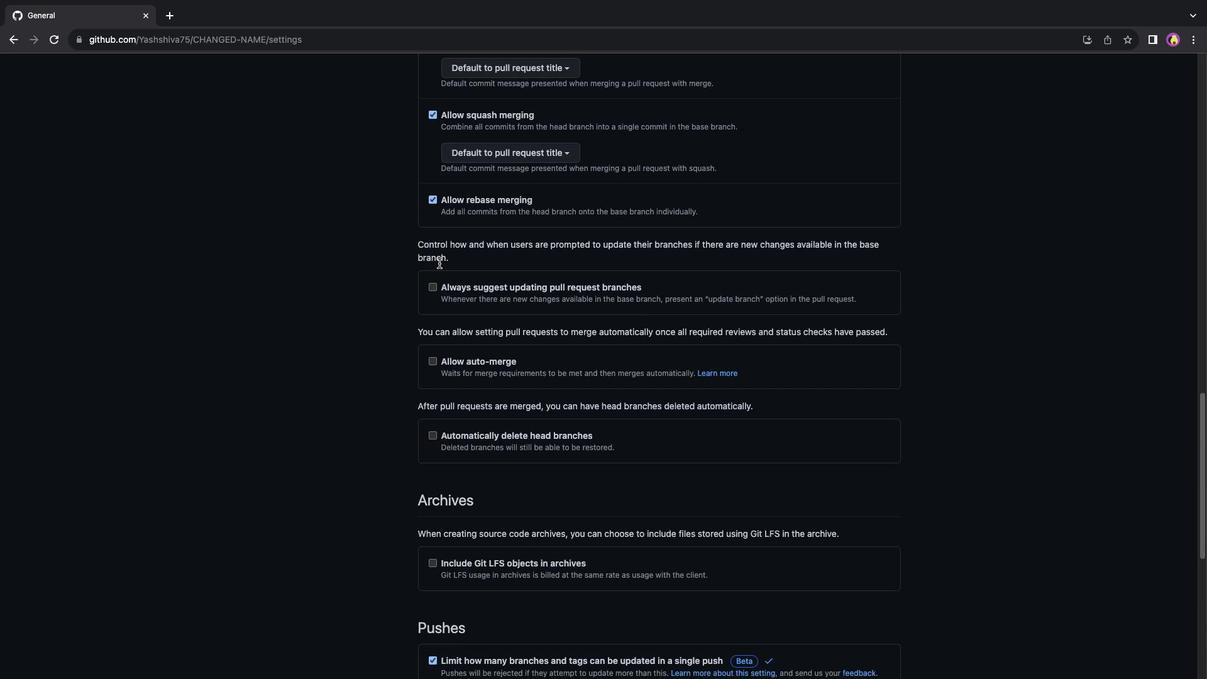 
Action: Mouse scrolled (439, 263) with delta (0, 0)
Screenshot: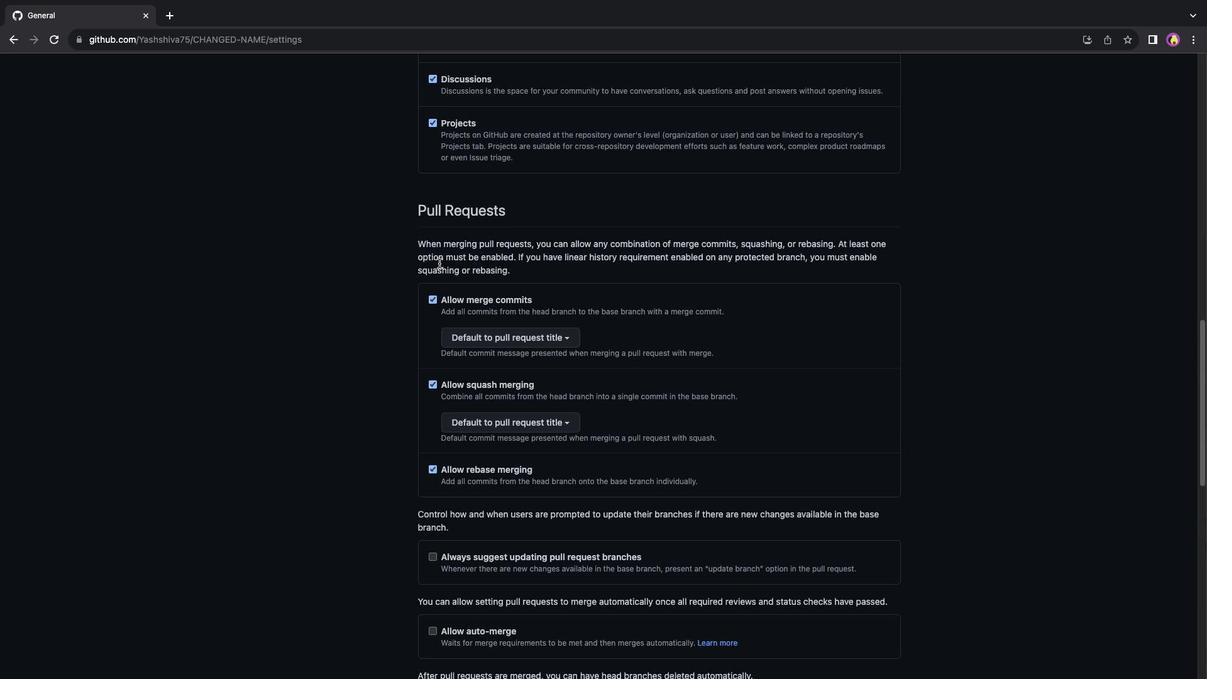 
Action: Mouse scrolled (439, 263) with delta (0, 0)
Screenshot: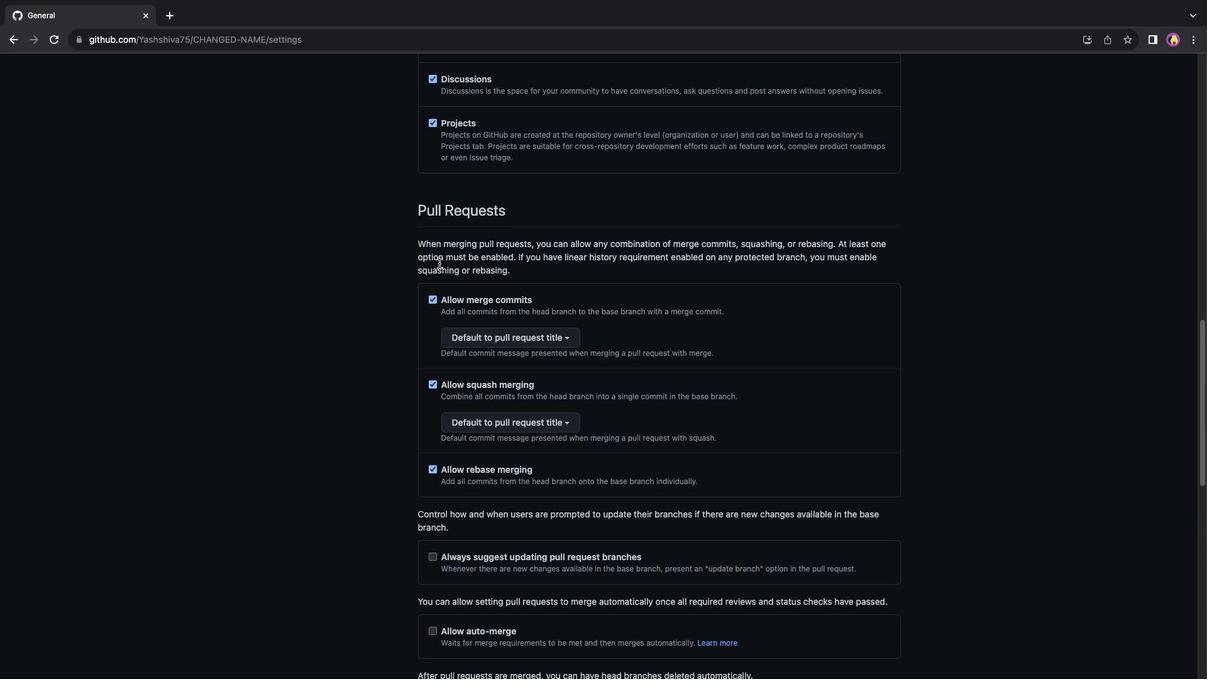 
Action: Mouse scrolled (439, 263) with delta (0, 1)
Screenshot: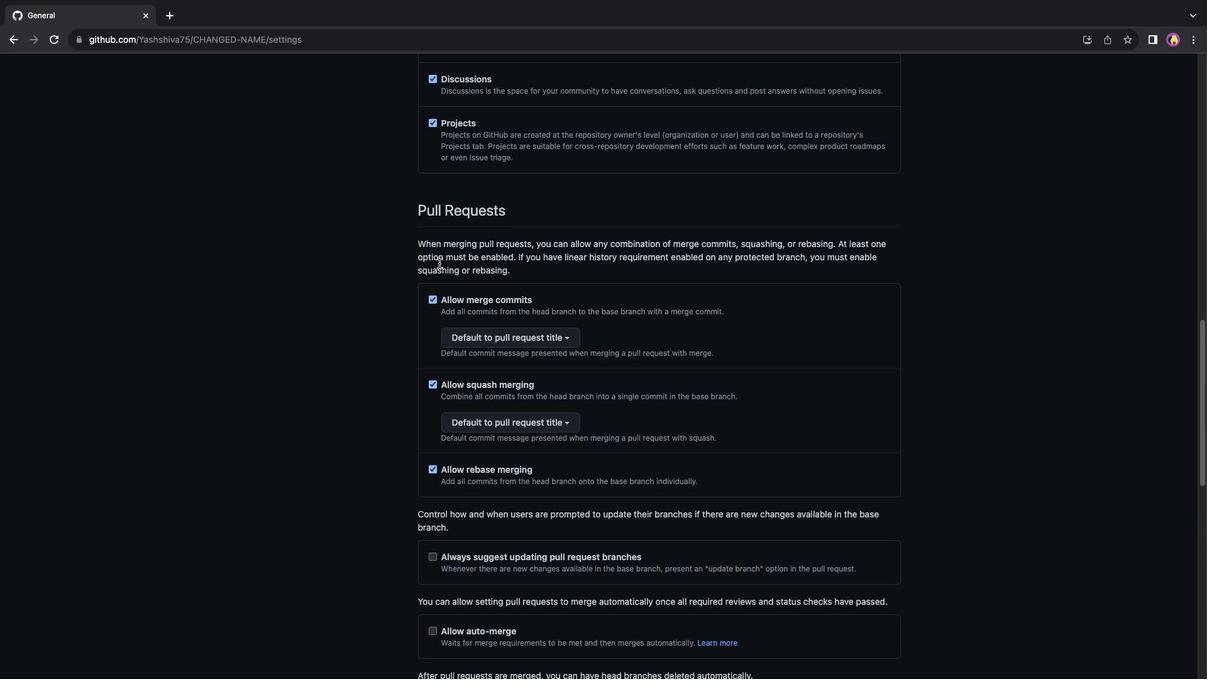 
Action: Mouse scrolled (439, 263) with delta (0, 3)
Screenshot: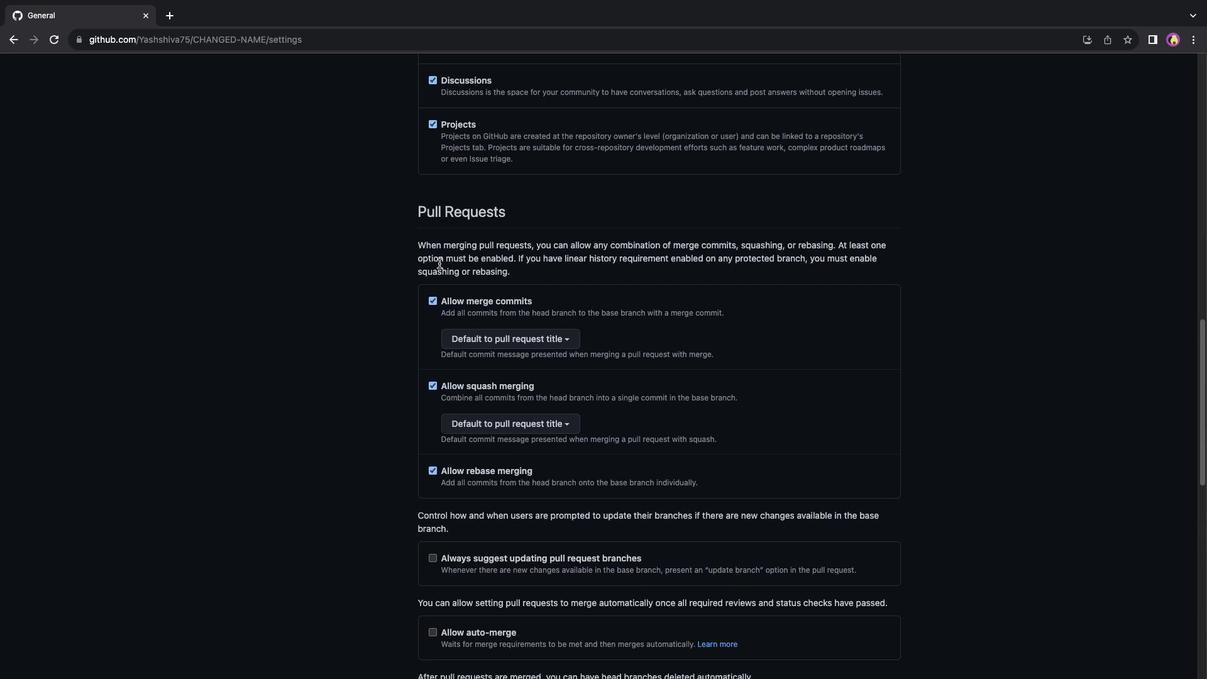 
Action: Mouse scrolled (439, 263) with delta (0, 0)
Screenshot: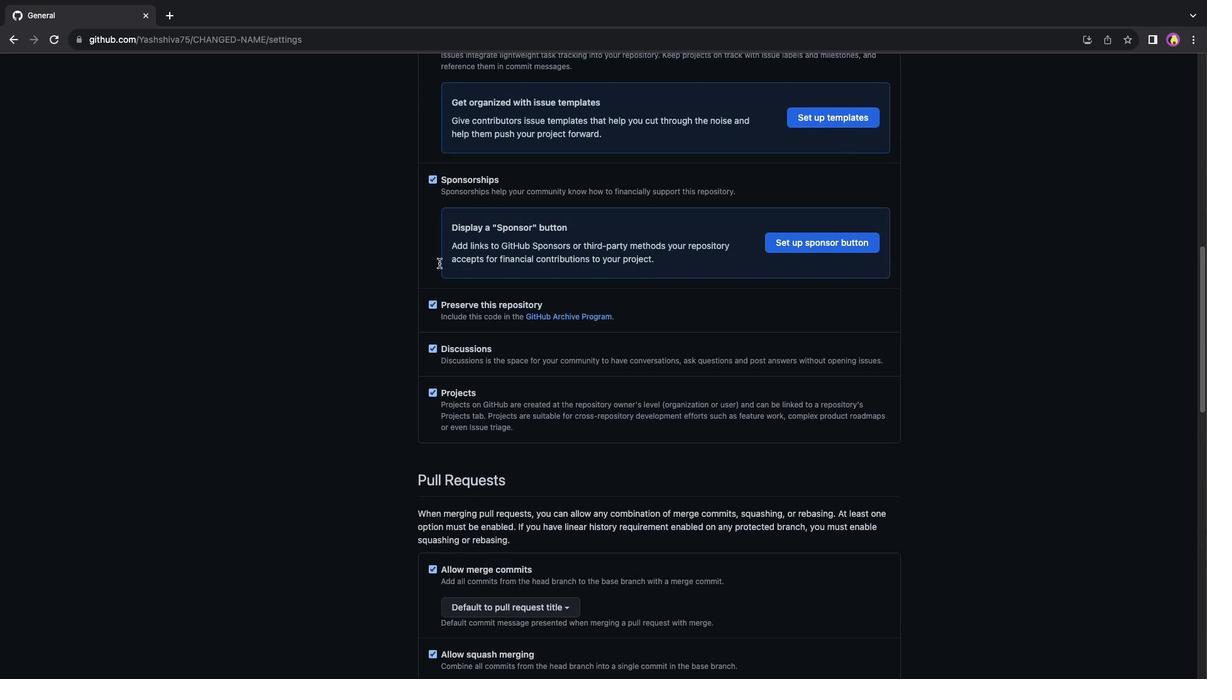 
Action: Mouse moved to (439, 263)
Screenshot: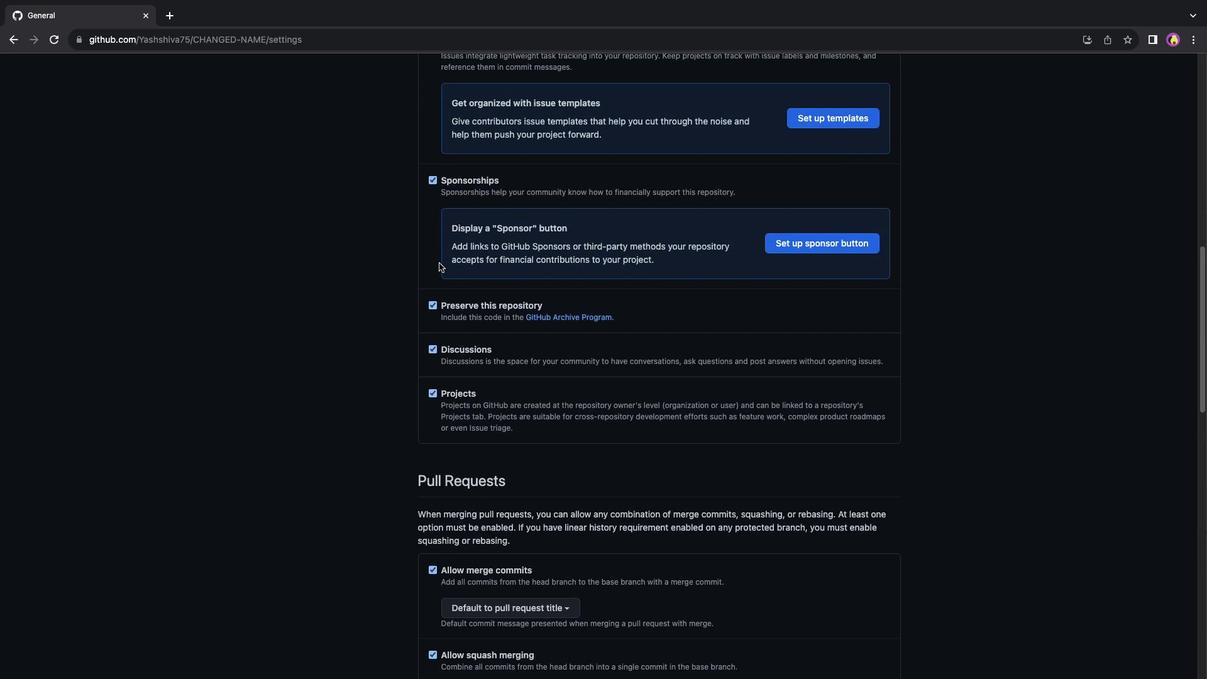
Action: Mouse scrolled (439, 263) with delta (0, 0)
Screenshot: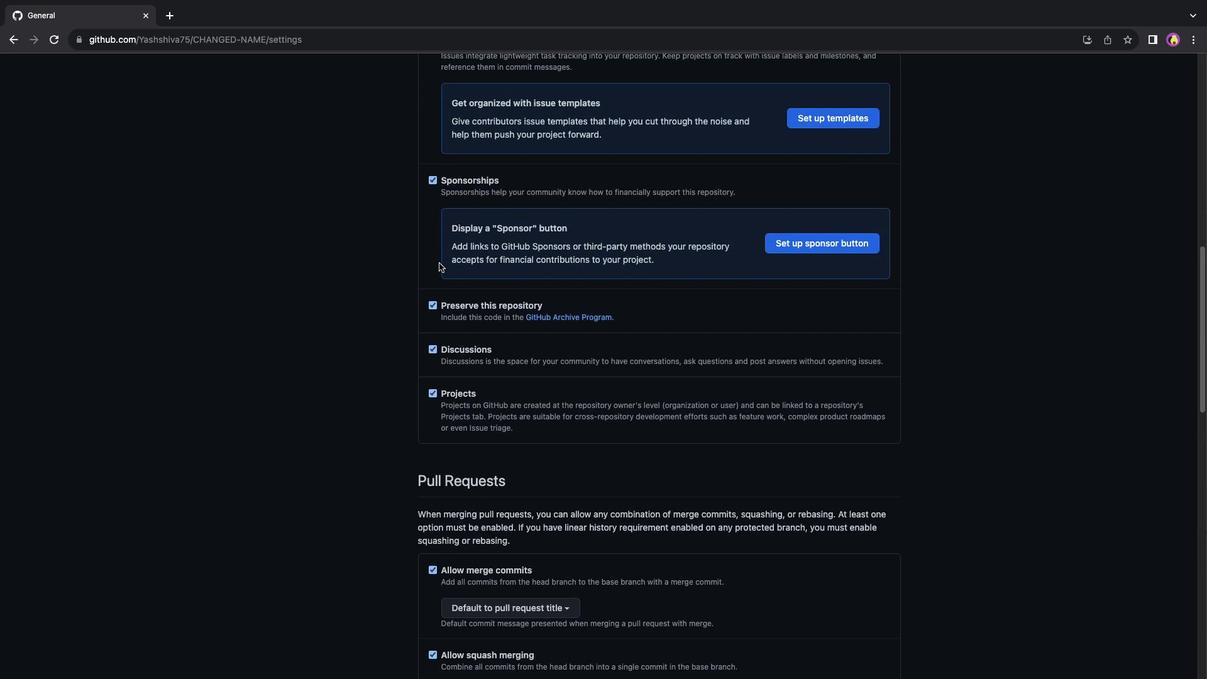 
Action: Mouse moved to (437, 265)
Screenshot: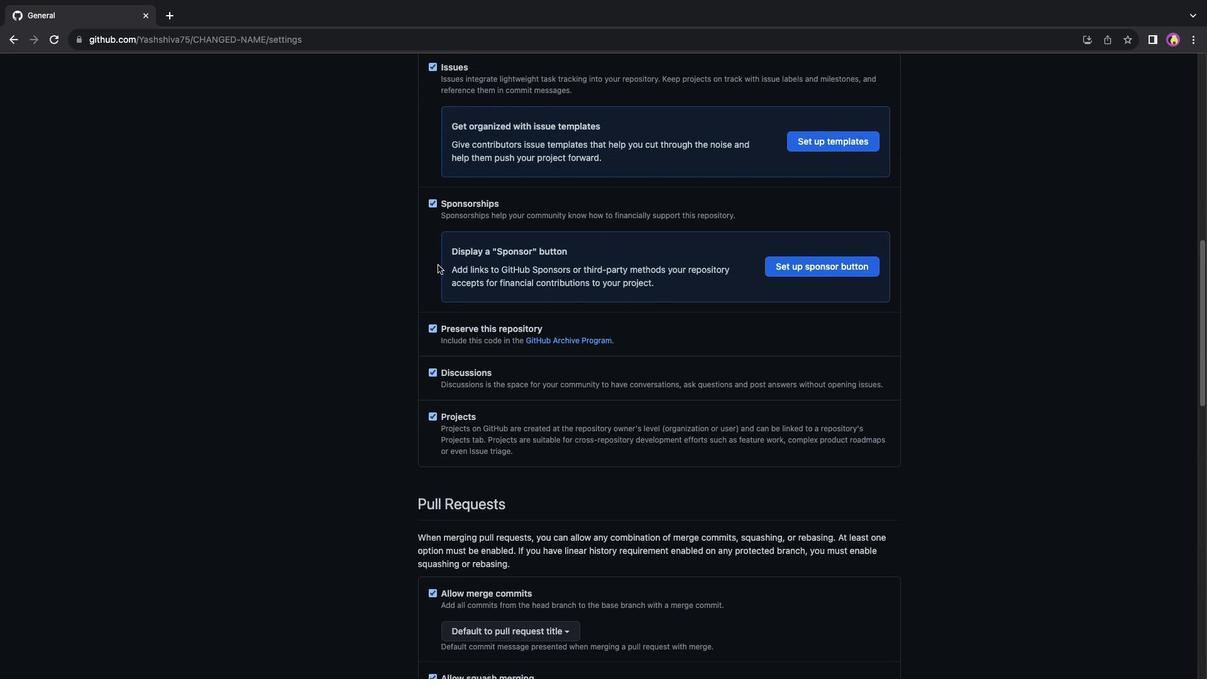 
Action: Mouse scrolled (437, 265) with delta (0, 0)
Screenshot: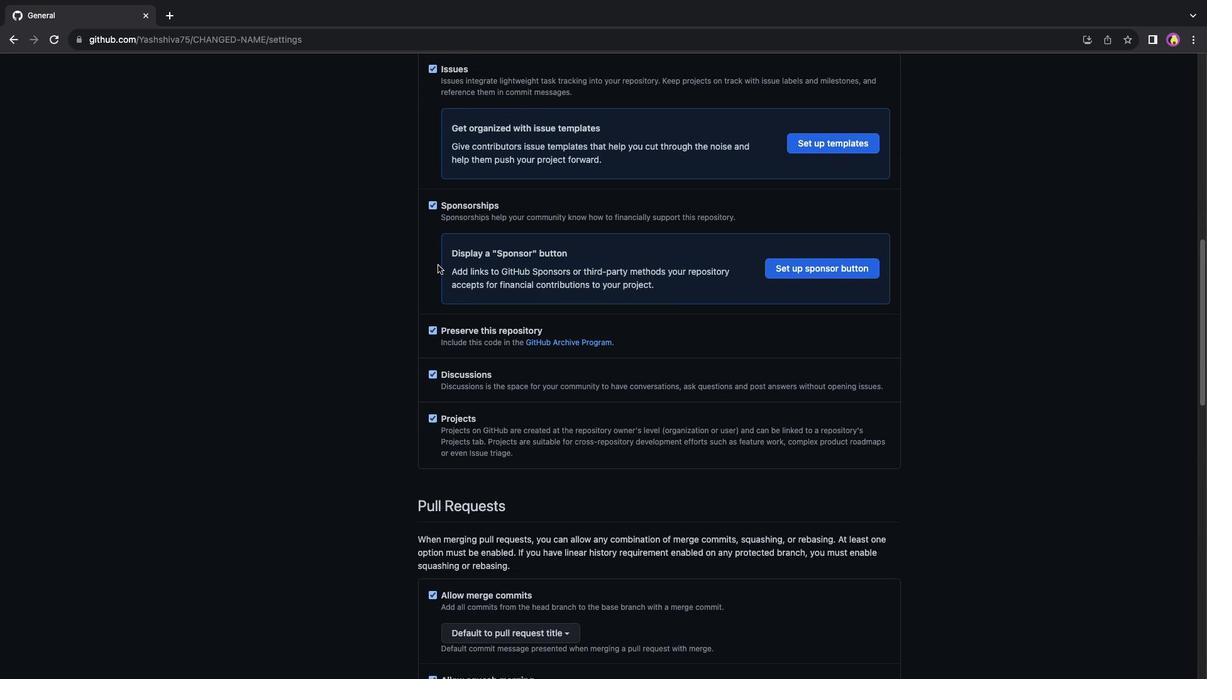 
Action: Mouse scrolled (437, 265) with delta (0, 0)
Screenshot: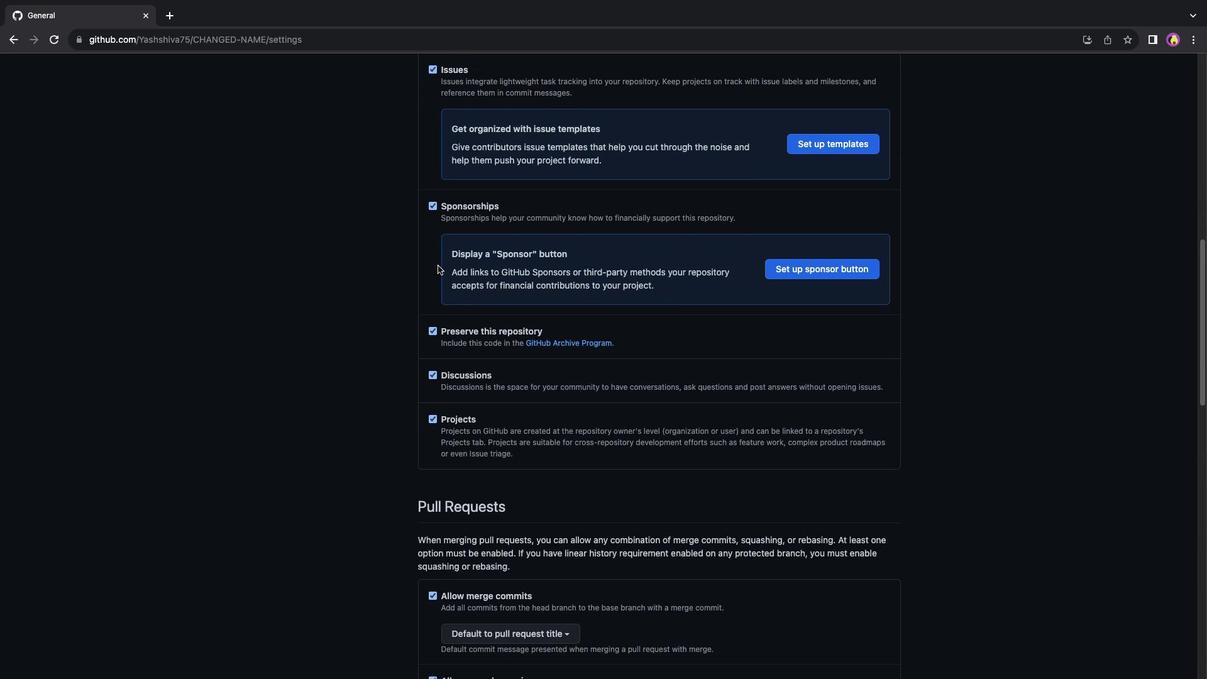 
Action: Mouse moved to (437, 266)
Screenshot: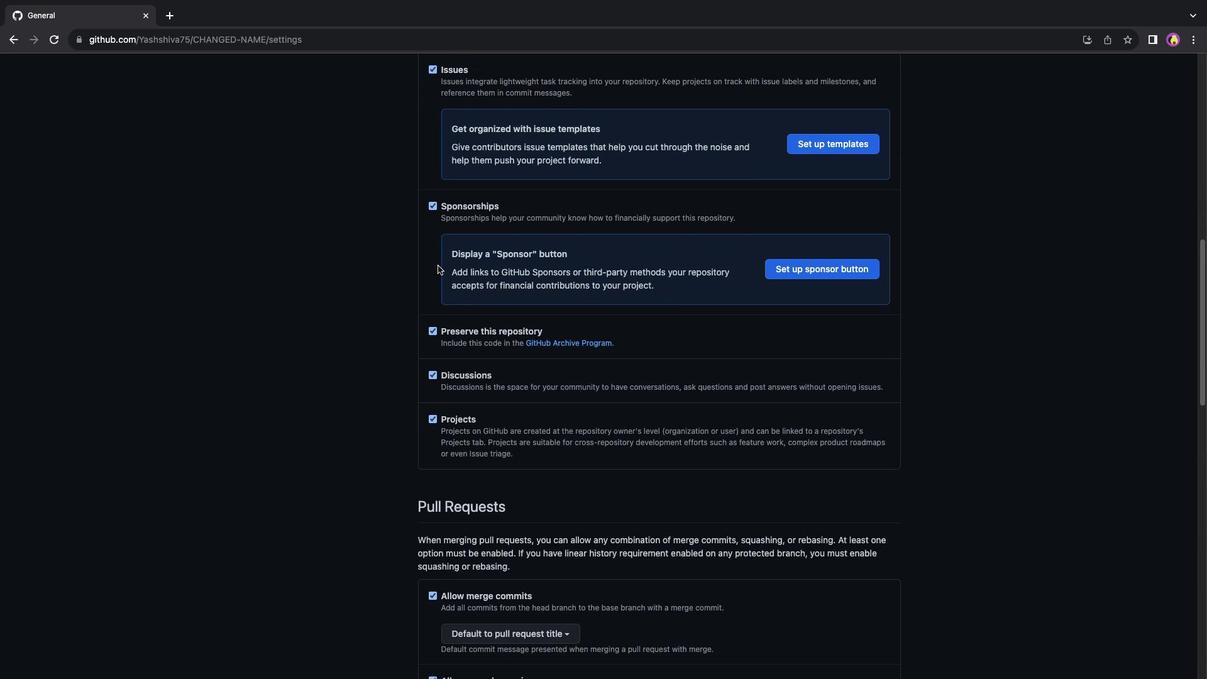 
Action: Mouse scrolled (437, 266) with delta (0, 1)
Screenshot: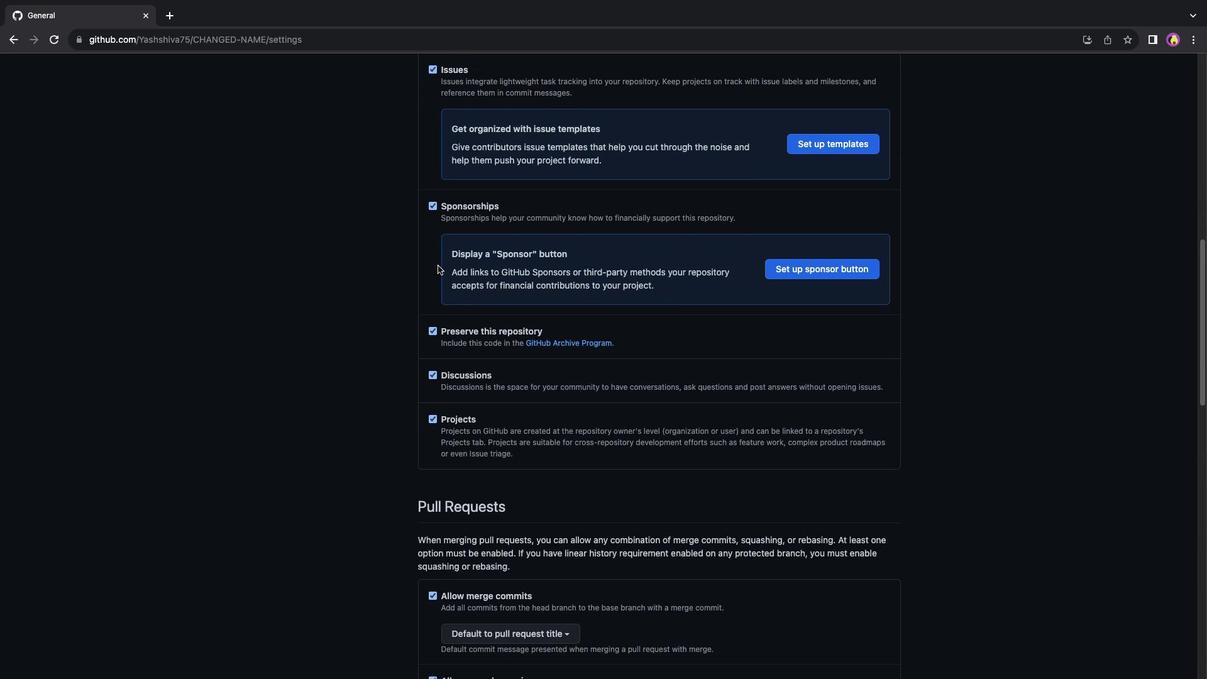 
Action: Mouse moved to (433, 310)
Screenshot: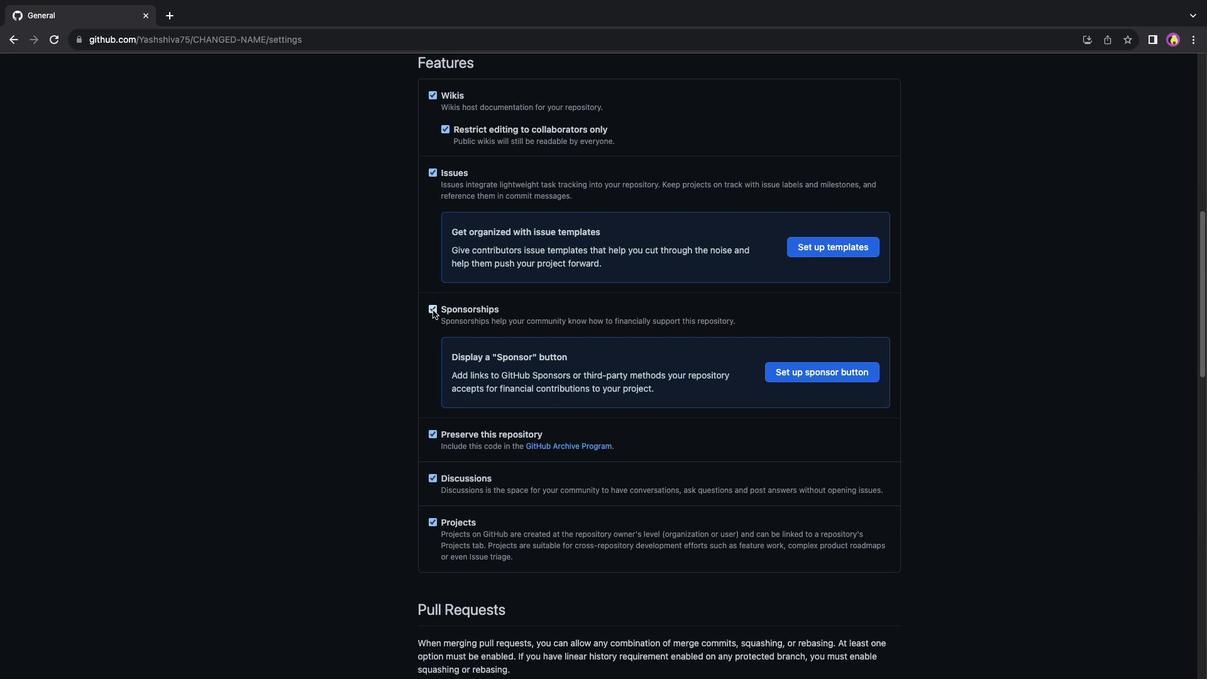
Action: Mouse pressed left at (433, 310)
Screenshot: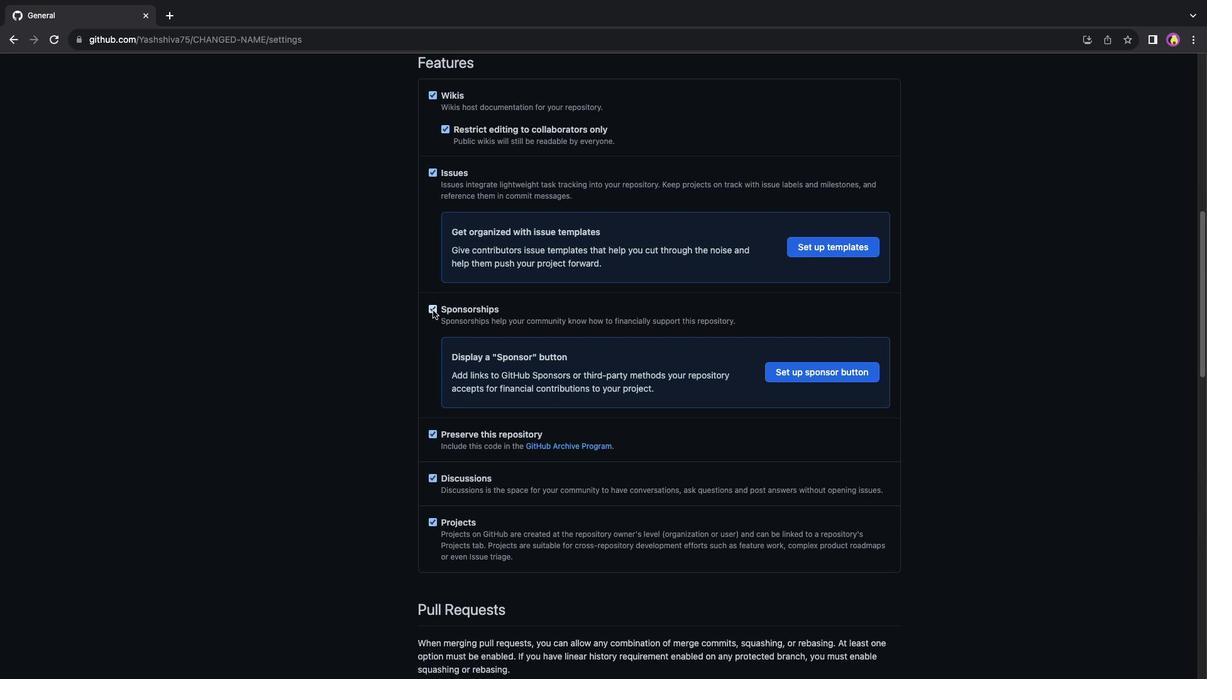 
Action: Mouse moved to (648, 339)
Screenshot: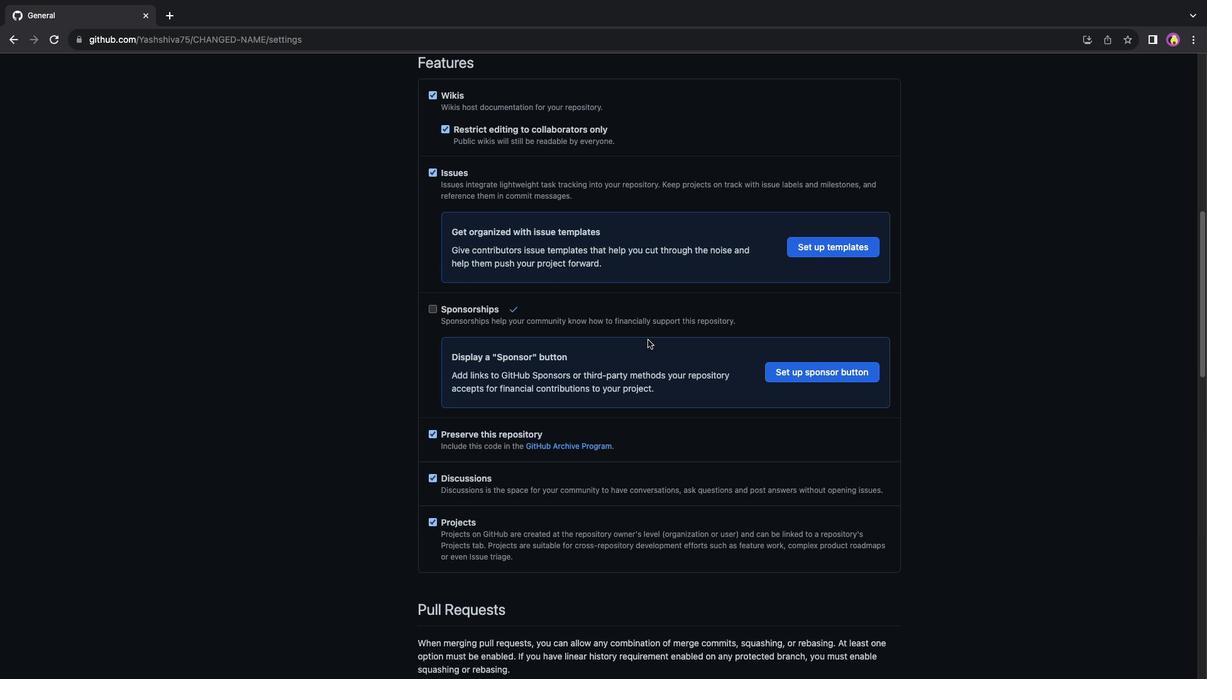 
Action: Mouse scrolled (648, 339) with delta (0, 0)
Screenshot: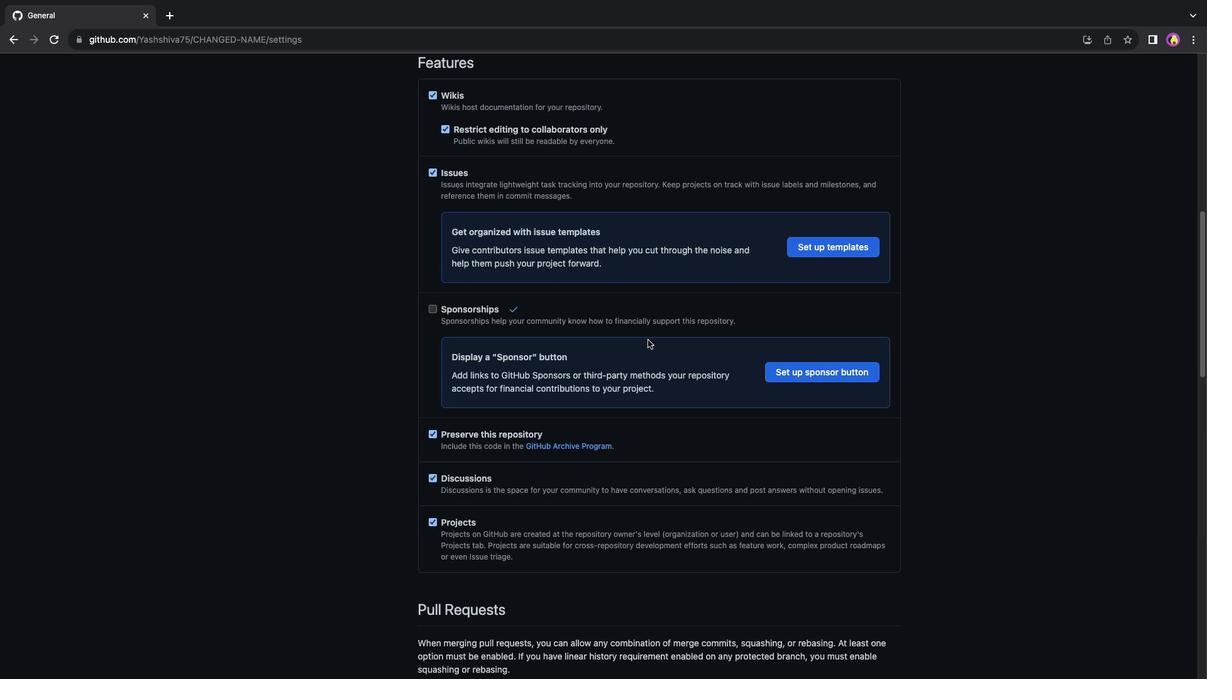 
Action: Mouse scrolled (648, 339) with delta (0, 0)
Screenshot: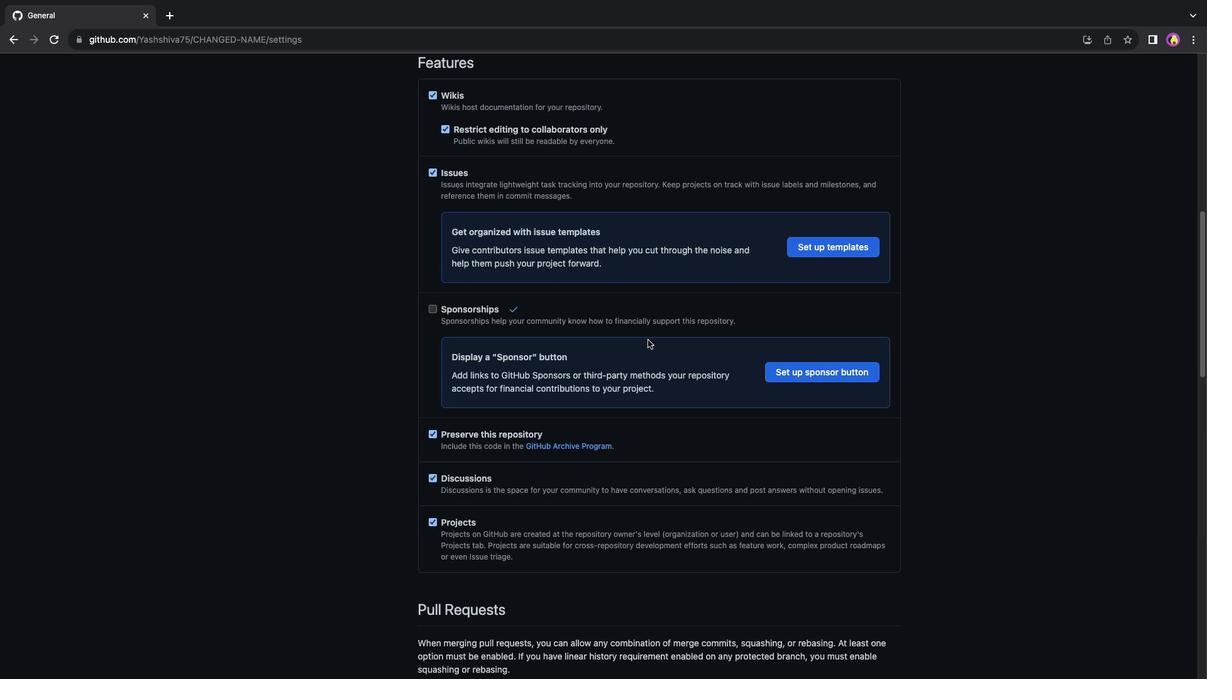 
Action: Mouse scrolled (648, 339) with delta (0, 0)
Screenshot: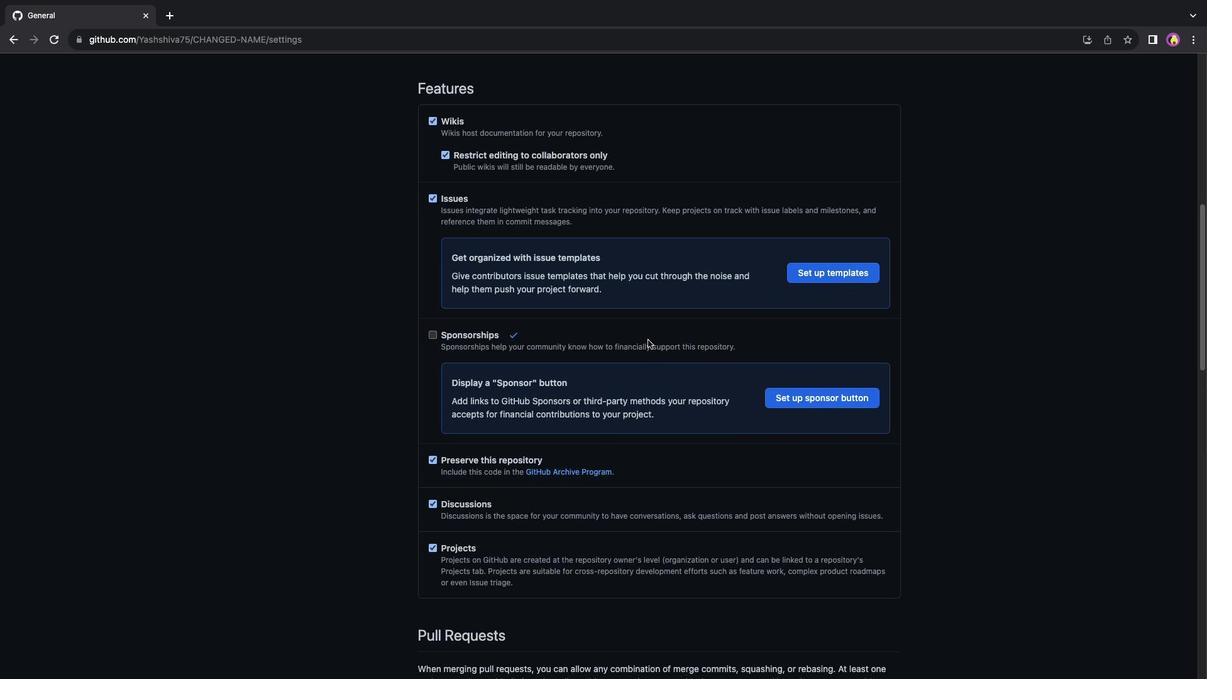 
Action: Mouse scrolled (648, 339) with delta (0, 0)
Screenshot: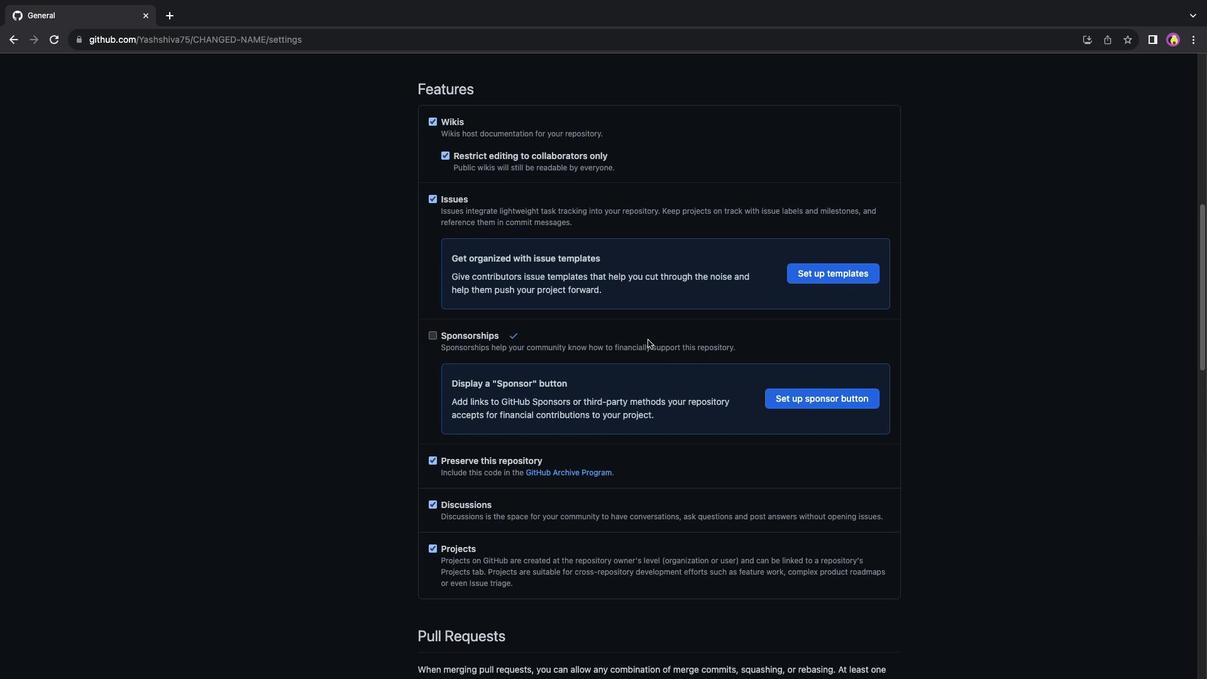 
Action: Mouse scrolled (648, 339) with delta (0, 1)
Screenshot: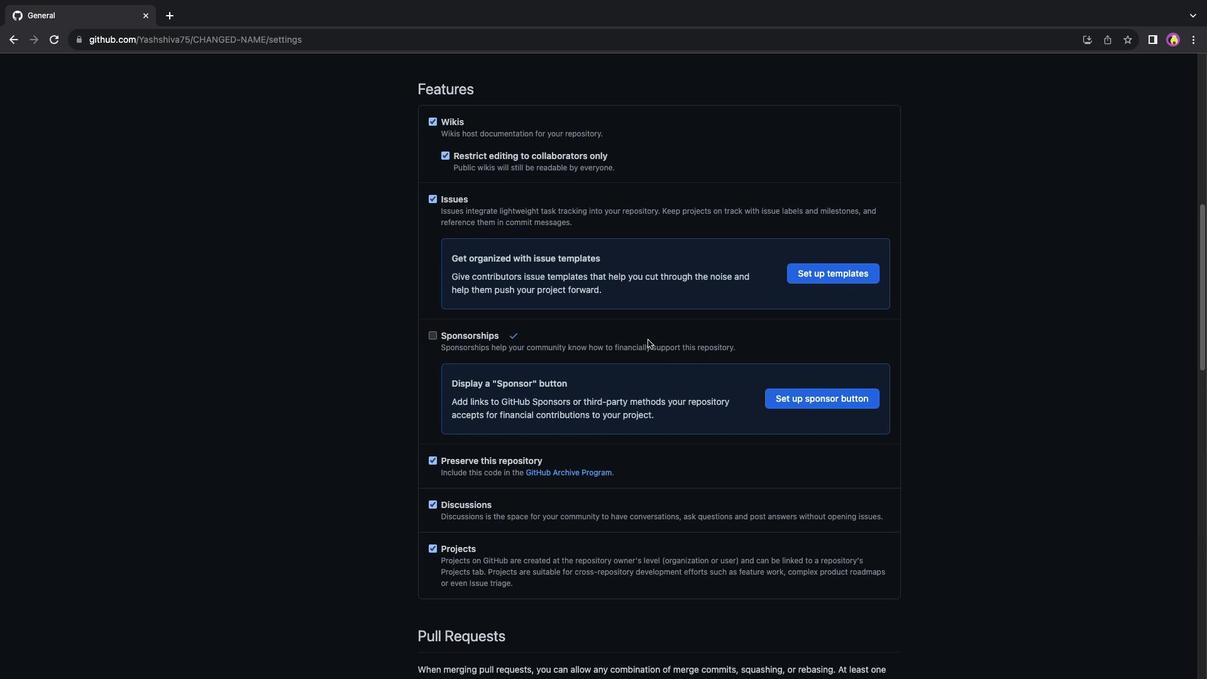 
Action: Mouse scrolled (648, 339) with delta (0, 3)
Screenshot: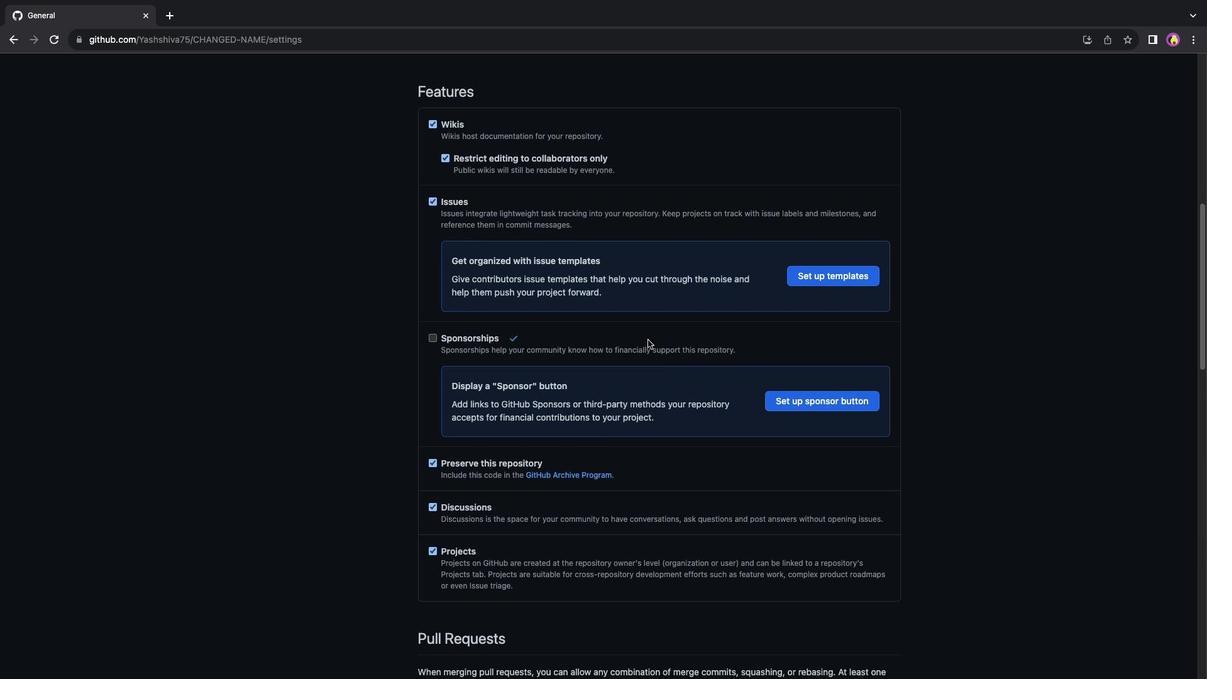 
Action: Mouse scrolled (648, 339) with delta (0, 0)
Screenshot: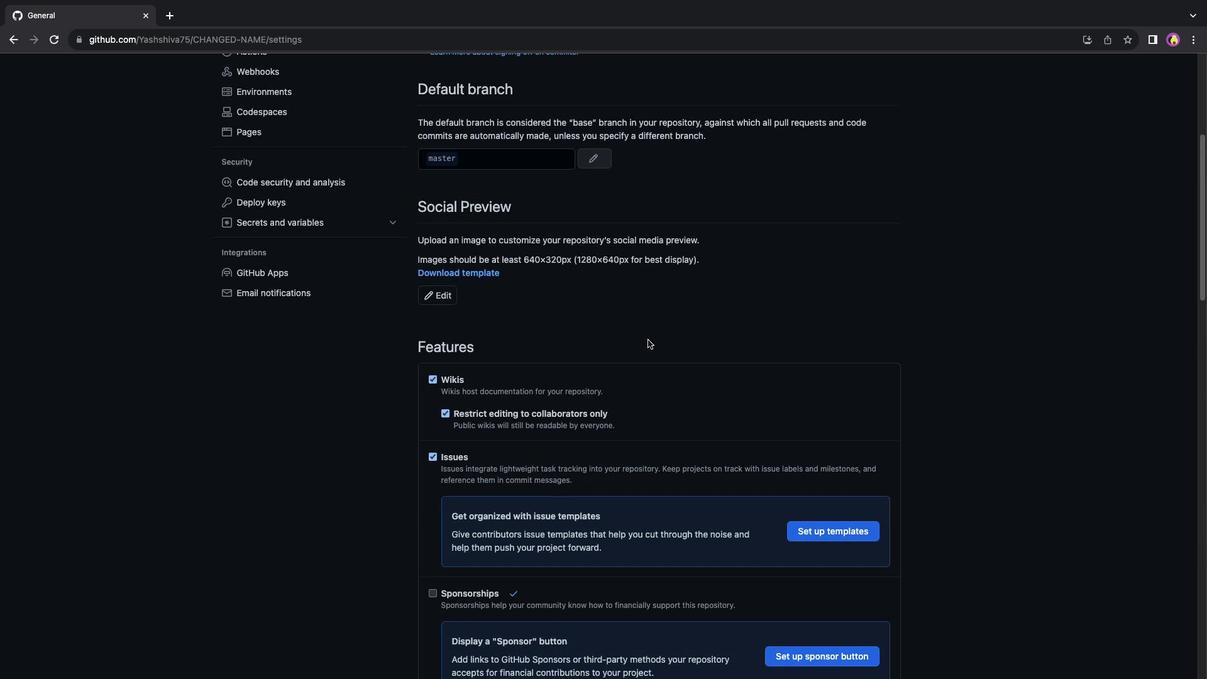
Action: Mouse scrolled (648, 339) with delta (0, 0)
Screenshot: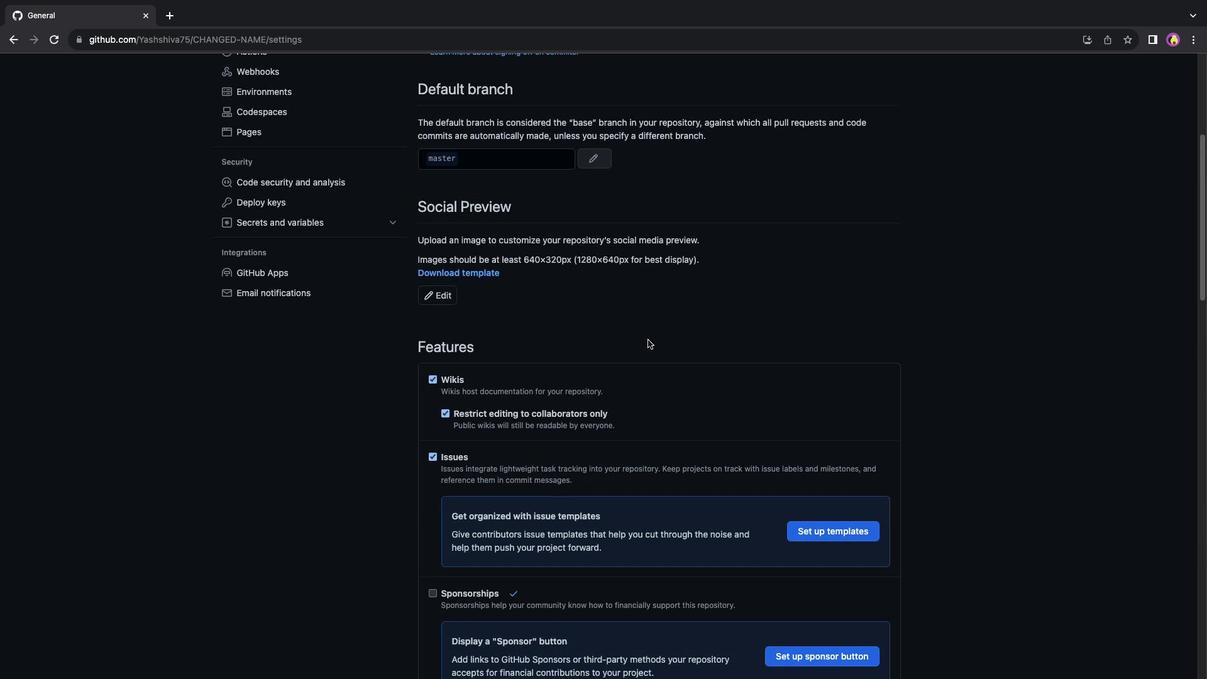 
Action: Mouse scrolled (648, 339) with delta (0, 1)
Screenshot: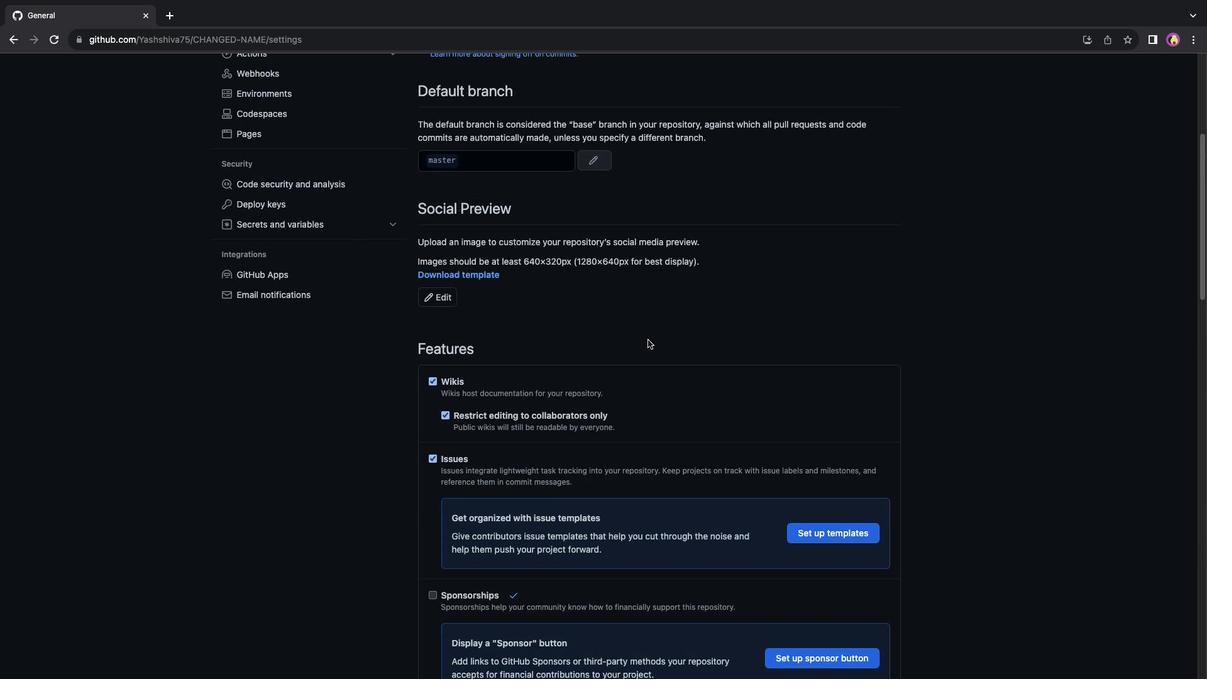 
Action: Mouse scrolled (648, 339) with delta (0, 3)
Screenshot: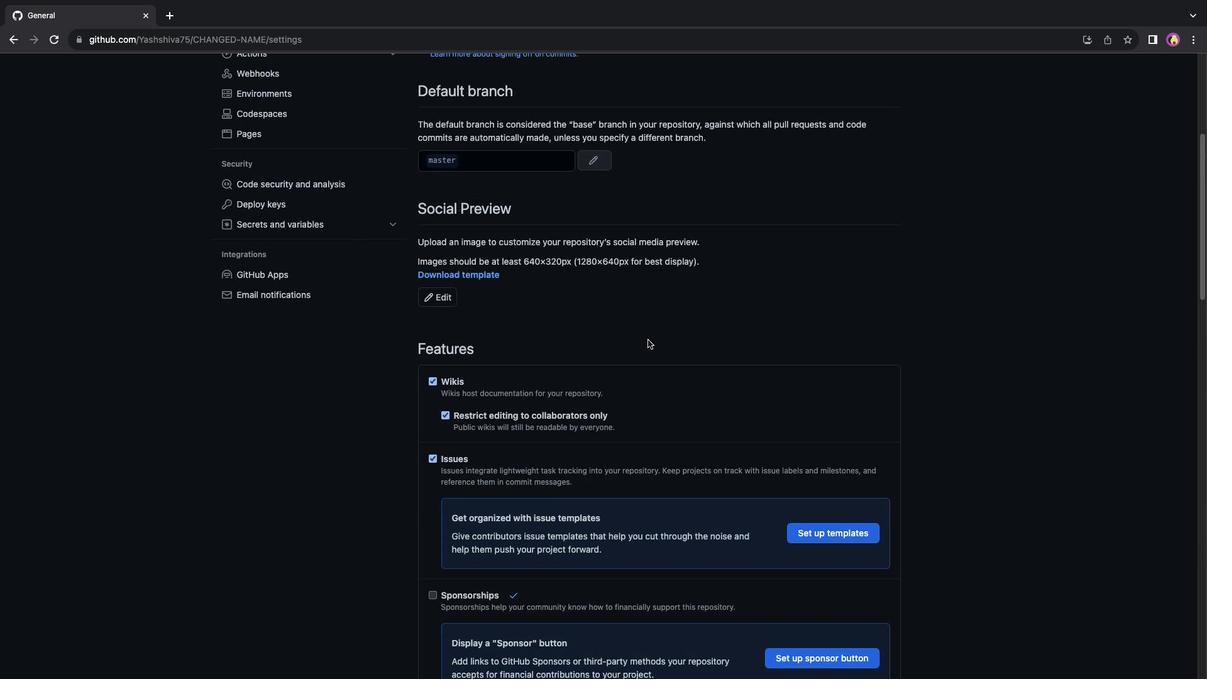 
Action: Mouse scrolled (648, 339) with delta (0, 0)
Screenshot: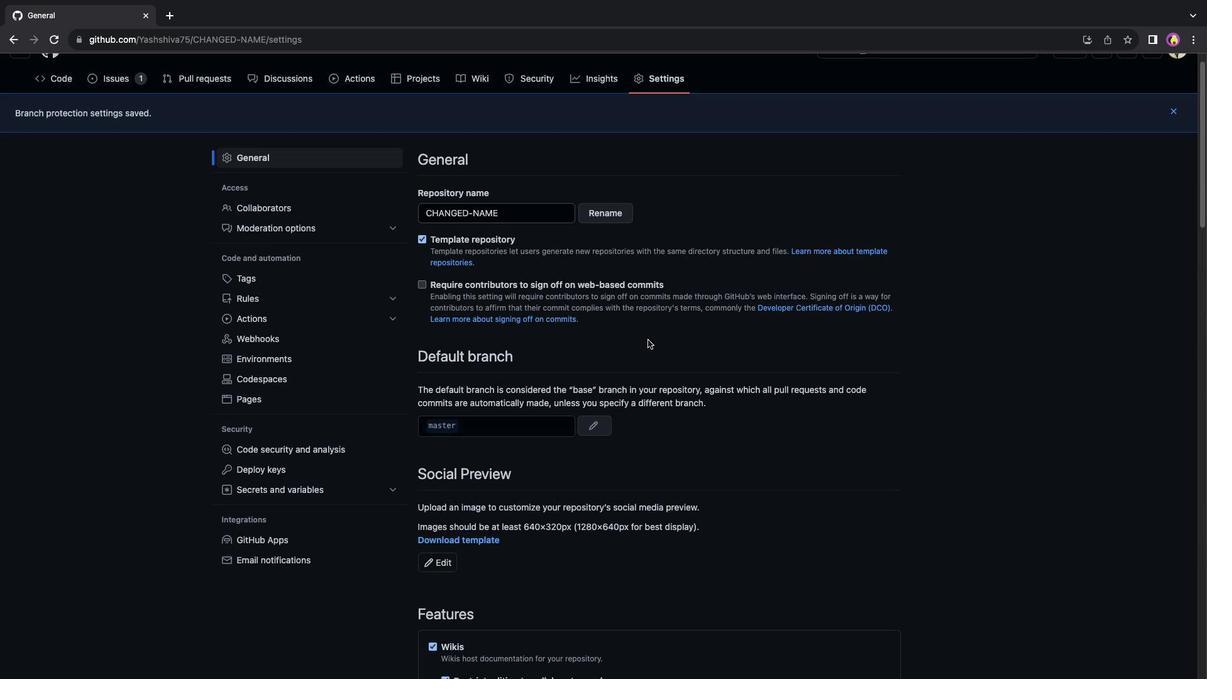 
Action: Mouse scrolled (648, 339) with delta (0, 0)
Screenshot: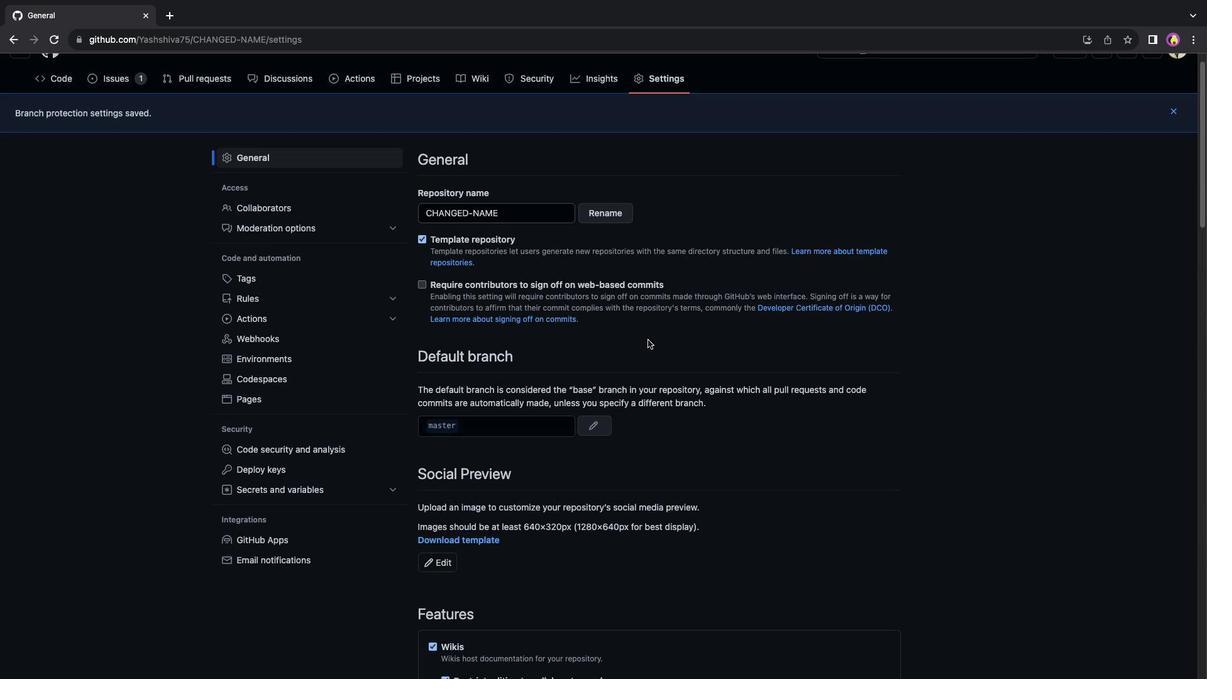 
Action: Mouse scrolled (648, 339) with delta (0, 2)
Screenshot: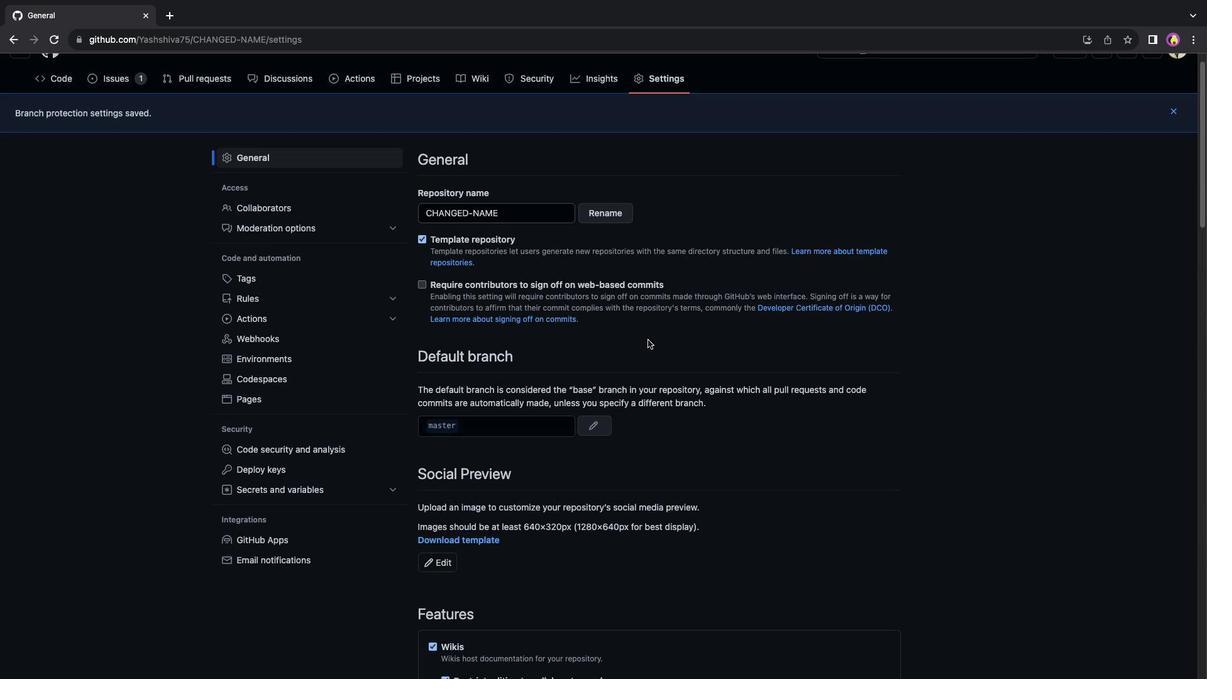 
Action: Mouse scrolled (648, 339) with delta (0, 3)
Screenshot: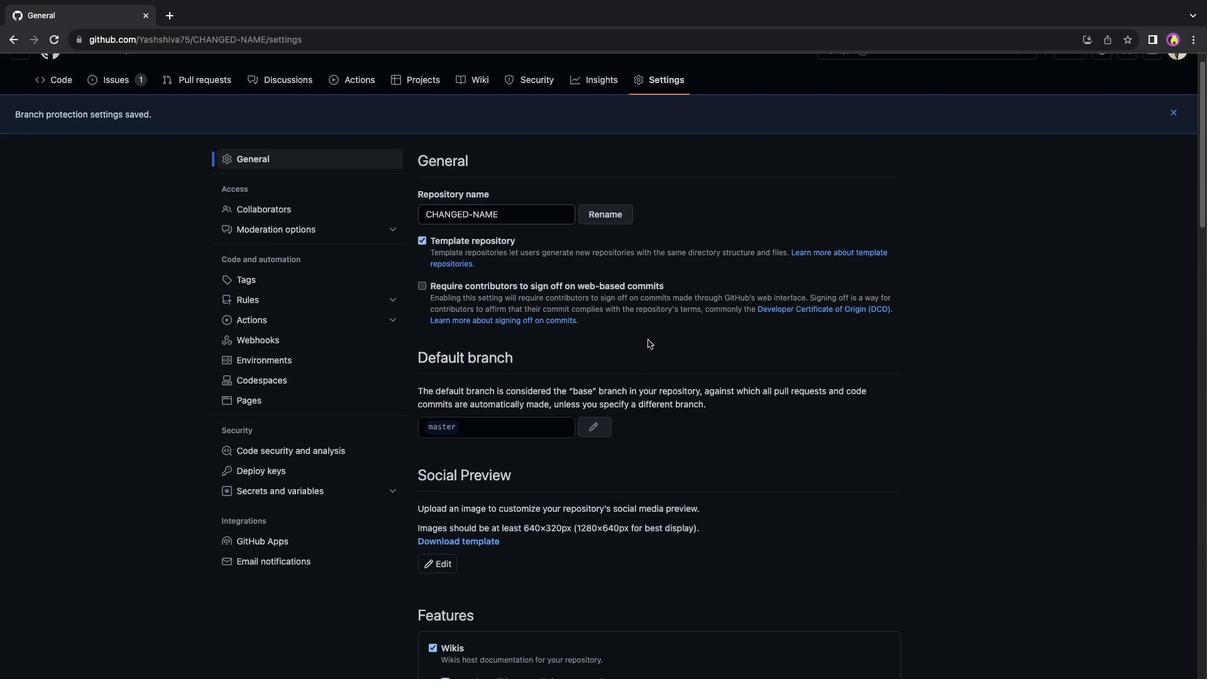 
Action: Mouse moved to (648, 339)
Screenshot: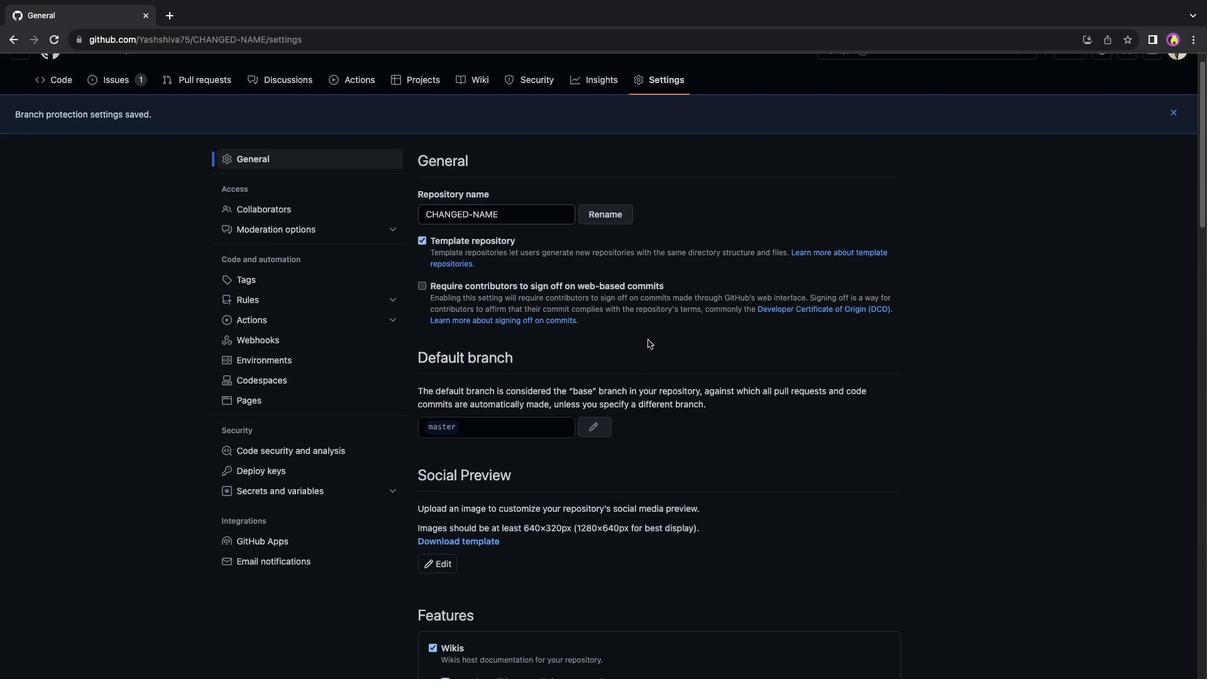 
Action: Mouse scrolled (648, 339) with delta (0, 3)
Screenshot: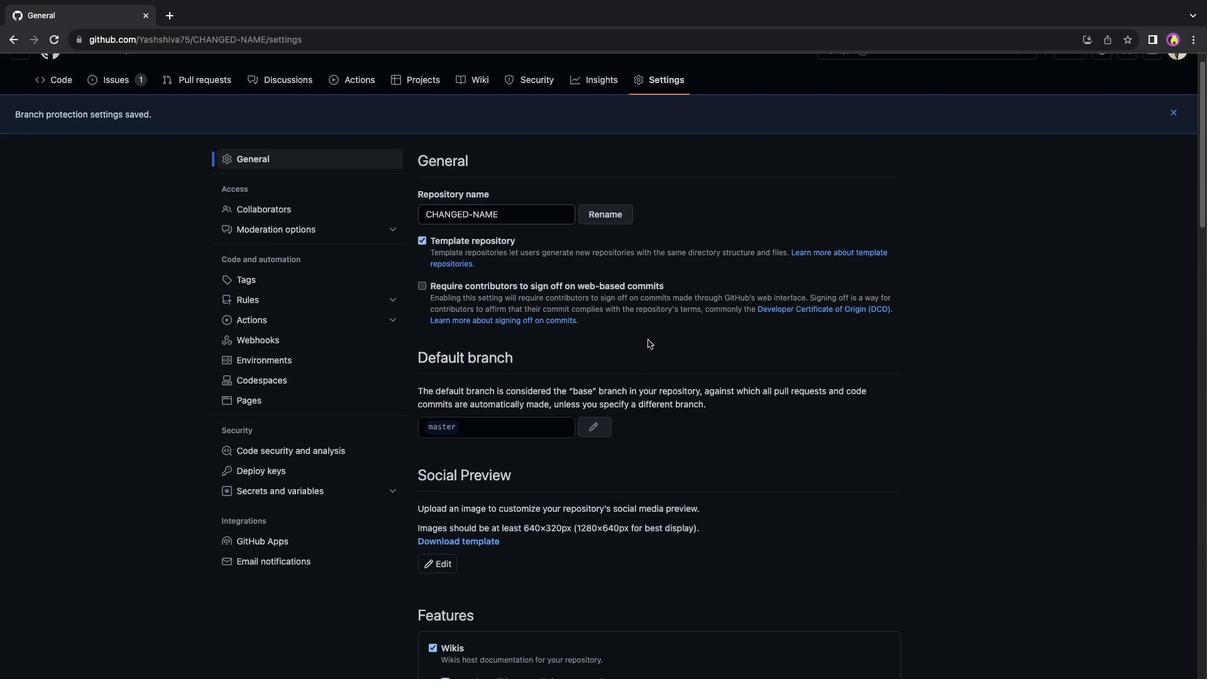 
Action: Mouse moved to (647, 340)
Screenshot: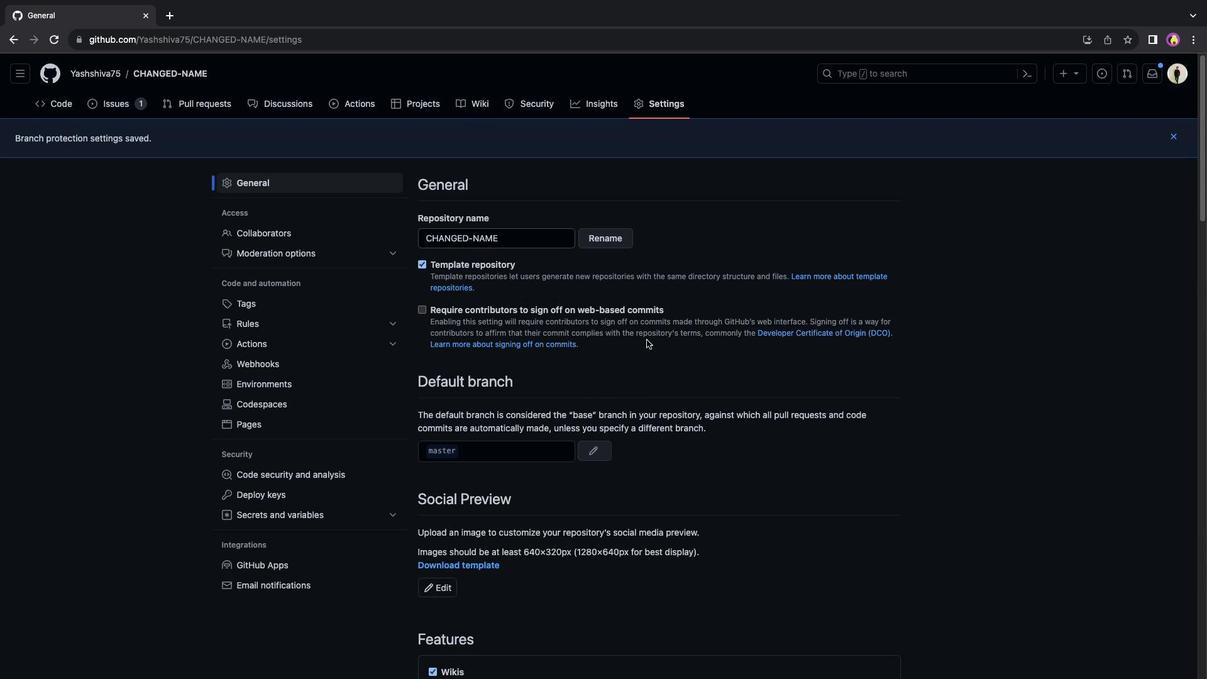 
Action: Mouse scrolled (647, 340) with delta (0, 0)
Screenshot: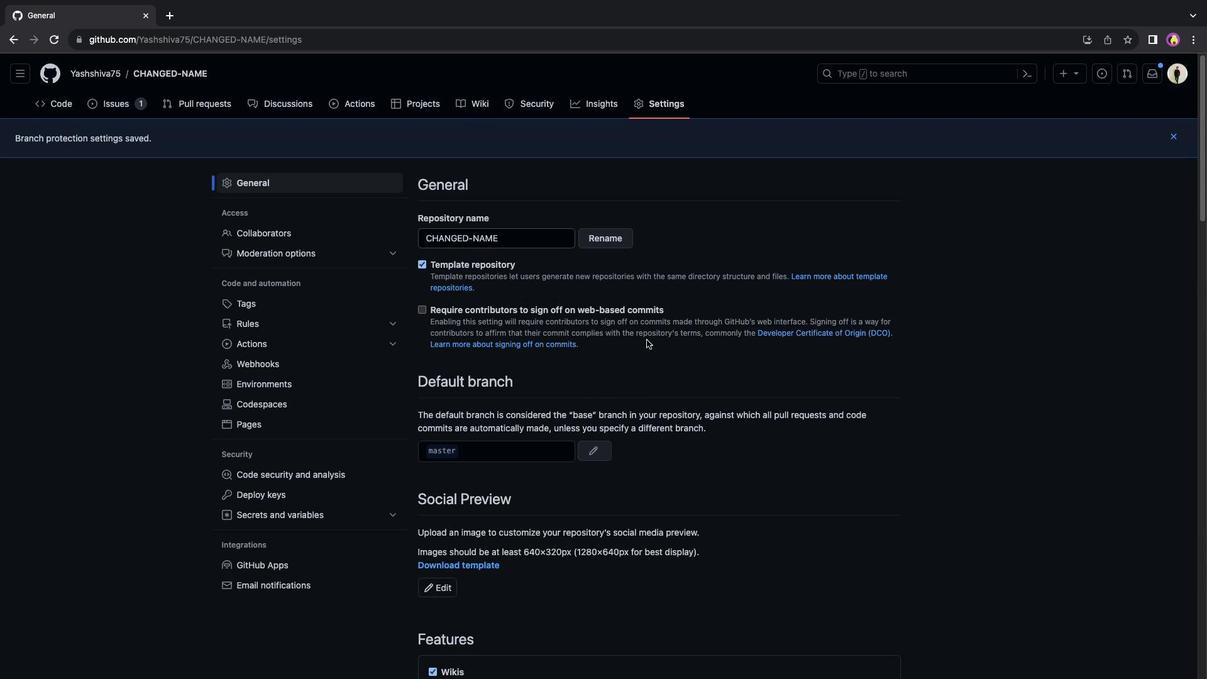 
Action: Mouse scrolled (647, 340) with delta (0, 0)
Screenshot: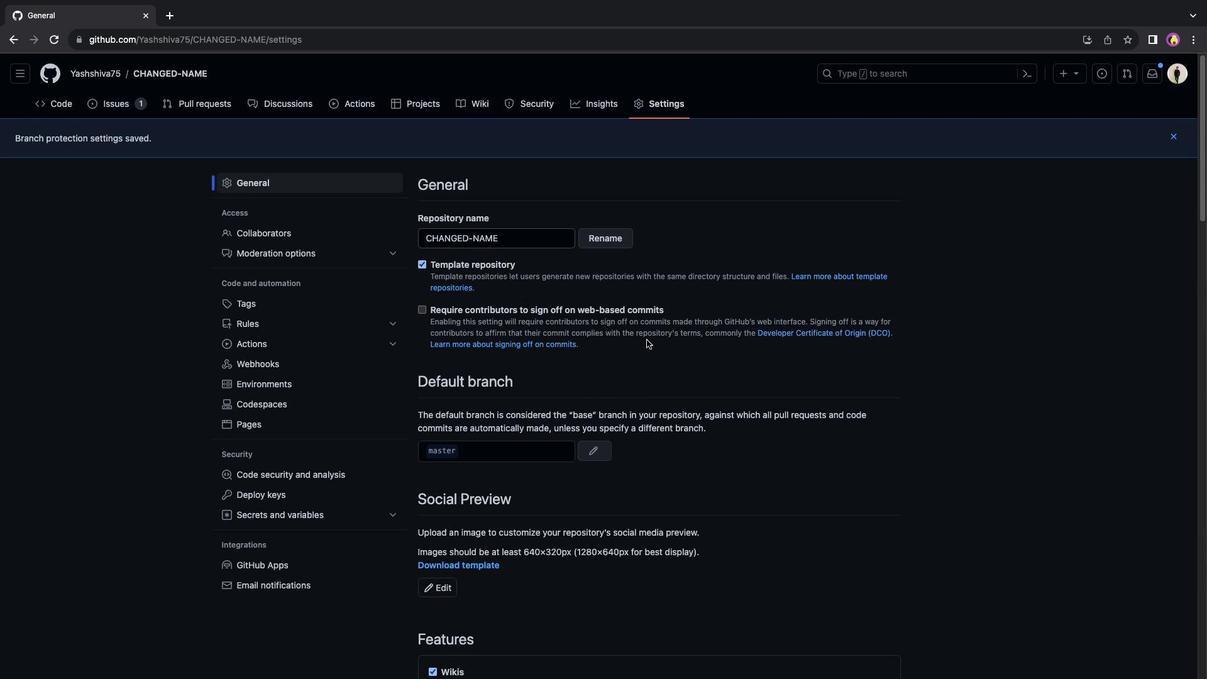 
Action: Mouse scrolled (647, 340) with delta (0, 2)
Screenshot: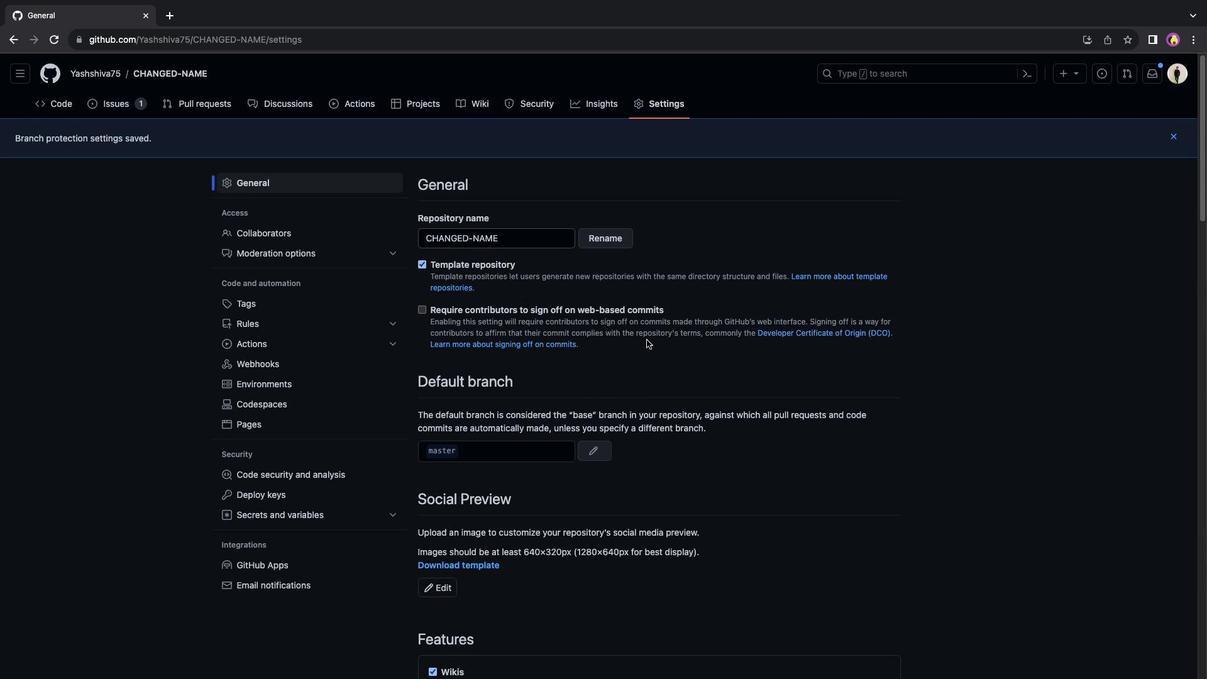 
Action: Mouse scrolled (647, 340) with delta (0, 3)
Screenshot: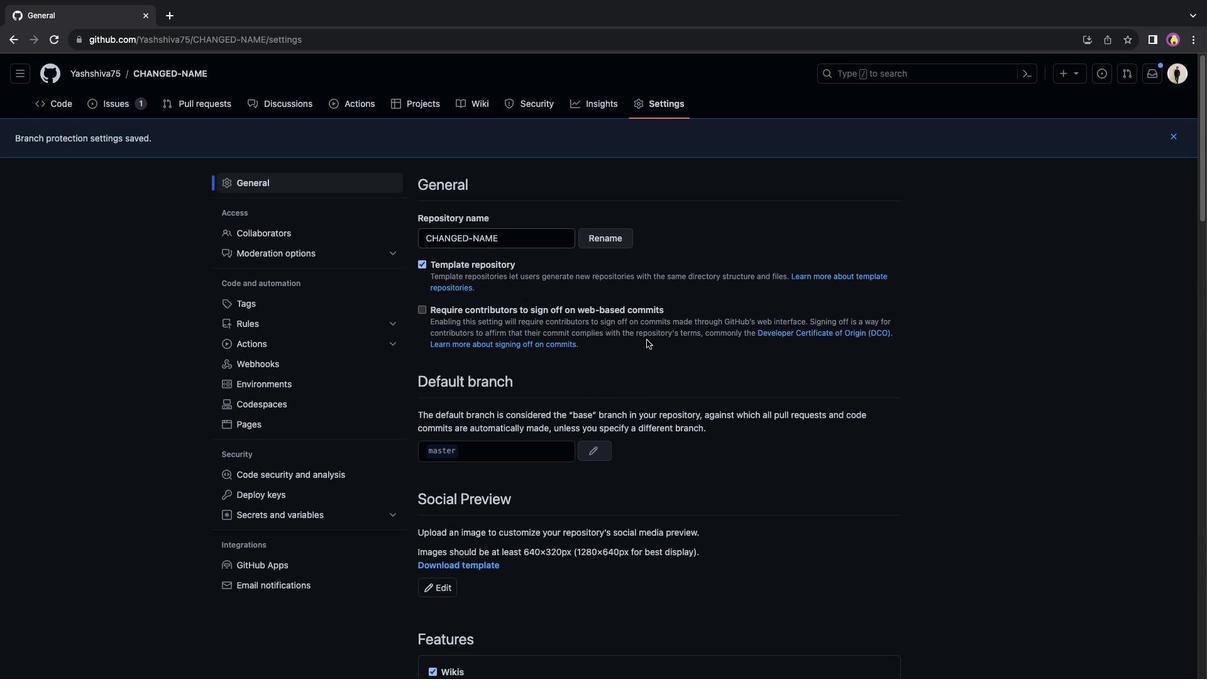 
Action: Mouse moved to (106, 71)
Screenshot: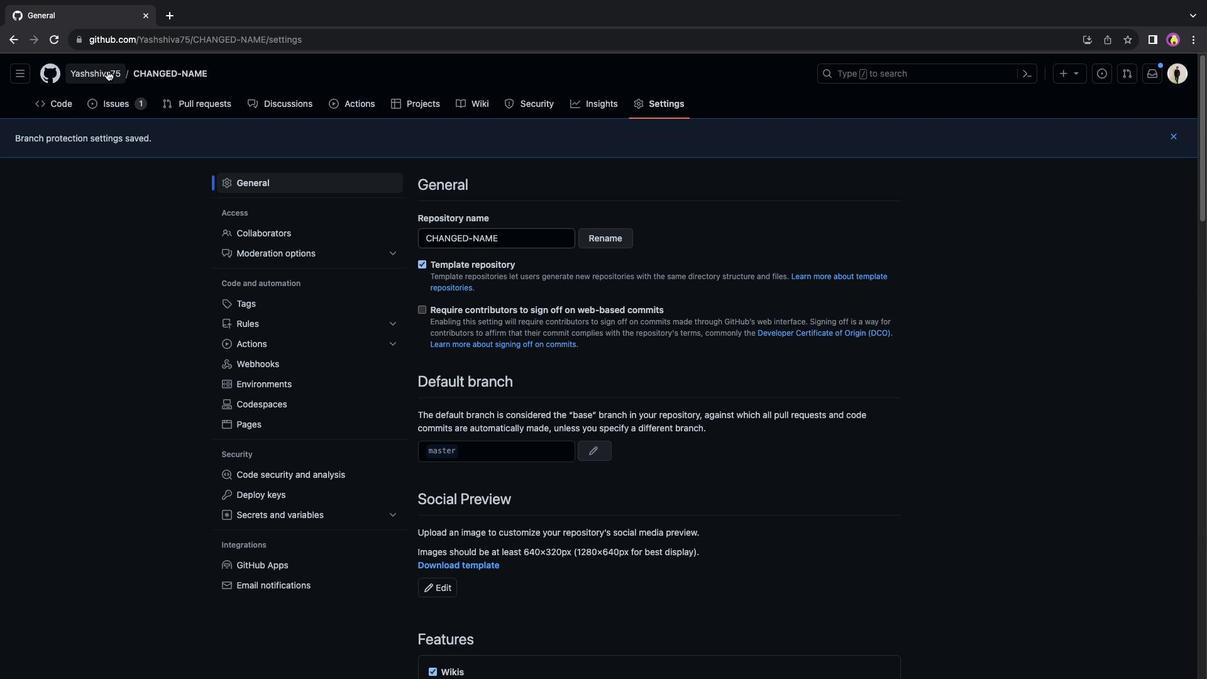 
Action: Mouse pressed left at (106, 71)
Screenshot: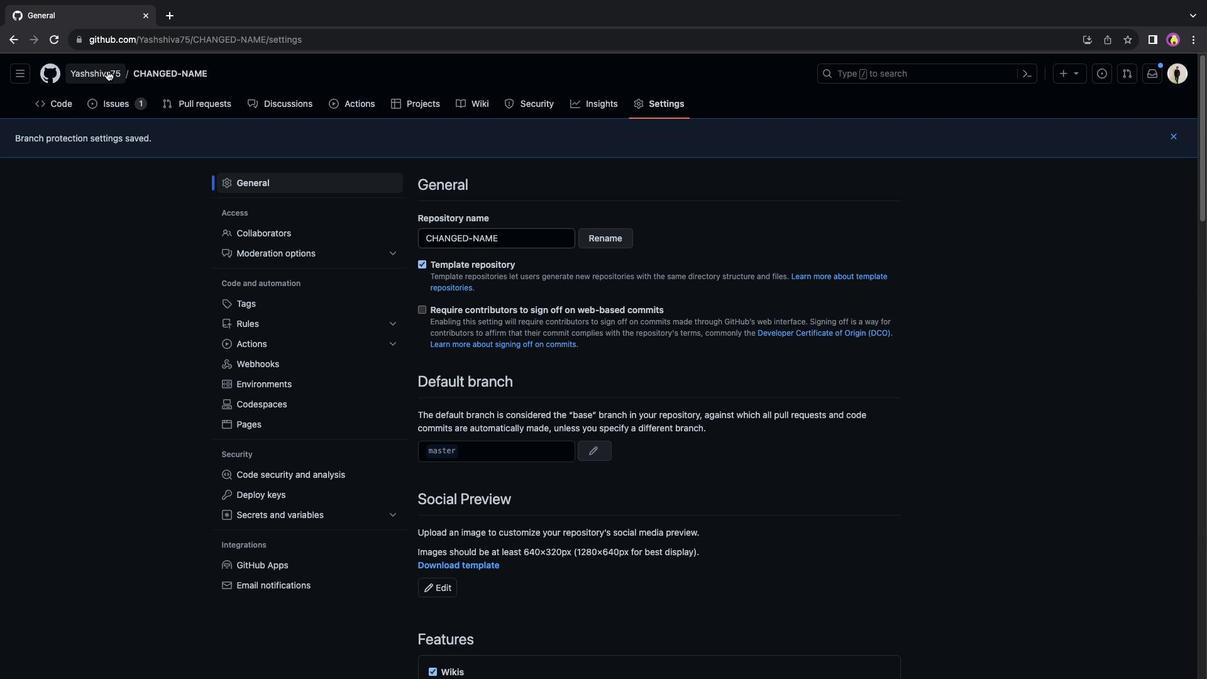 
Action: Mouse moved to (461, 373)
Screenshot: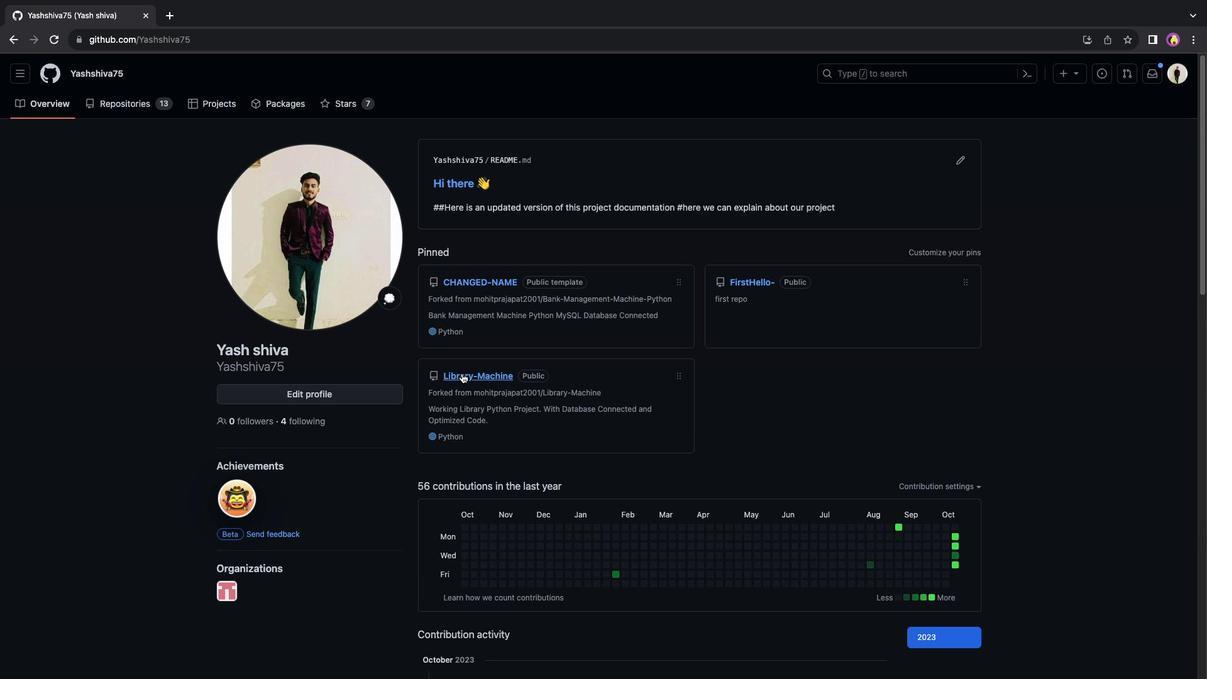 
Action: Mouse pressed left at (461, 373)
Screenshot: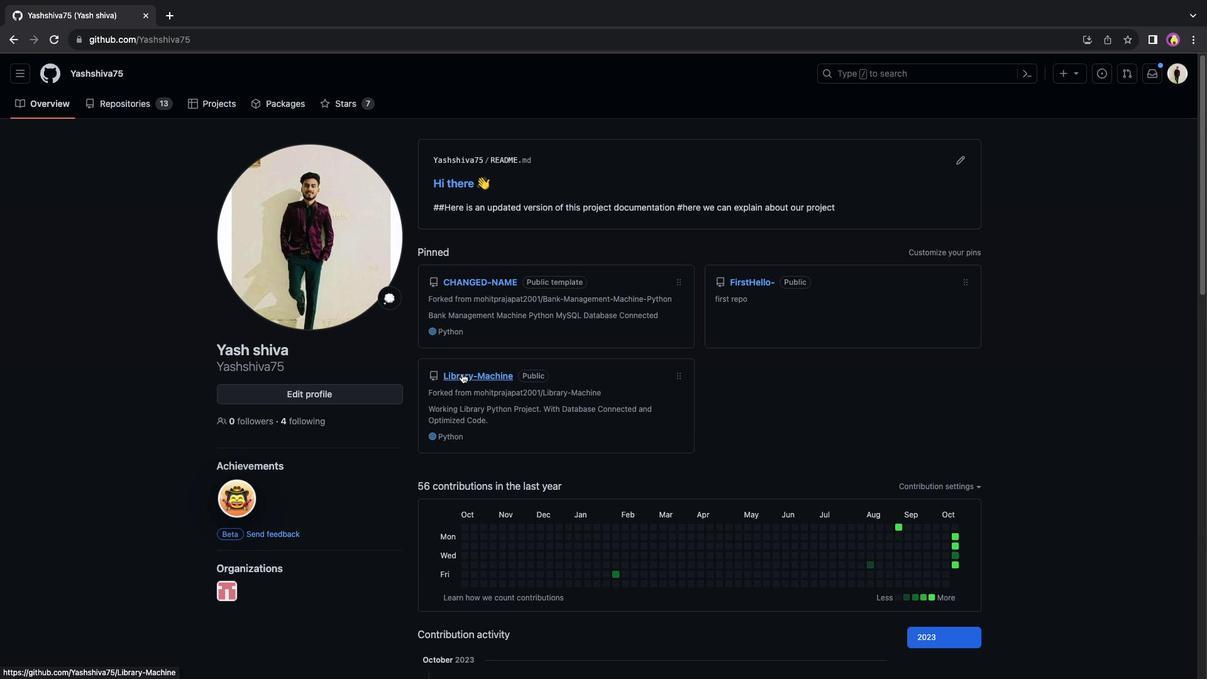 
Action: Mouse moved to (593, 96)
Screenshot: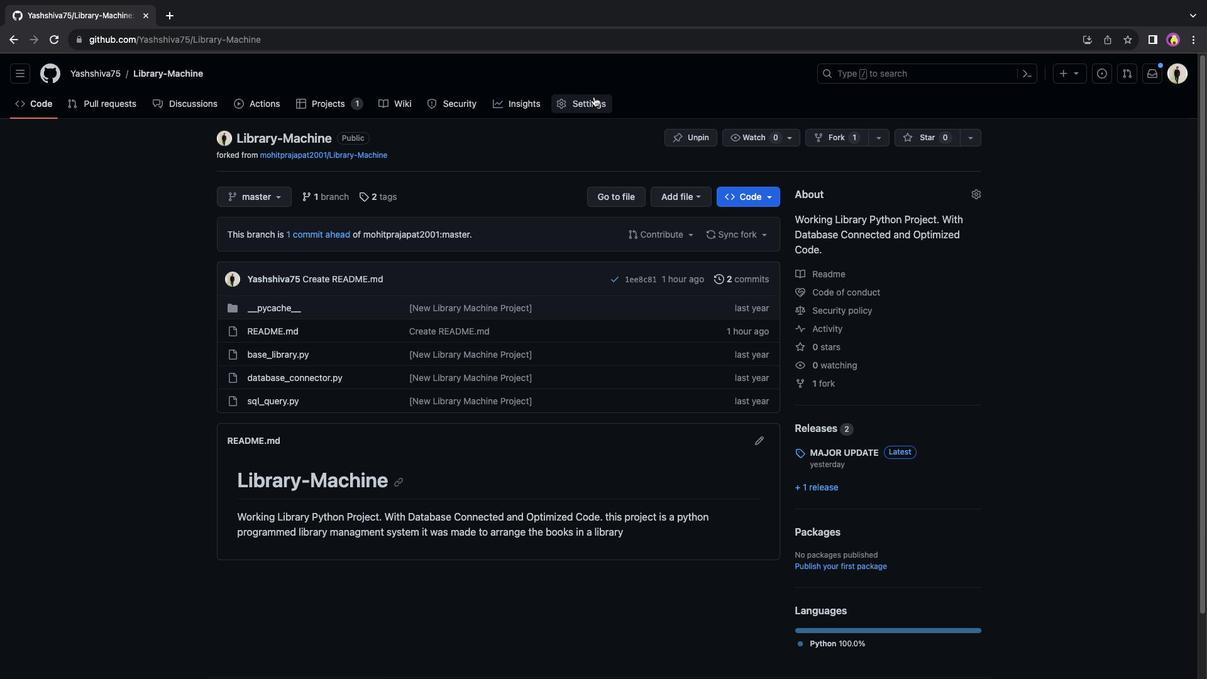 
Action: Mouse pressed left at (593, 96)
Screenshot: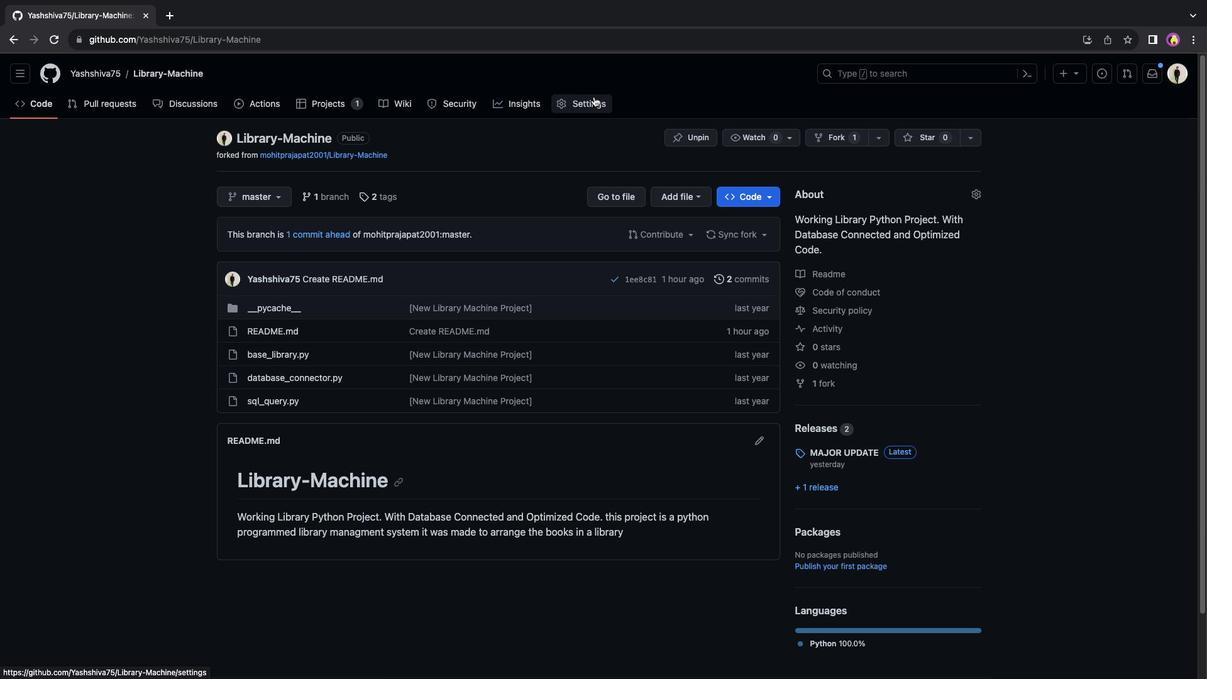 
Action: Mouse moved to (424, 228)
Screenshot: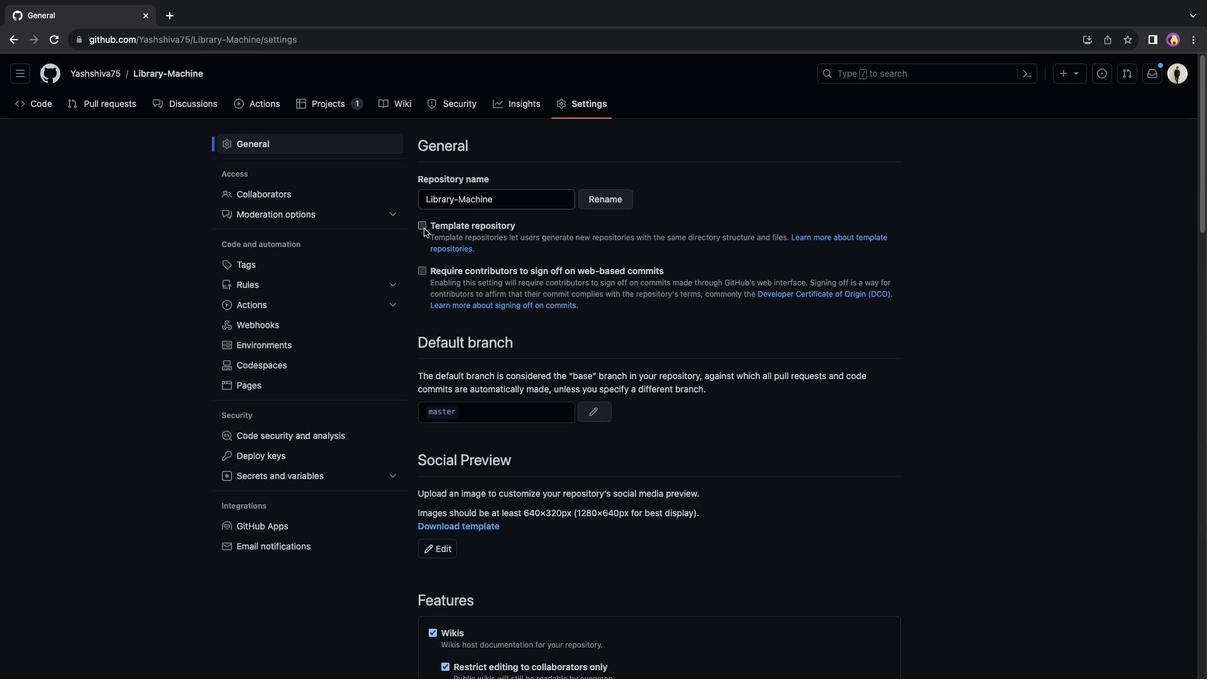 
Action: Mouse pressed left at (424, 228)
Screenshot: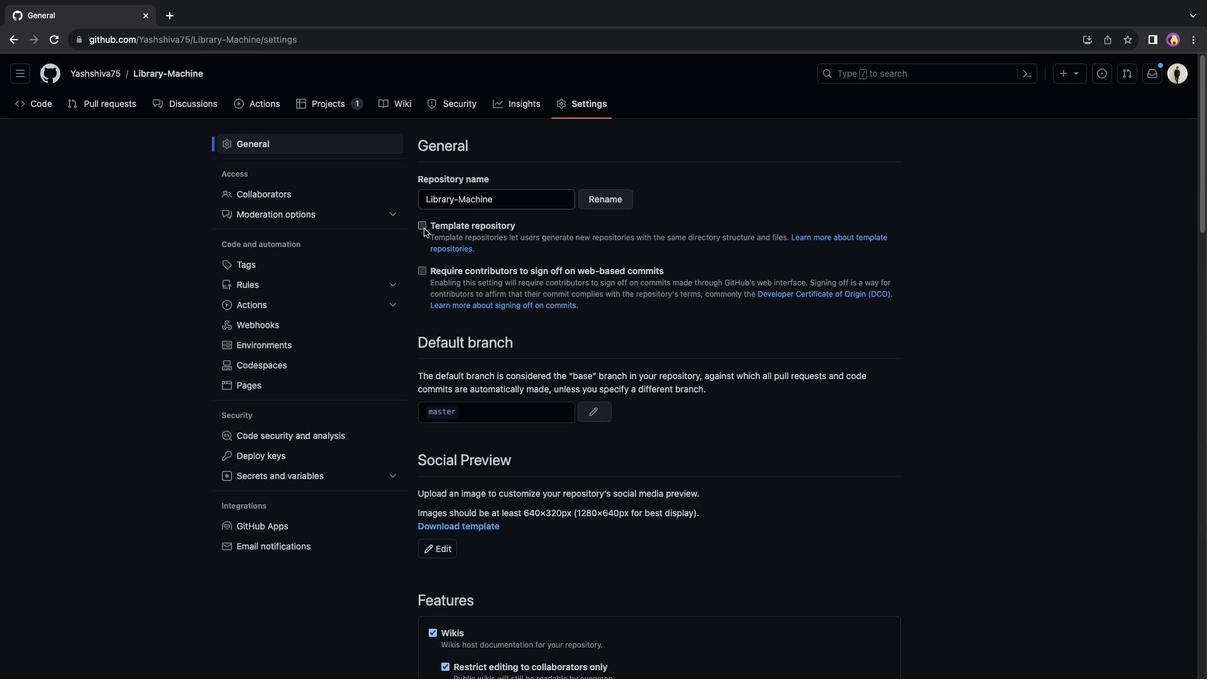 
Action: Mouse moved to (422, 272)
Screenshot: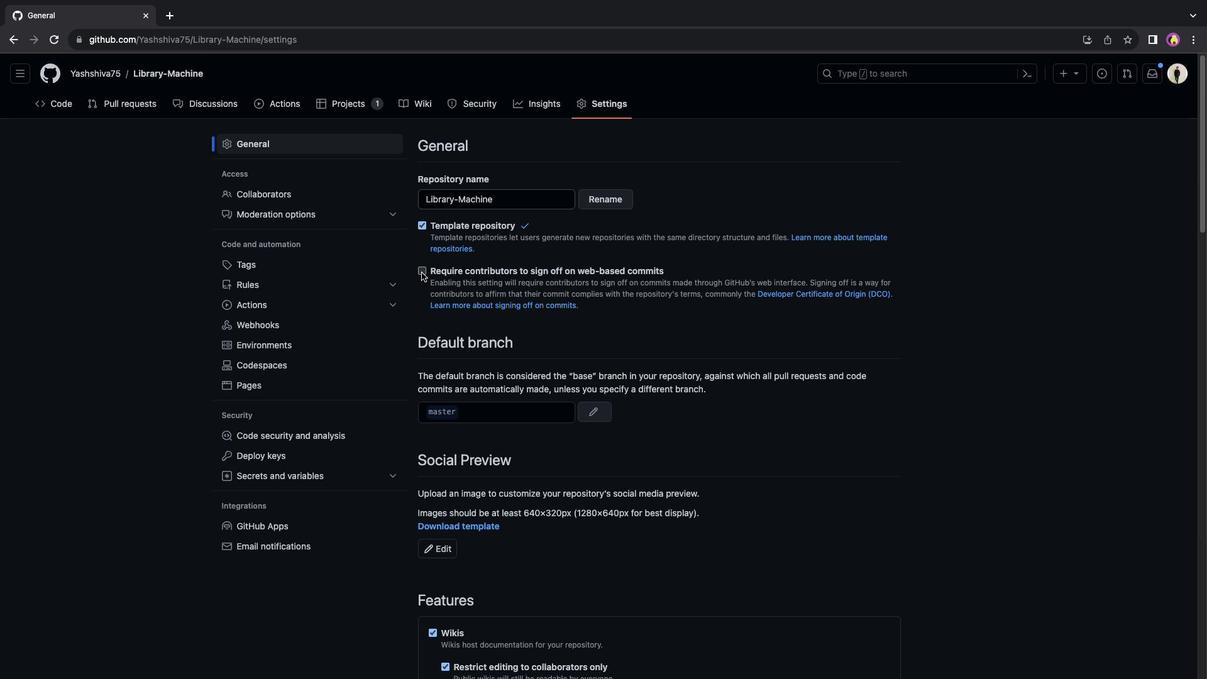 
Action: Mouse pressed left at (422, 272)
Screenshot: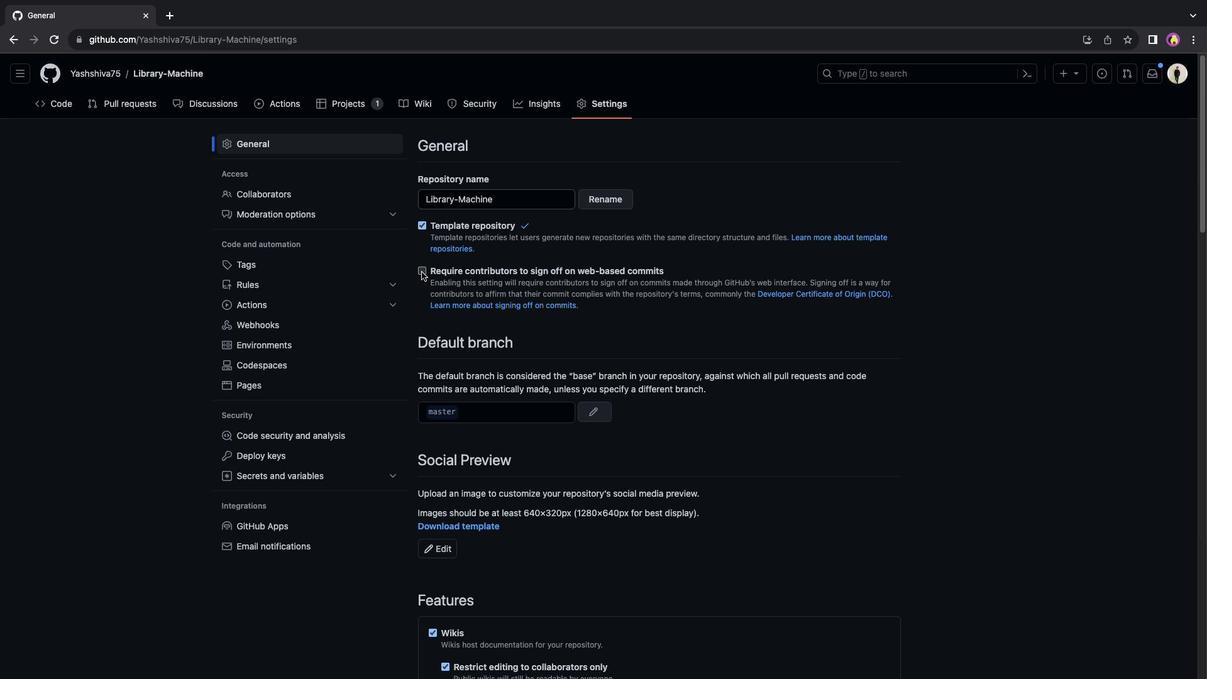 
Action: Mouse moved to (855, 395)
Screenshot: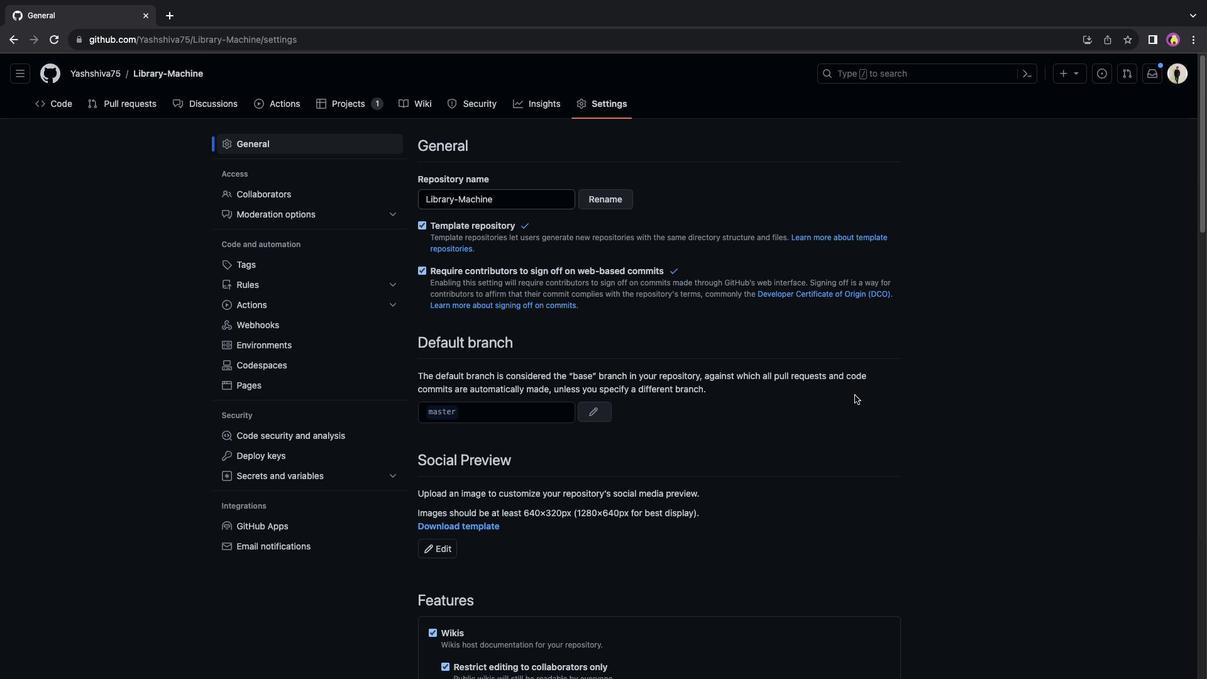 
Action: Mouse scrolled (855, 395) with delta (0, 0)
Screenshot: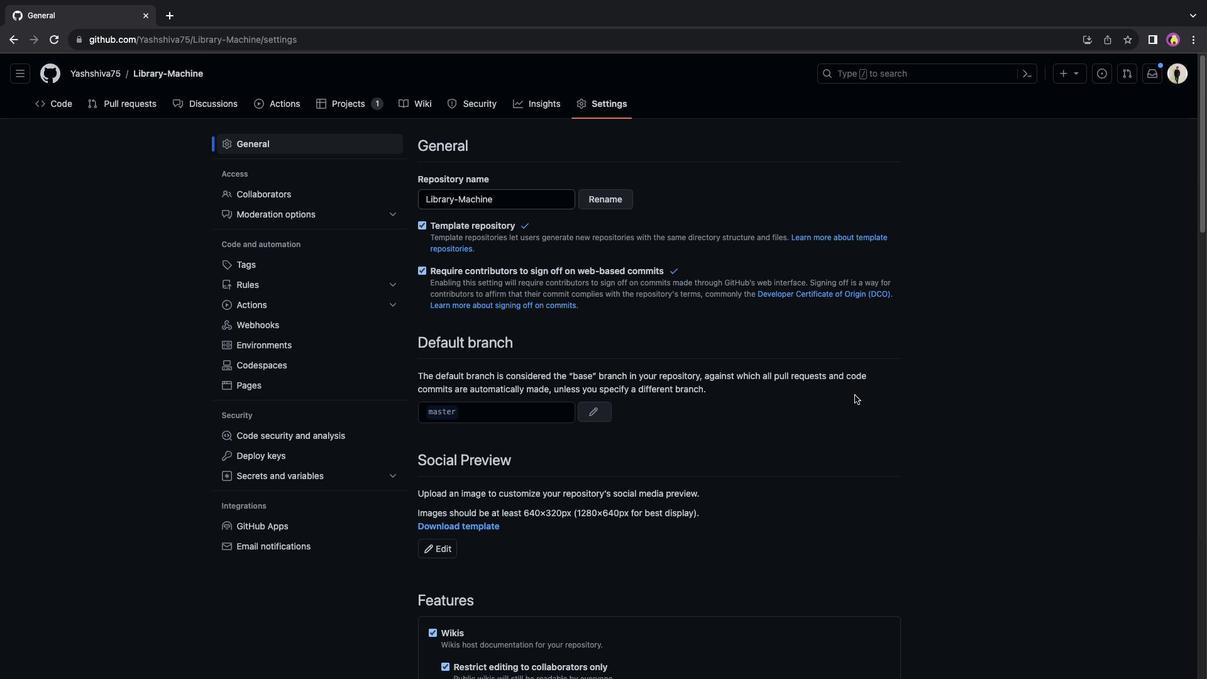 
Action: Mouse scrolled (855, 395) with delta (0, 0)
Screenshot: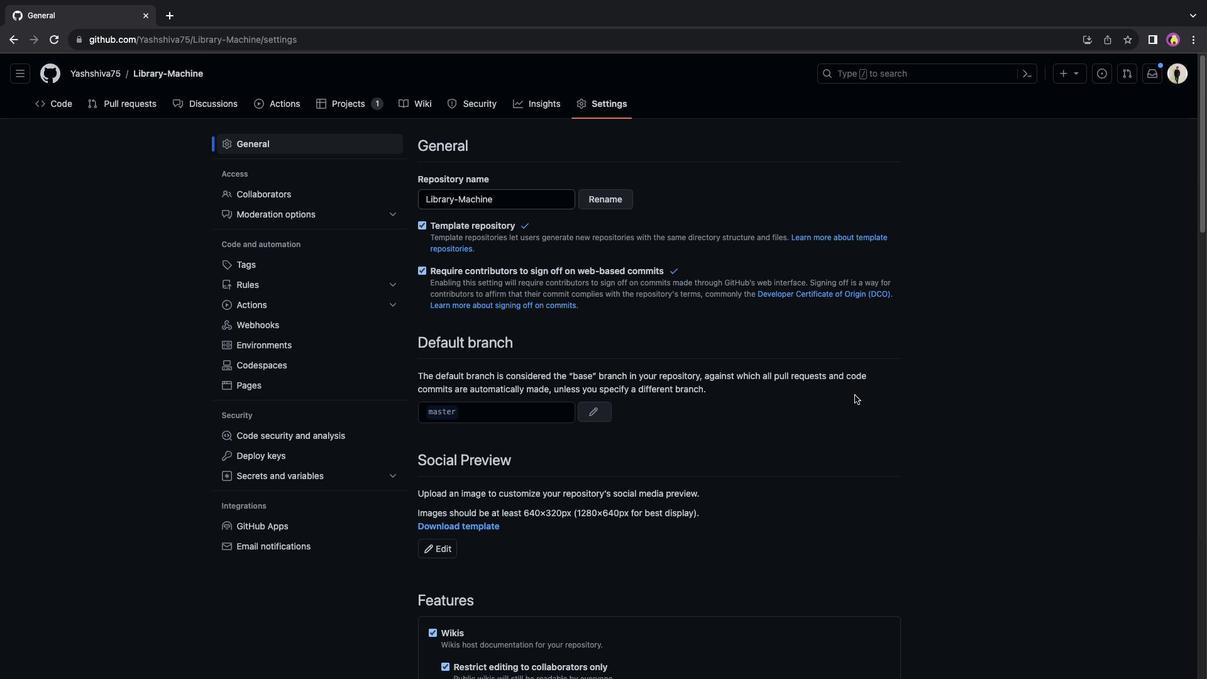 
Action: Mouse scrolled (855, 395) with delta (0, -1)
Screenshot: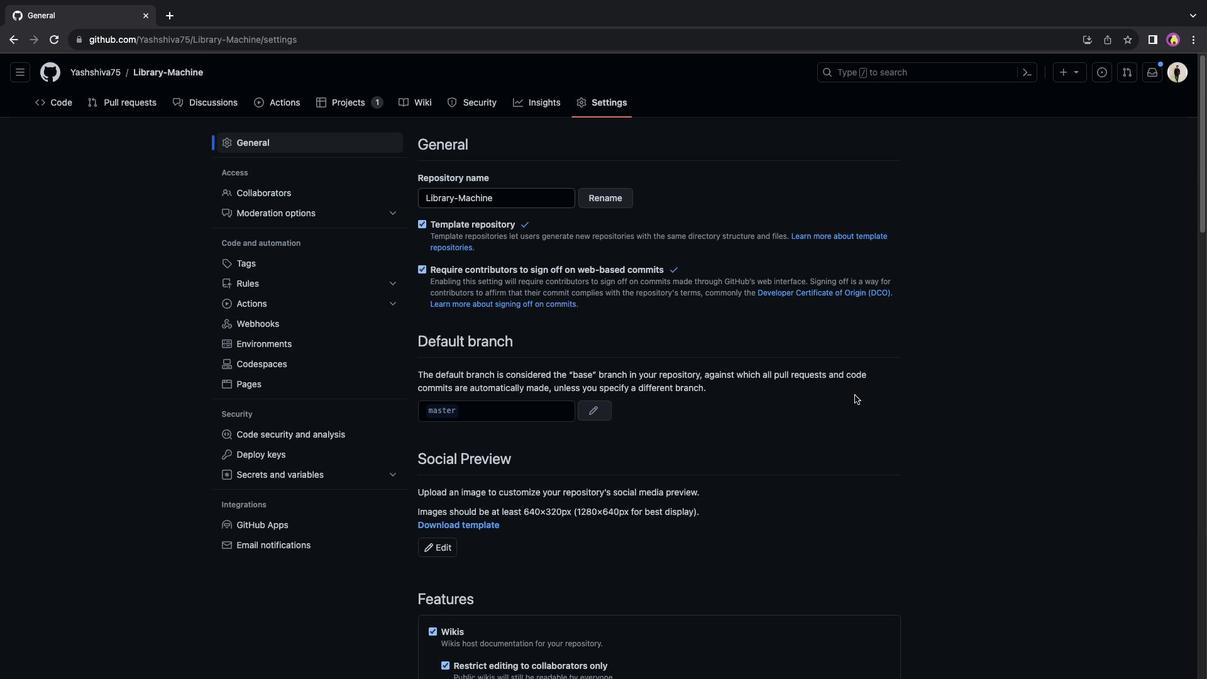 
Action: Mouse moved to (852, 397)
Screenshot: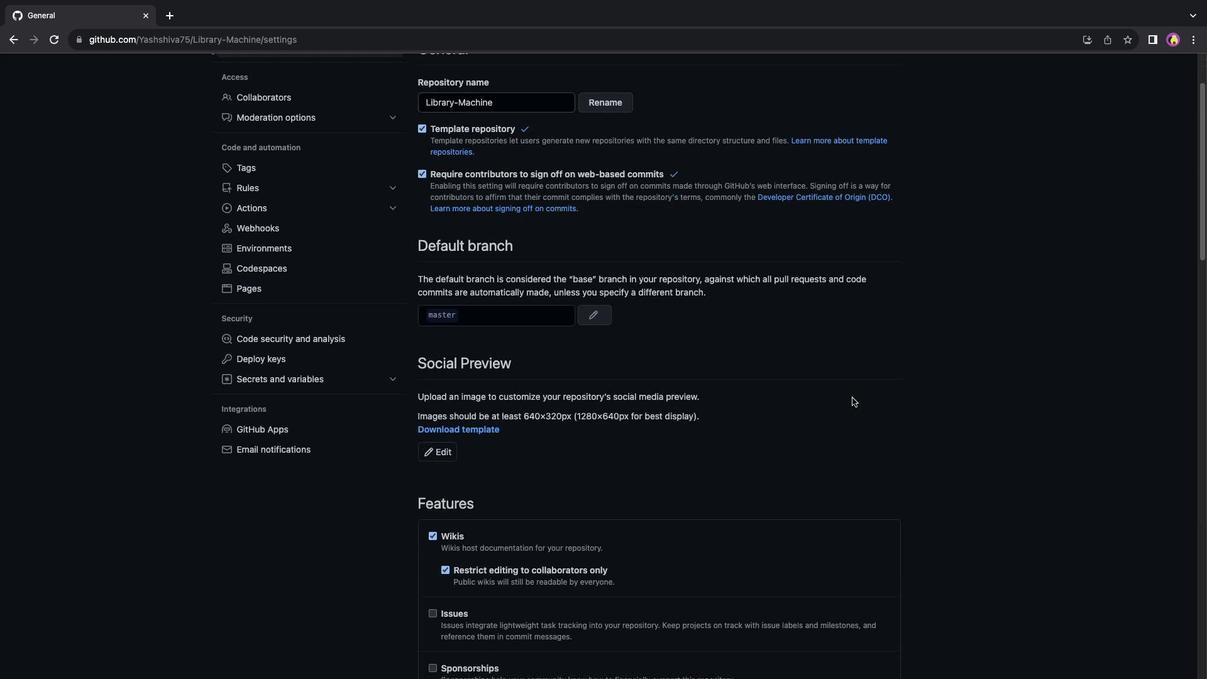 
Action: Mouse scrolled (852, 397) with delta (0, 0)
Screenshot: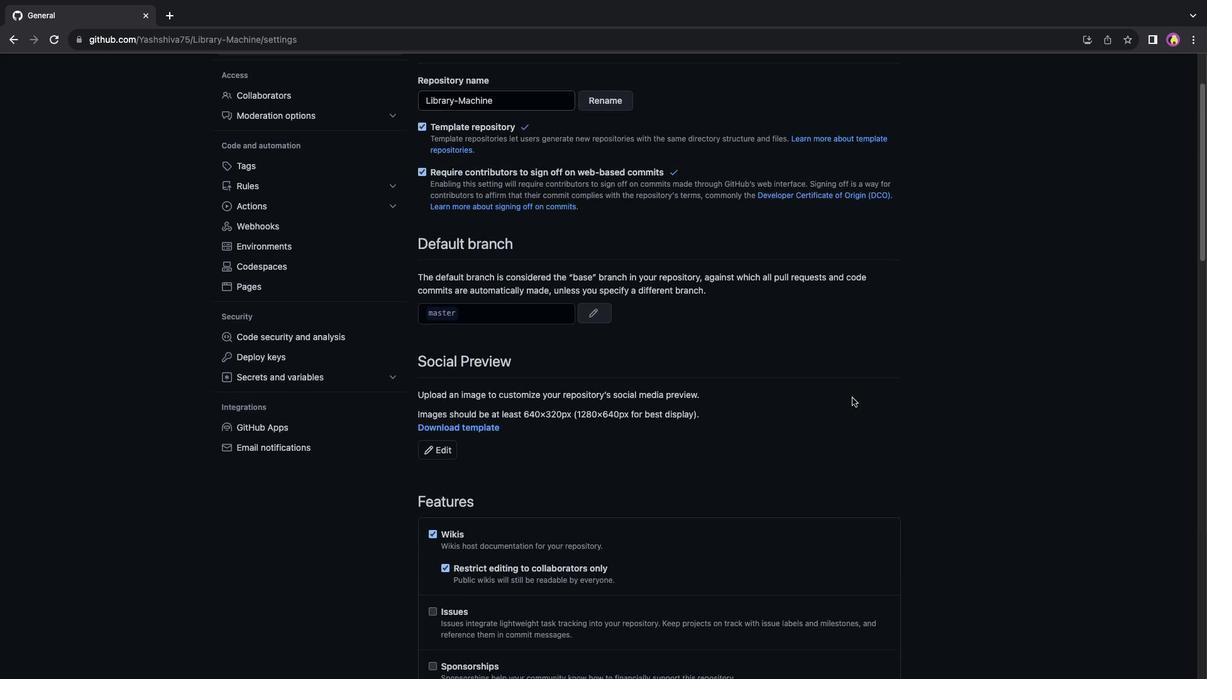 
Action: Mouse scrolled (852, 397) with delta (0, 0)
Screenshot: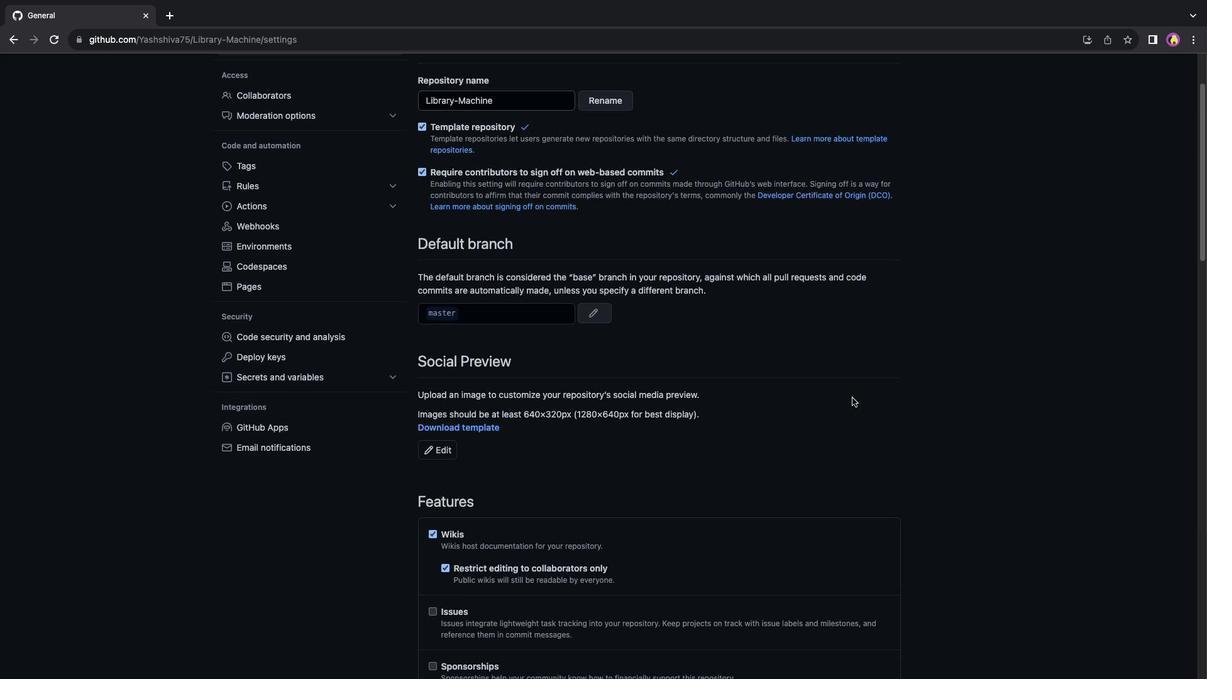 
Action: Mouse scrolled (852, 397) with delta (0, -1)
Screenshot: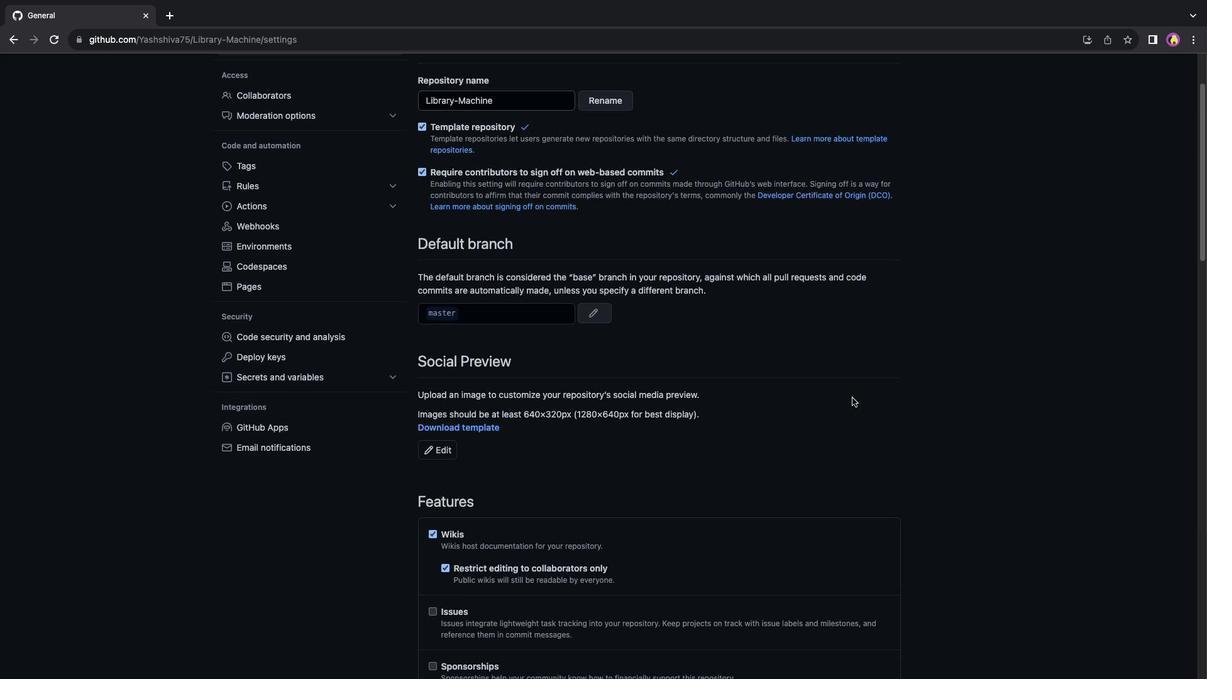 
Action: Mouse scrolled (852, 397) with delta (0, 0)
Screenshot: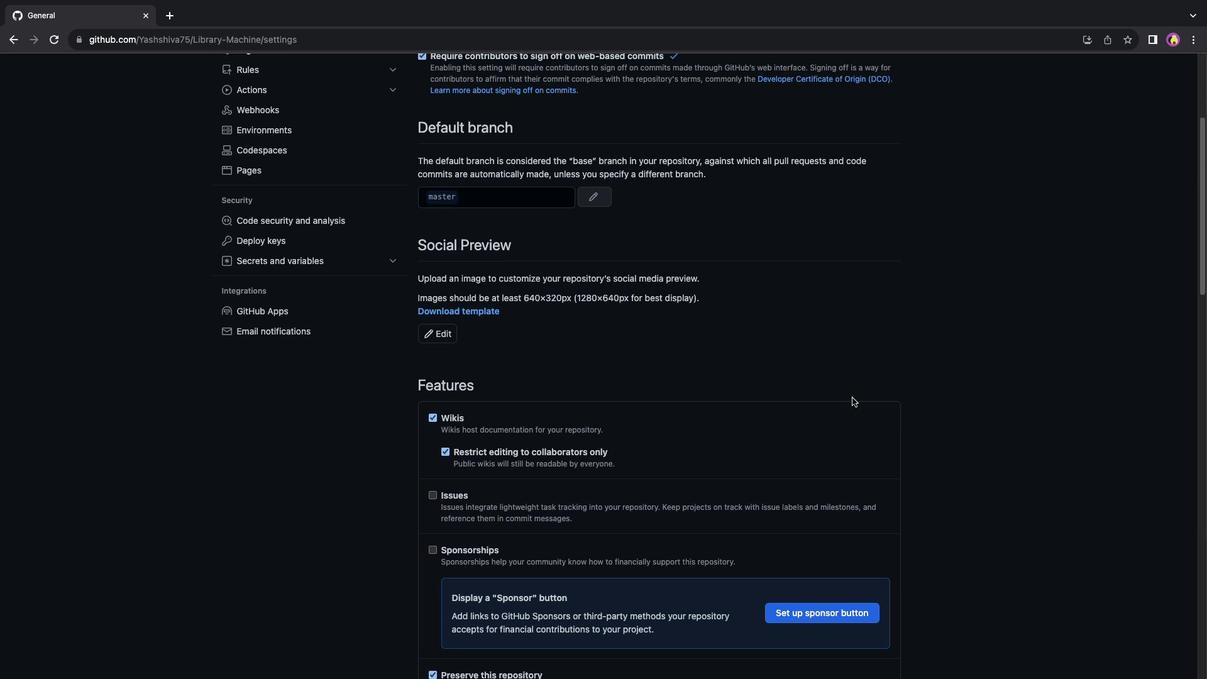 
Action: Mouse scrolled (852, 397) with delta (0, 0)
Screenshot: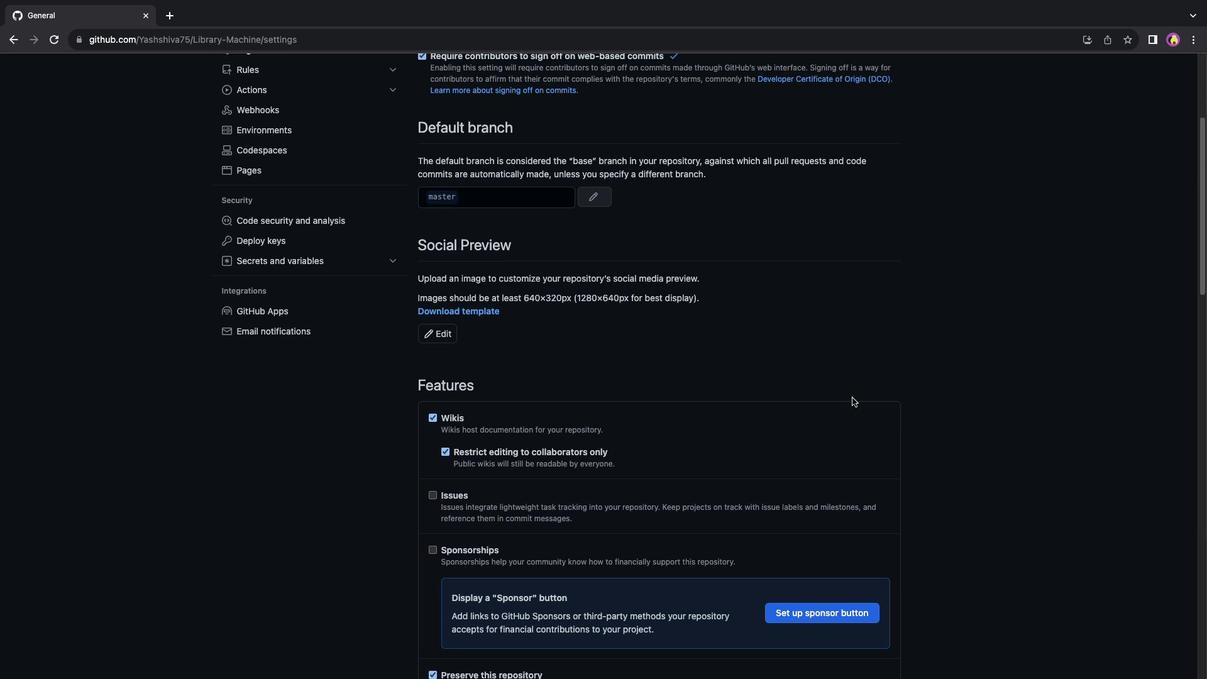 
Action: Mouse scrolled (852, 397) with delta (0, -1)
Screenshot: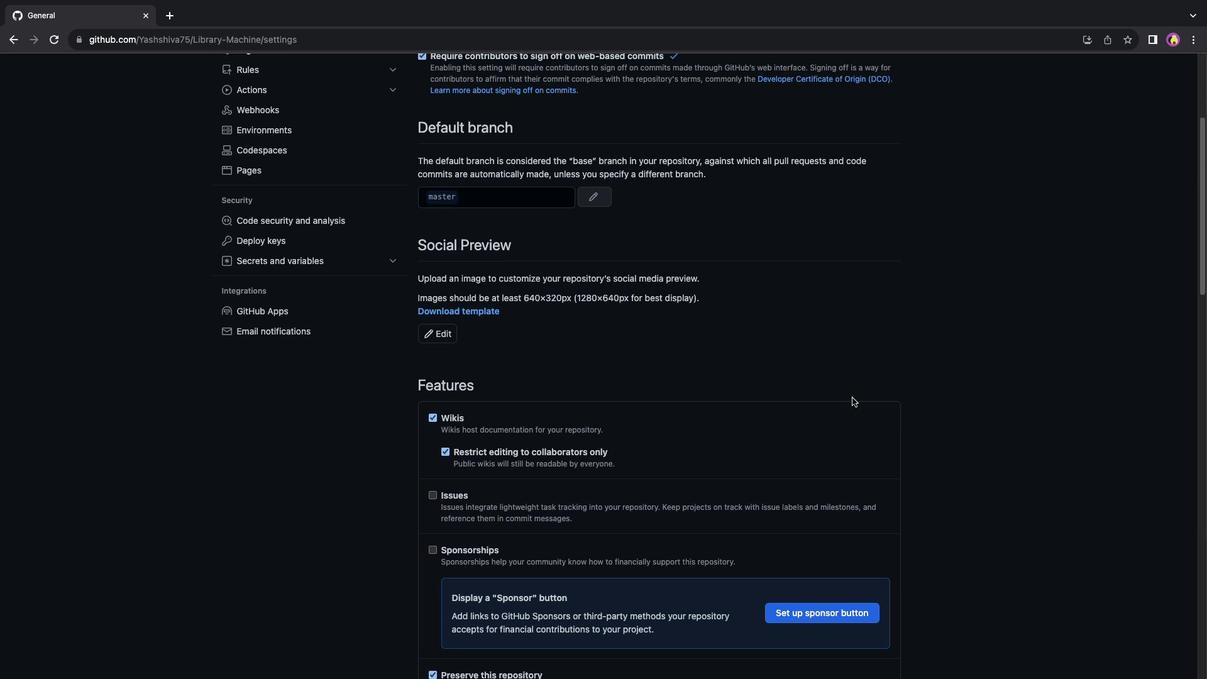 
Action: Mouse scrolled (852, 397) with delta (0, -2)
Screenshot: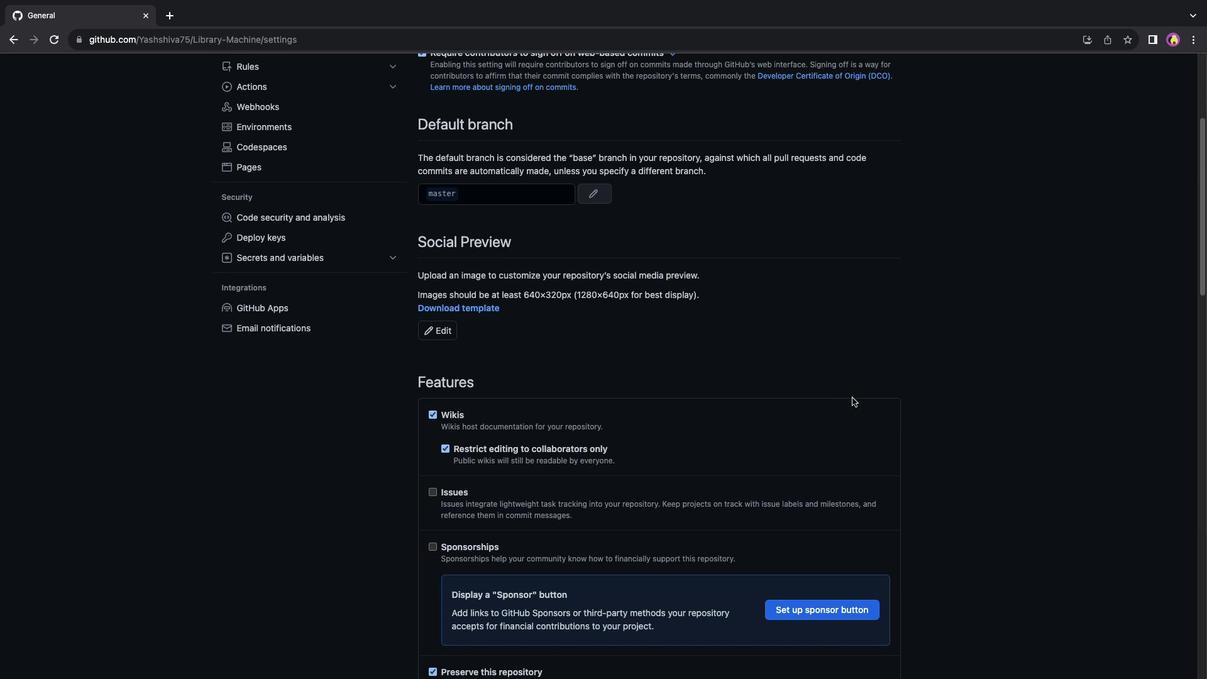 
Action: Mouse moved to (432, 255)
Screenshot: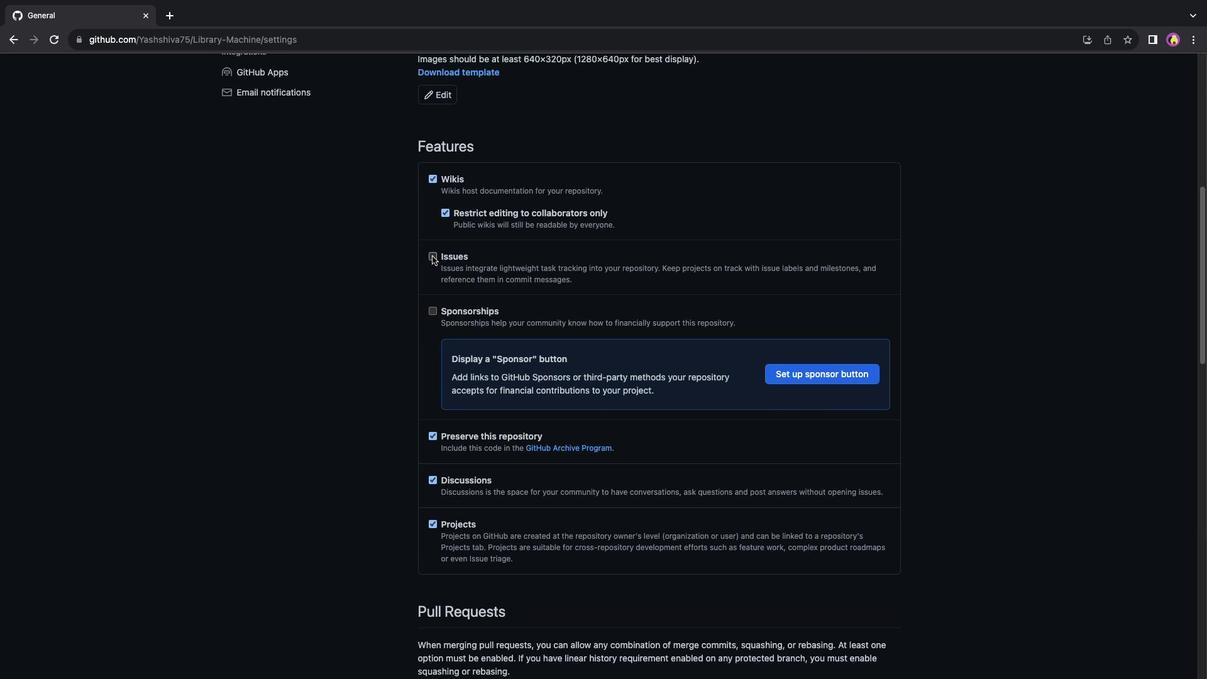 
Action: Mouse pressed left at (432, 255)
Screenshot: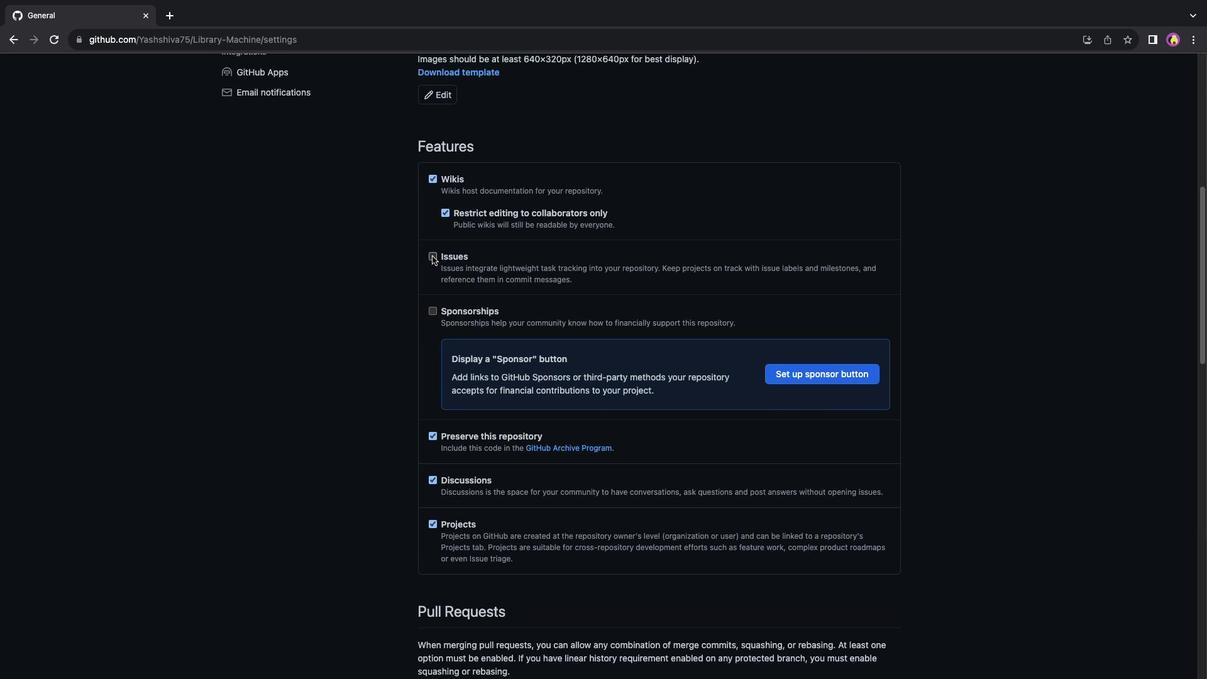 
Action: Mouse moved to (435, 313)
Screenshot: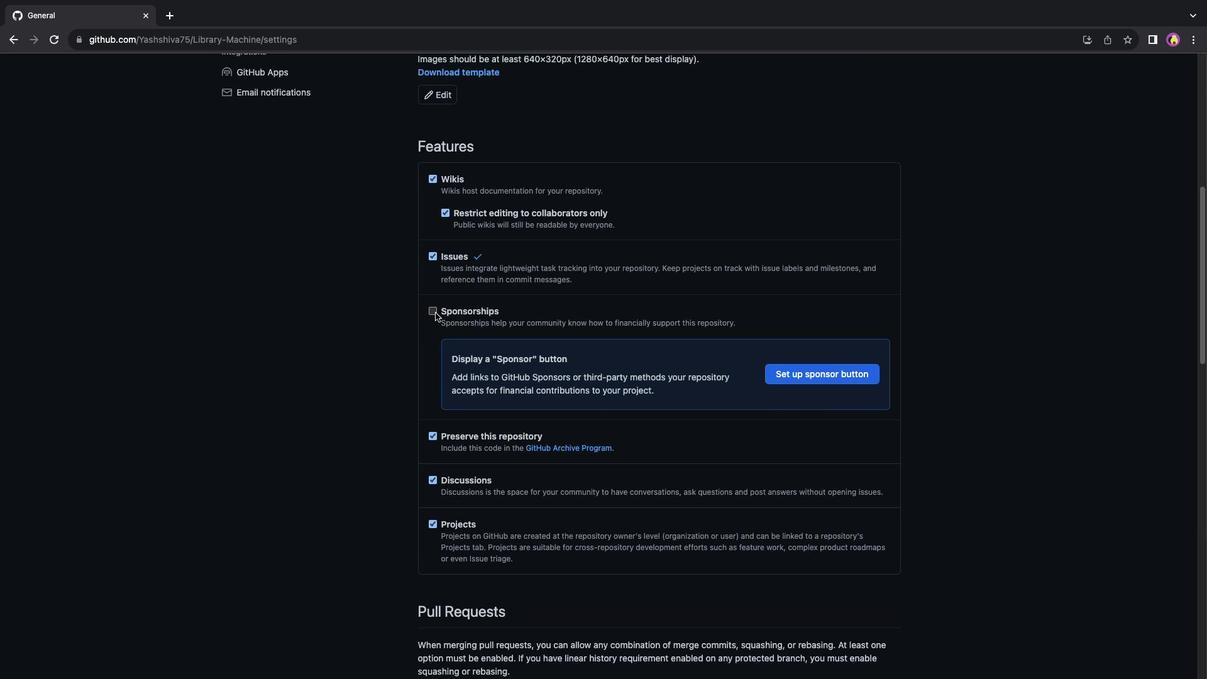
Action: Mouse pressed left at (435, 313)
Screenshot: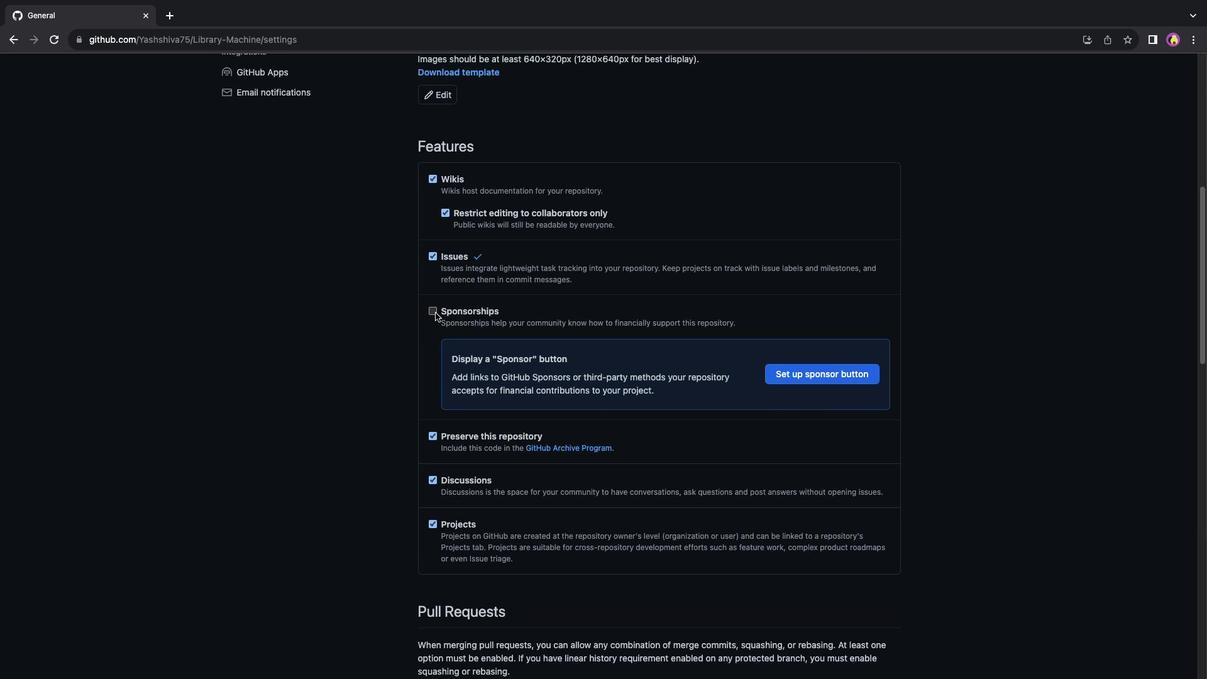 
Action: Mouse moved to (618, 347)
Screenshot: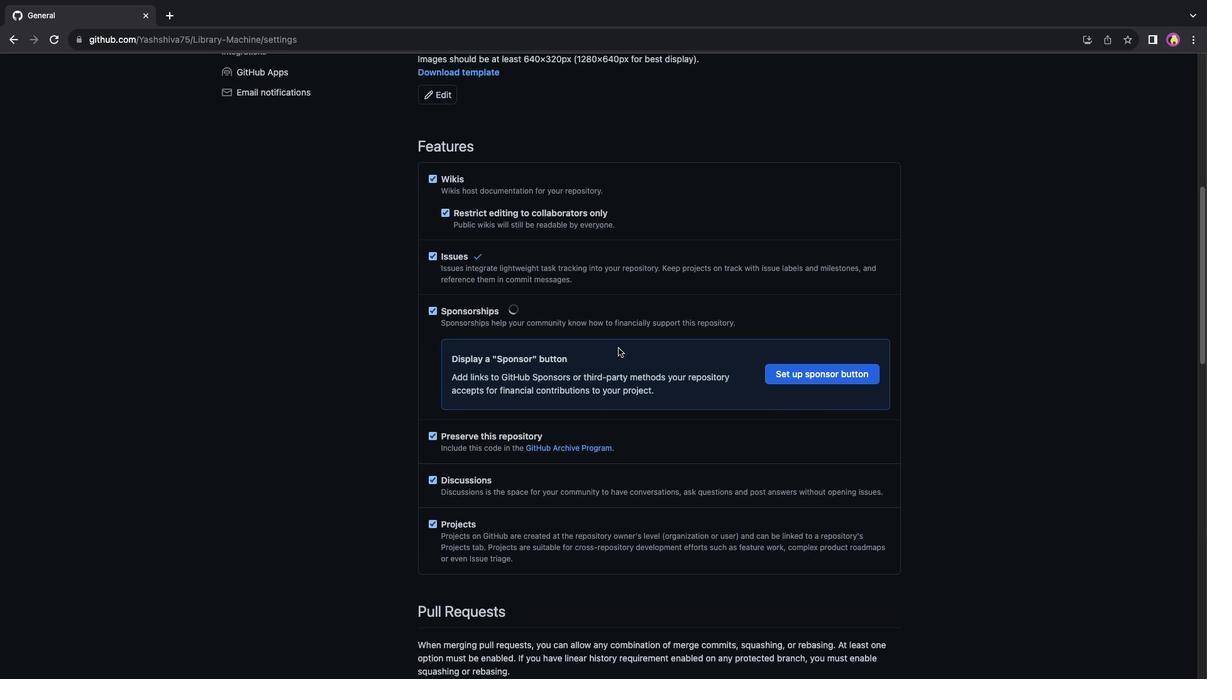 
Action: Mouse scrolled (618, 347) with delta (0, 0)
Screenshot: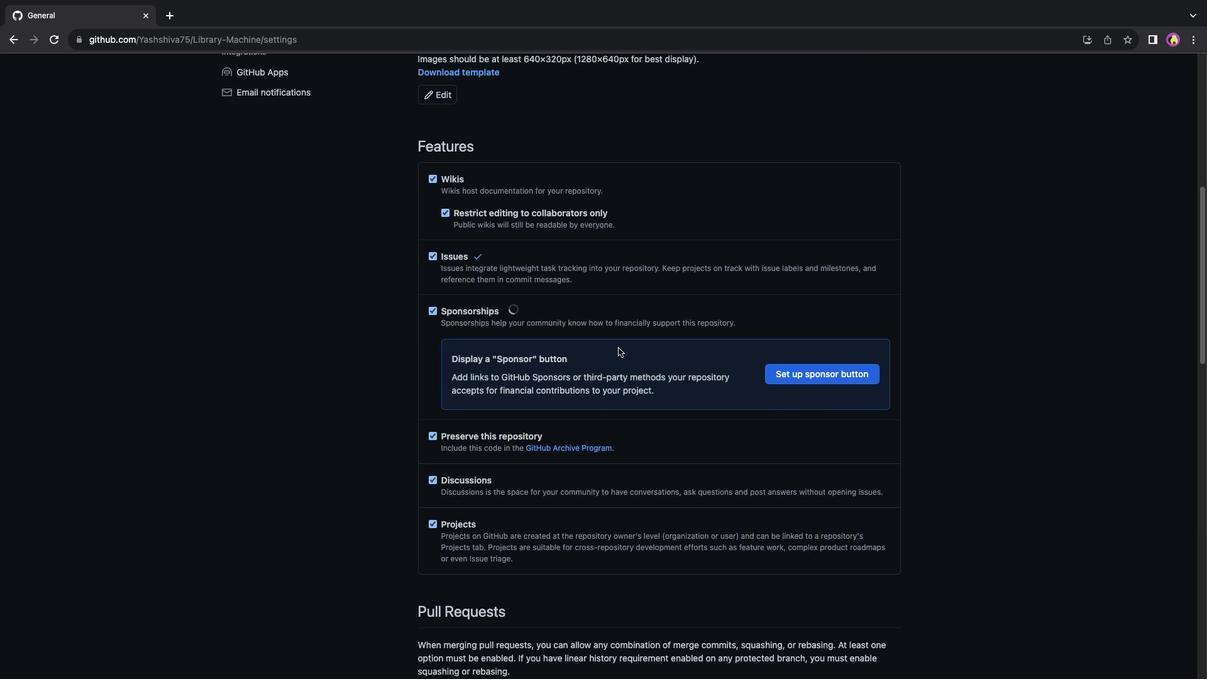 
Action: Mouse scrolled (618, 347) with delta (0, 0)
Screenshot: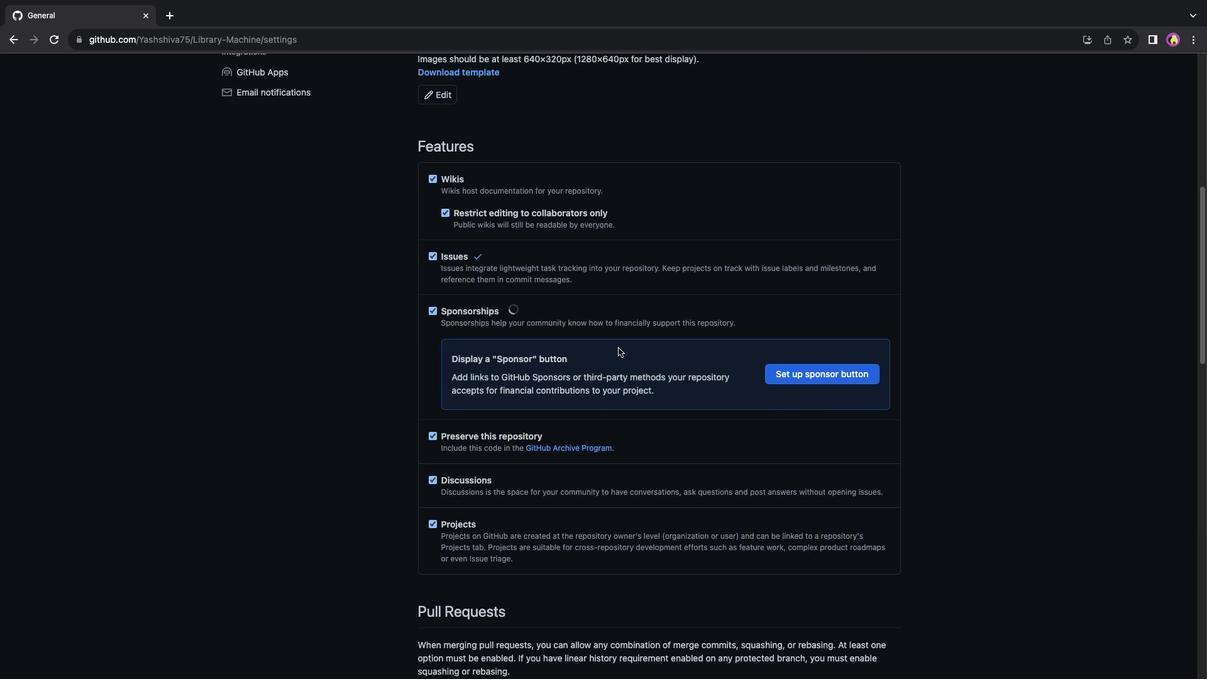 
Action: Mouse scrolled (618, 347) with delta (0, -1)
Screenshot: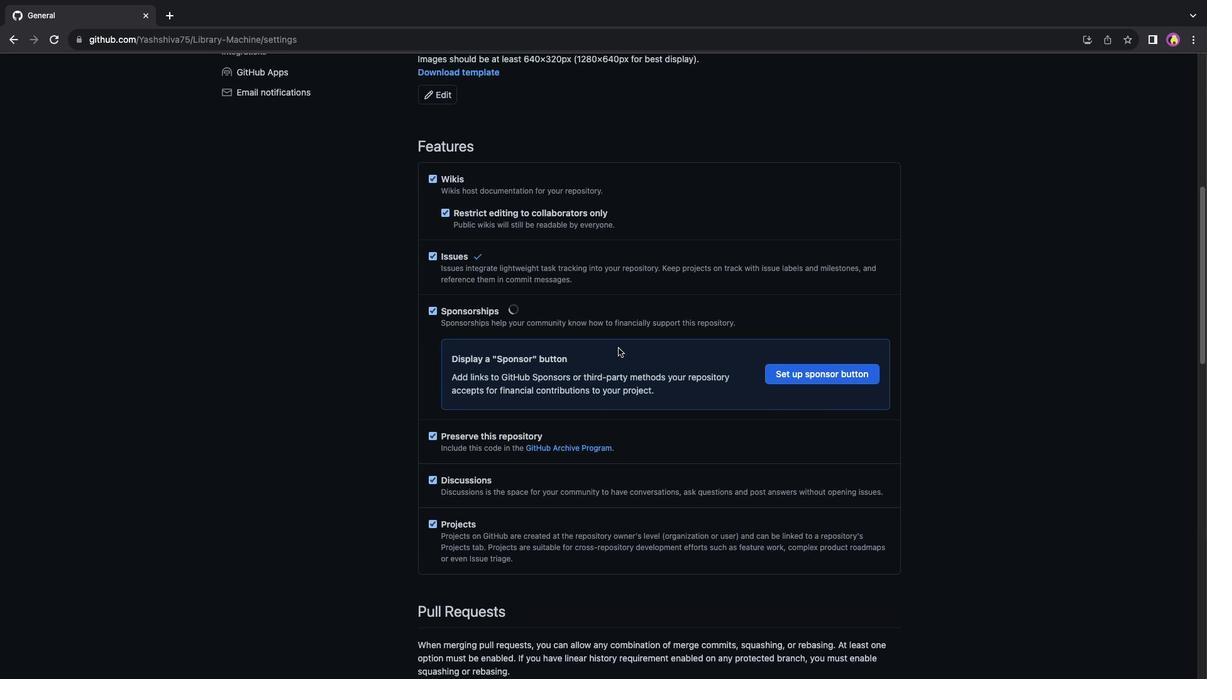 
Action: Mouse scrolled (618, 347) with delta (0, -3)
Screenshot: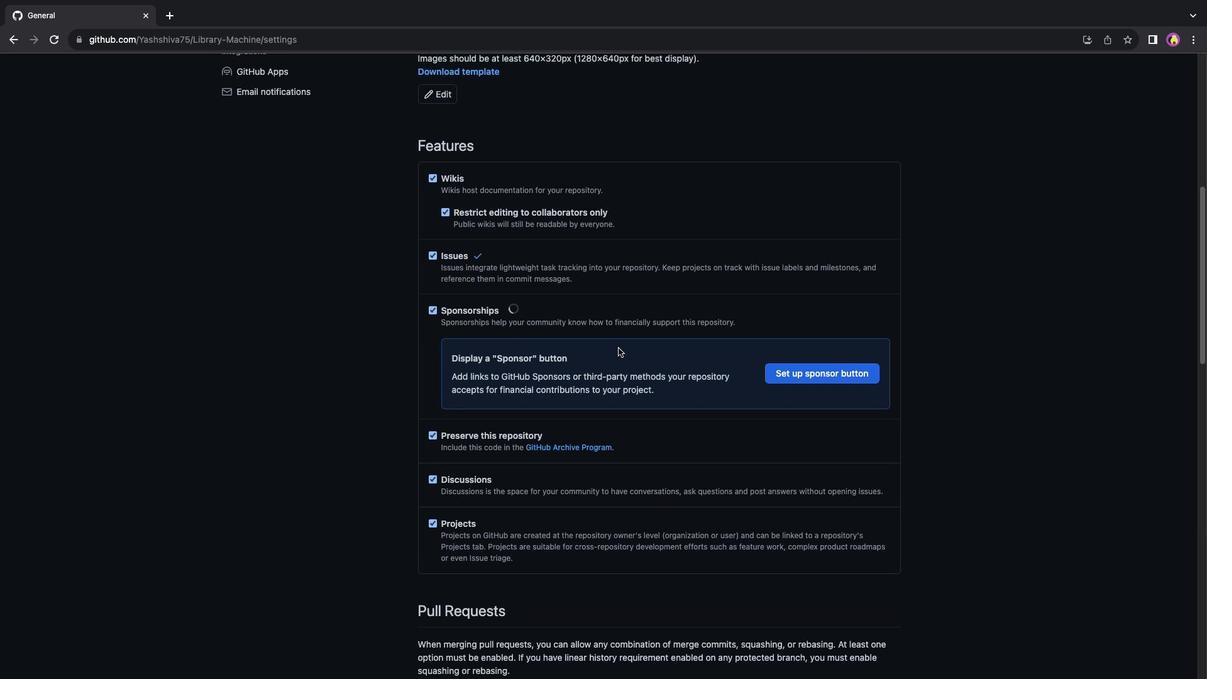 
Action: Mouse scrolled (618, 347) with delta (0, 0)
Screenshot: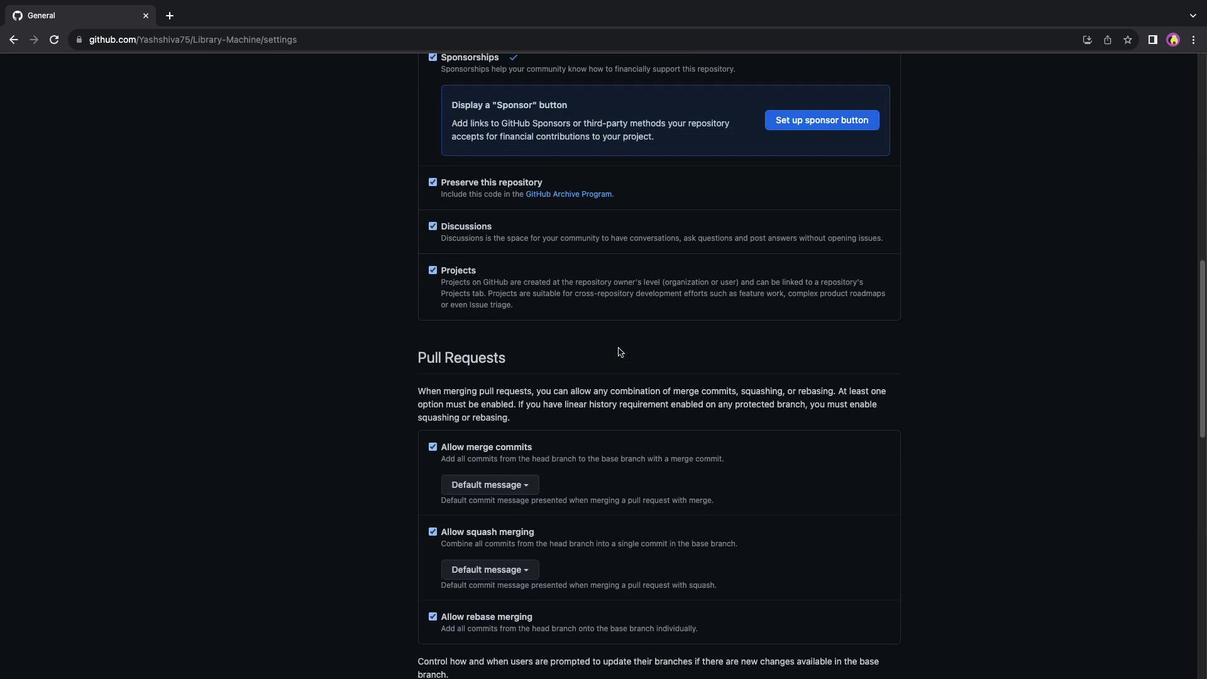 
Action: Mouse scrolled (618, 347) with delta (0, 0)
Screenshot: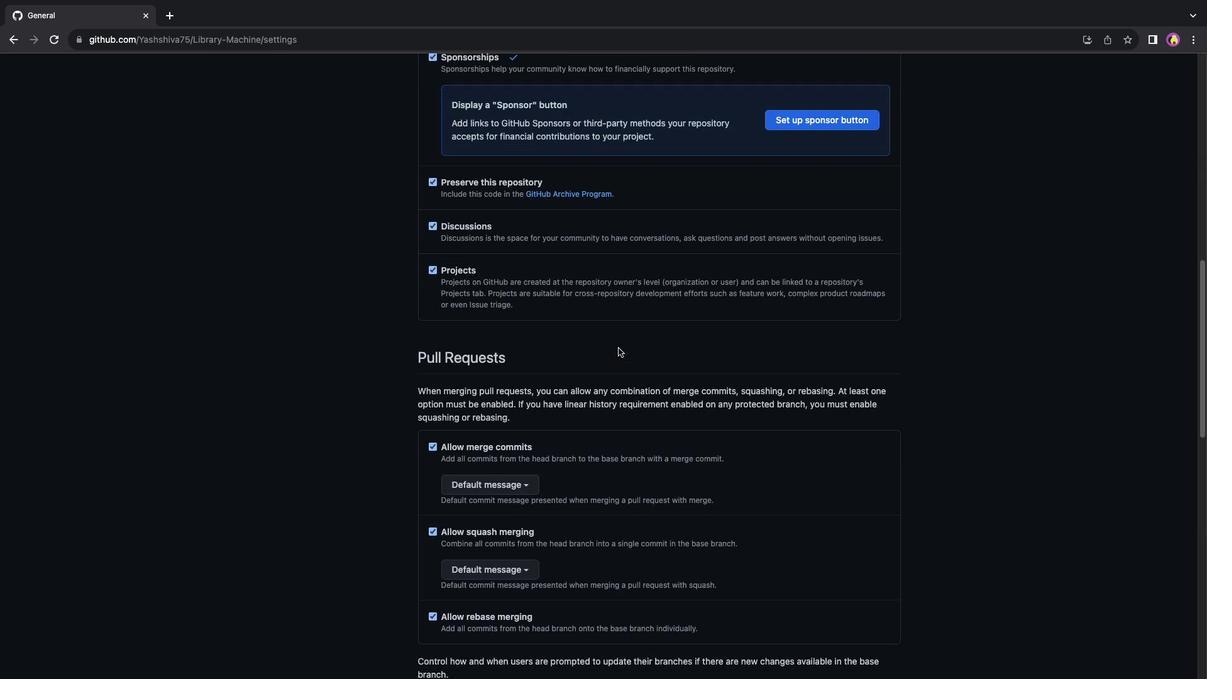 
Action: Mouse scrolled (618, 347) with delta (0, -1)
Screenshot: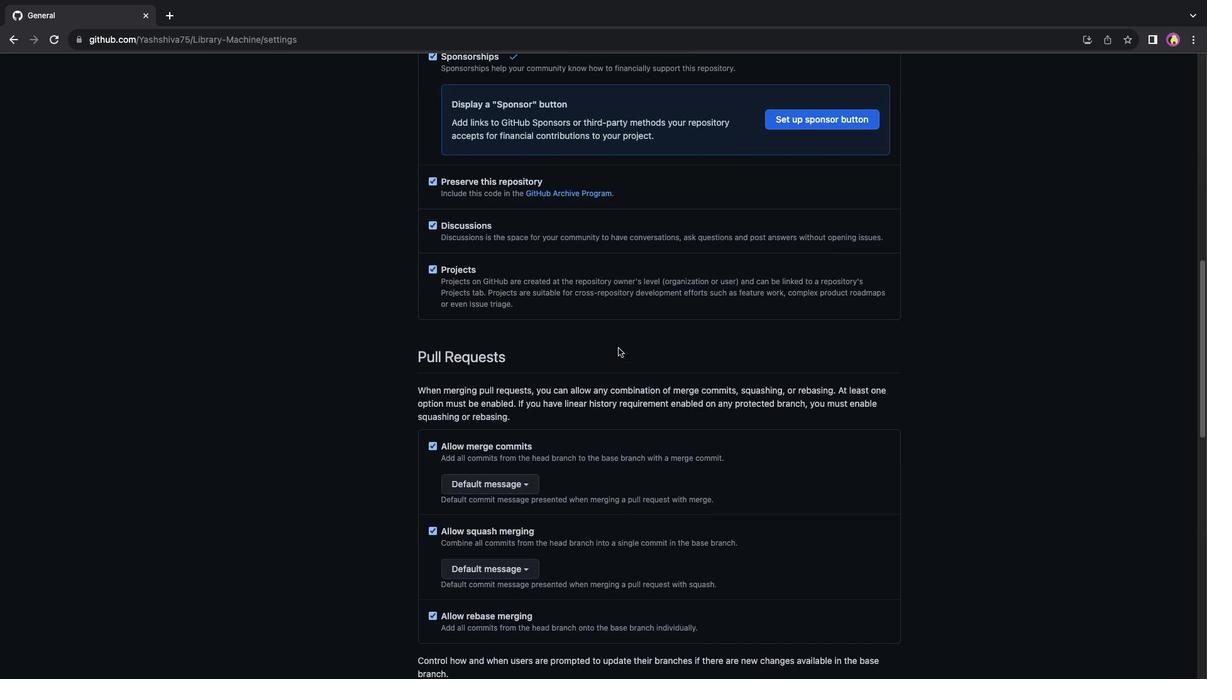 
Action: Mouse scrolled (618, 347) with delta (0, 0)
Screenshot: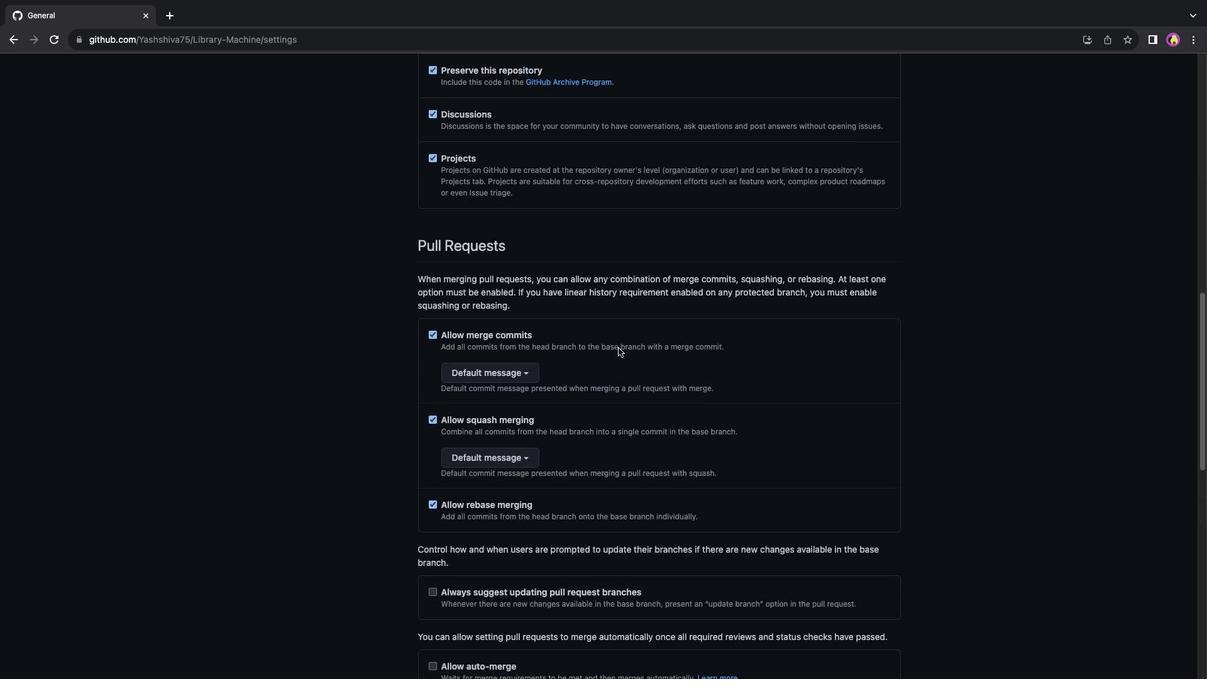 
Action: Mouse scrolled (618, 347) with delta (0, 0)
Screenshot: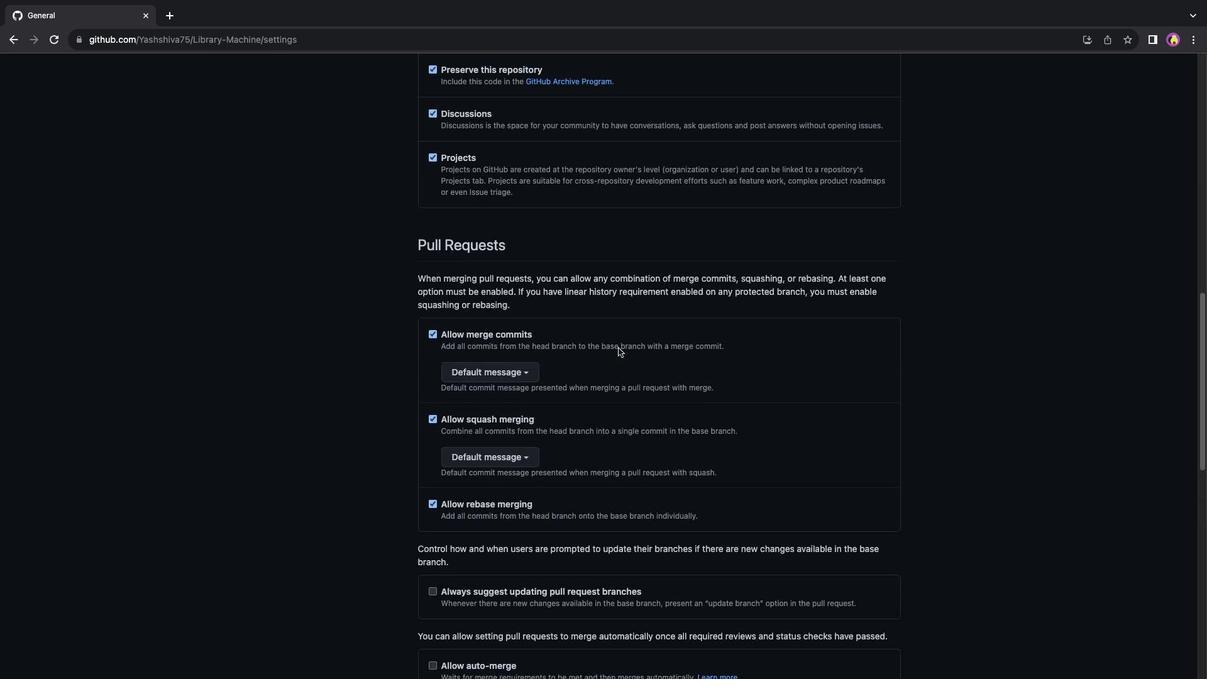 
Action: Mouse scrolled (618, 347) with delta (0, -1)
Screenshot: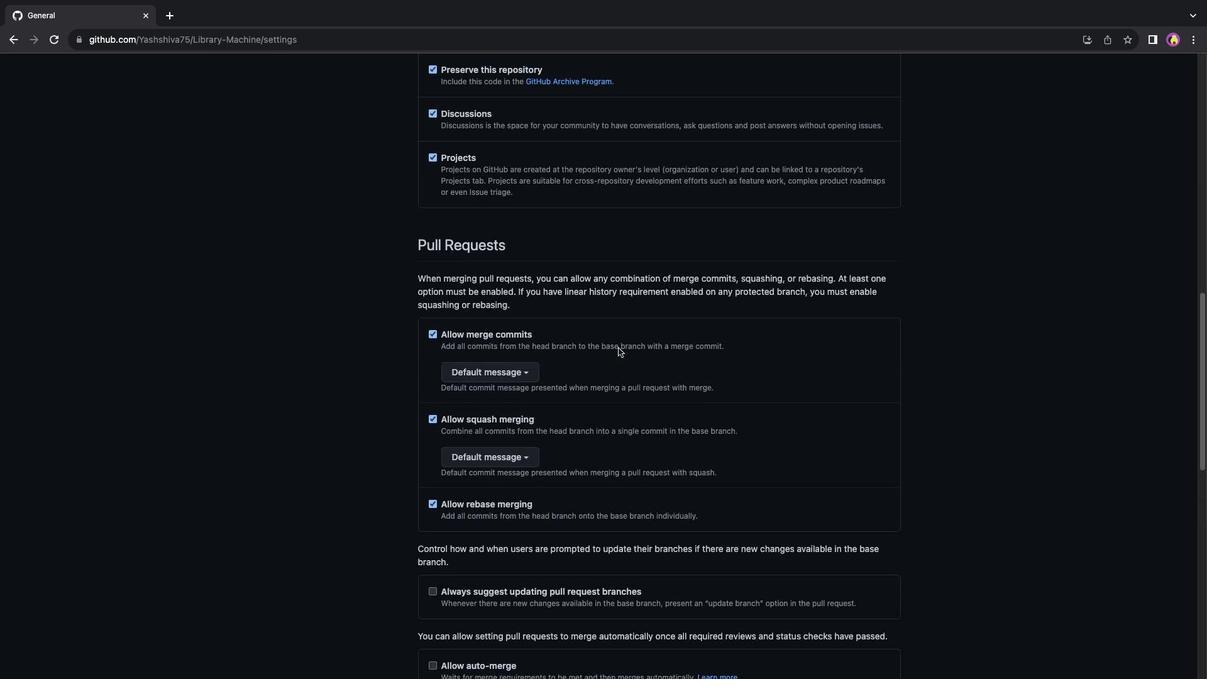 
Action: Mouse scrolled (618, 347) with delta (0, 0)
Screenshot: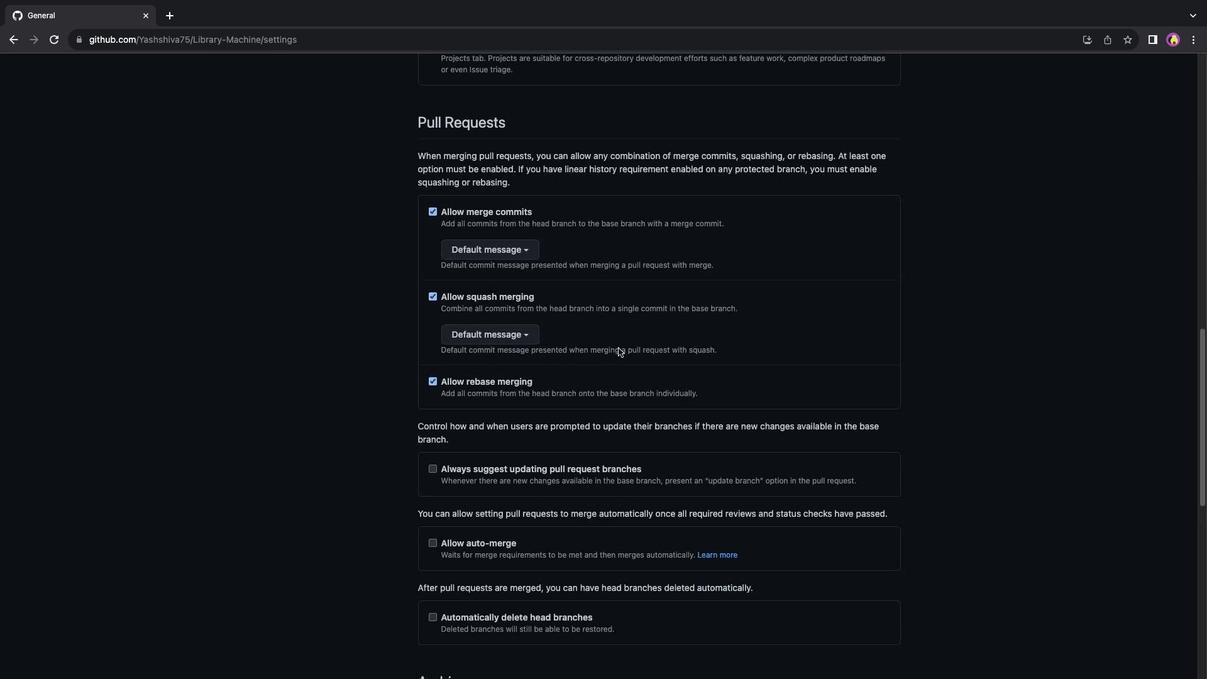 
Action: Mouse scrolled (618, 347) with delta (0, 0)
Screenshot: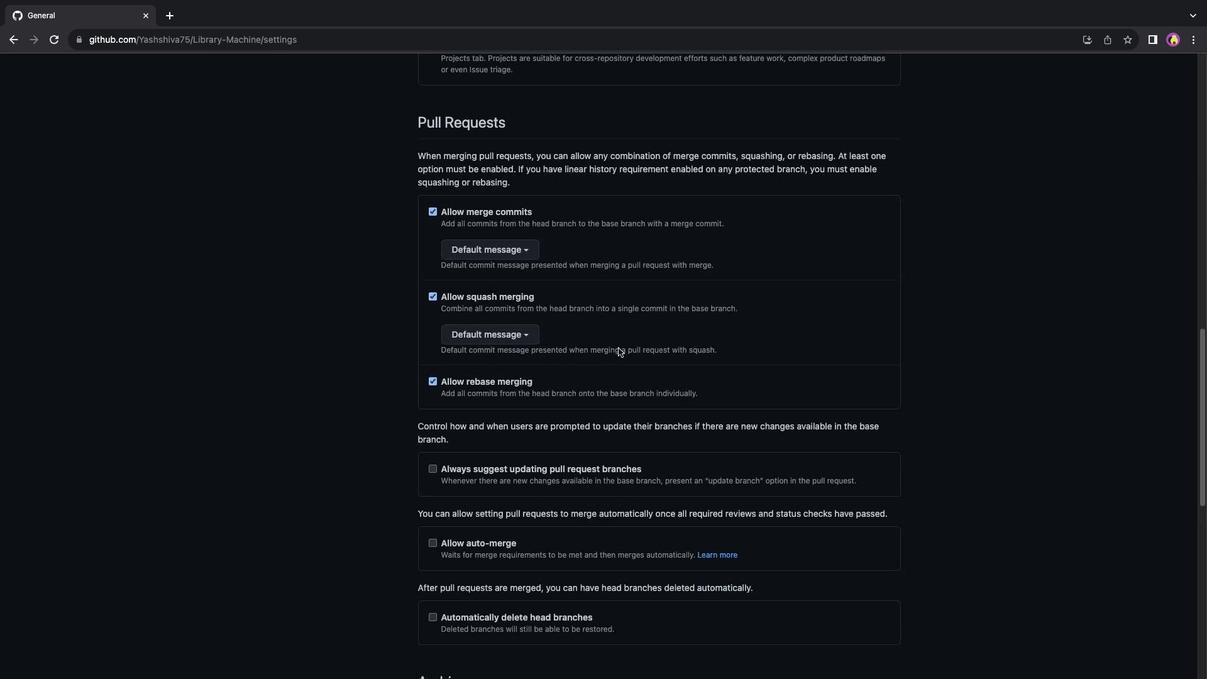 
Action: Mouse scrolled (618, 347) with delta (0, -1)
Screenshot: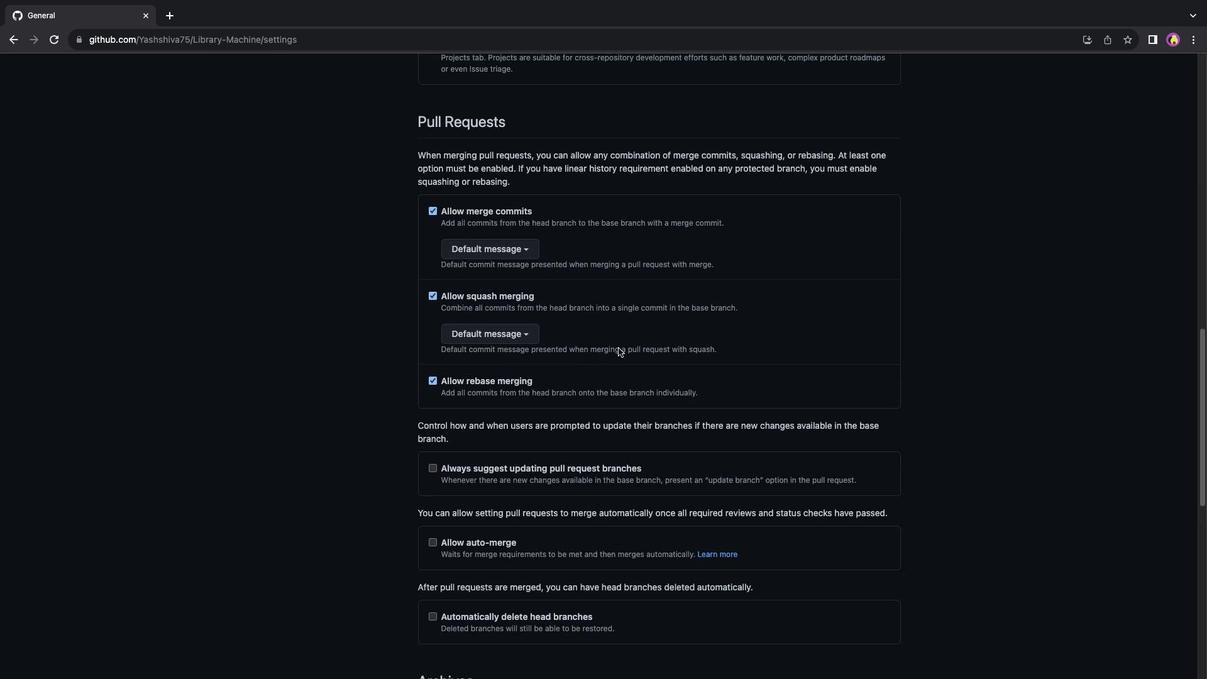 
Action: Mouse scrolled (618, 347) with delta (0, 0)
Screenshot: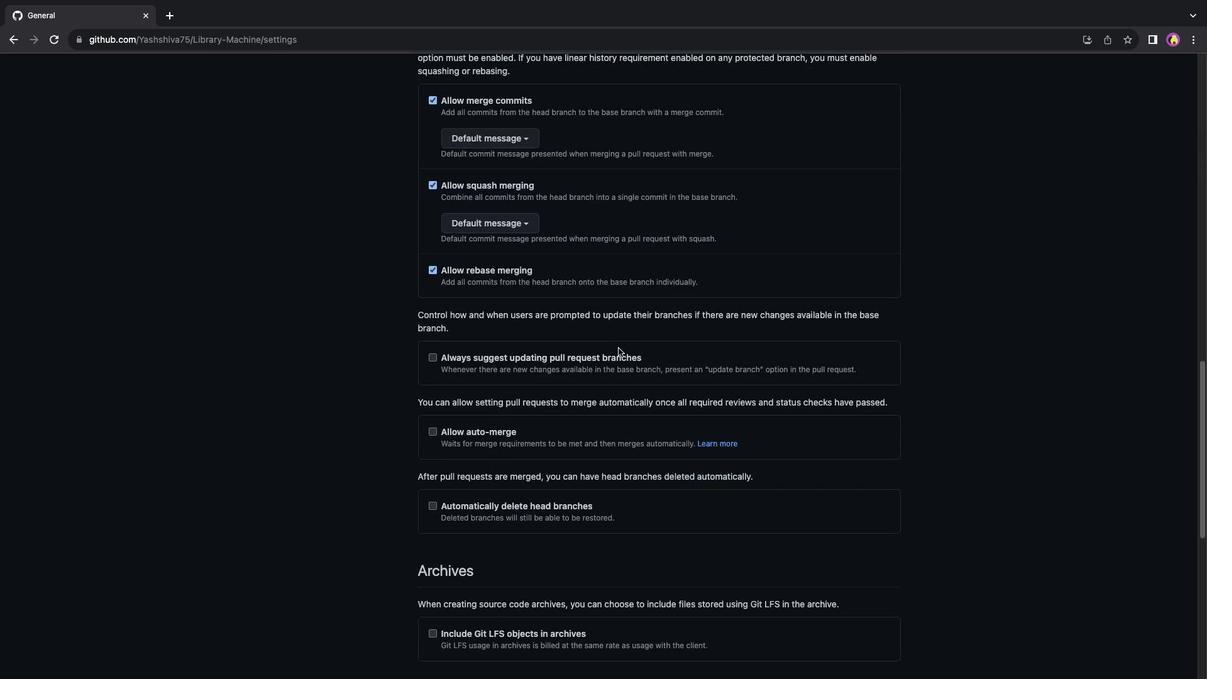 
Action: Mouse scrolled (618, 347) with delta (0, 0)
Screenshot: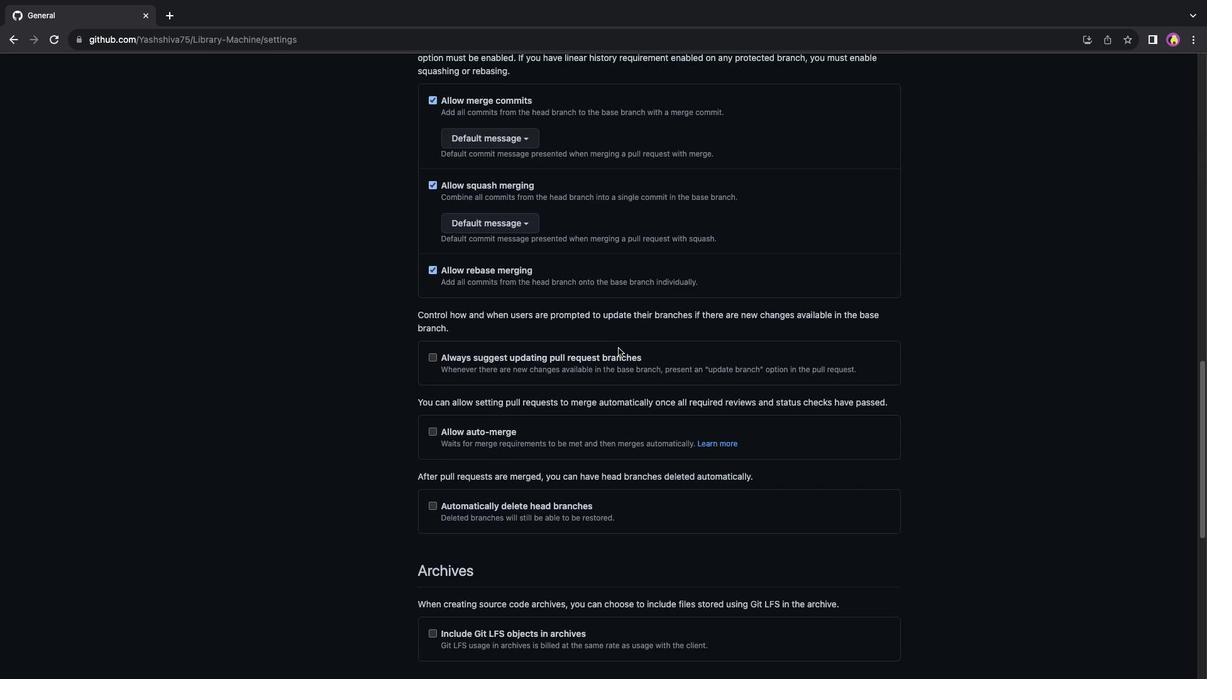 
Action: Mouse scrolled (618, 347) with delta (0, -1)
Screenshot: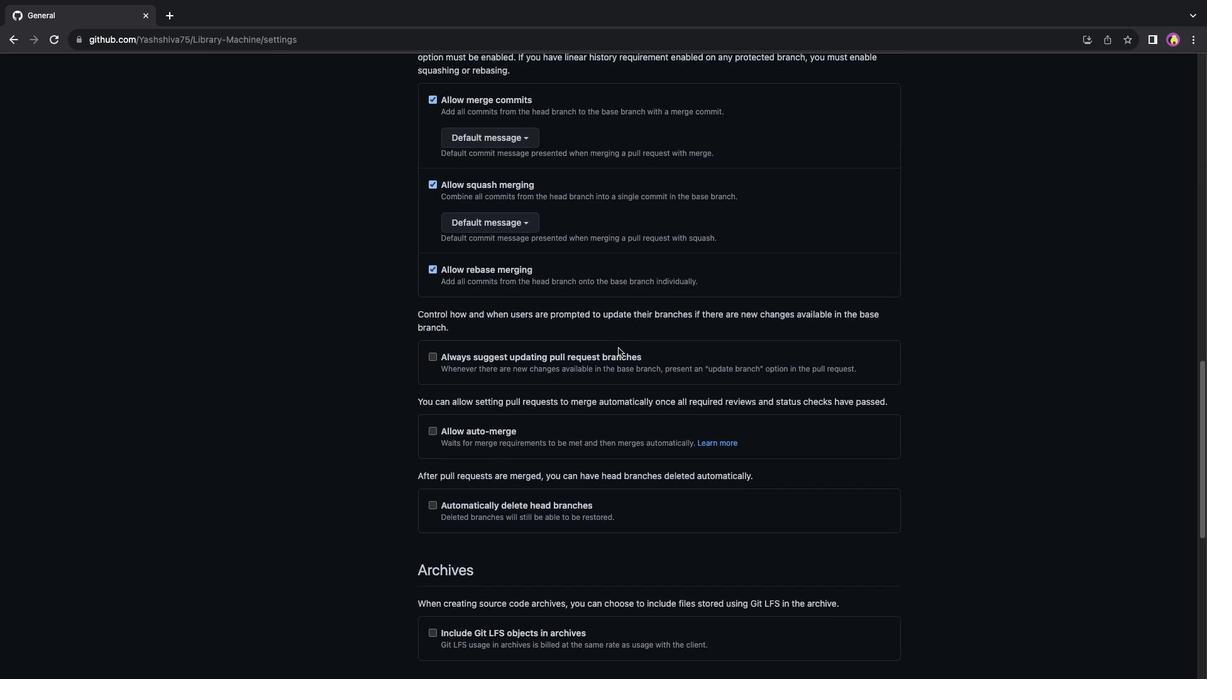 
Action: Mouse moved to (432, 401)
Screenshot: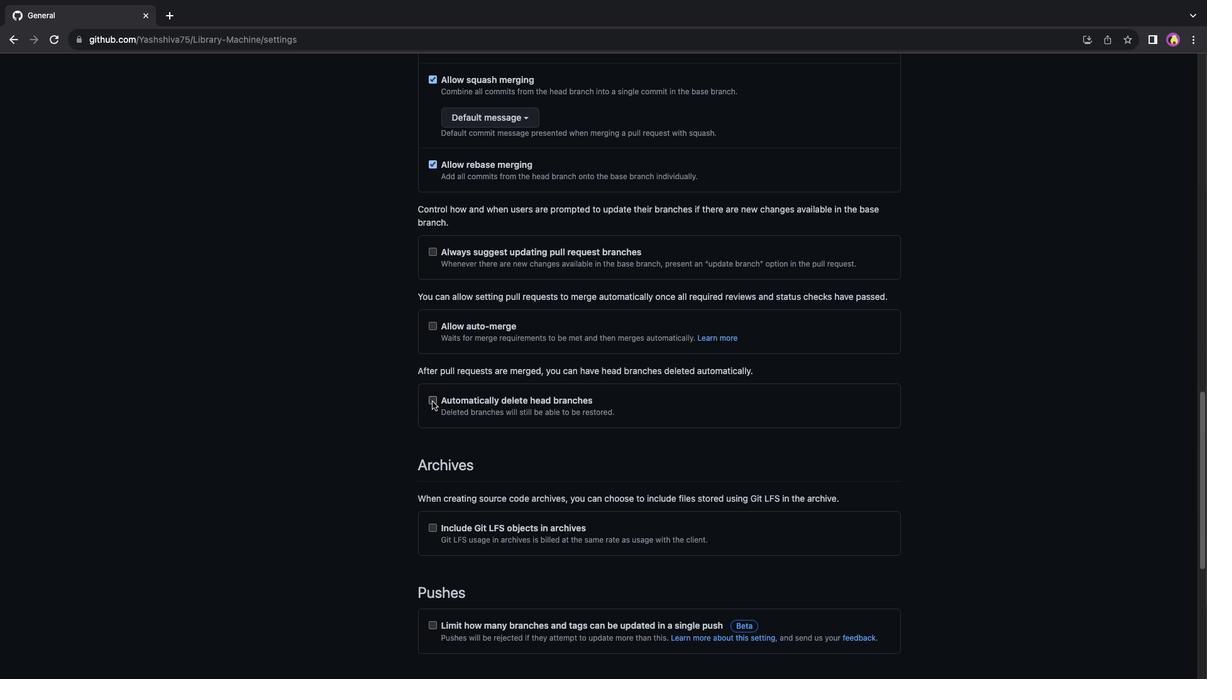 
Action: Mouse pressed left at (432, 401)
Screenshot: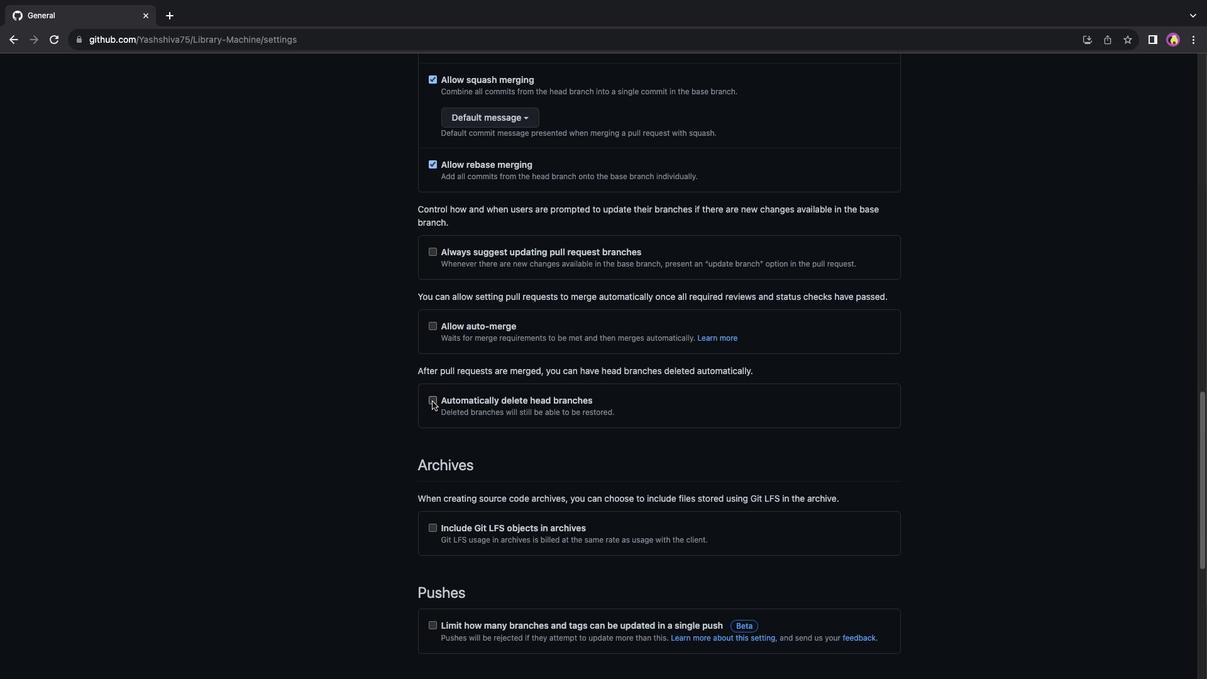 
Action: Mouse moved to (776, 429)
Screenshot: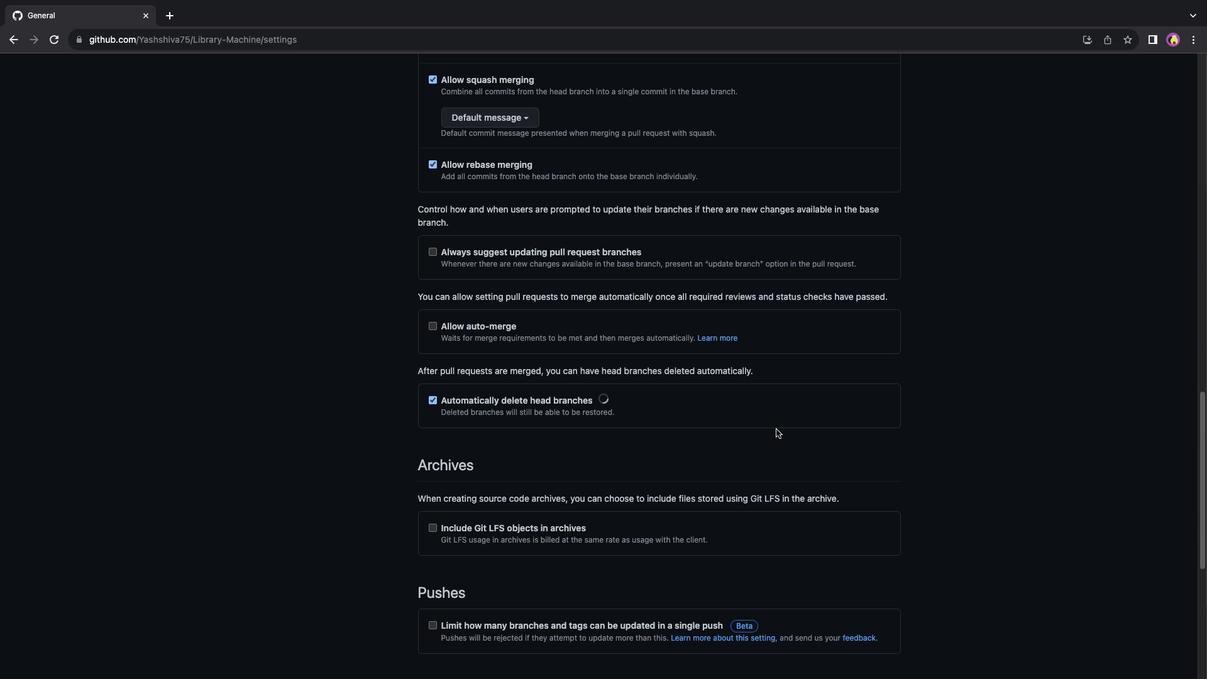 
Action: Mouse scrolled (776, 429) with delta (0, 0)
Screenshot: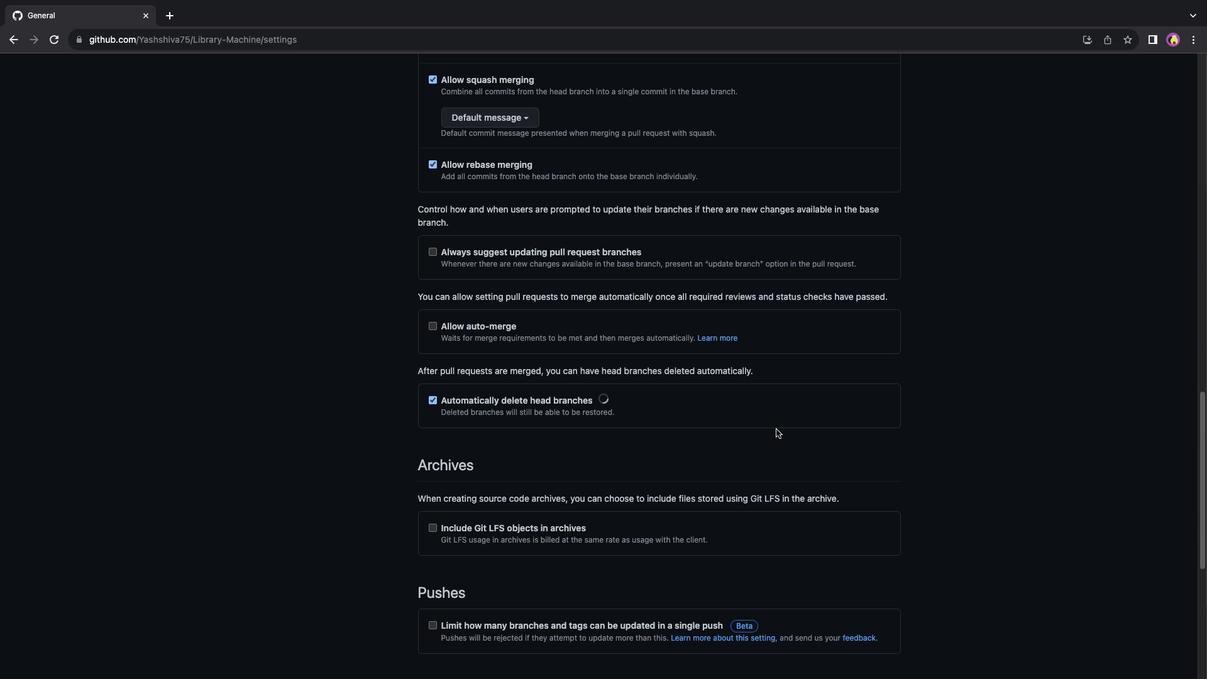 
Action: Mouse scrolled (776, 429) with delta (0, 0)
Screenshot: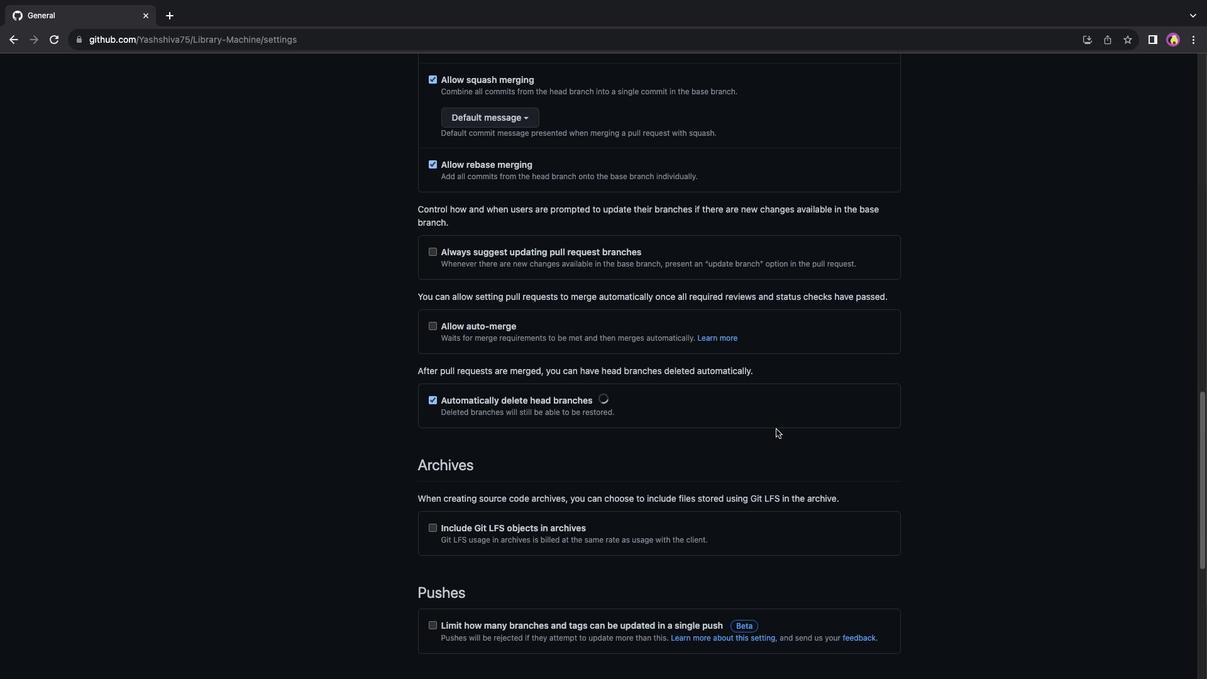 
Action: Mouse scrolled (776, 429) with delta (0, -1)
Screenshot: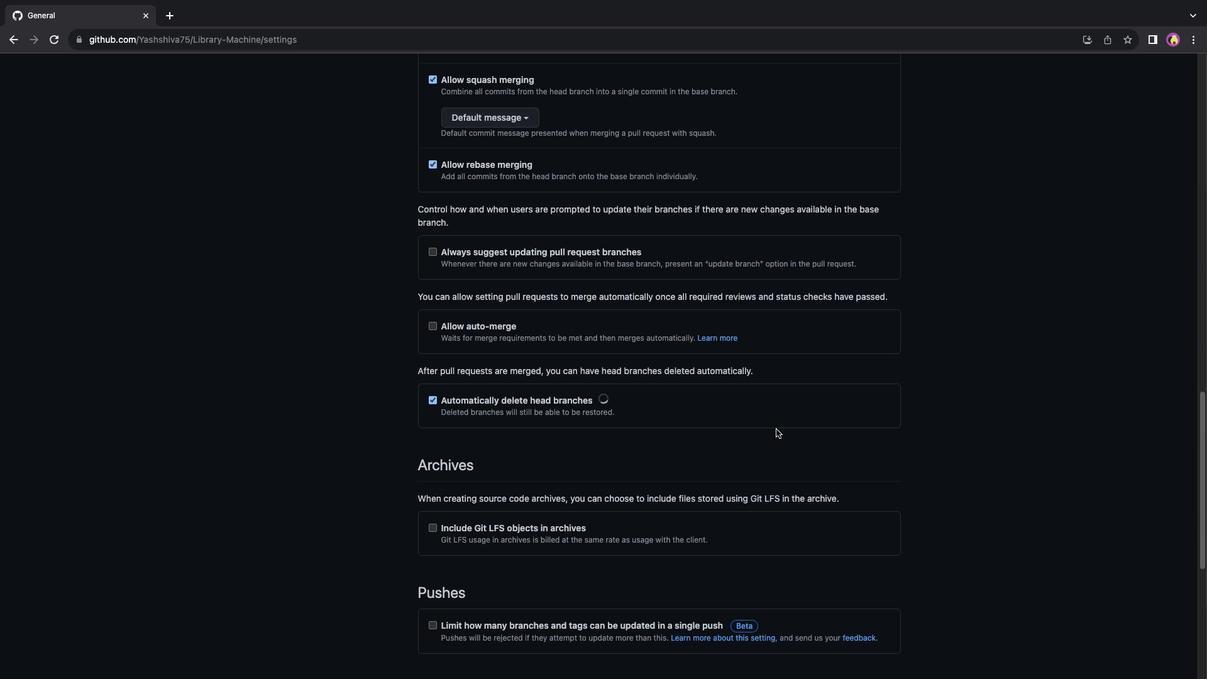 
Action: Mouse scrolled (776, 429) with delta (0, -2)
Screenshot: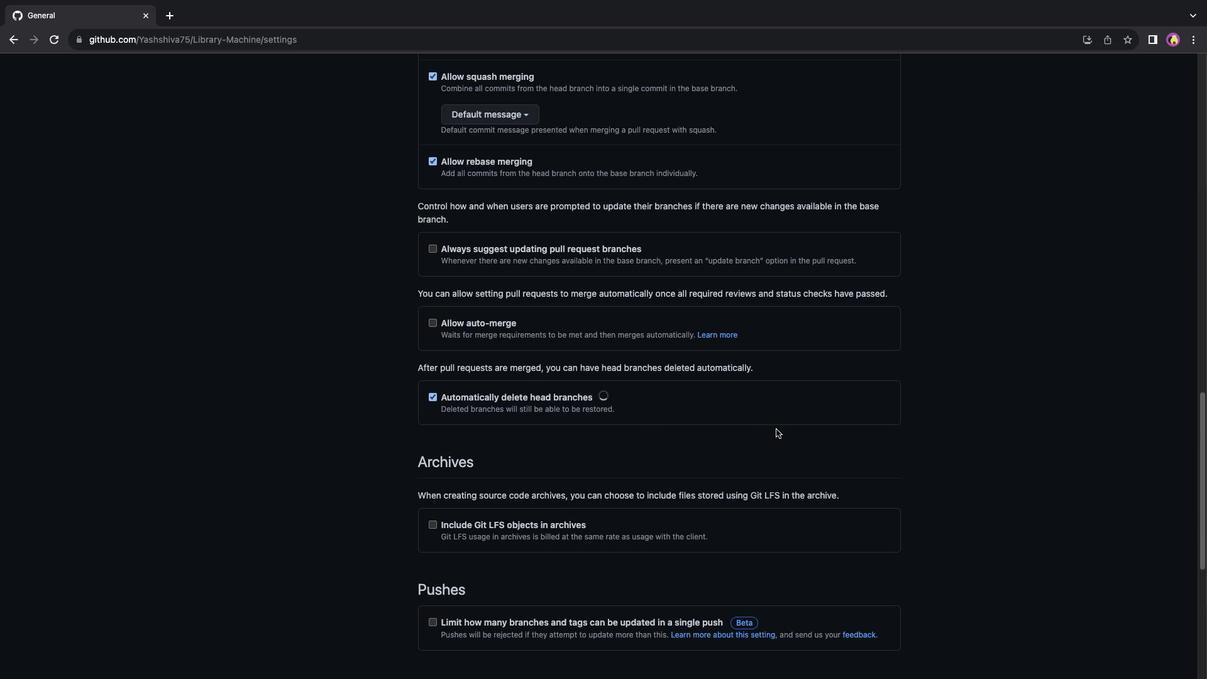 
Action: Mouse scrolled (776, 429) with delta (0, 0)
Screenshot: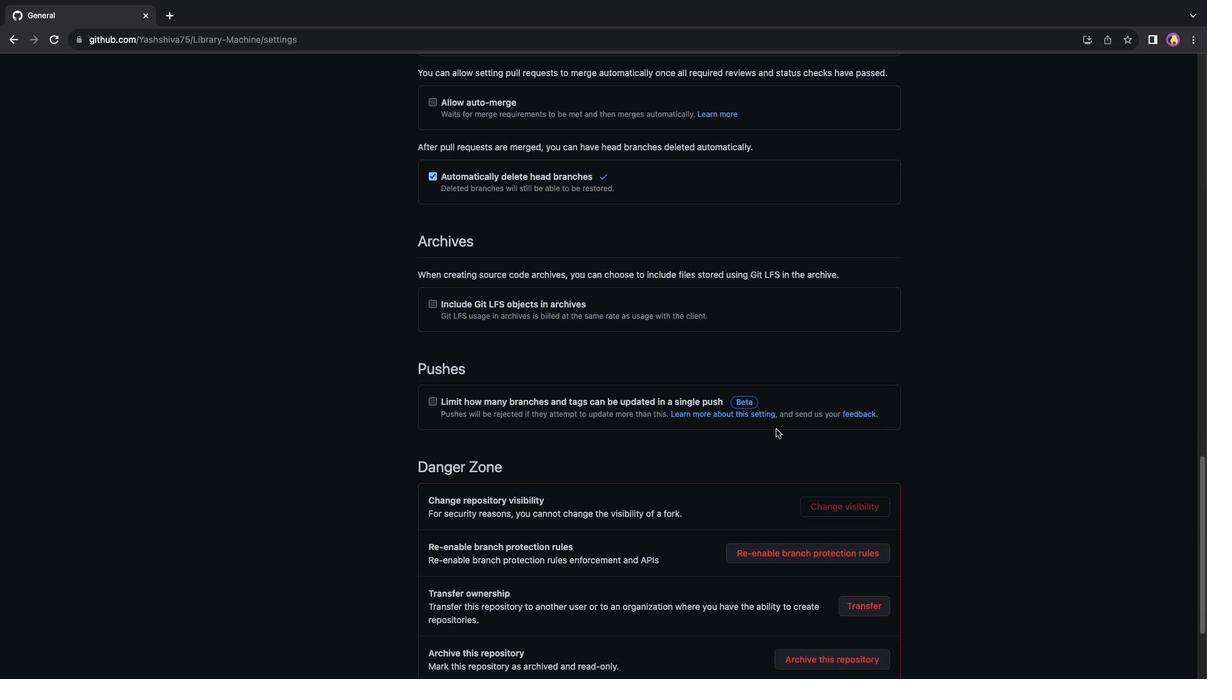 
Action: Mouse scrolled (776, 429) with delta (0, 0)
